 Task: Select the current location as Outer Banks, North Carolina, United States . Now zoom + , and verify the location . Show zoom slider
Action: Mouse moved to (166, 72)
Screenshot: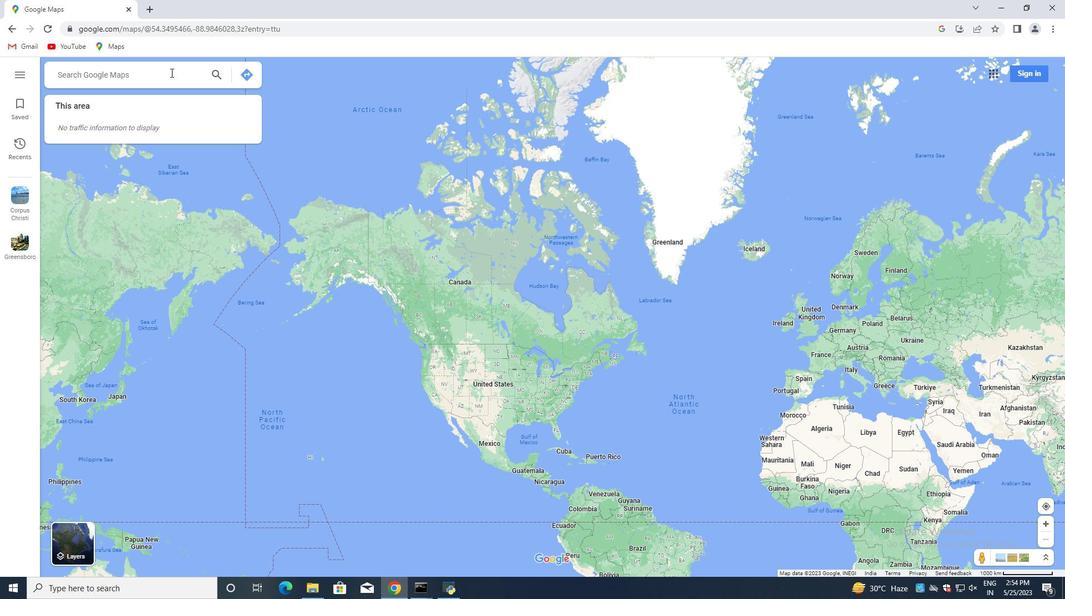 
Action: Mouse pressed left at (166, 72)
Screenshot: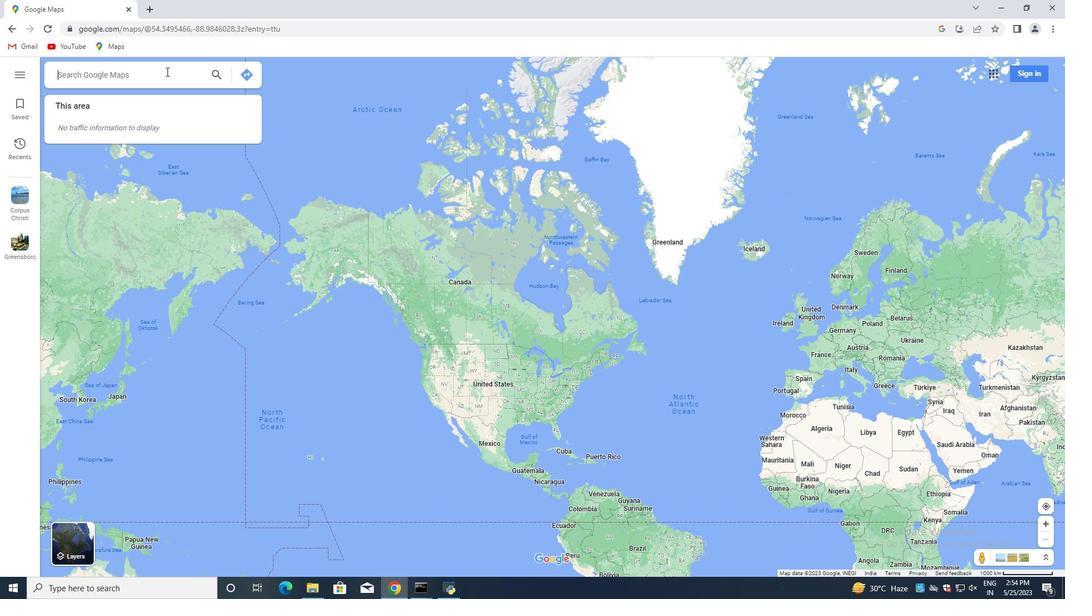 
Action: Mouse moved to (249, 75)
Screenshot: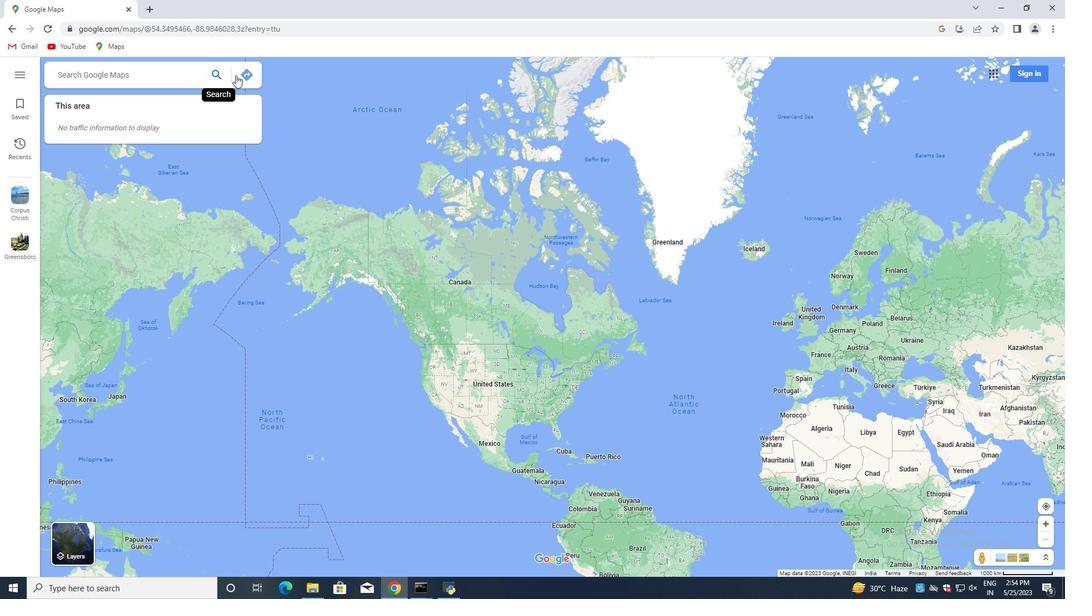
Action: Mouse pressed left at (249, 75)
Screenshot: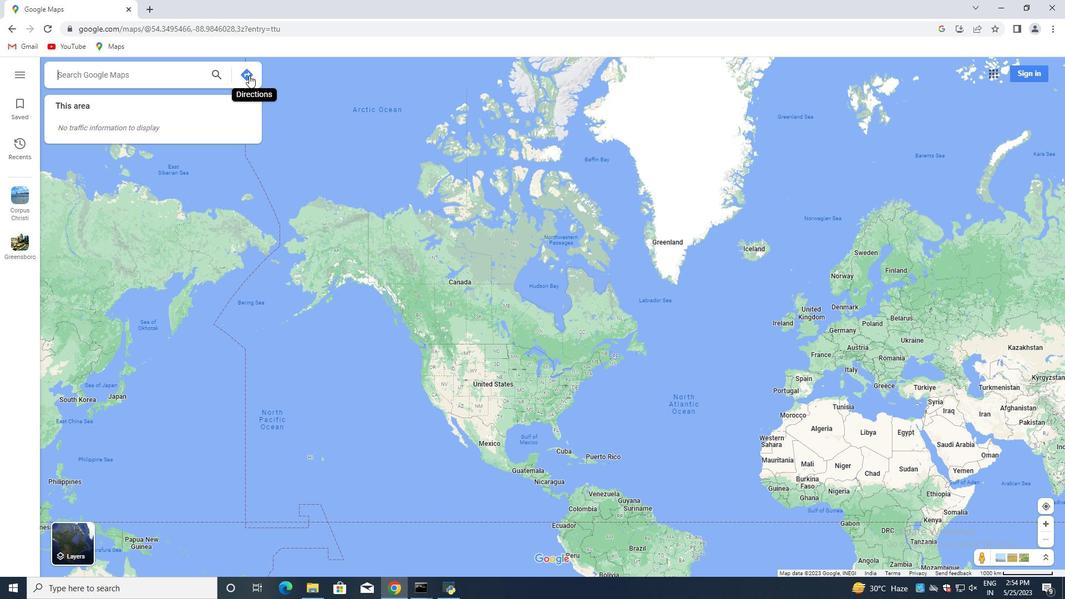 
Action: Mouse moved to (134, 110)
Screenshot: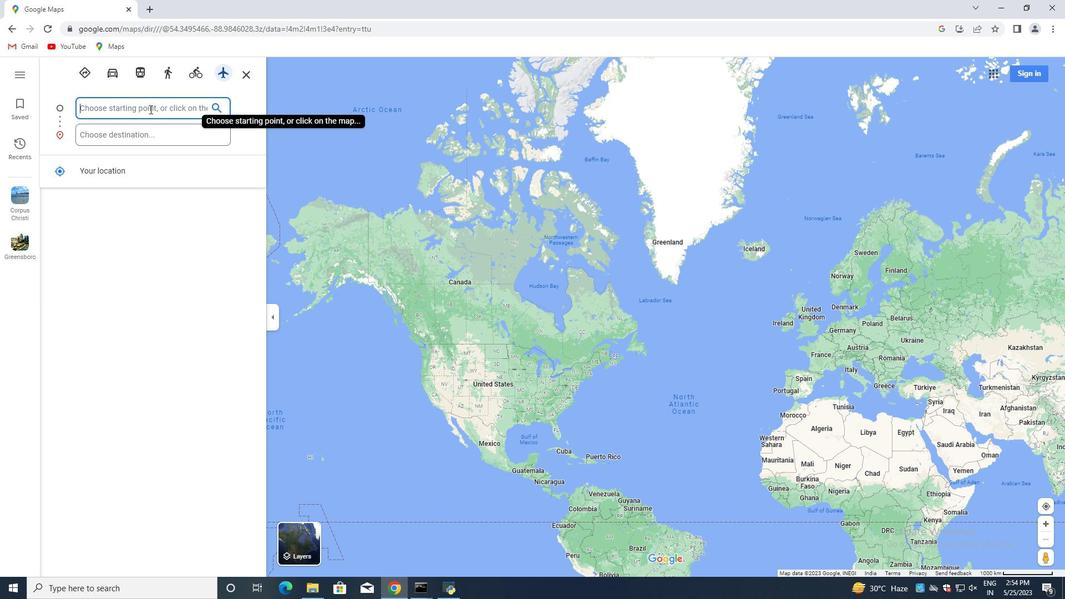 
Action: Mouse pressed left at (134, 110)
Screenshot: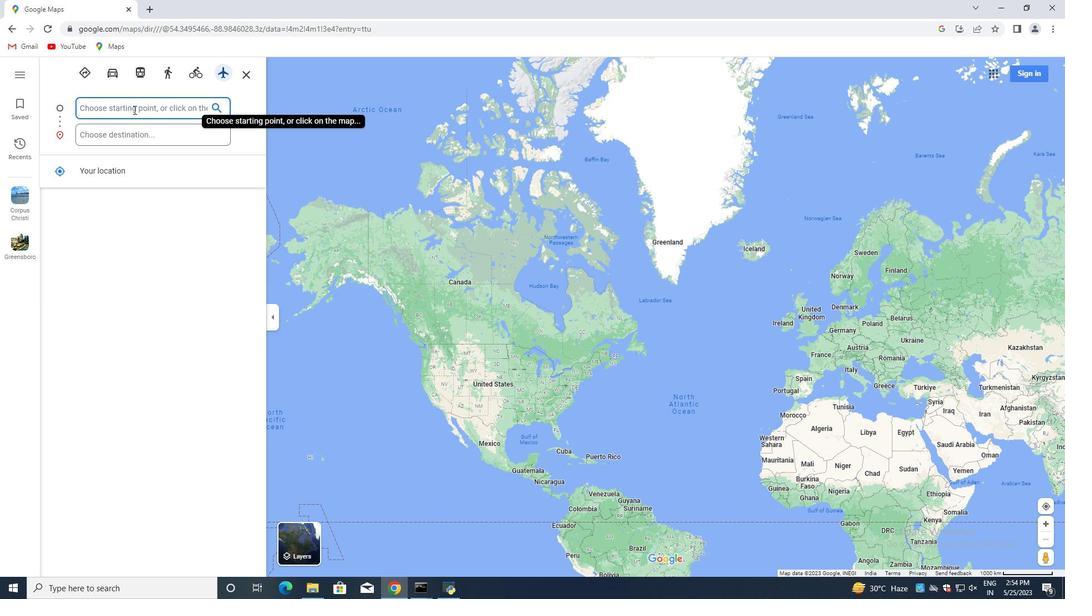 
Action: Mouse moved to (136, 110)
Screenshot: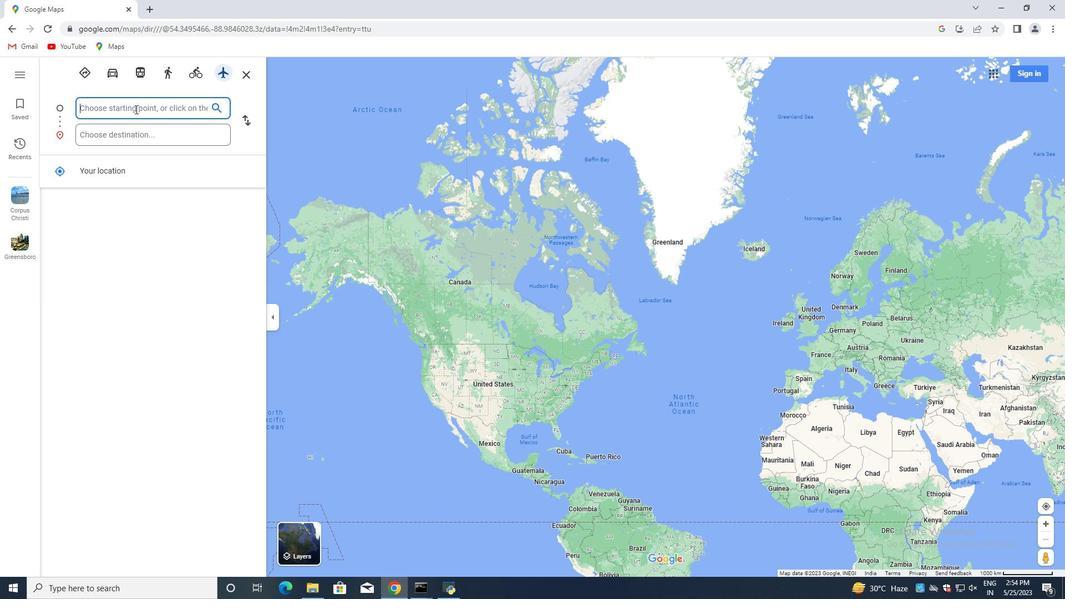 
Action: Key pressed <Key.shift><Key.shift><Key.shift><Key.shift><Key.shift><Key.shift><Key.shift><Key.shift><Key.shift>Outer<Key.space><Key.shift>Banks,<Key.space><Key.shift>North<Key.space><Key.shift>Carolina,<Key.space><Key.shift>United<Key.space><Key.shift>States
Screenshot: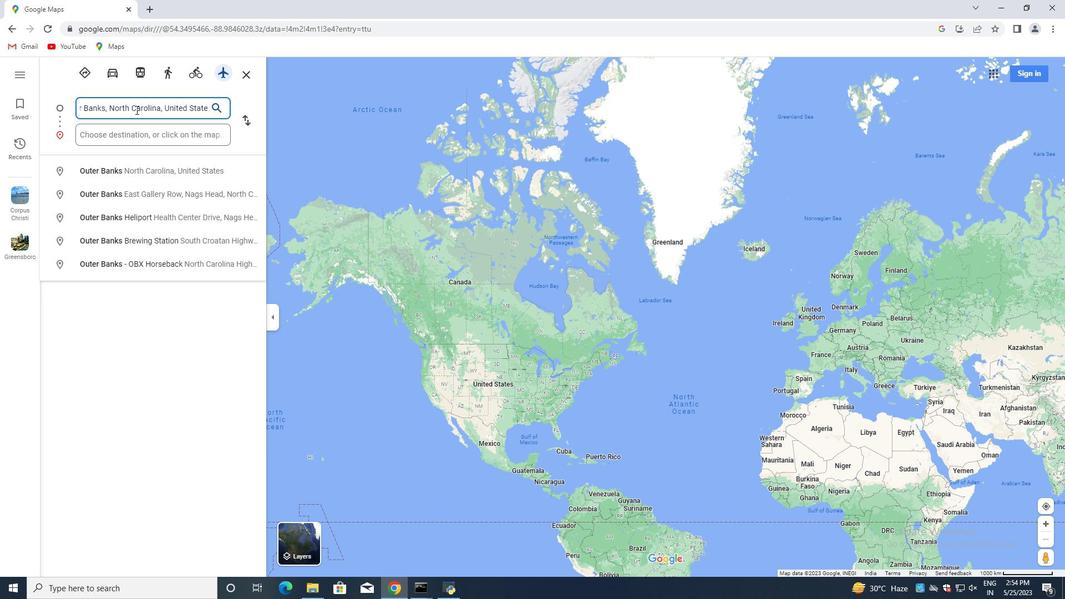 
Action: Mouse moved to (137, 109)
Screenshot: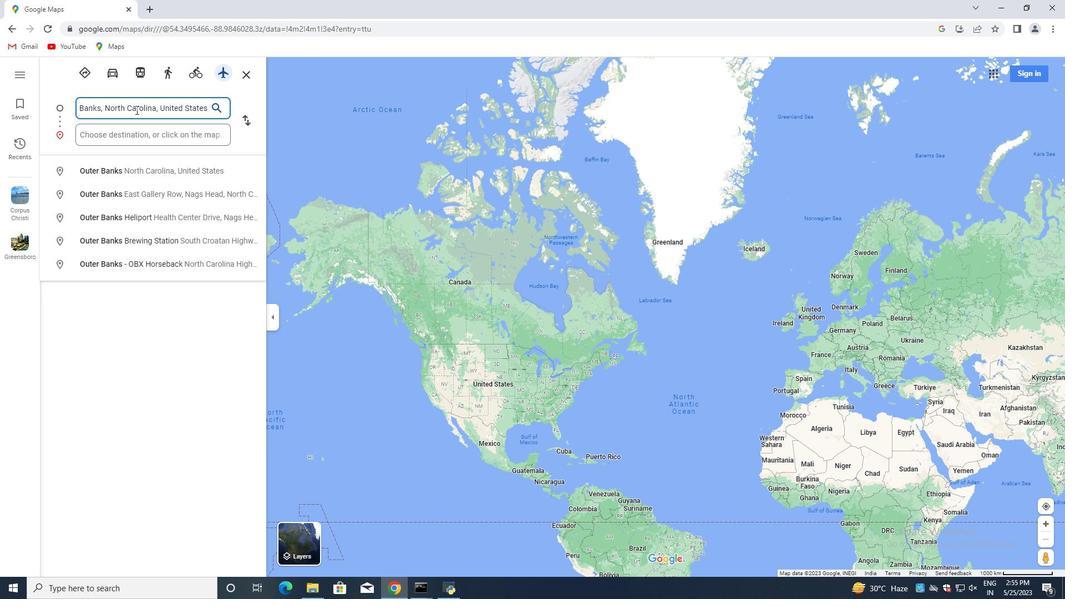 
Action: Key pressed <Key.enter>
Screenshot: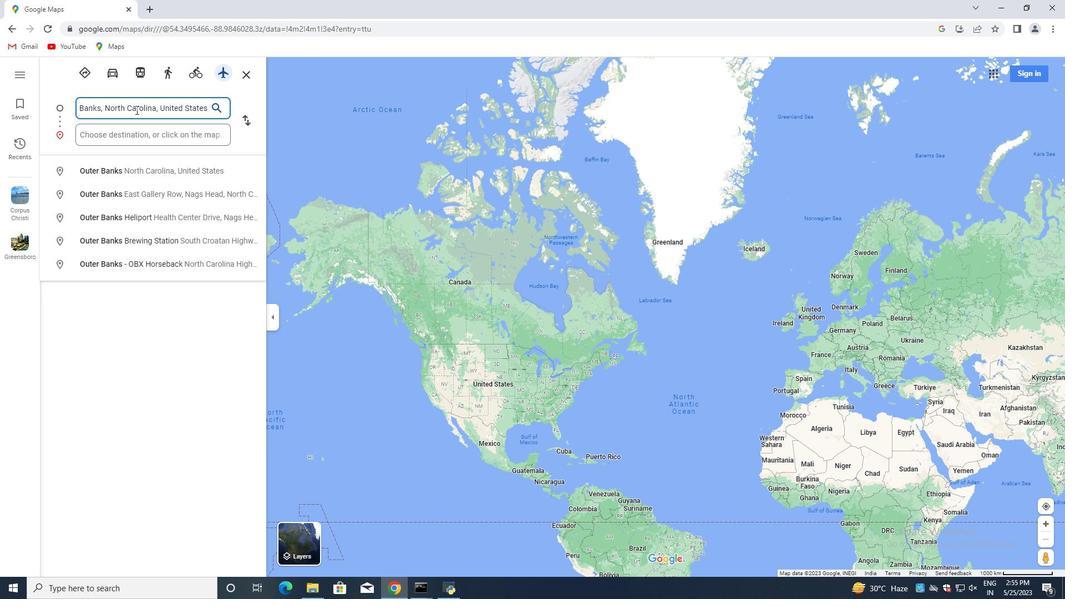 
Action: Mouse moved to (556, 319)
Screenshot: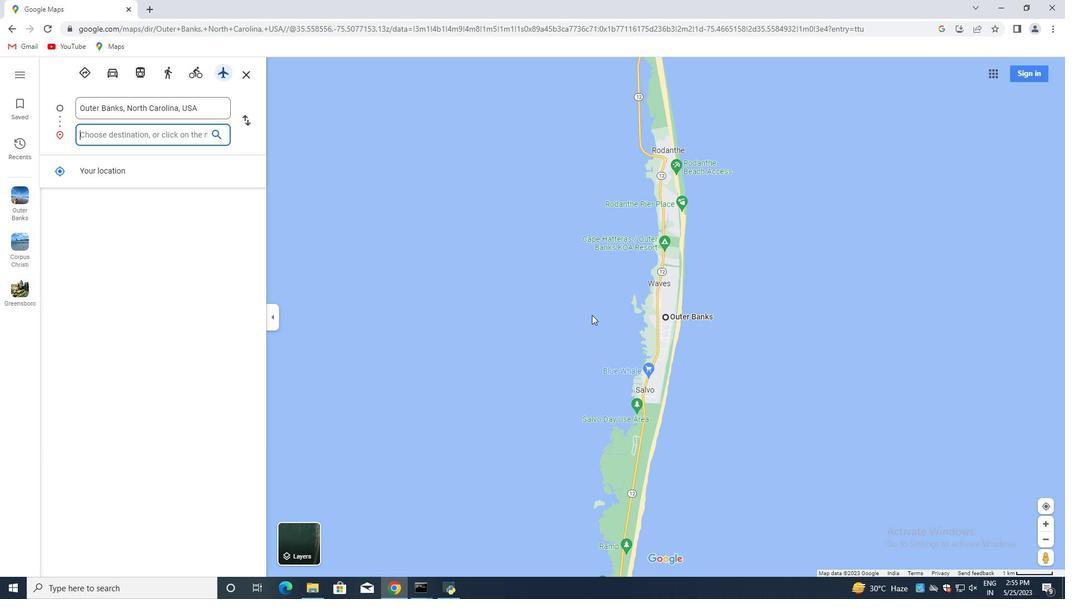 
Action: Mouse scrolled (556, 318) with delta (0, 0)
Screenshot: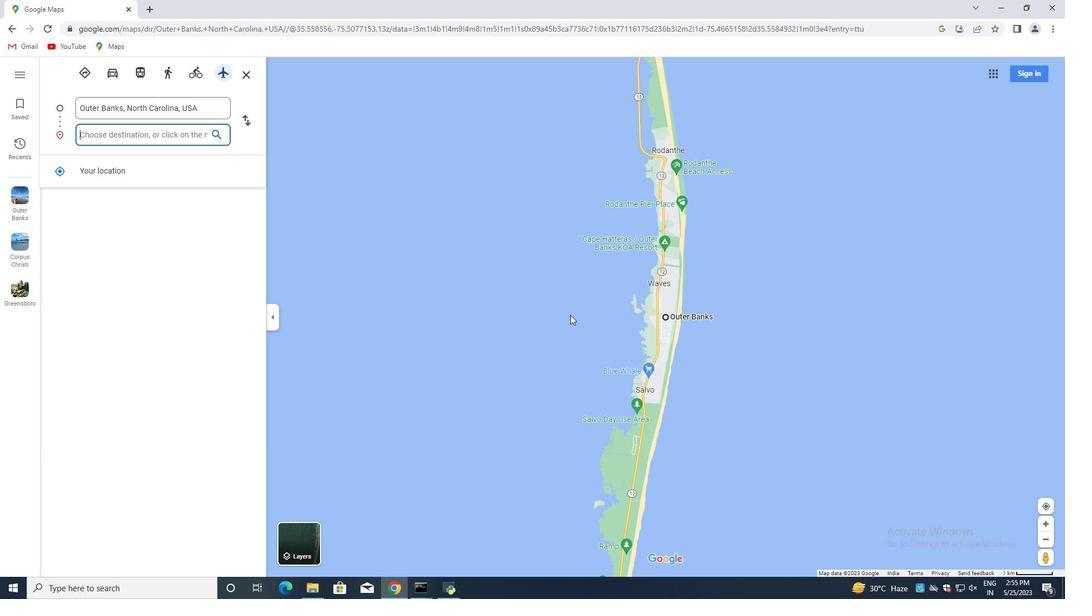 
Action: Mouse moved to (553, 321)
Screenshot: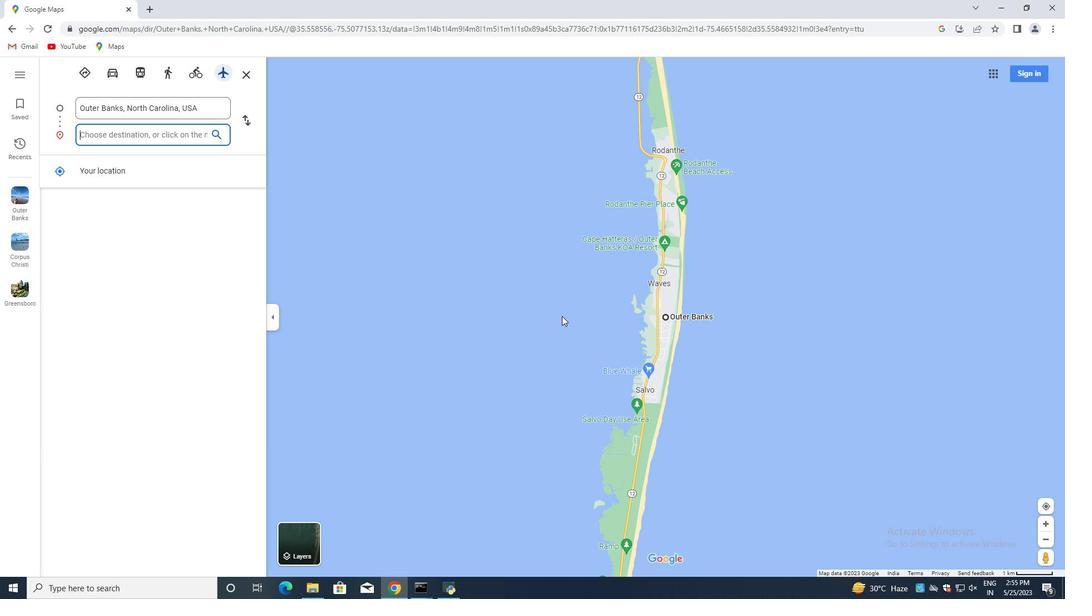 
Action: Mouse scrolled (553, 320) with delta (0, 0)
Screenshot: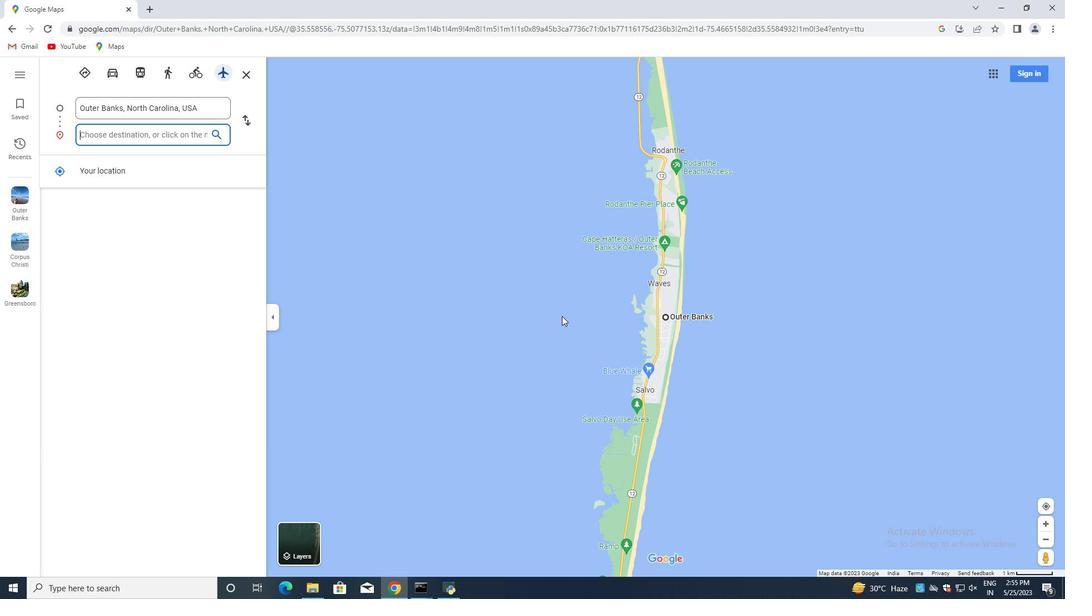 
Action: Mouse moved to (553, 321)
Screenshot: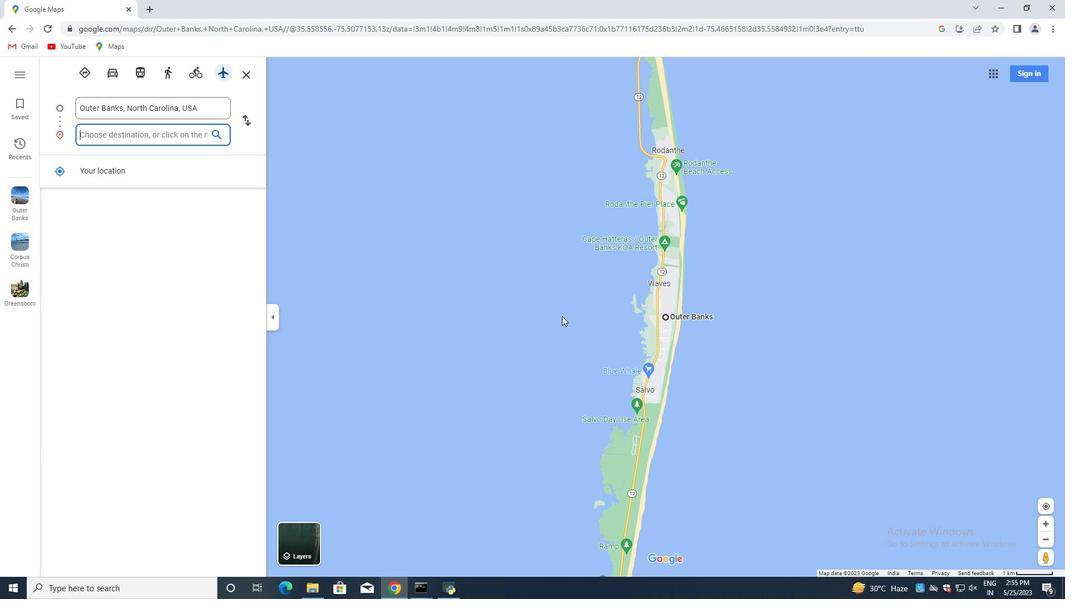 
Action: Mouse scrolled (553, 320) with delta (0, 0)
Screenshot: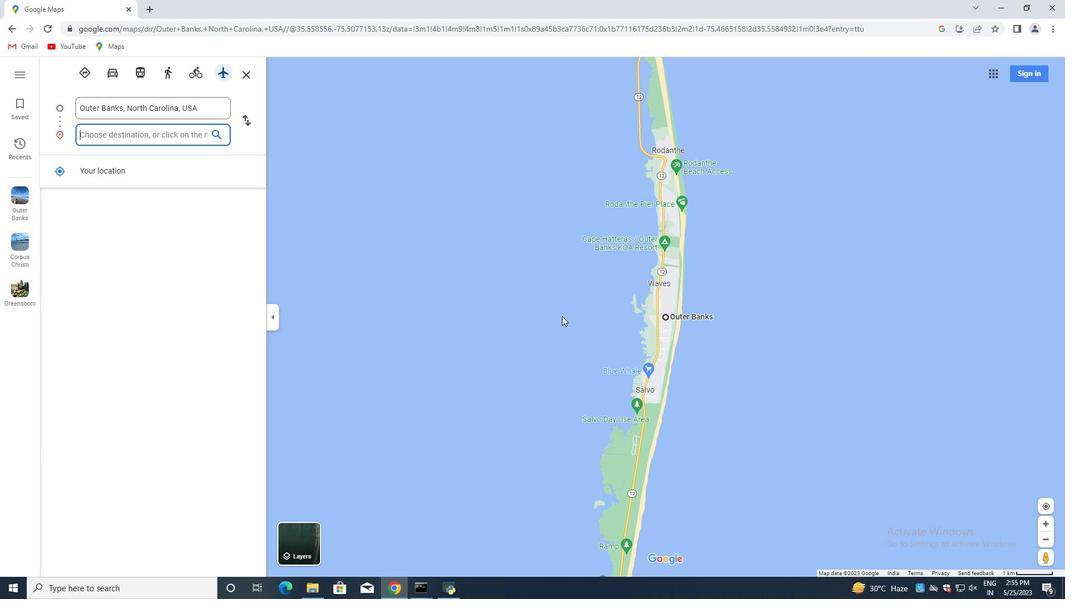 
Action: Mouse moved to (516, 317)
Screenshot: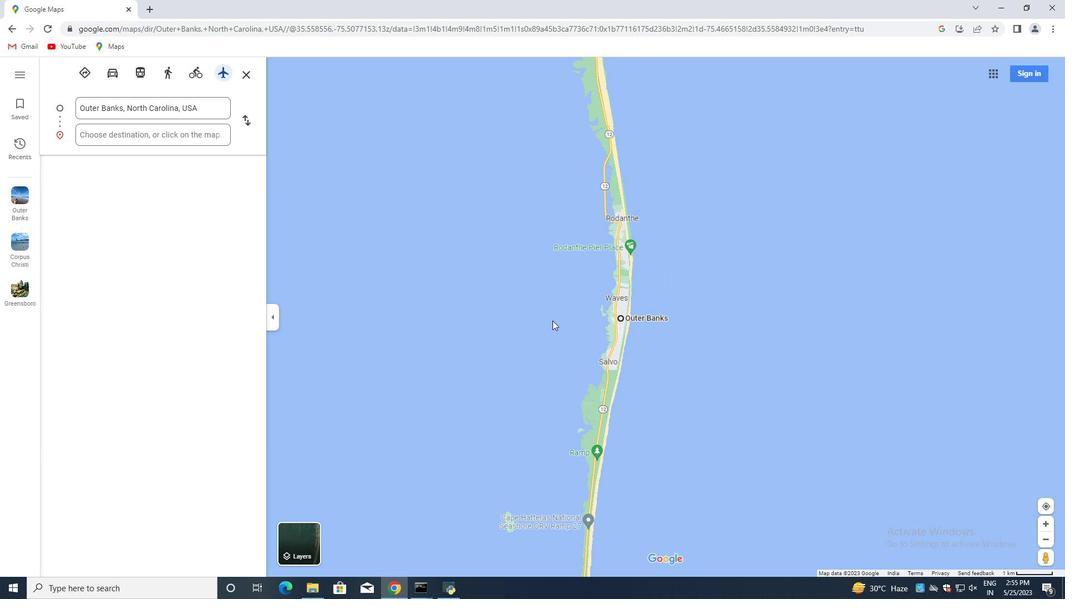 
Action: Mouse scrolled (551, 321) with delta (0, 0)
Screenshot: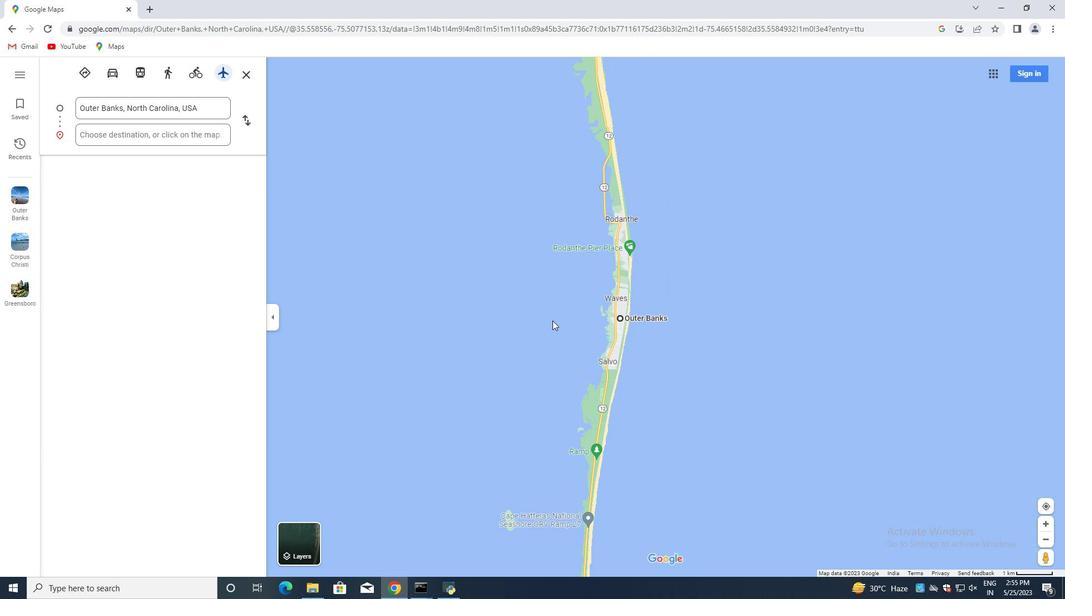 
Action: Mouse moved to (504, 301)
Screenshot: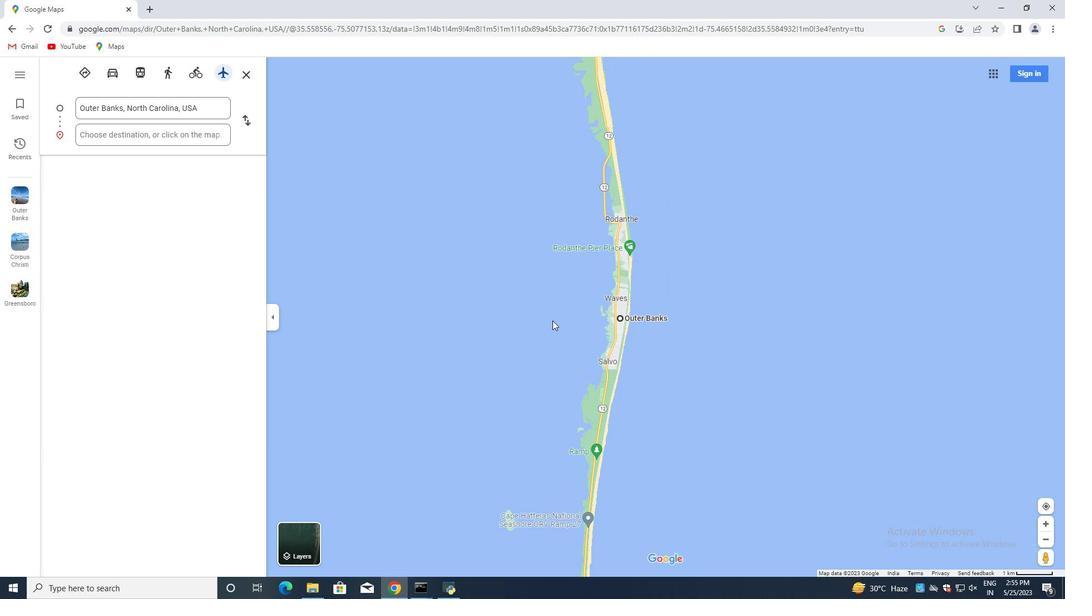 
Action: Mouse scrolled (545, 321) with delta (0, 0)
Screenshot: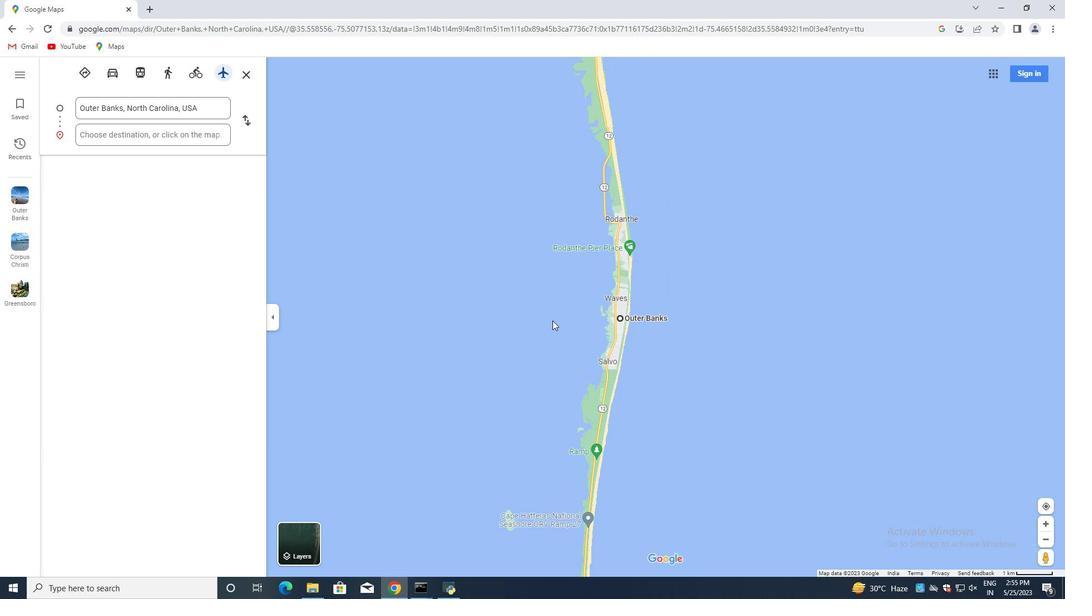 
Action: Mouse moved to (503, 300)
Screenshot: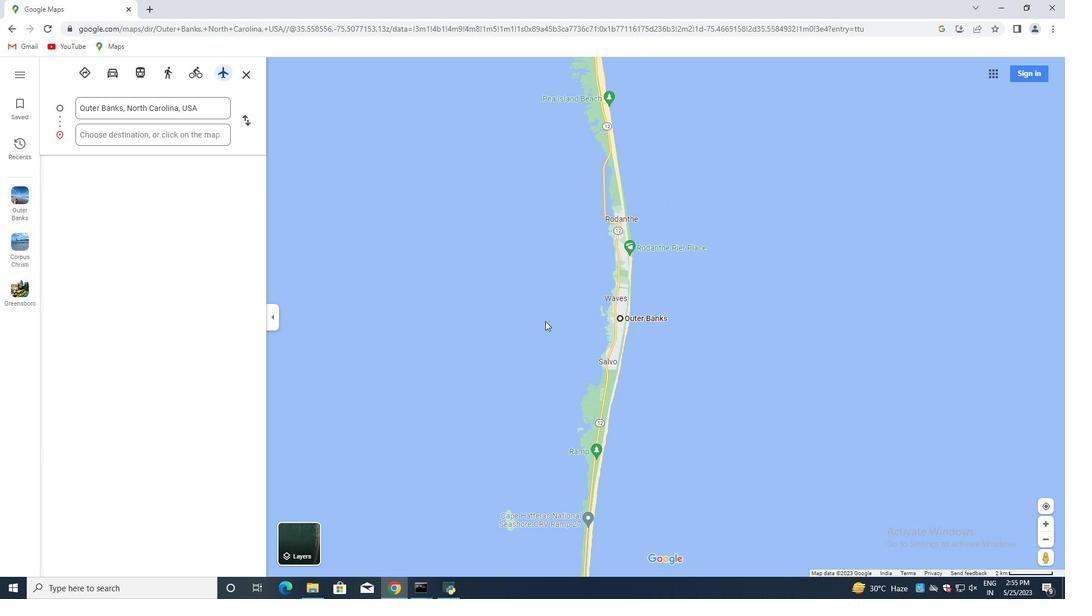 
Action: Mouse scrolled (503, 299) with delta (0, 0)
Screenshot: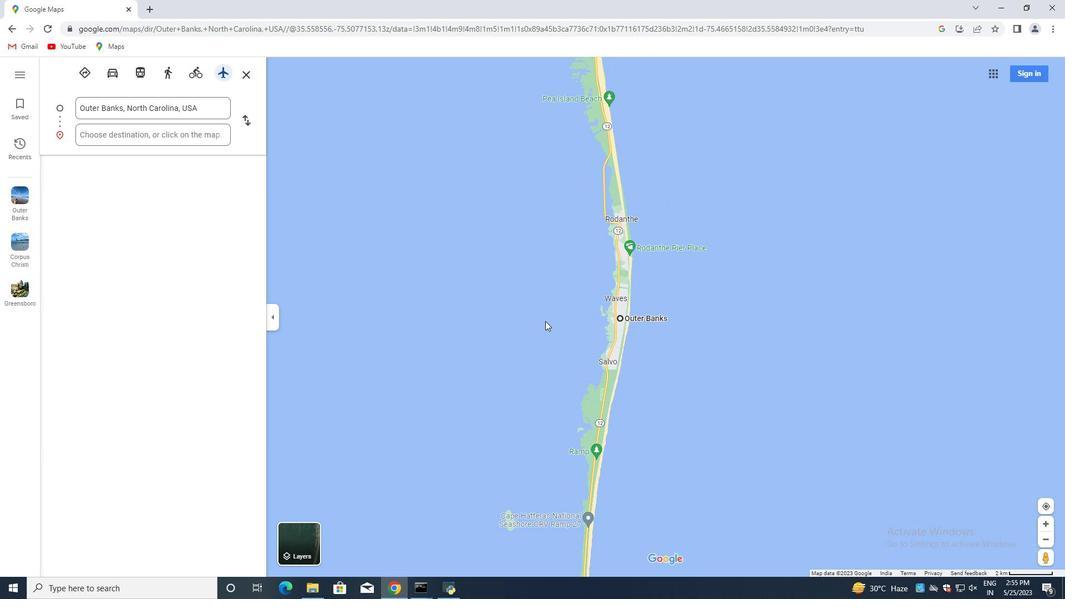 
Action: Mouse scrolled (503, 299) with delta (0, 0)
Screenshot: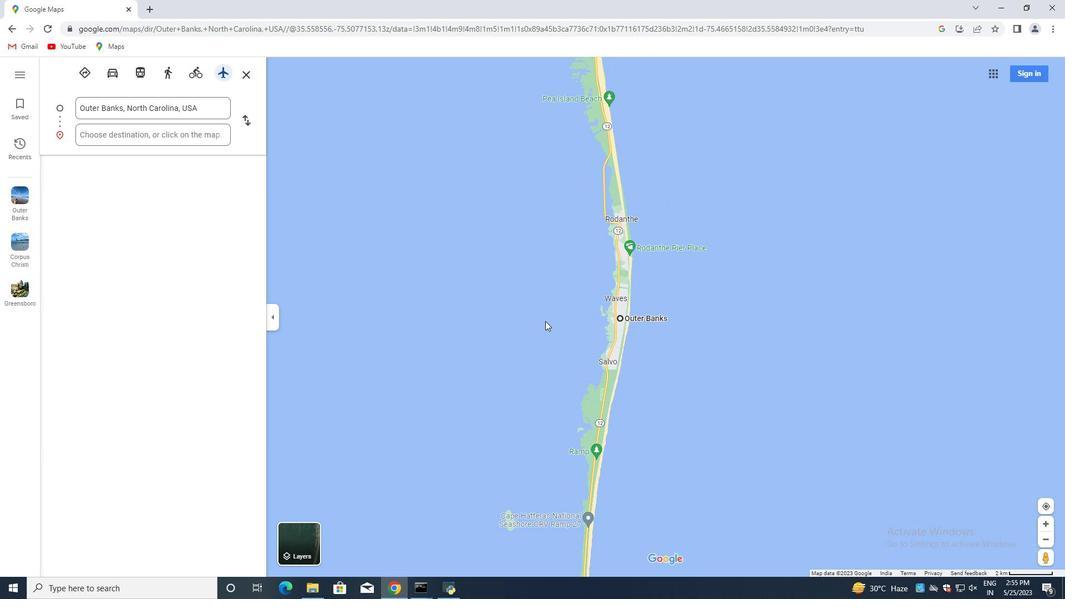 
Action: Mouse scrolled (503, 299) with delta (0, 0)
Screenshot: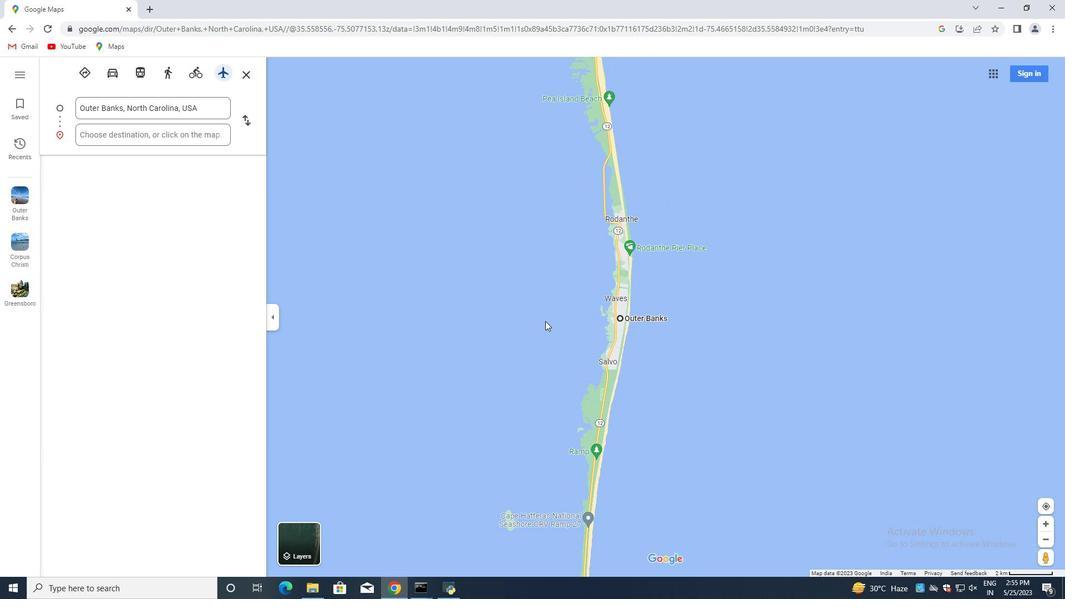 
Action: Mouse scrolled (503, 299) with delta (0, 0)
Screenshot: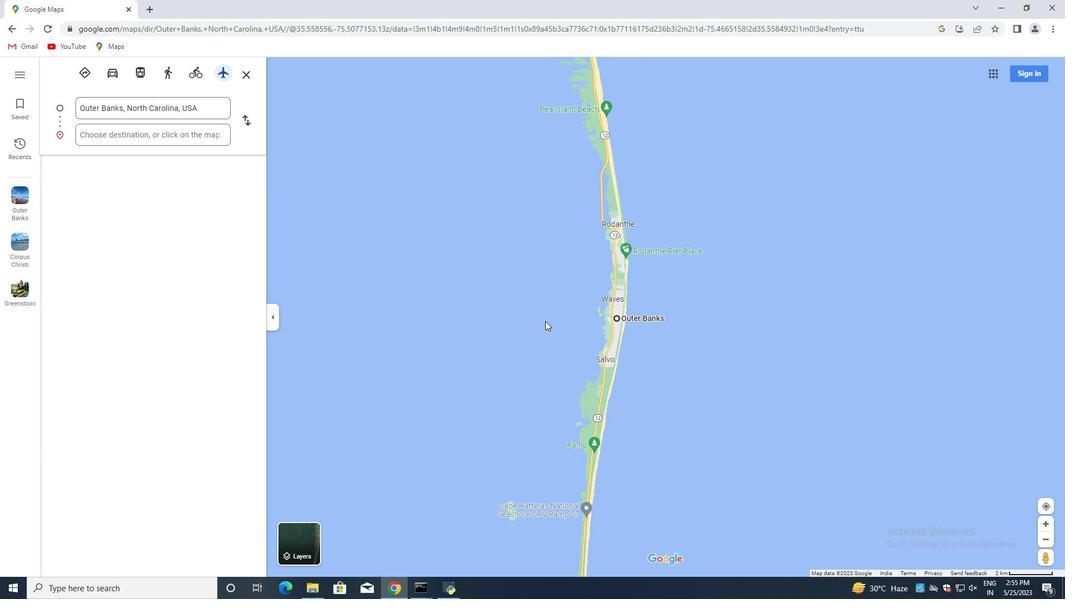 
Action: Mouse moved to (503, 300)
Screenshot: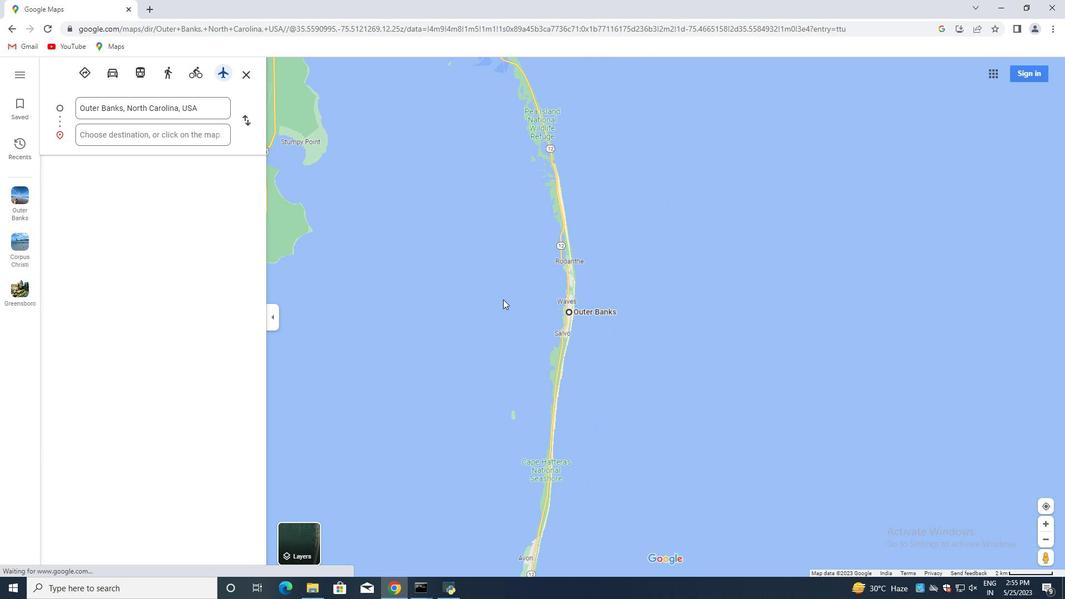 
Action: Mouse scrolled (503, 300) with delta (0, 0)
Screenshot: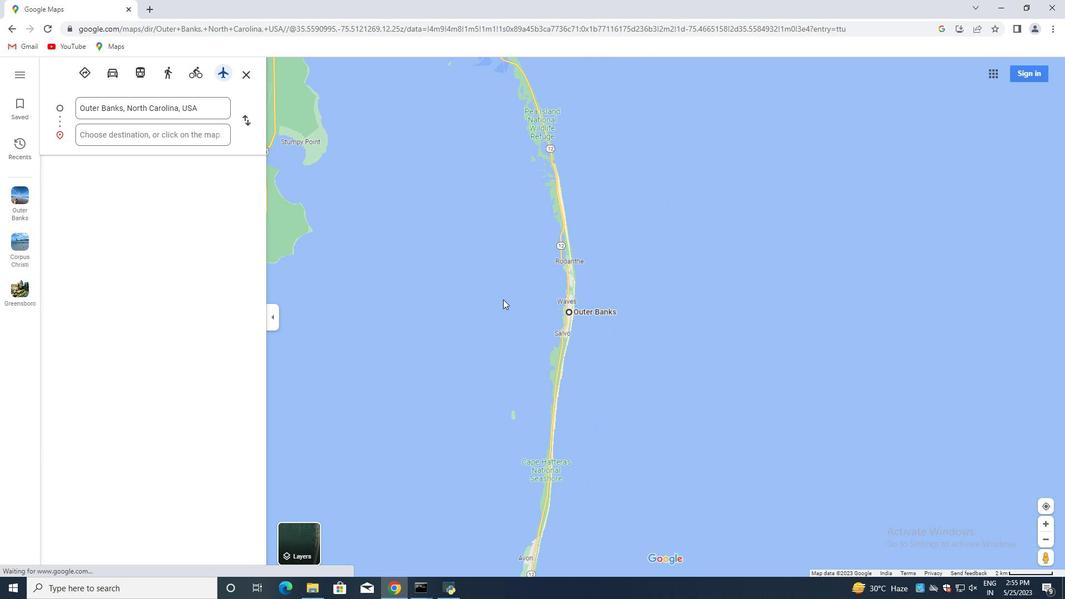 
Action: Mouse moved to (504, 302)
Screenshot: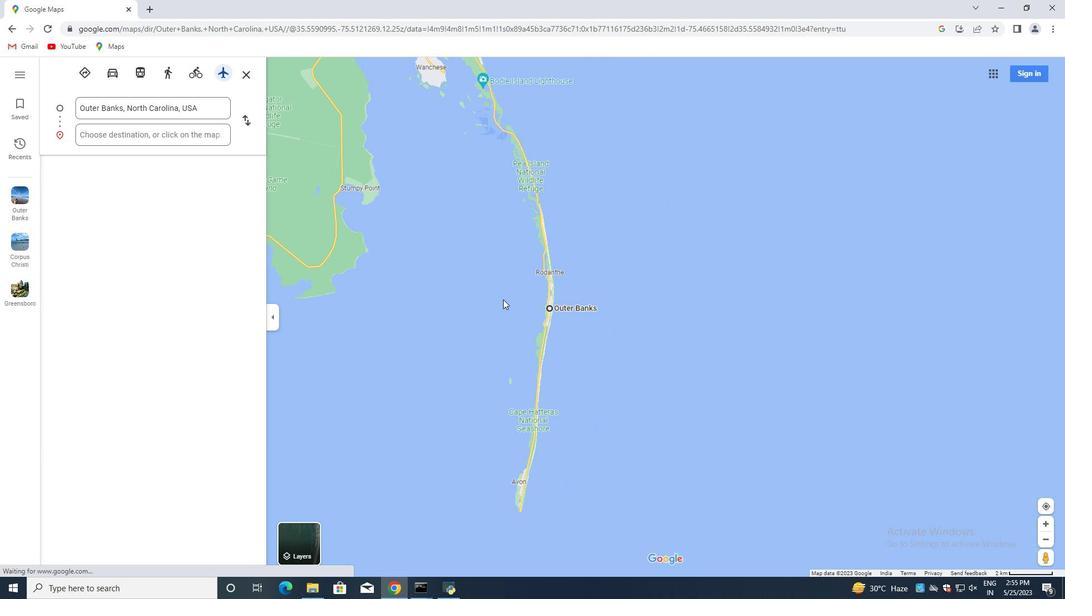 
Action: Mouse scrolled (503, 301) with delta (0, 0)
Screenshot: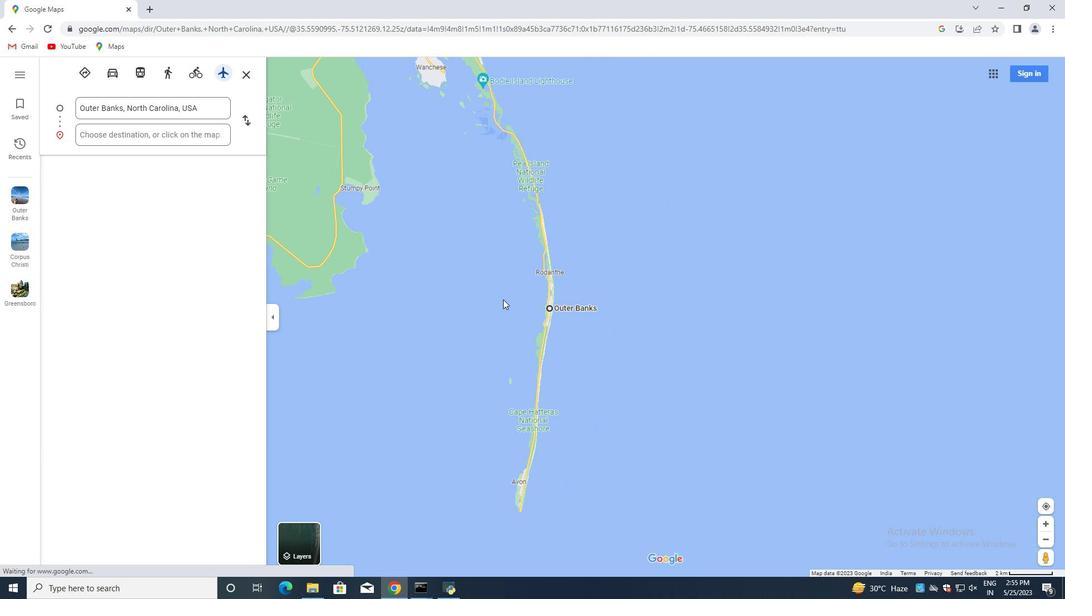 
Action: Mouse scrolled (504, 302) with delta (0, 0)
Screenshot: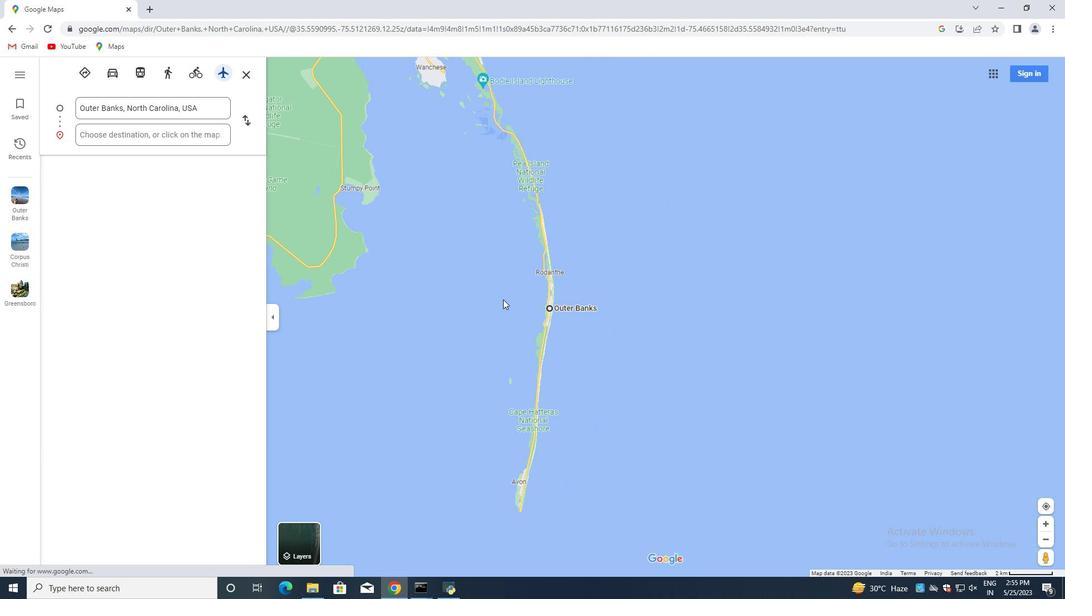 
Action: Mouse scrolled (504, 302) with delta (0, 0)
Screenshot: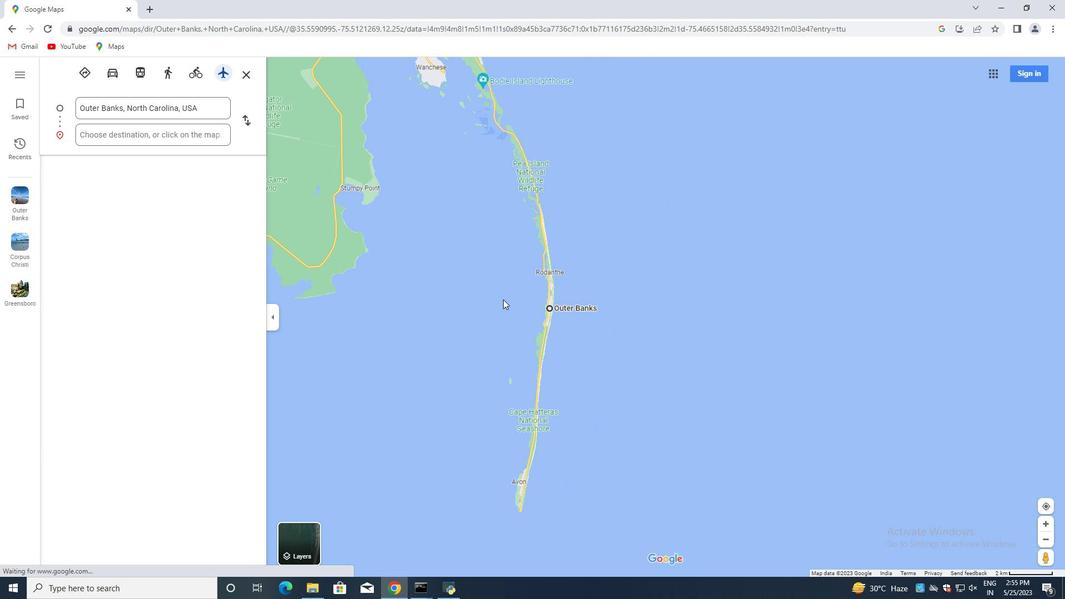 
Action: Mouse moved to (545, 301)
Screenshot: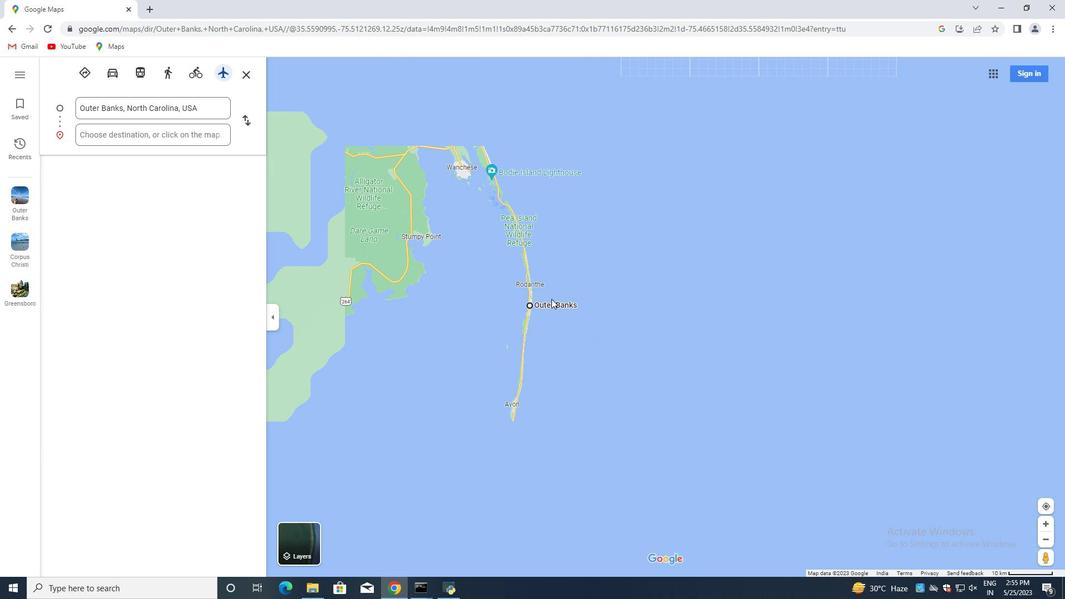 
Action: Mouse scrolled (545, 301) with delta (0, 0)
Screenshot: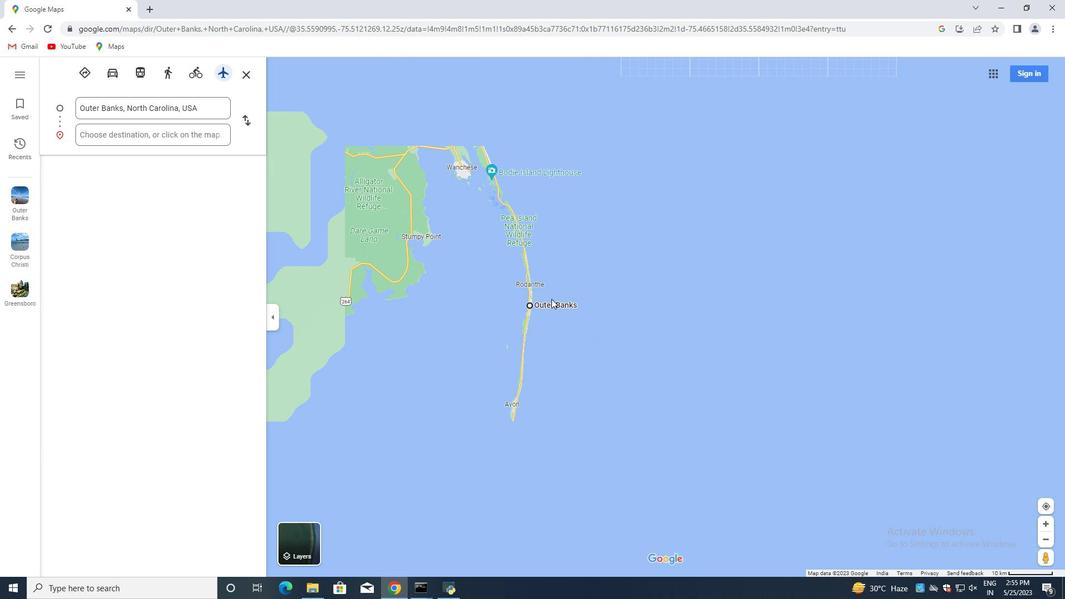 
Action: Mouse moved to (541, 303)
Screenshot: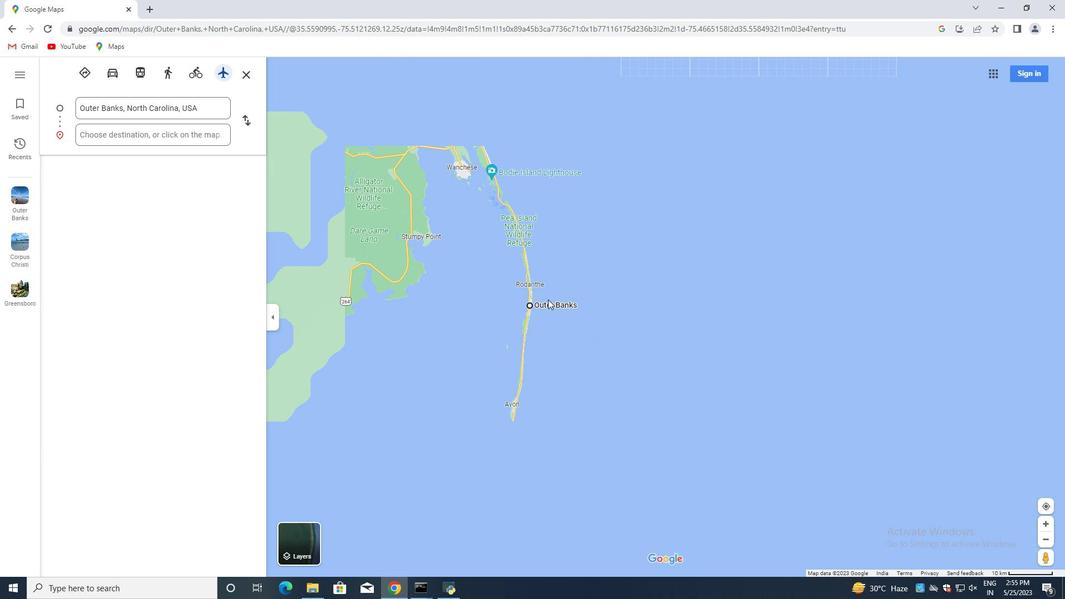 
Action: Mouse scrolled (542, 303) with delta (0, 0)
Screenshot: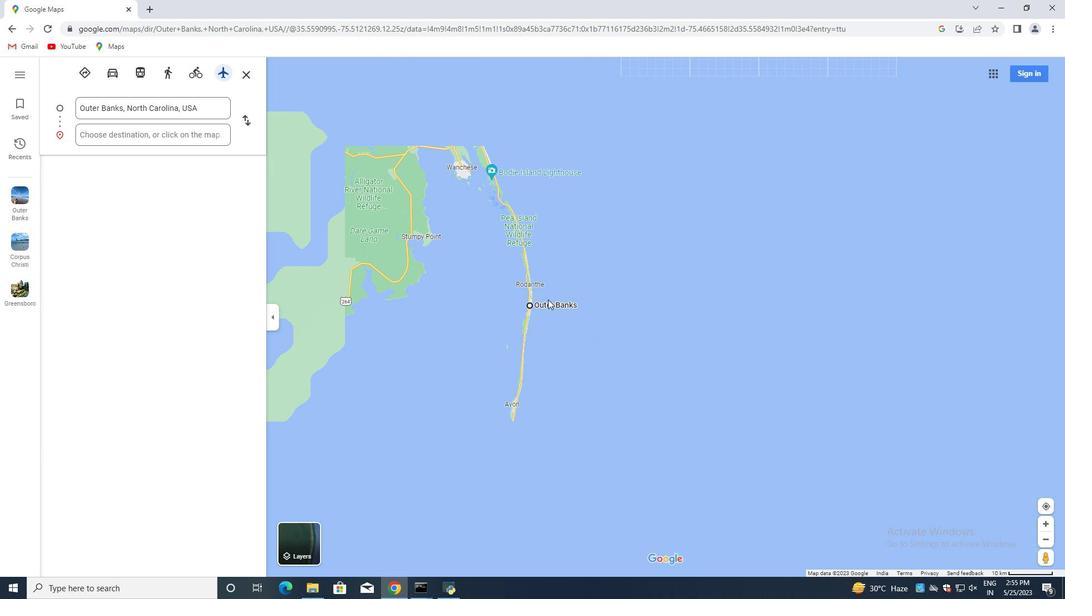 
Action: Mouse moved to (537, 306)
Screenshot: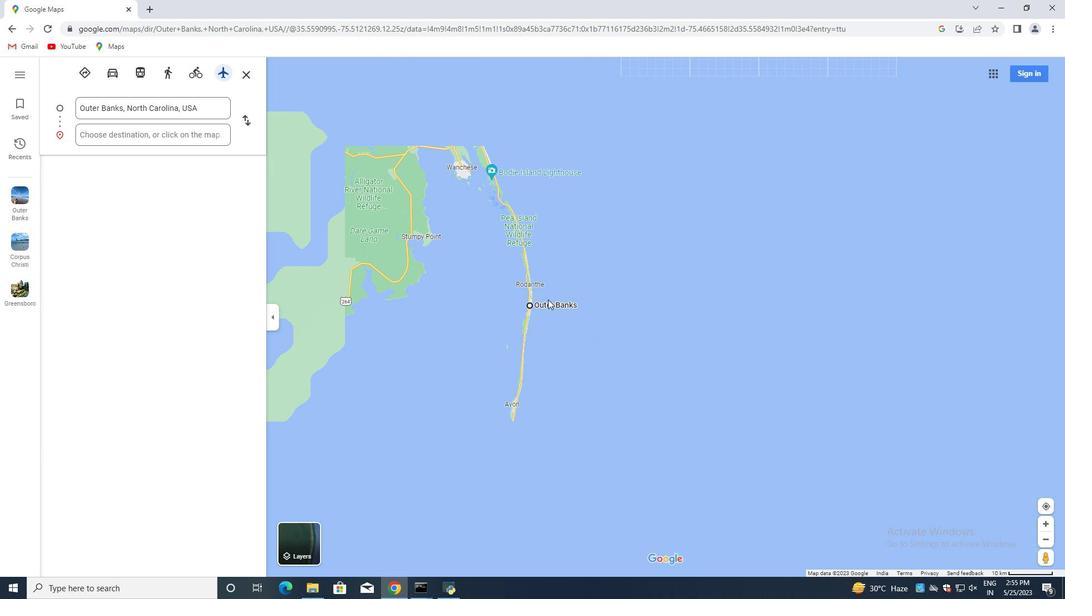 
Action: Mouse scrolled (537, 305) with delta (0, 0)
Screenshot: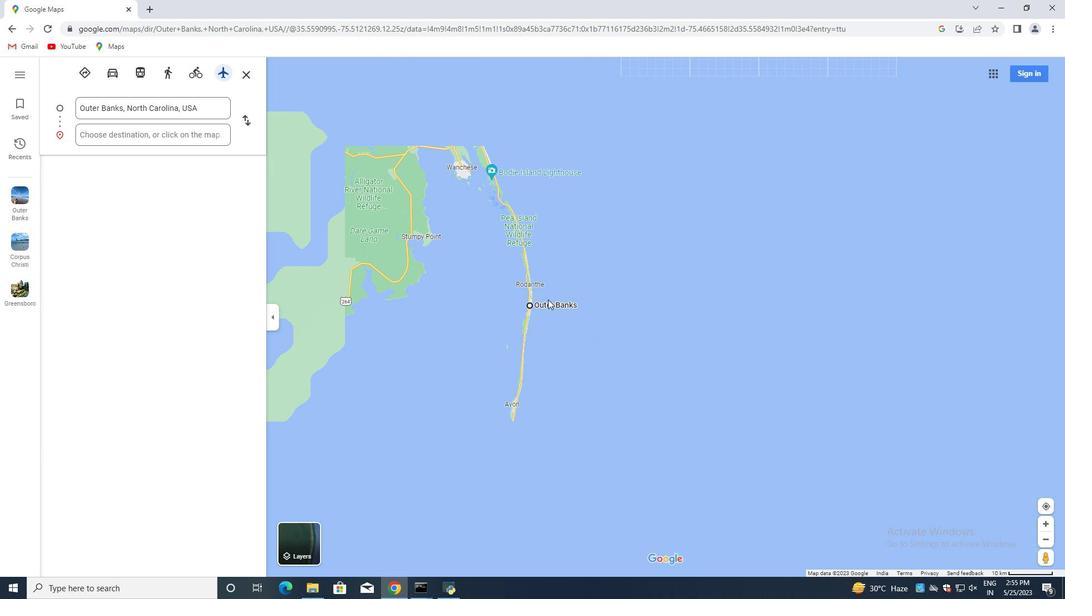 
Action: Mouse moved to (532, 308)
Screenshot: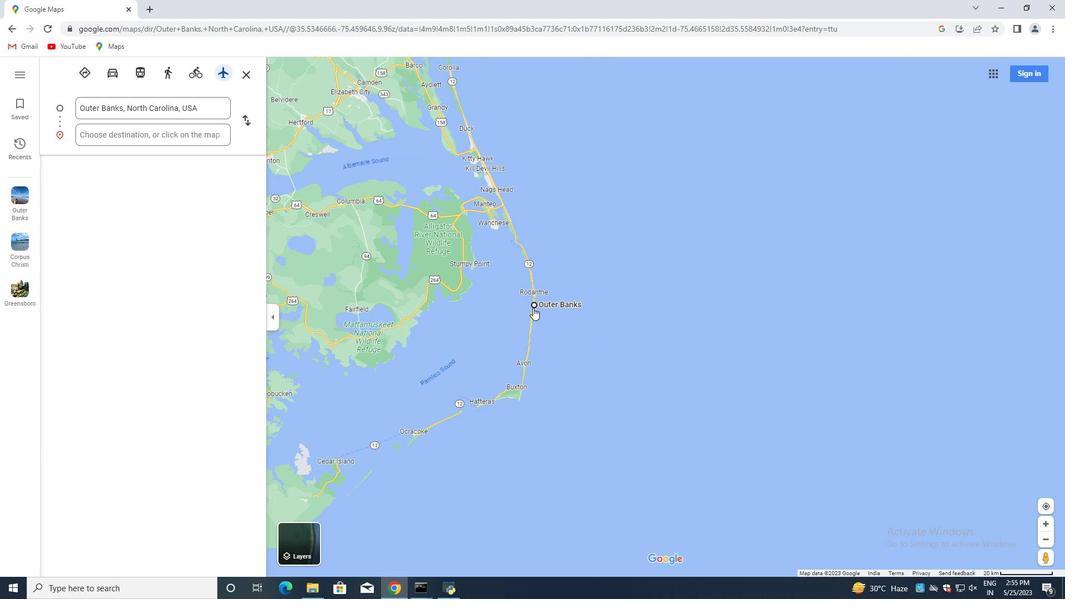 
Action: Mouse scrolled (532, 307) with delta (0, 0)
Screenshot: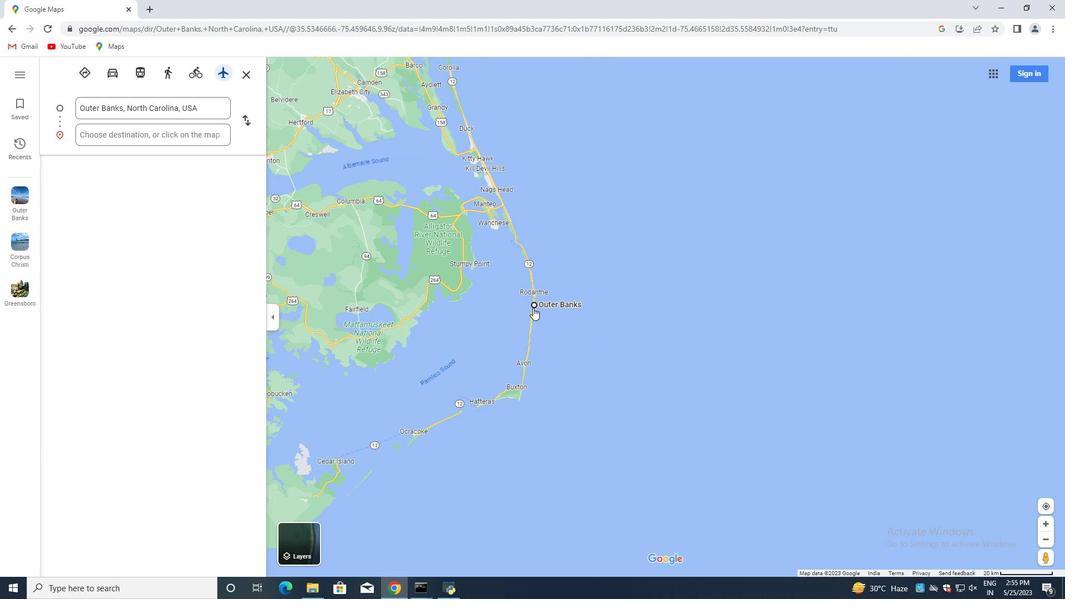 
Action: Mouse moved to (531, 310)
Screenshot: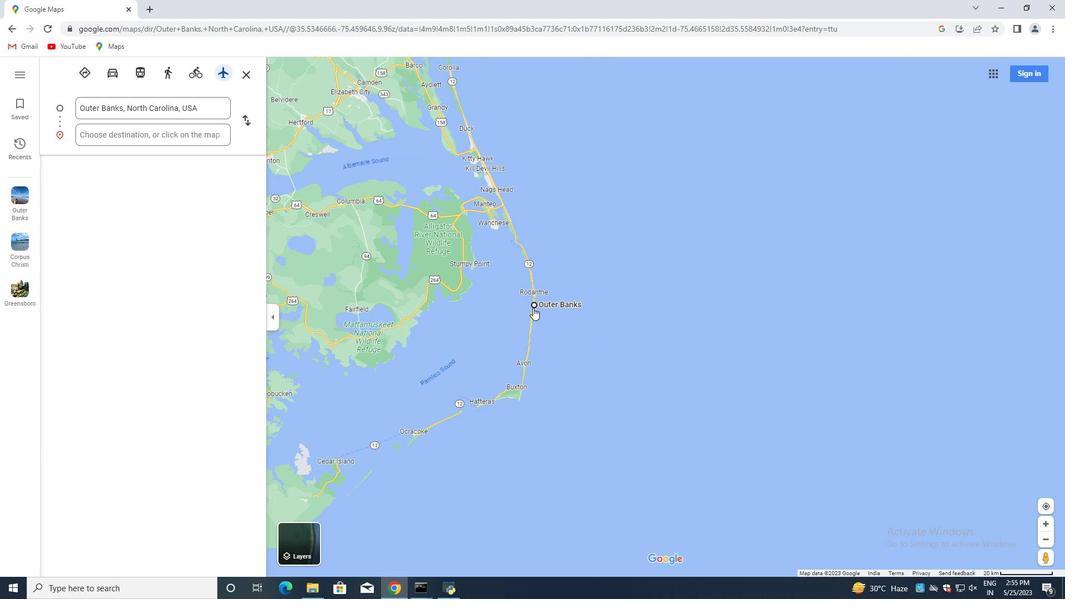 
Action: Mouse scrolled (531, 308) with delta (0, 0)
Screenshot: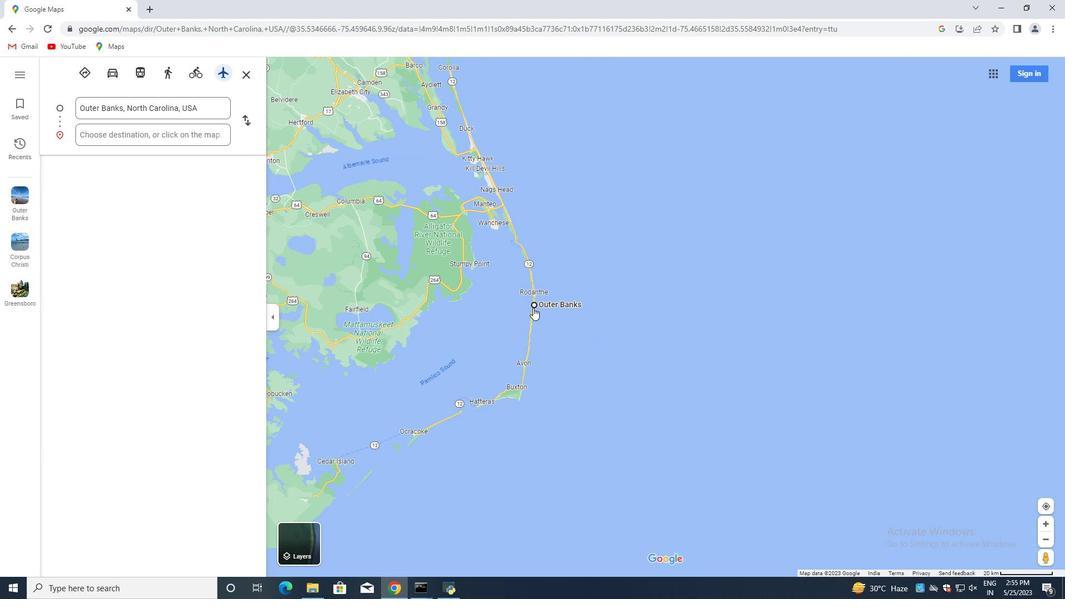 
Action: Mouse moved to (529, 312)
Screenshot: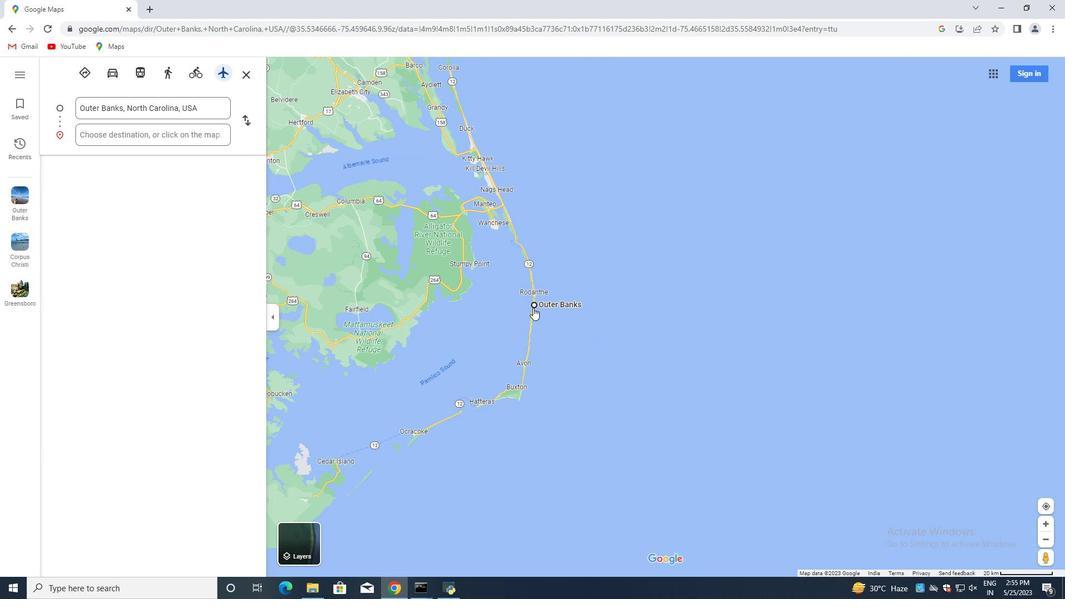 
Action: Mouse scrolled (530, 310) with delta (0, 0)
Screenshot: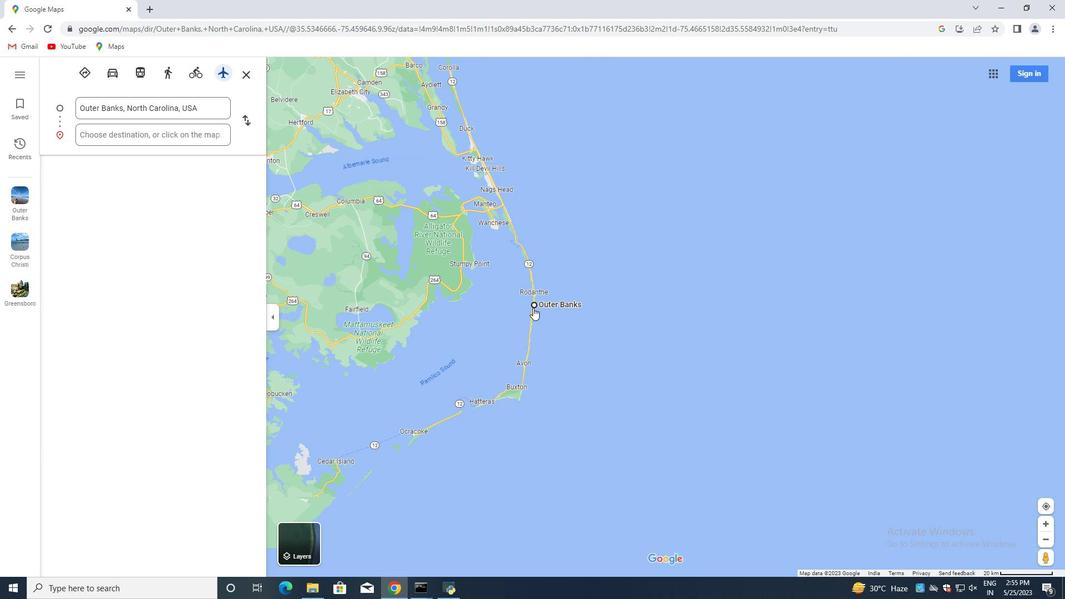 
Action: Mouse moved to (529, 313)
Screenshot: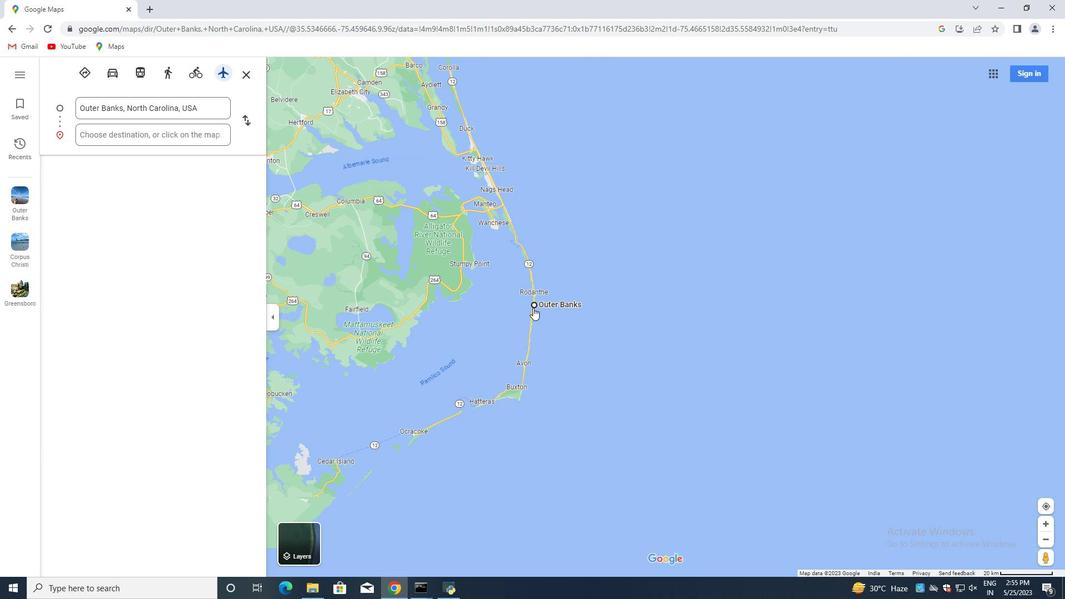 
Action: Mouse scrolled (529, 312) with delta (0, 0)
Screenshot: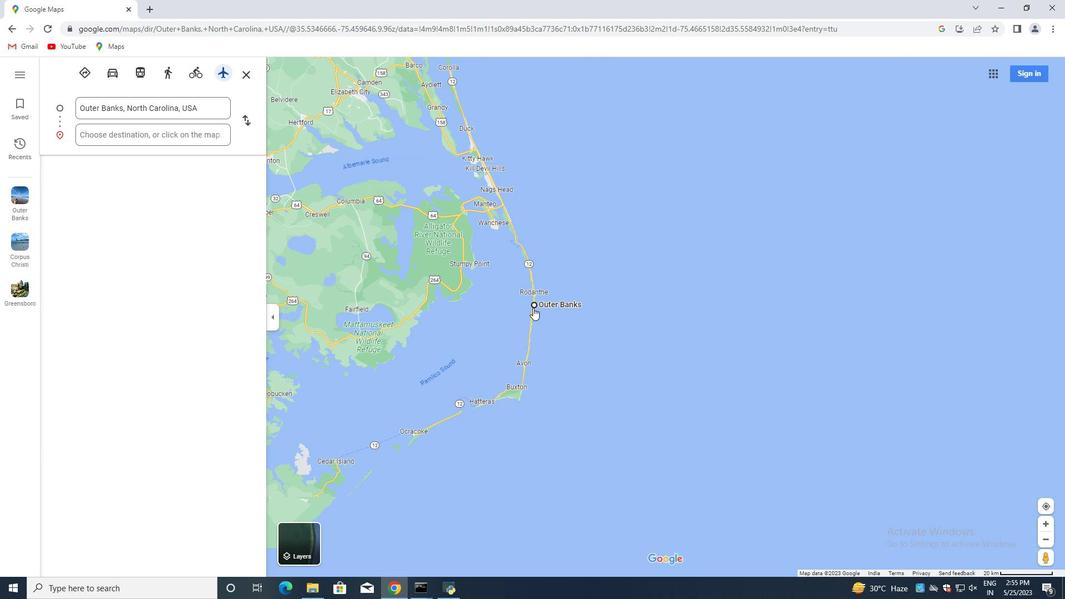 
Action: Mouse moved to (529, 314)
Screenshot: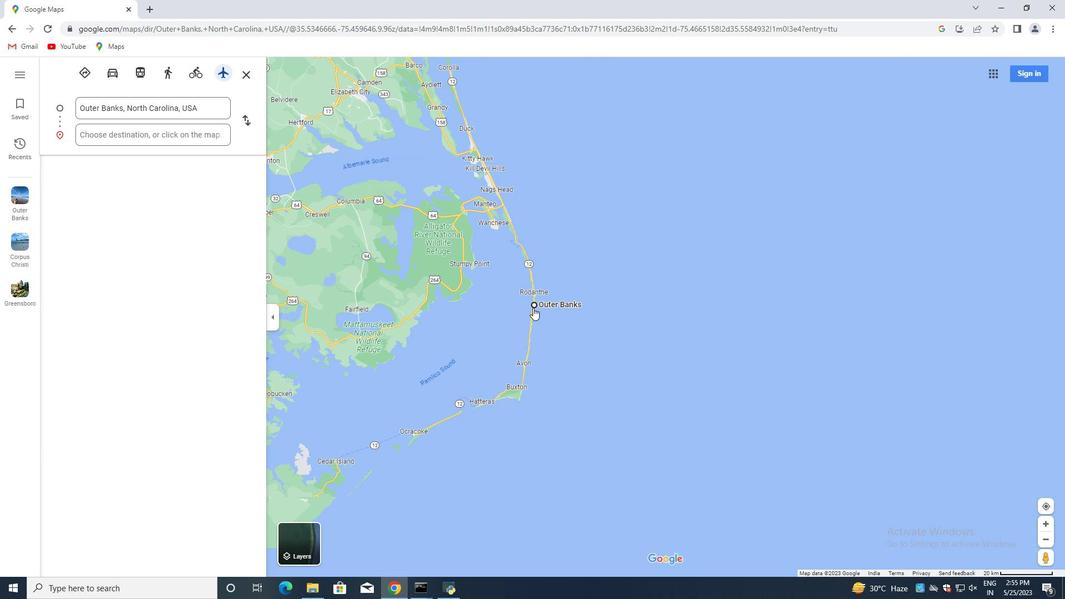 
Action: Mouse scrolled (529, 313) with delta (0, 0)
Screenshot: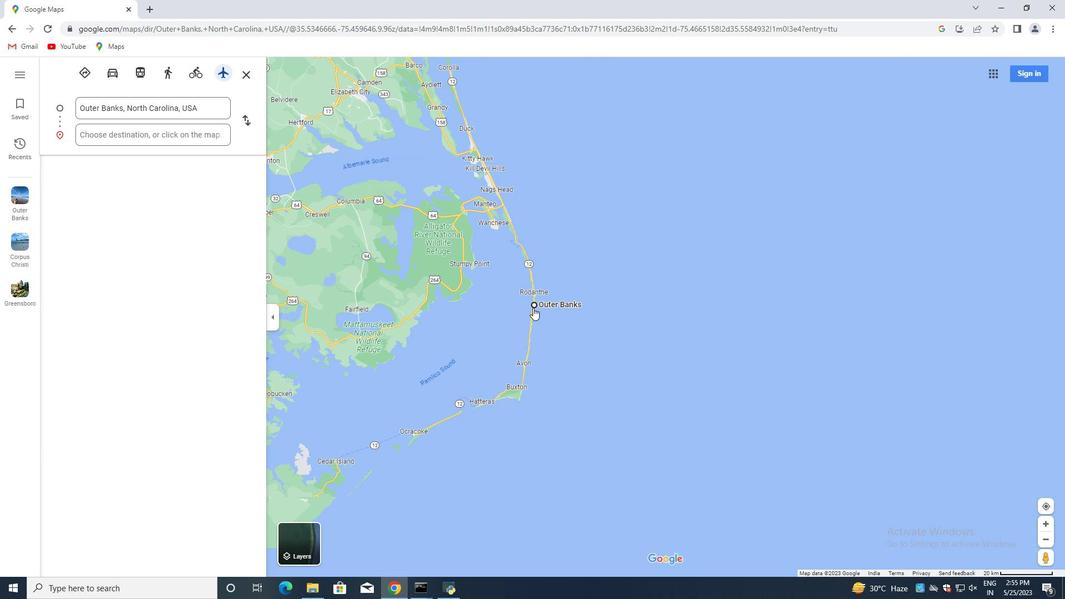 
Action: Mouse moved to (528, 315)
Screenshot: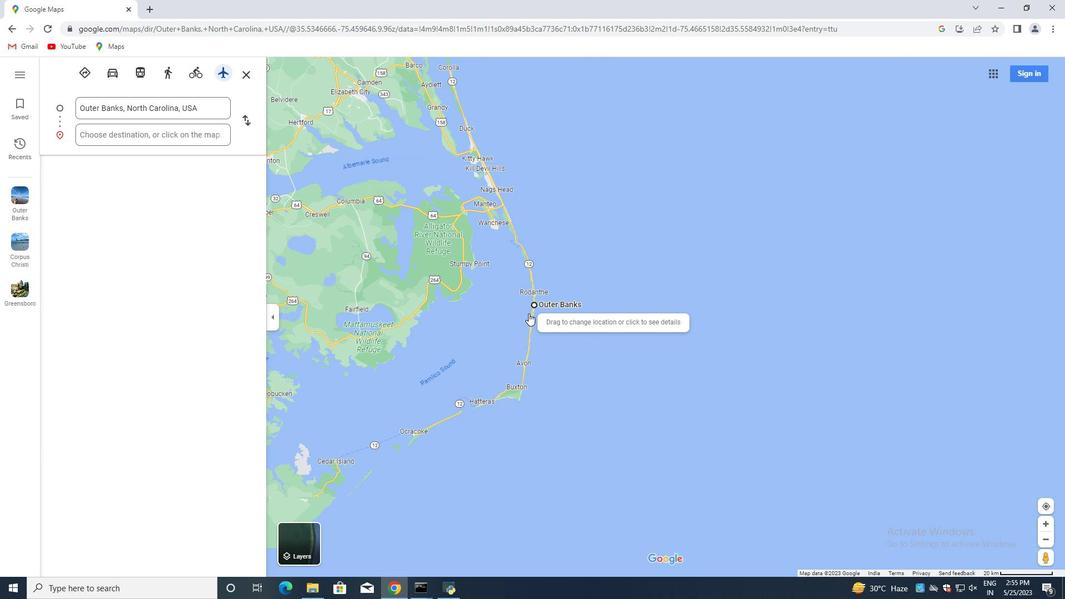 
Action: Mouse scrolled (528, 315) with delta (0, 0)
Screenshot: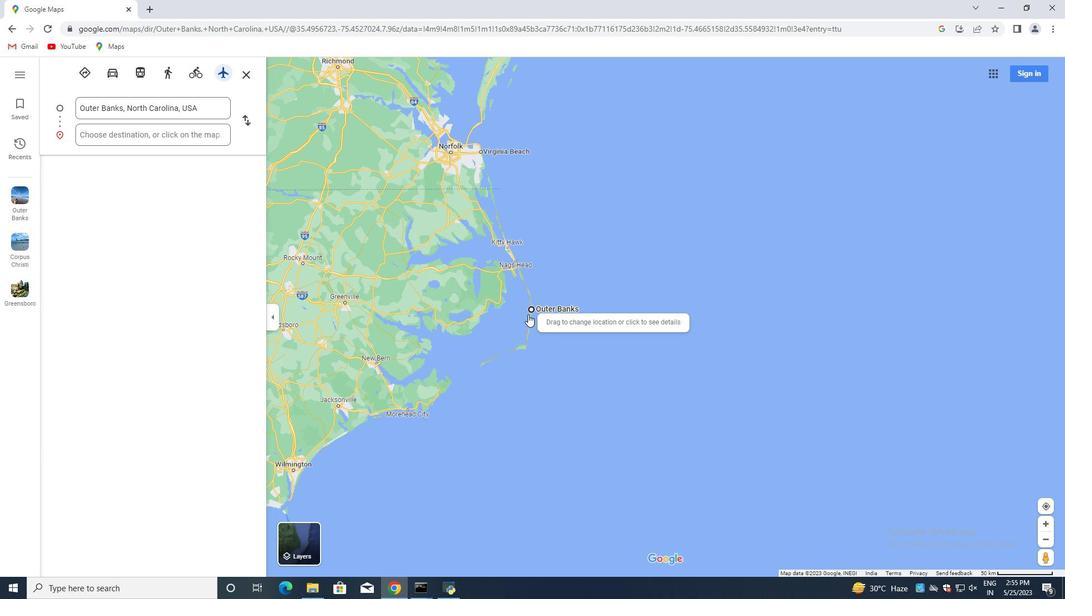 
Action: Mouse scrolled (528, 315) with delta (0, 0)
Screenshot: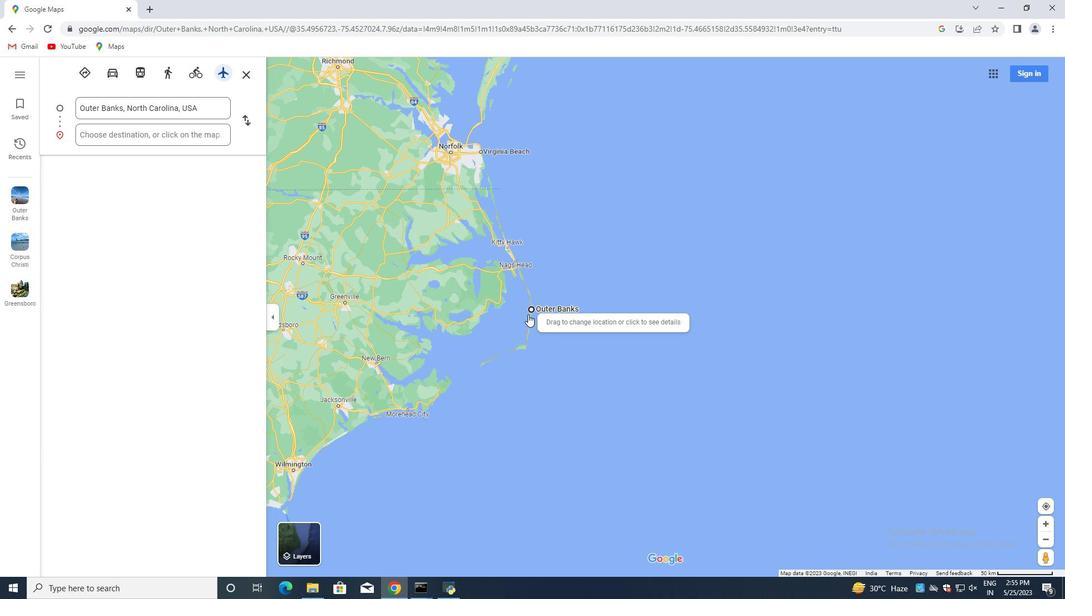 
Action: Mouse scrolled (528, 315) with delta (0, 0)
Screenshot: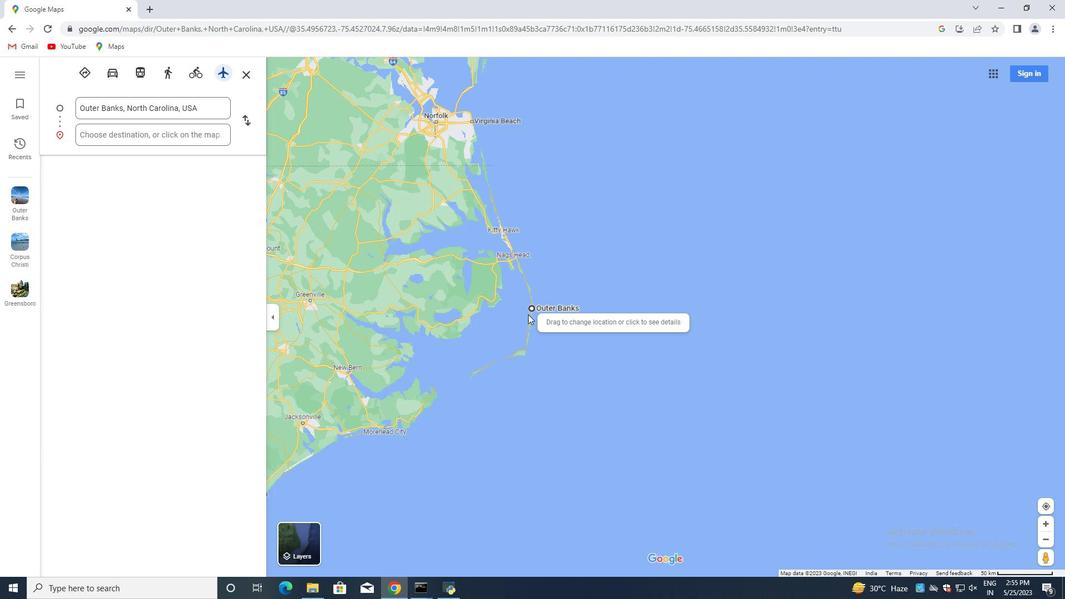 
Action: Mouse scrolled (528, 315) with delta (0, 0)
Screenshot: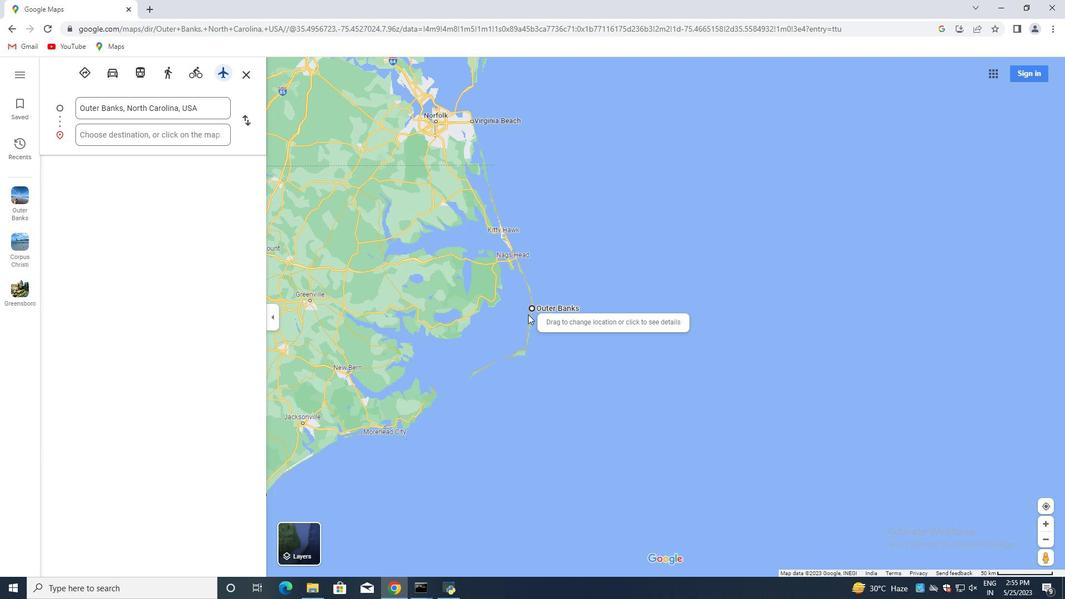 
Action: Mouse scrolled (528, 315) with delta (0, 0)
Screenshot: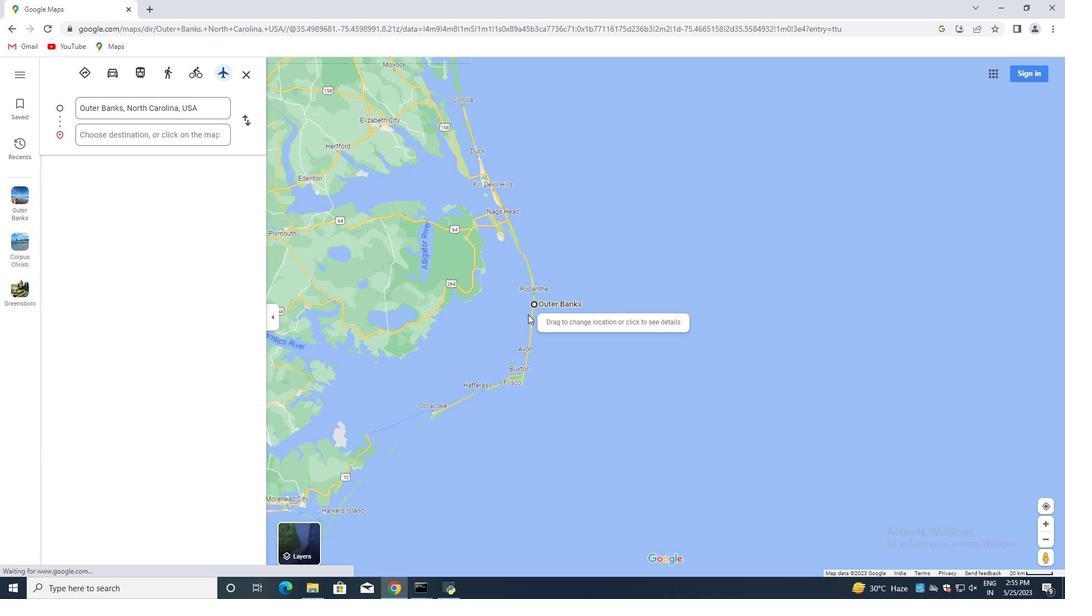 
Action: Mouse scrolled (528, 315) with delta (0, 0)
Screenshot: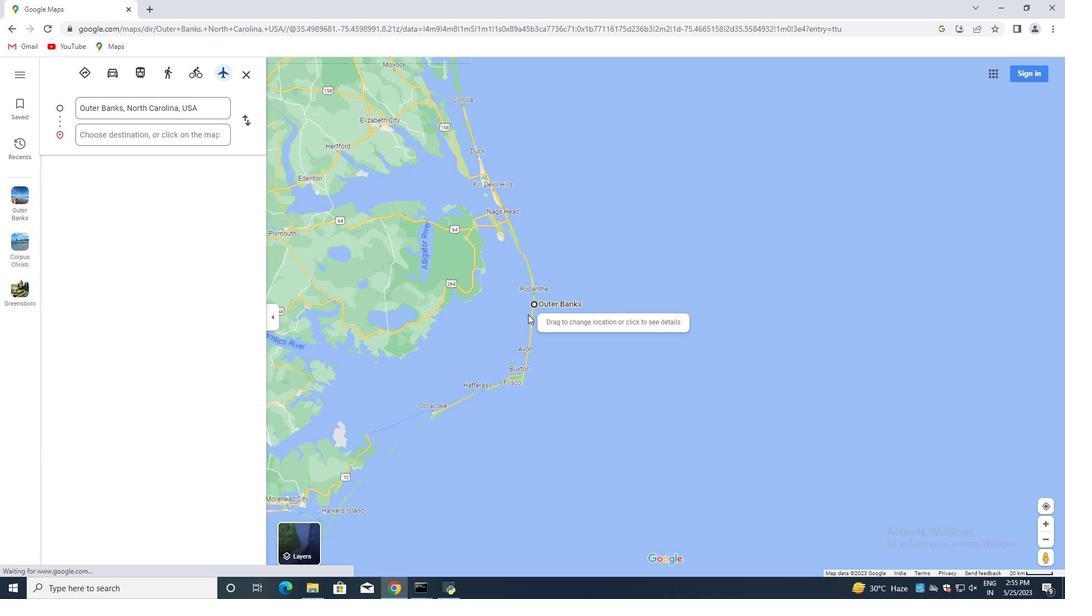 
Action: Mouse scrolled (528, 315) with delta (0, 0)
Screenshot: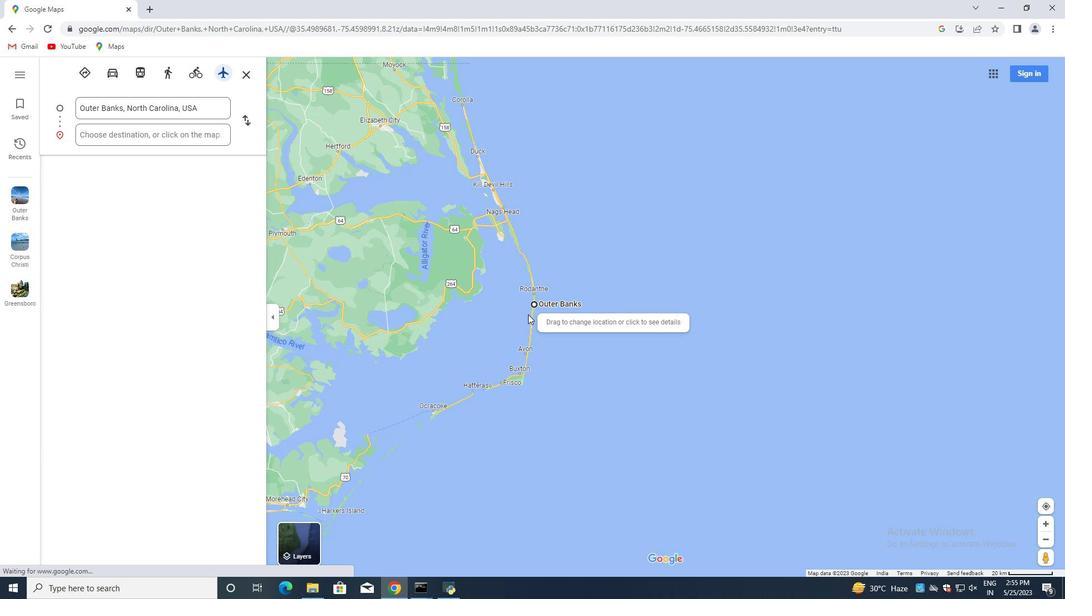 
Action: Mouse scrolled (528, 315) with delta (0, 0)
Screenshot: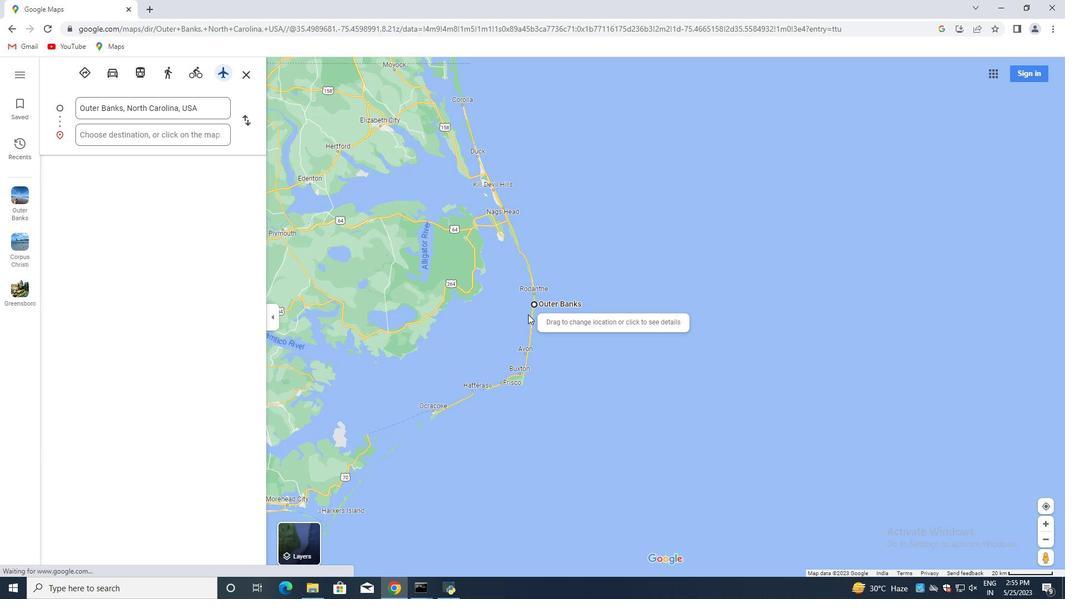 
Action: Mouse scrolled (528, 315) with delta (0, 0)
Screenshot: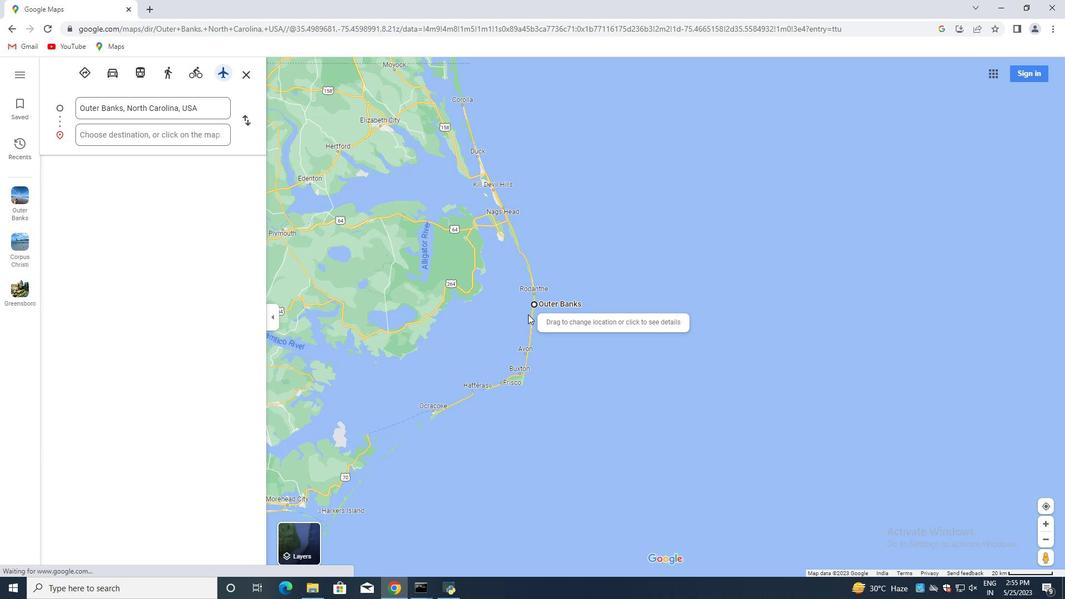 
Action: Mouse scrolled (528, 315) with delta (0, 0)
Screenshot: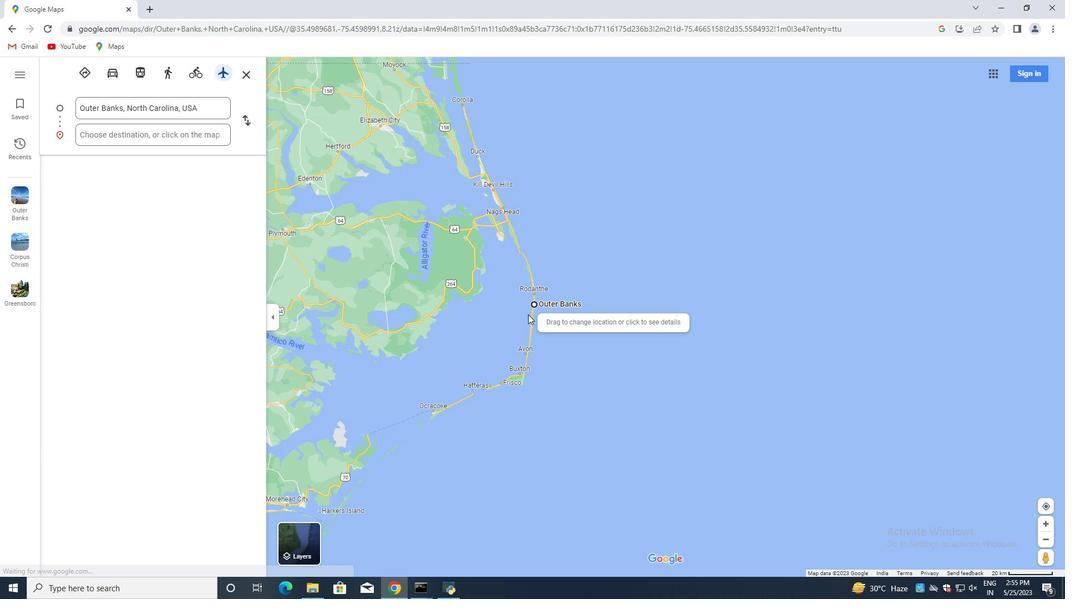 
Action: Mouse scrolled (528, 315) with delta (0, 0)
Screenshot: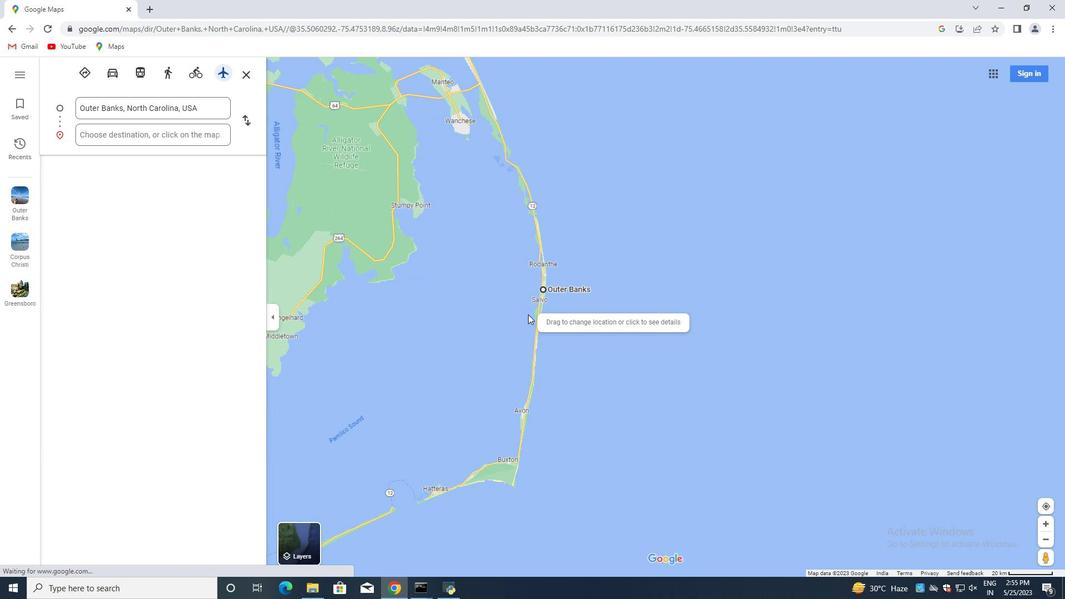 
Action: Mouse scrolled (528, 315) with delta (0, 0)
Screenshot: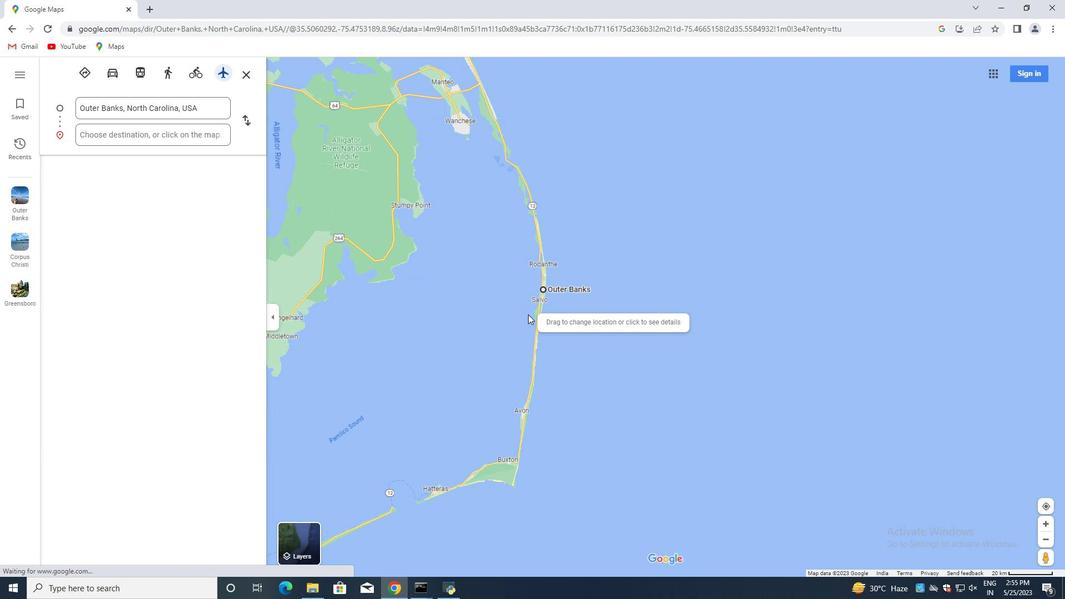 
Action: Mouse scrolled (528, 315) with delta (0, 0)
Screenshot: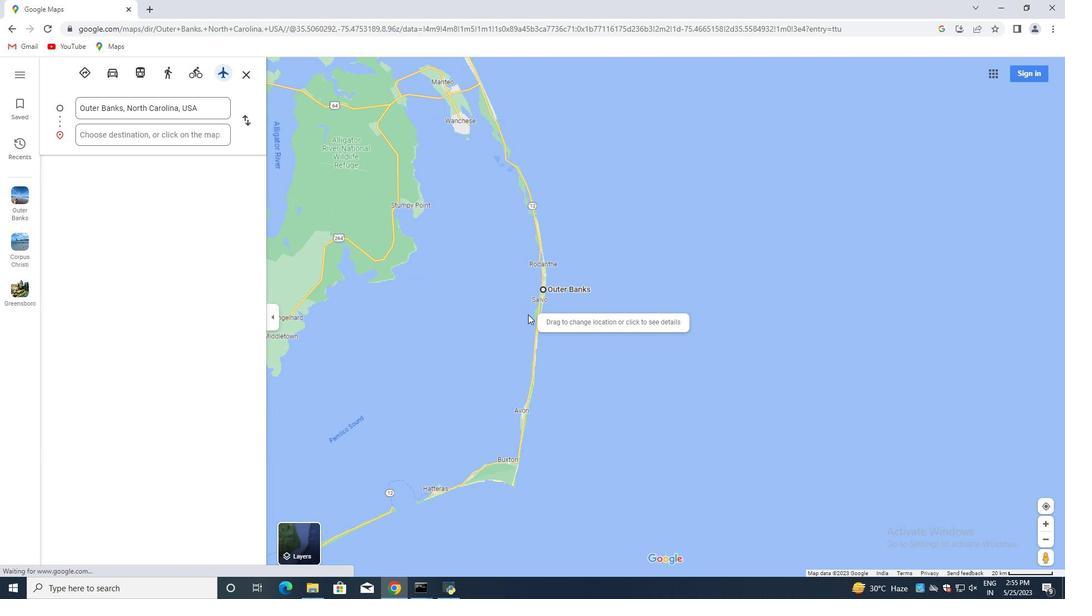 
Action: Mouse scrolled (528, 315) with delta (0, 0)
Screenshot: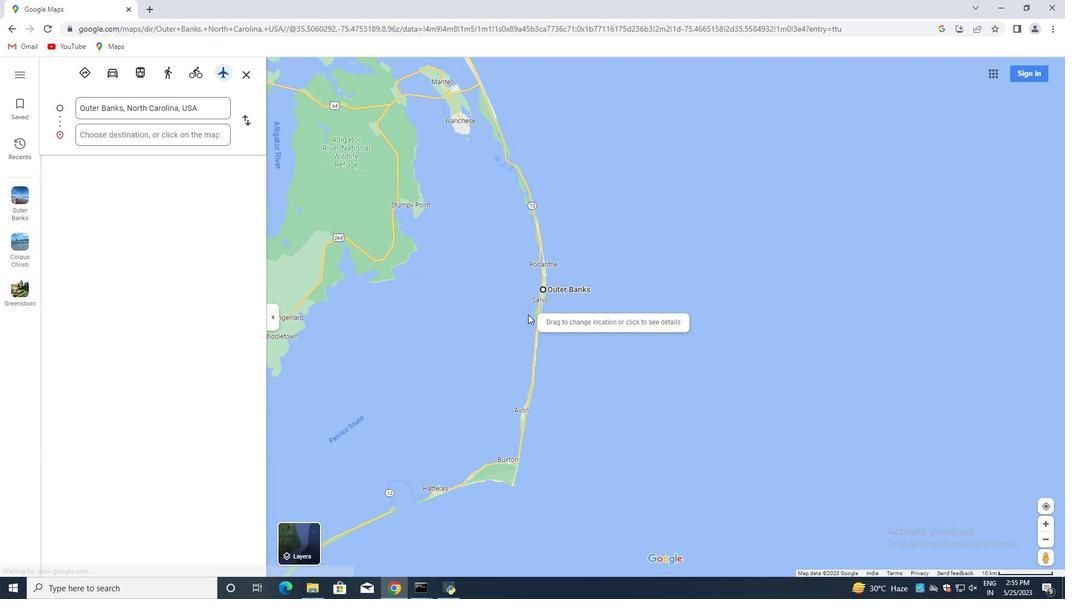 
Action: Mouse scrolled (528, 315) with delta (0, 0)
Screenshot: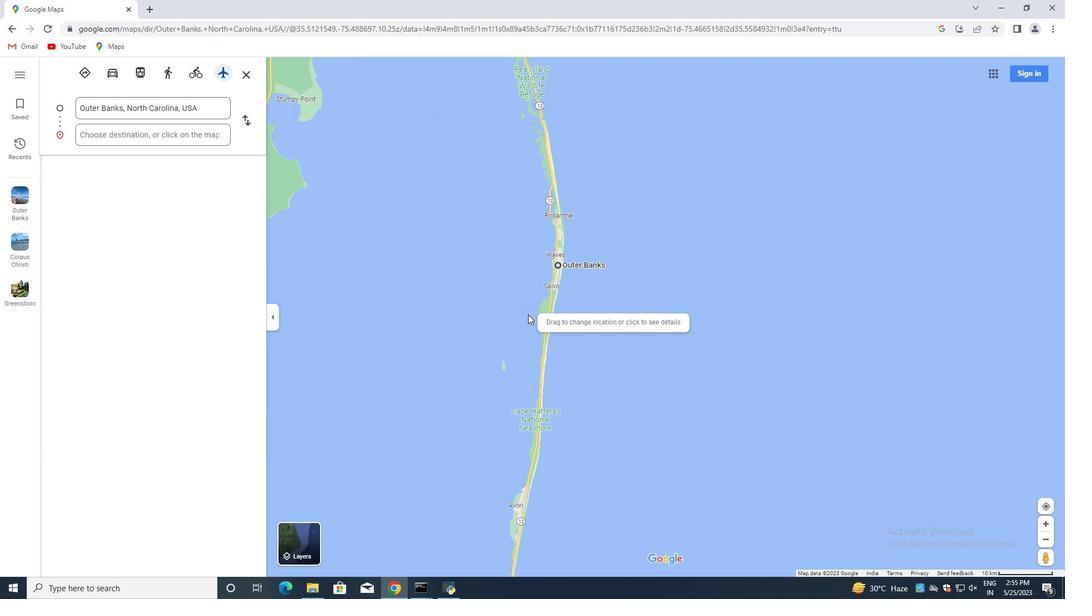 
Action: Mouse scrolled (528, 315) with delta (0, 0)
Screenshot: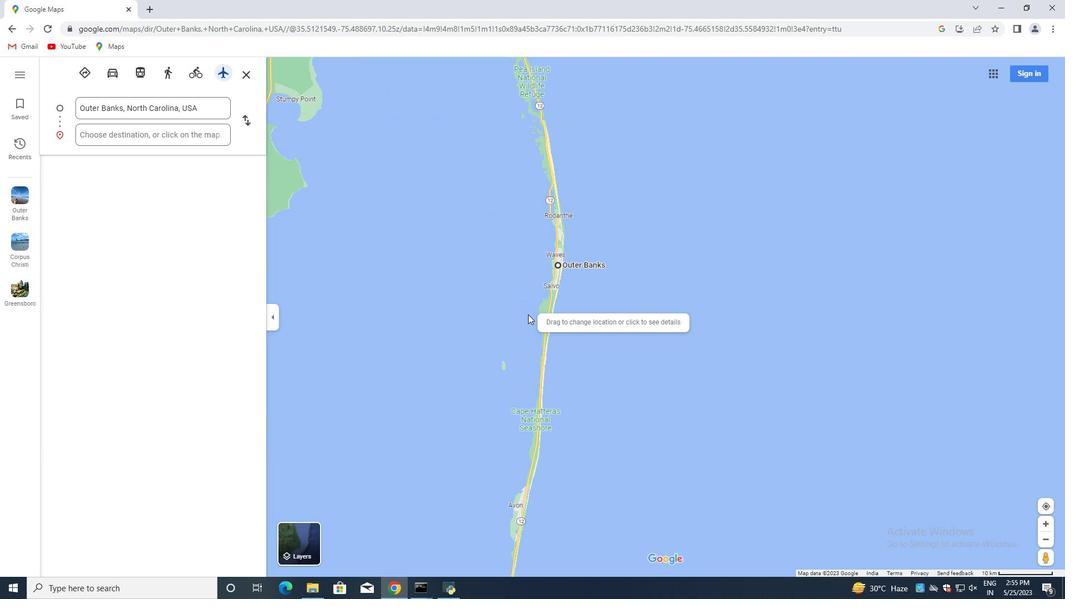 
Action: Mouse scrolled (528, 315) with delta (0, 0)
Screenshot: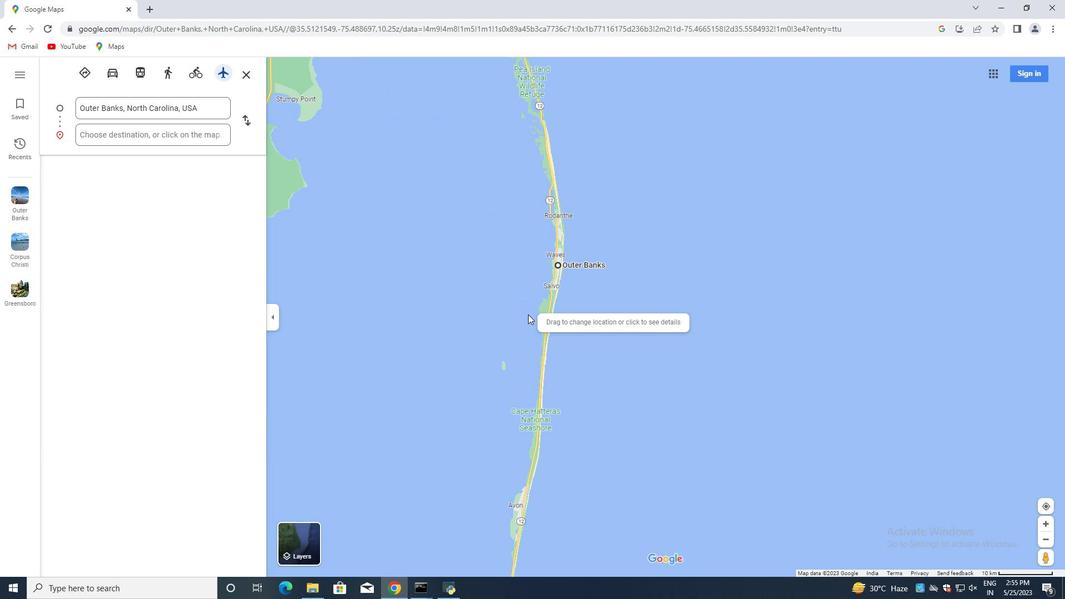 
Action: Mouse scrolled (528, 315) with delta (0, 0)
Screenshot: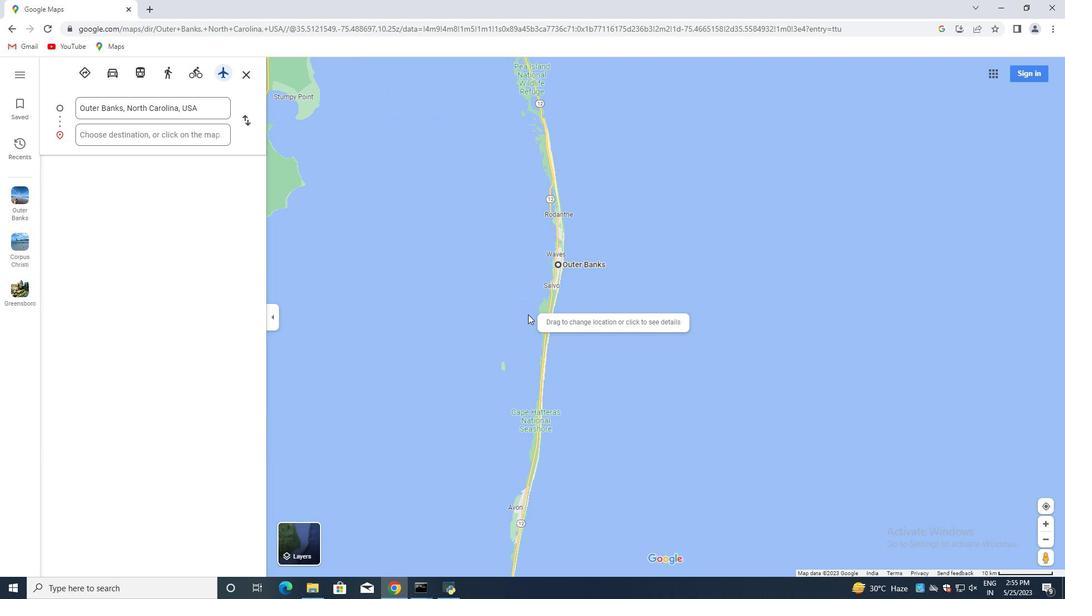 
Action: Mouse scrolled (528, 315) with delta (0, 0)
Screenshot: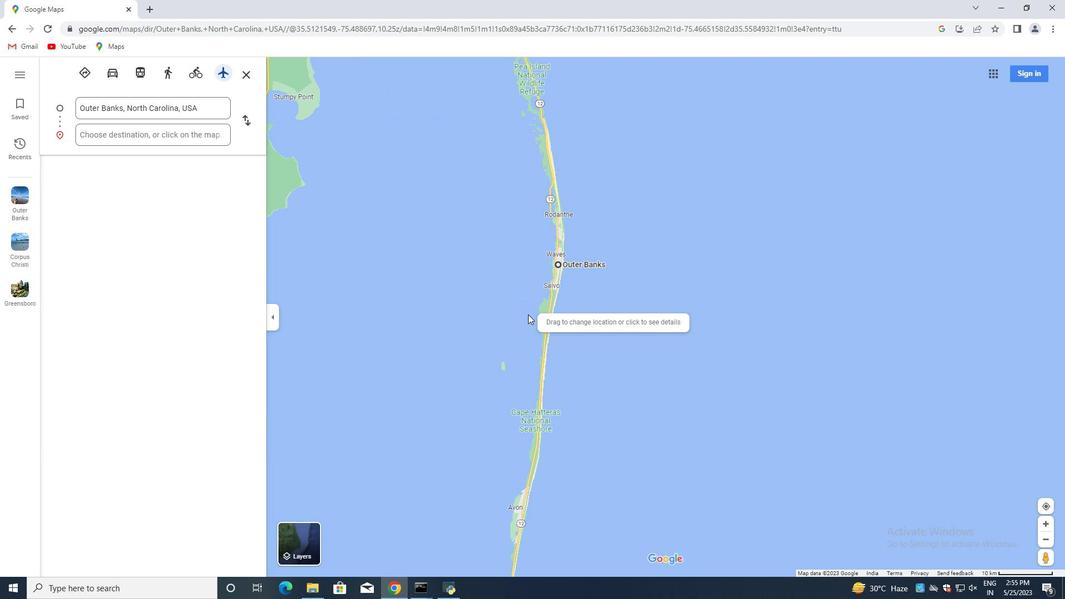
Action: Mouse moved to (584, 220)
Screenshot: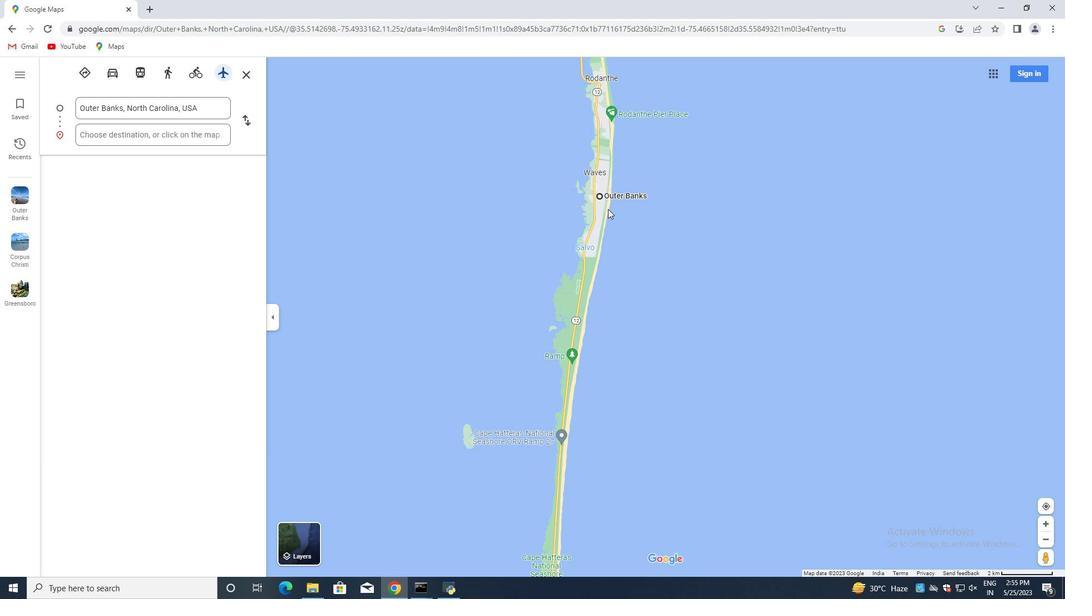 
Action: Mouse scrolled (584, 221) with delta (0, 0)
Screenshot: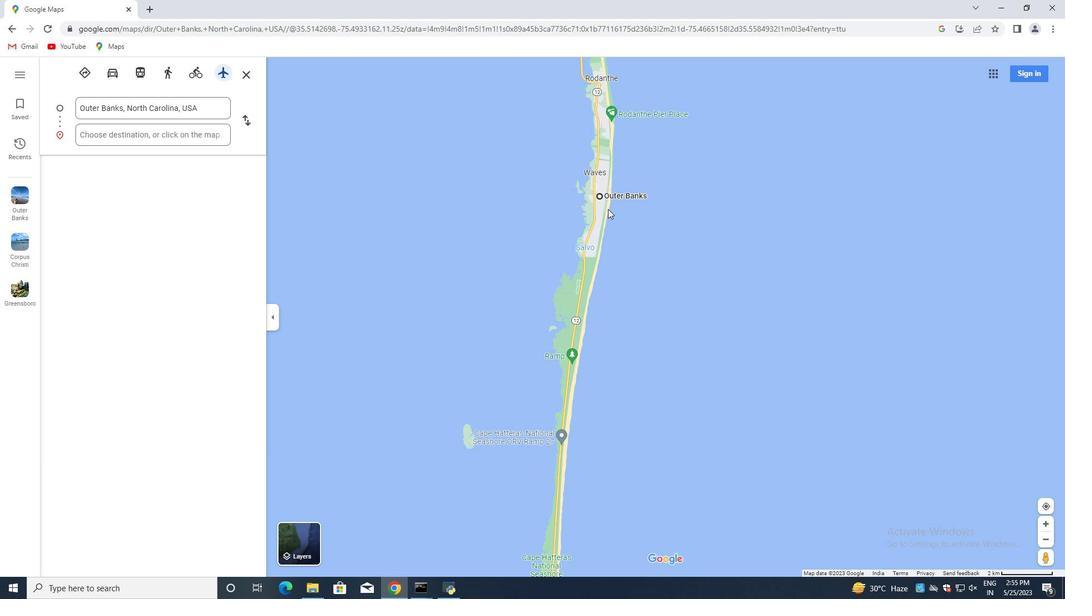 
Action: Mouse scrolled (584, 221) with delta (0, 0)
Screenshot: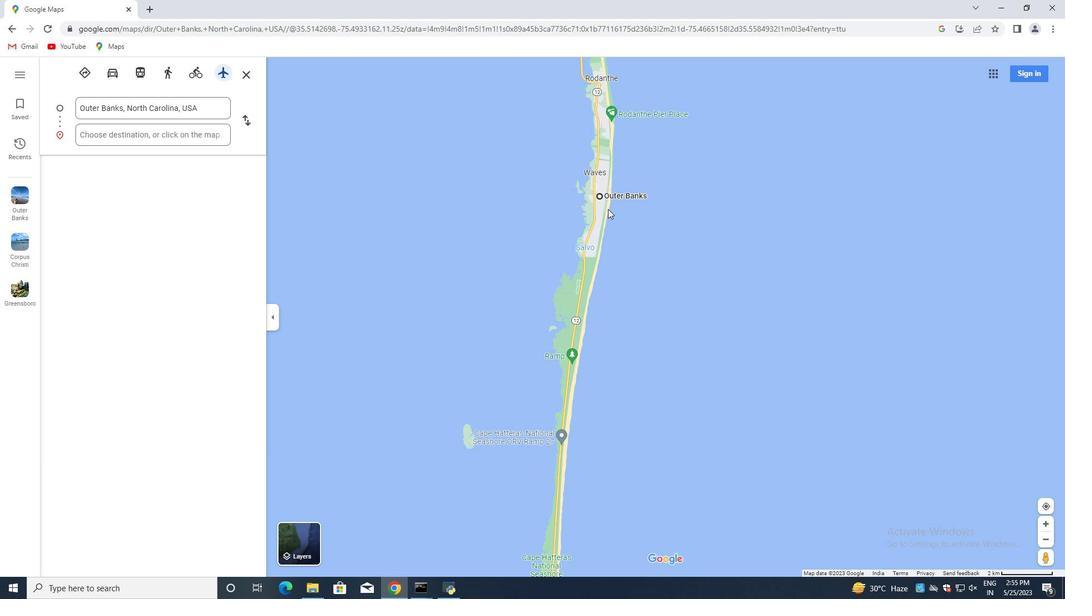 
Action: Mouse scrolled (584, 221) with delta (0, 0)
Screenshot: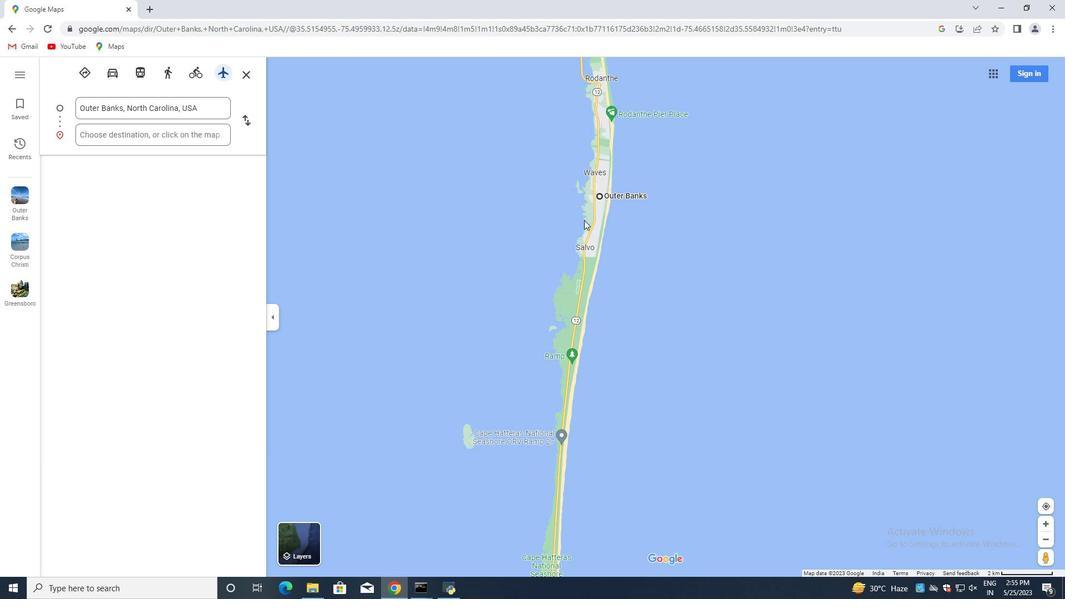 
Action: Mouse scrolled (584, 221) with delta (0, 0)
Screenshot: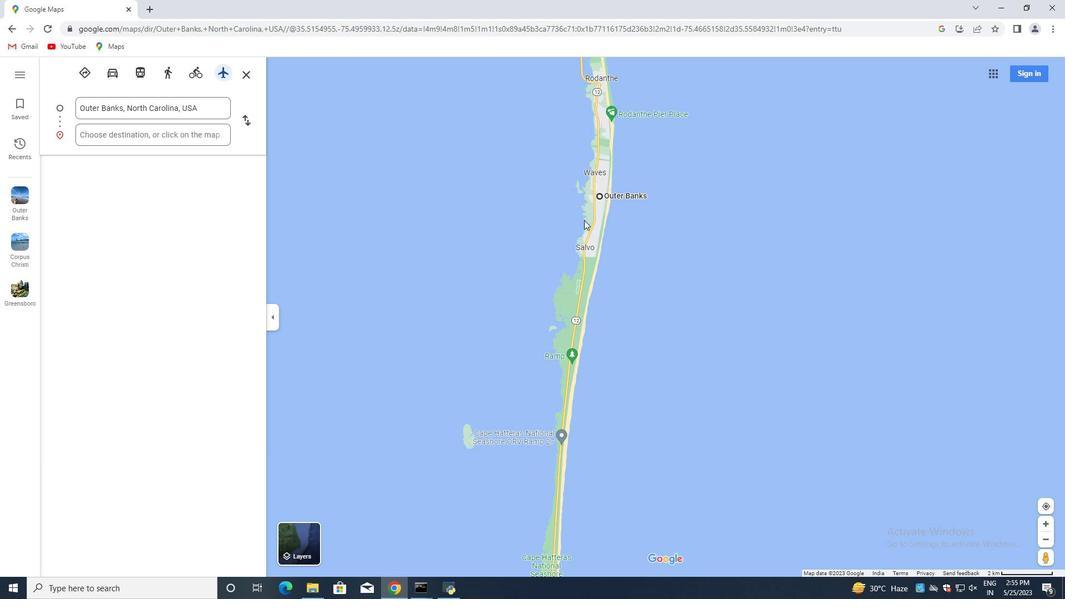
Action: Mouse scrolled (584, 221) with delta (0, 0)
Screenshot: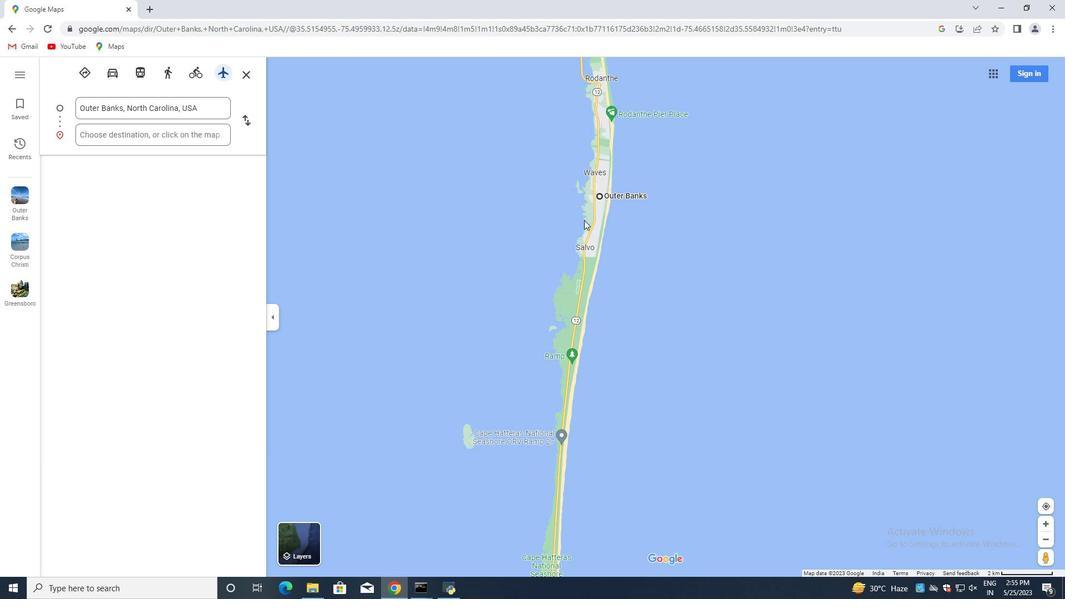 
Action: Mouse scrolled (584, 221) with delta (0, 0)
Screenshot: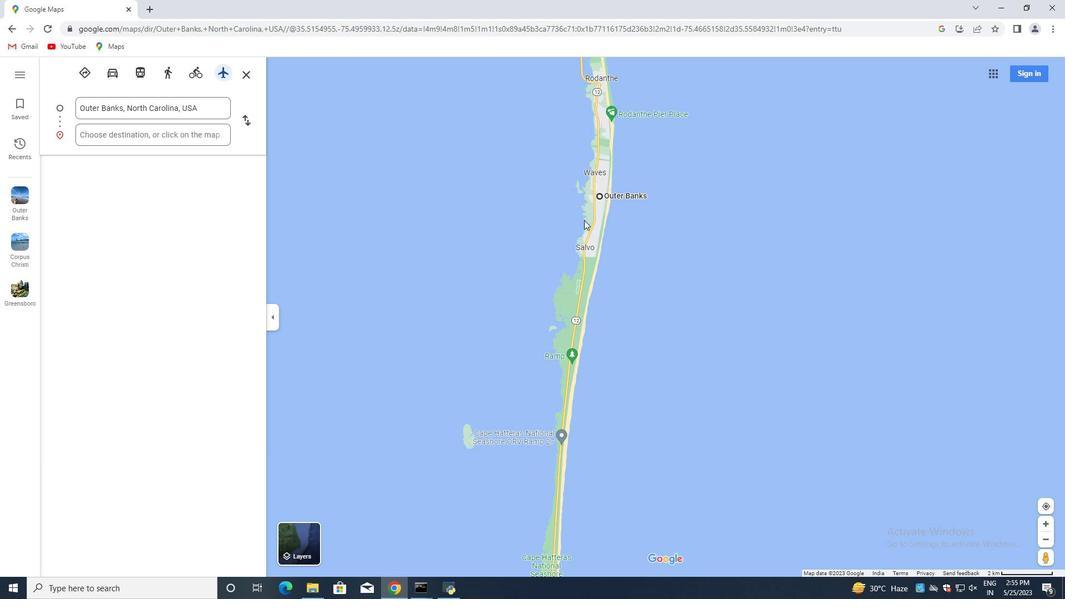 
Action: Mouse moved to (622, 199)
Screenshot: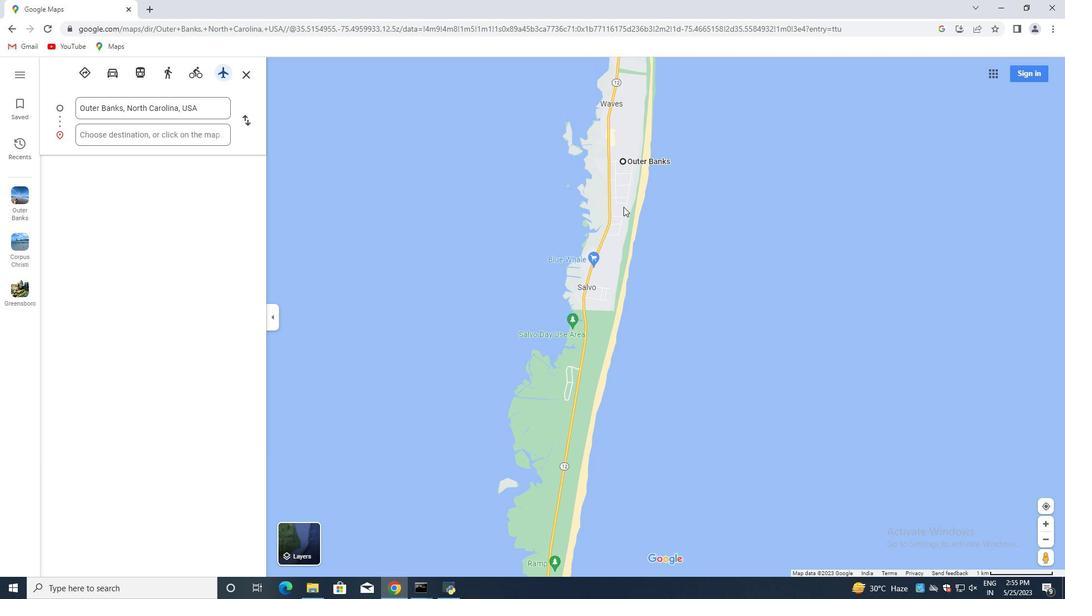 
Action: Mouse scrolled (622, 200) with delta (0, 0)
Screenshot: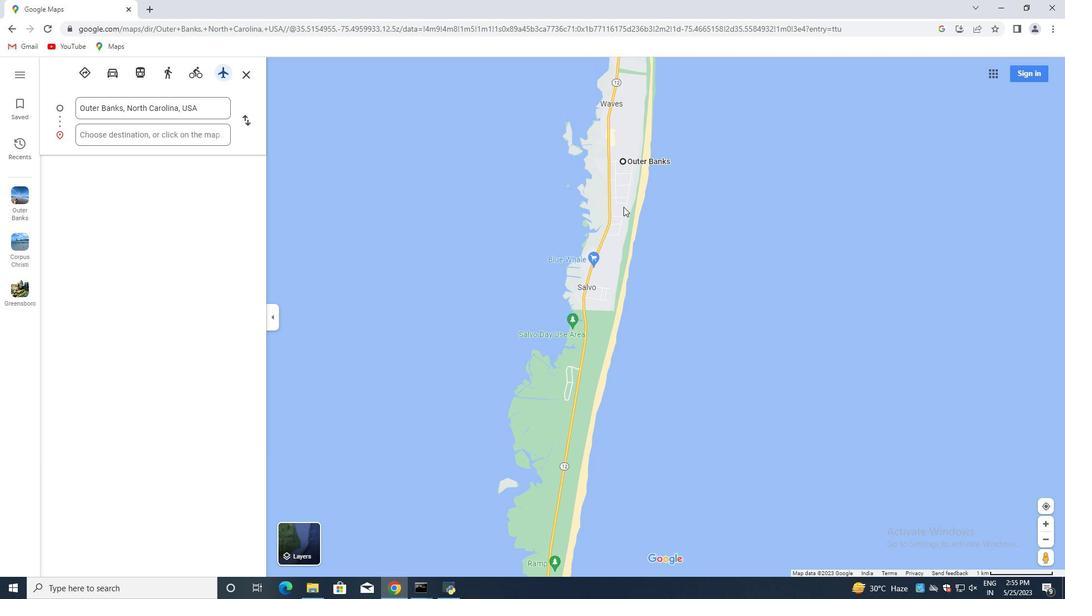 
Action: Mouse scrolled (622, 200) with delta (0, 0)
Screenshot: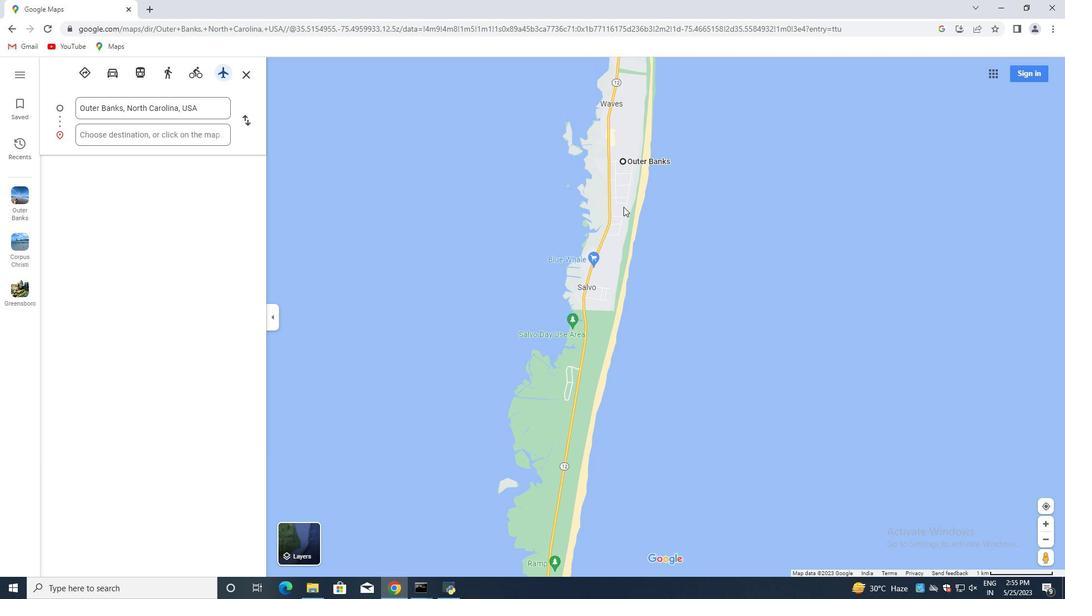 
Action: Mouse scrolled (622, 200) with delta (0, 0)
Screenshot: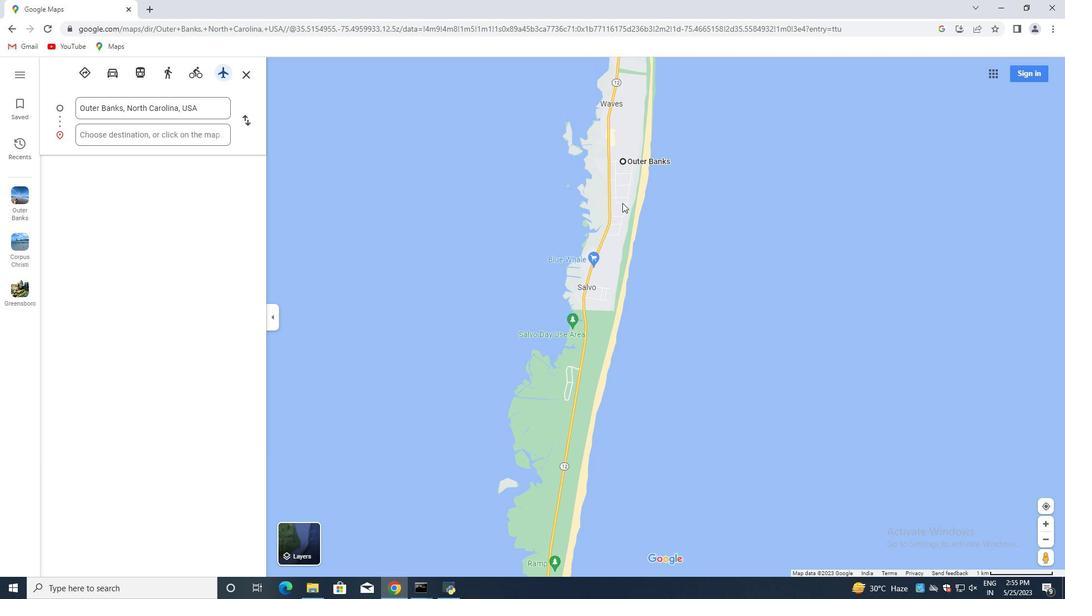 
Action: Mouse scrolled (622, 200) with delta (0, 0)
Screenshot: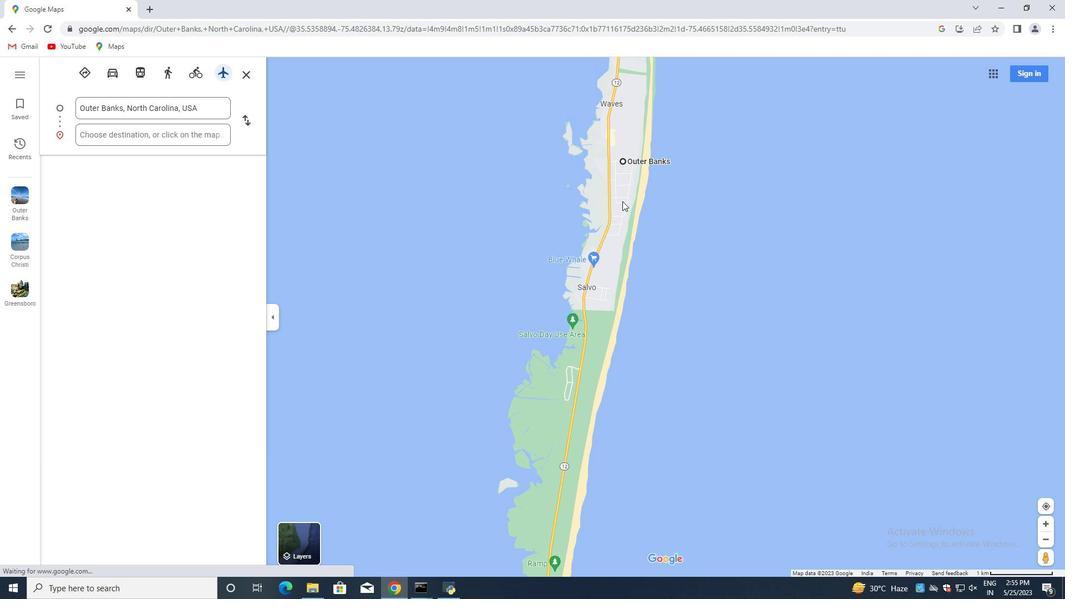 
Action: Mouse scrolled (622, 200) with delta (0, 0)
Screenshot: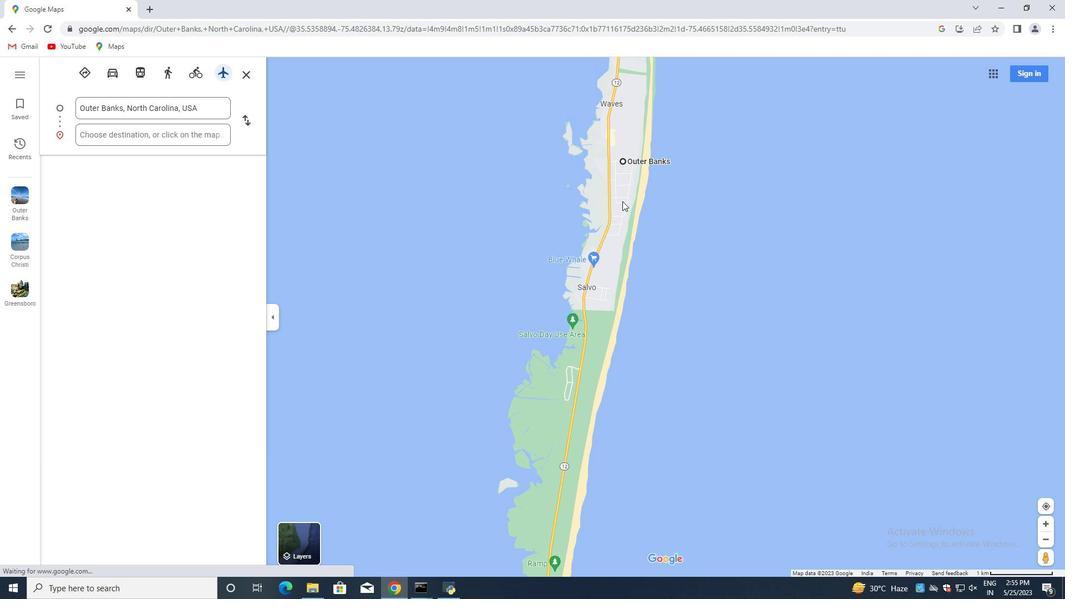 
Action: Mouse scrolled (622, 200) with delta (0, 0)
Screenshot: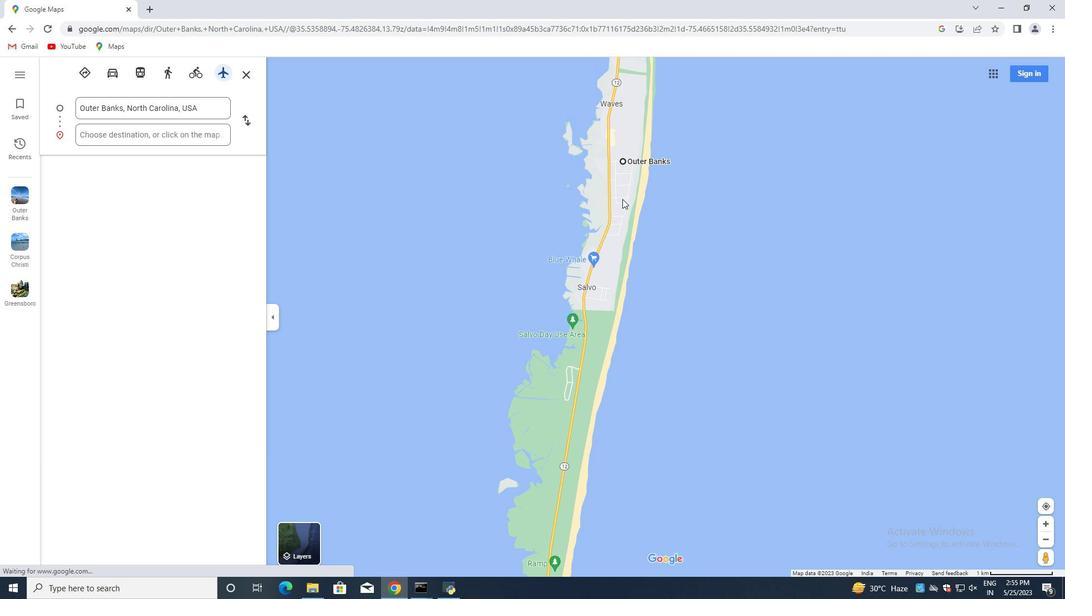 
Action: Mouse moved to (614, 173)
Screenshot: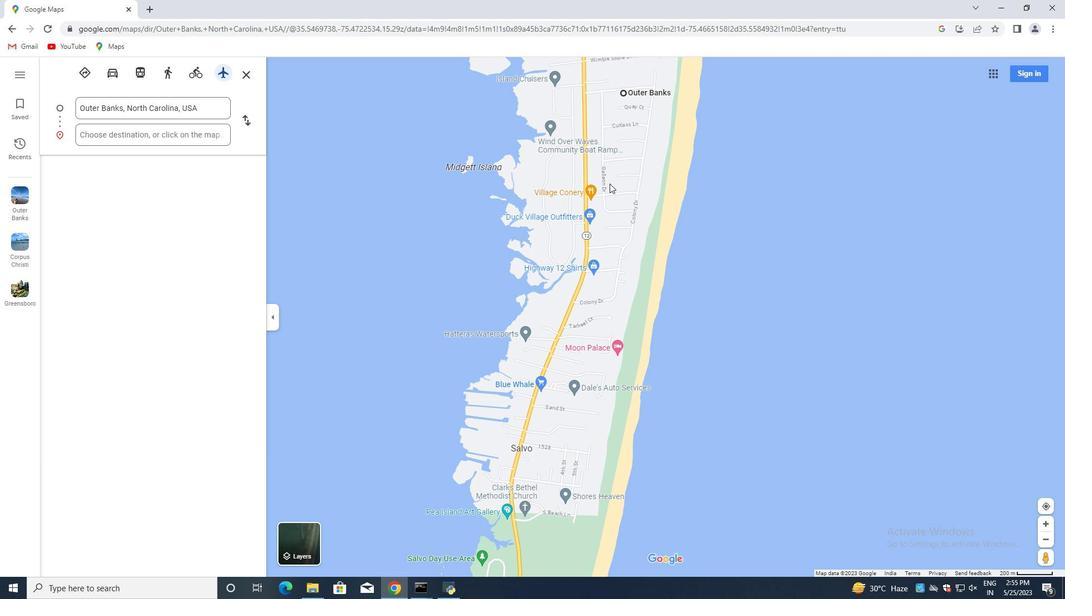 
Action: Mouse pressed left at (614, 173)
Screenshot: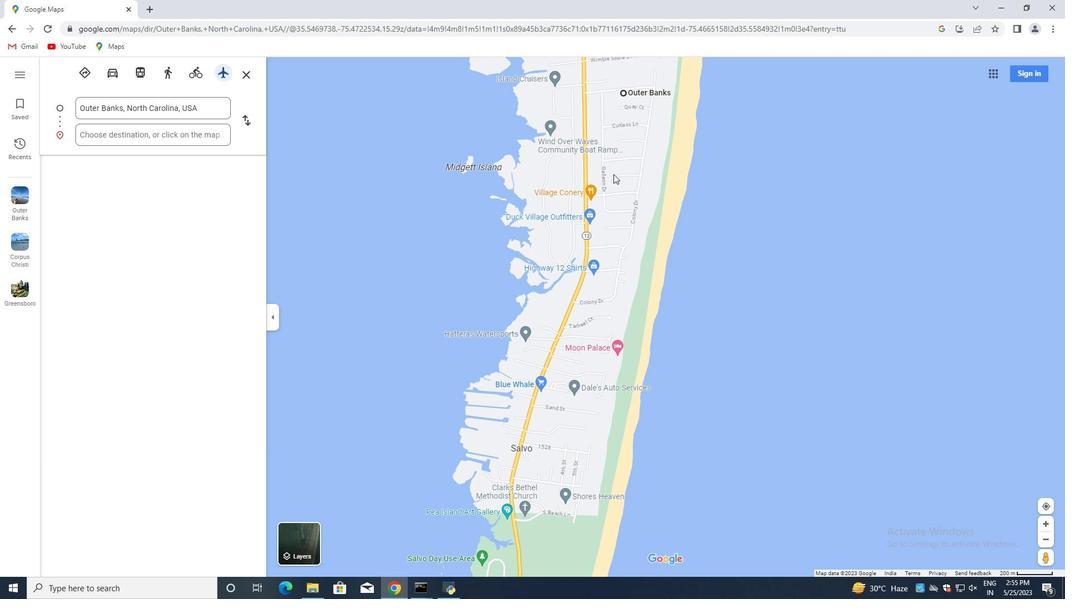 
Action: Mouse moved to (201, 110)
Screenshot: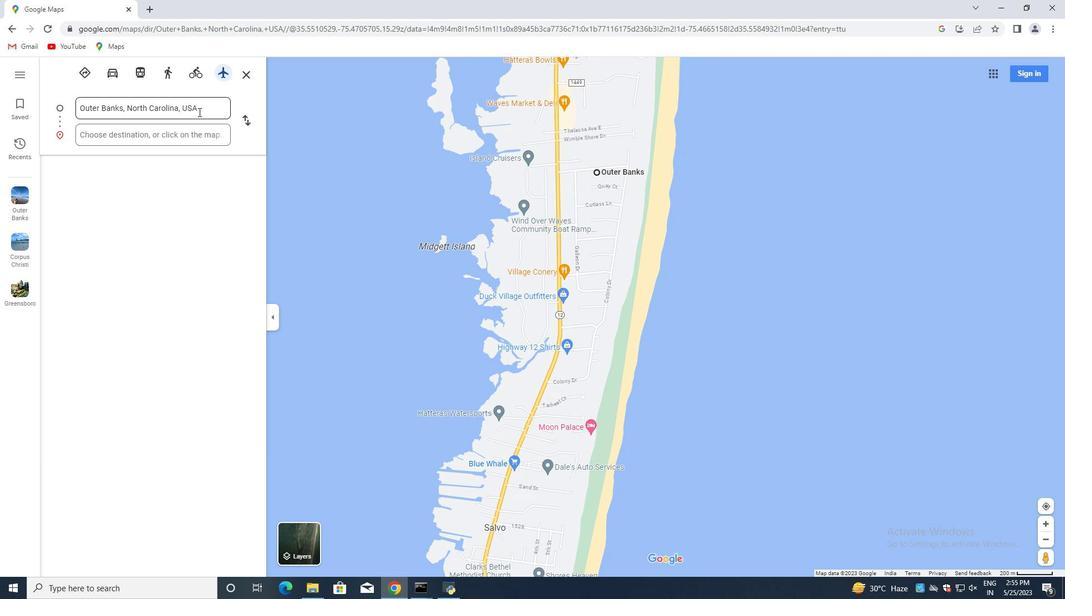 
Action: Mouse pressed left at (201, 110)
Screenshot: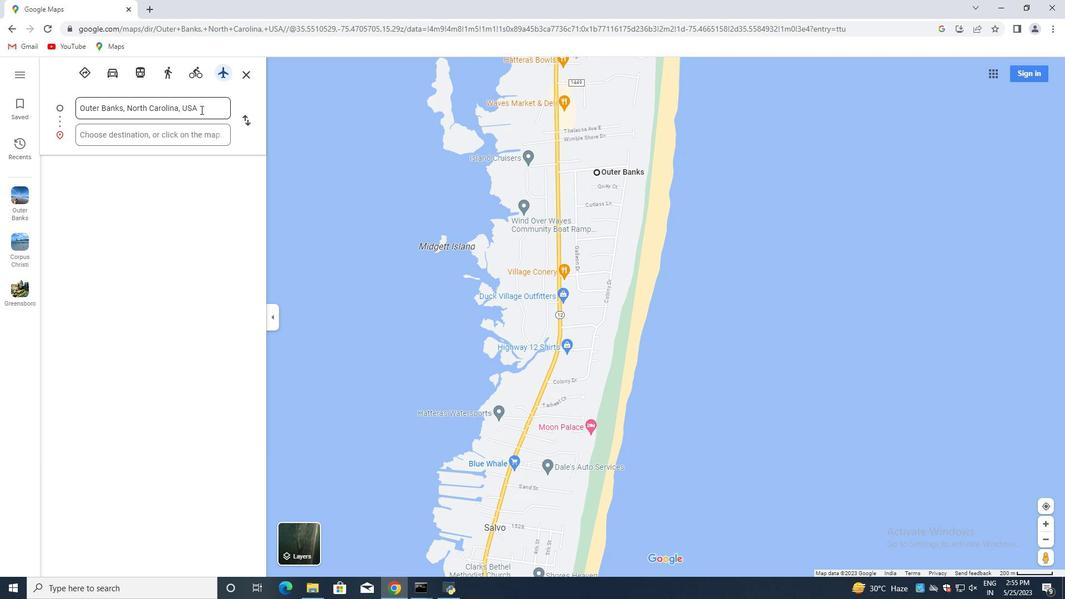 
Action: Mouse pressed left at (201, 110)
Screenshot: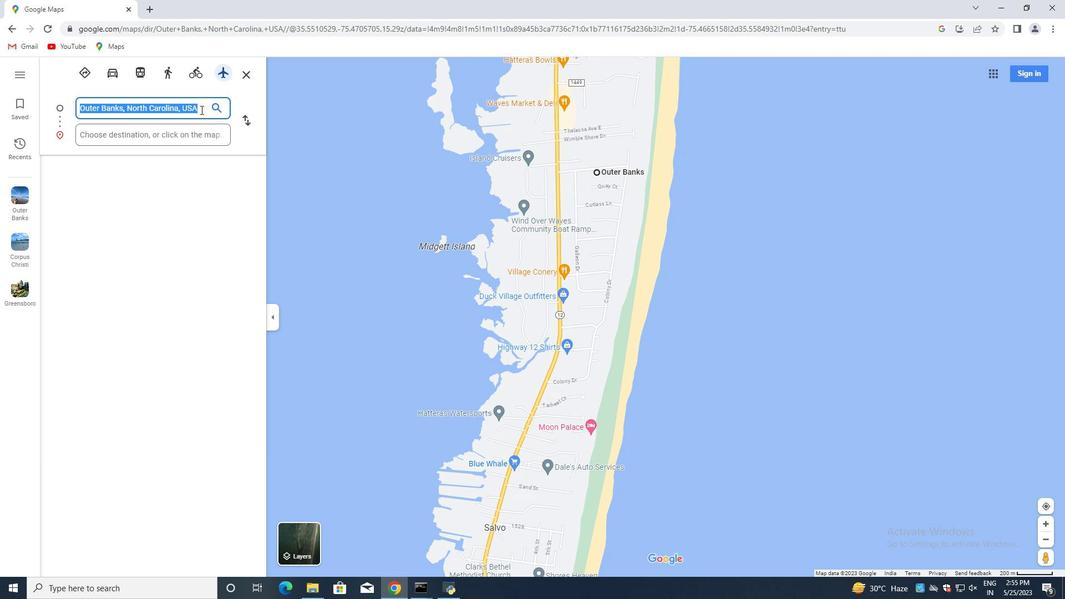 
Action: Mouse moved to (622, 172)
Screenshot: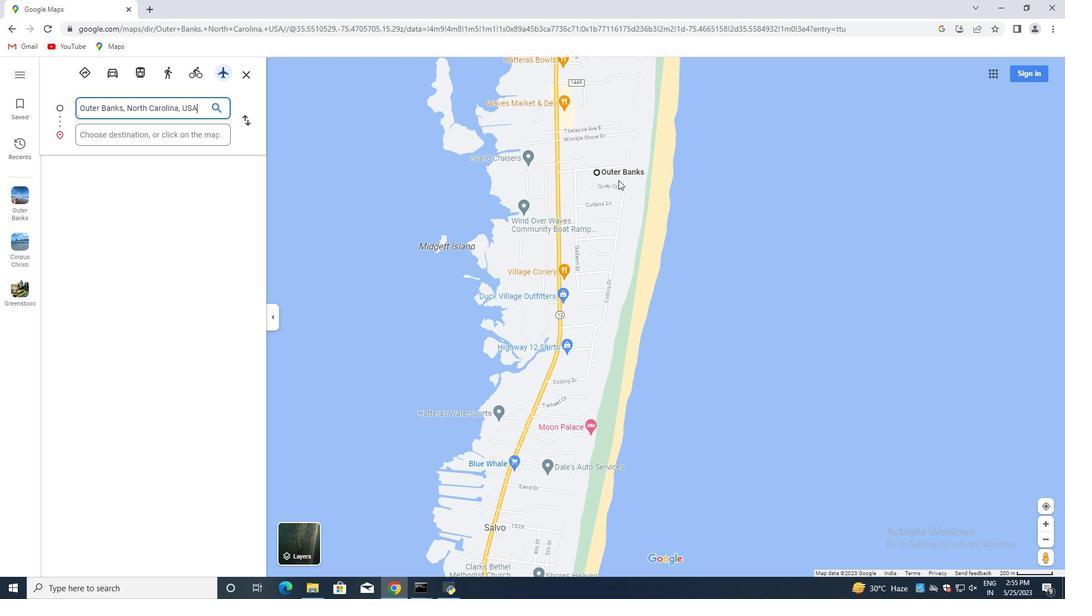 
Action: Mouse pressed left at (622, 172)
Screenshot: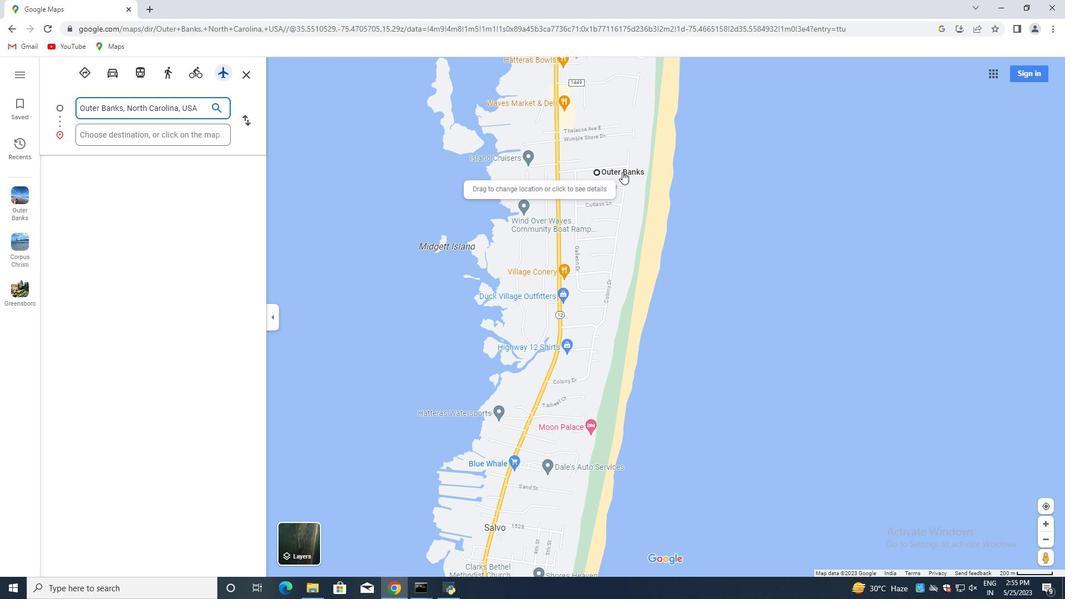 
Action: Mouse moved to (594, 172)
Screenshot: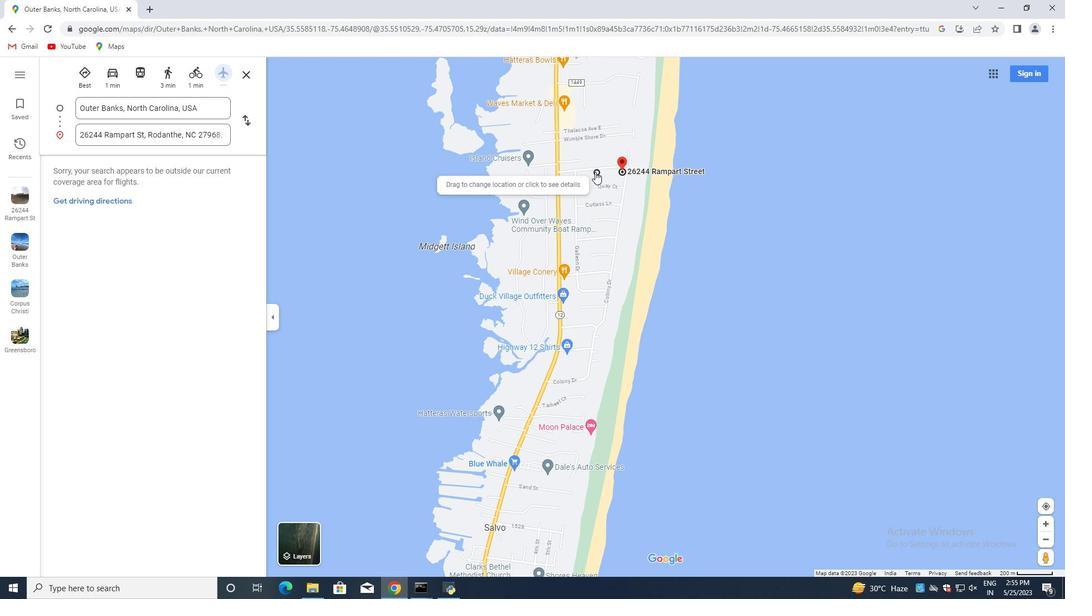 
Action: Mouse pressed left at (594, 172)
Screenshot: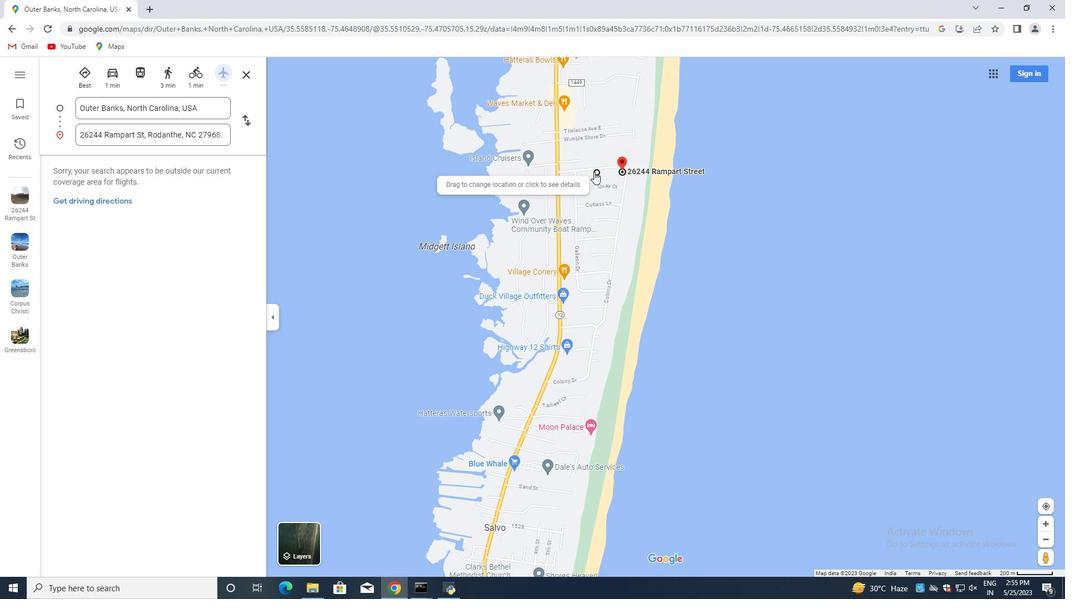 
Action: Mouse moved to (1045, 561)
Screenshot: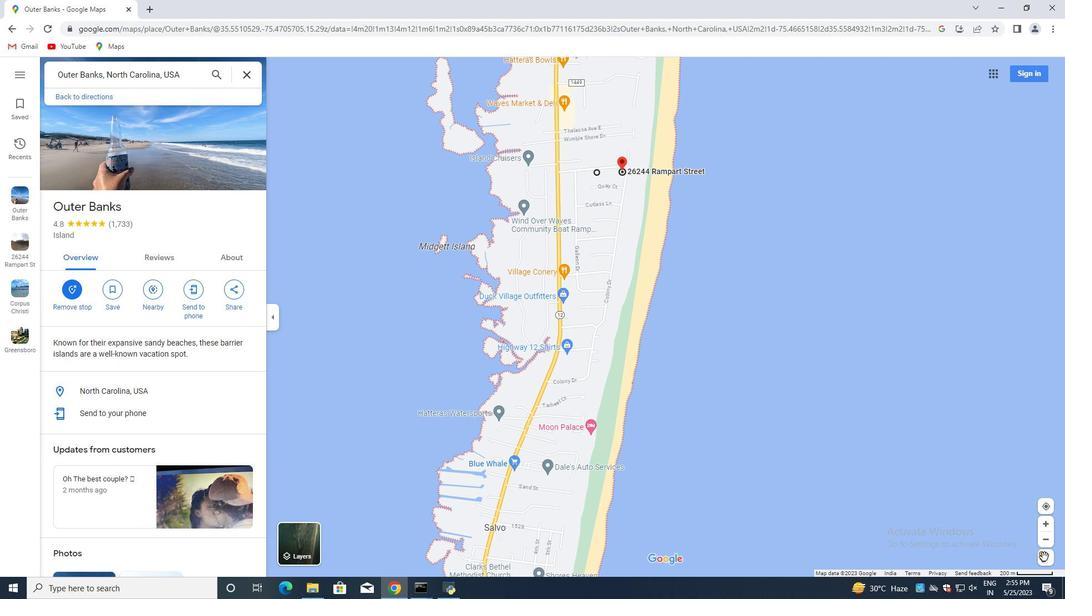 
Action: Mouse pressed left at (1045, 561)
Screenshot: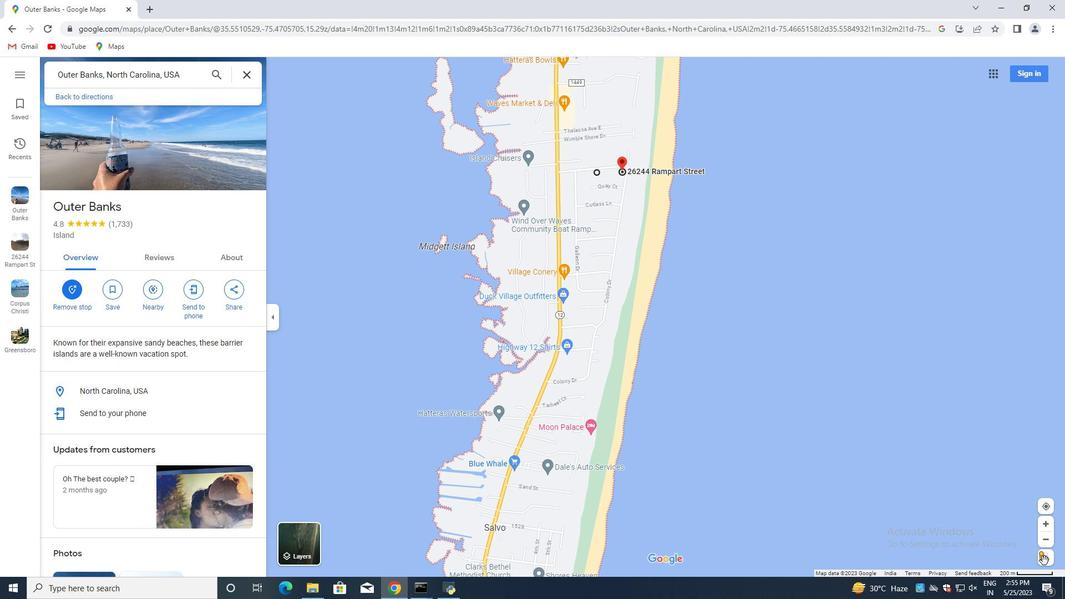 
Action: Mouse moved to (626, 173)
Screenshot: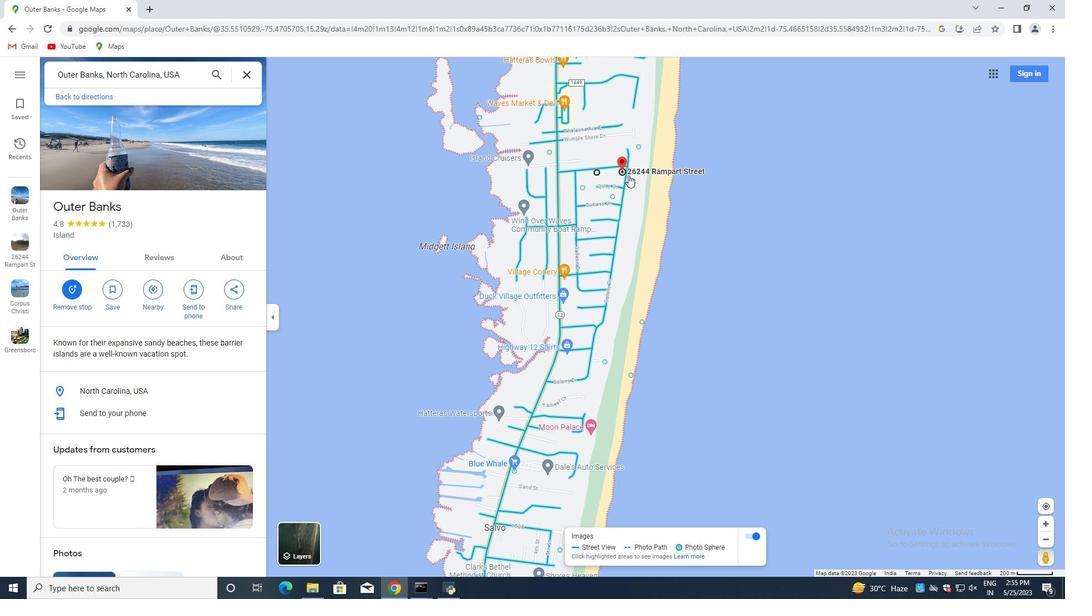 
Action: Mouse pressed left at (626, 173)
Screenshot: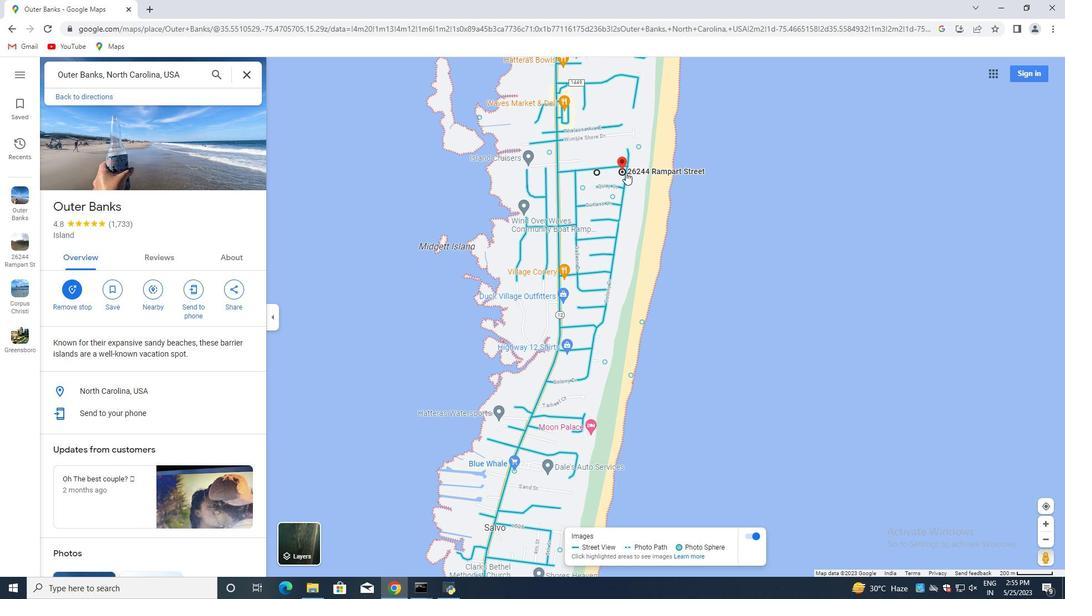 
Action: Mouse moved to (595, 172)
Screenshot: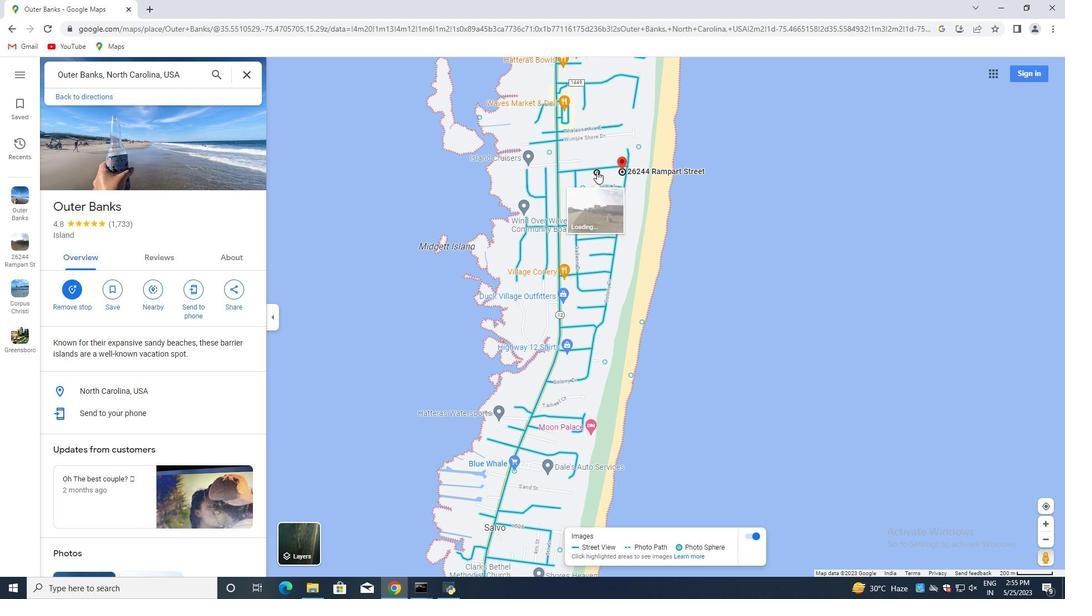 
Action: Mouse pressed left at (595, 172)
Screenshot: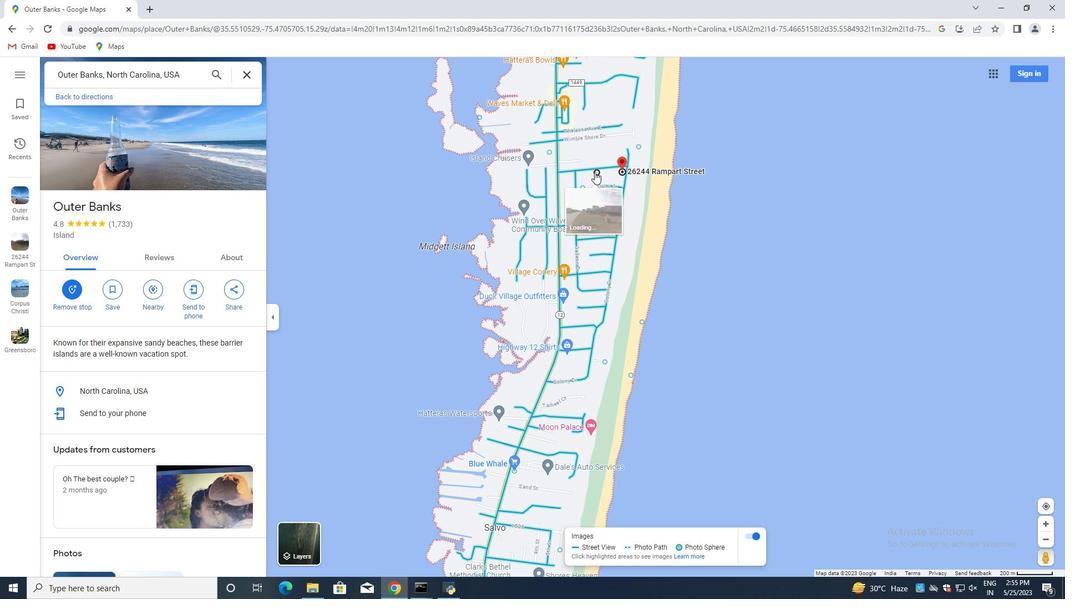 
Action: Mouse moved to (596, 173)
Screenshot: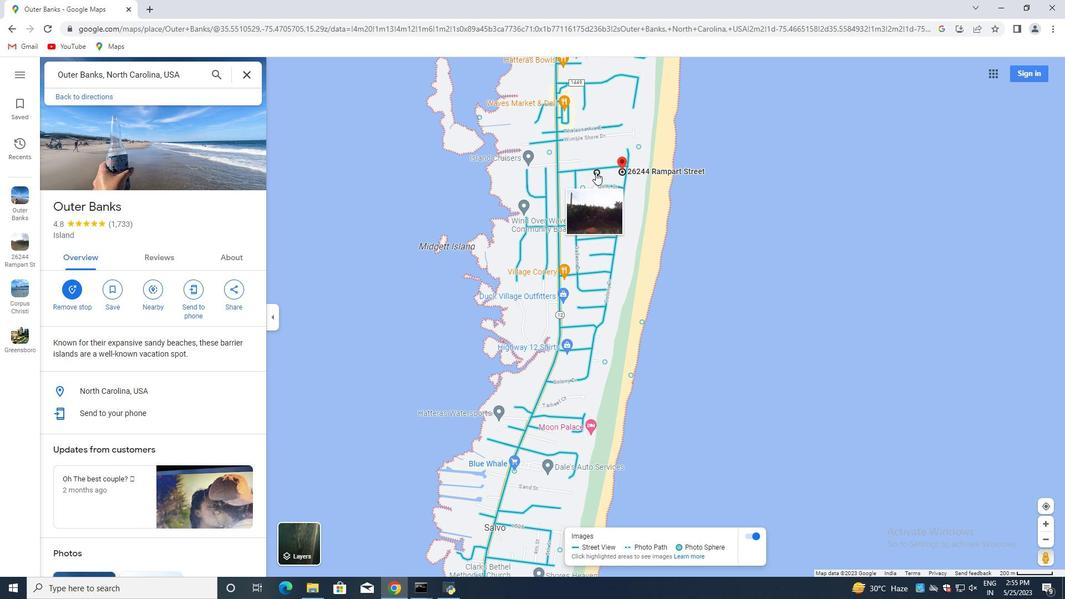 
Action: Mouse pressed left at (596, 173)
Screenshot: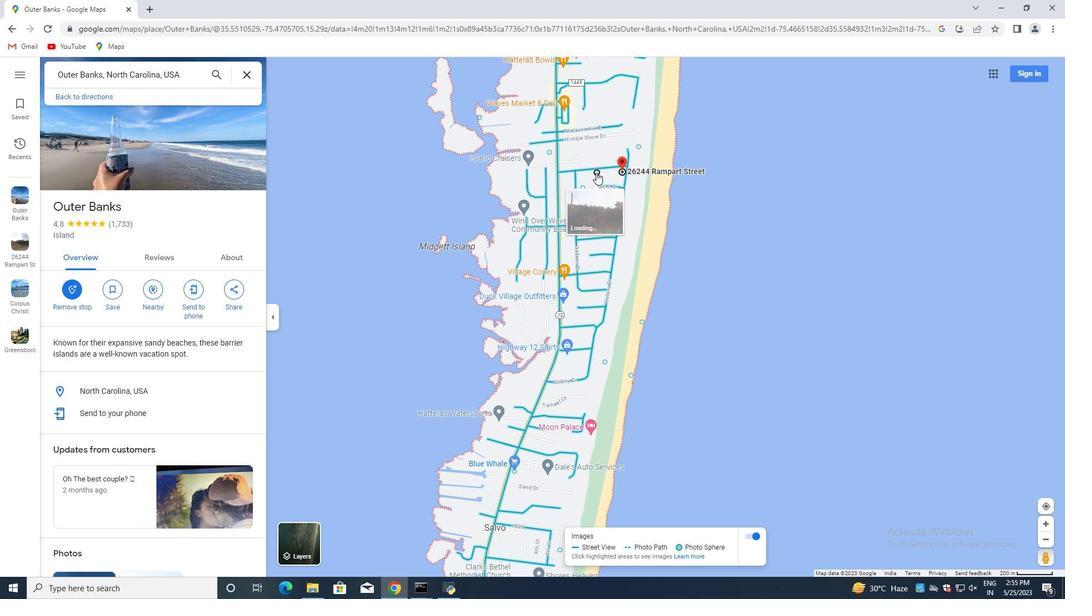 
Action: Mouse moved to (599, 167)
Screenshot: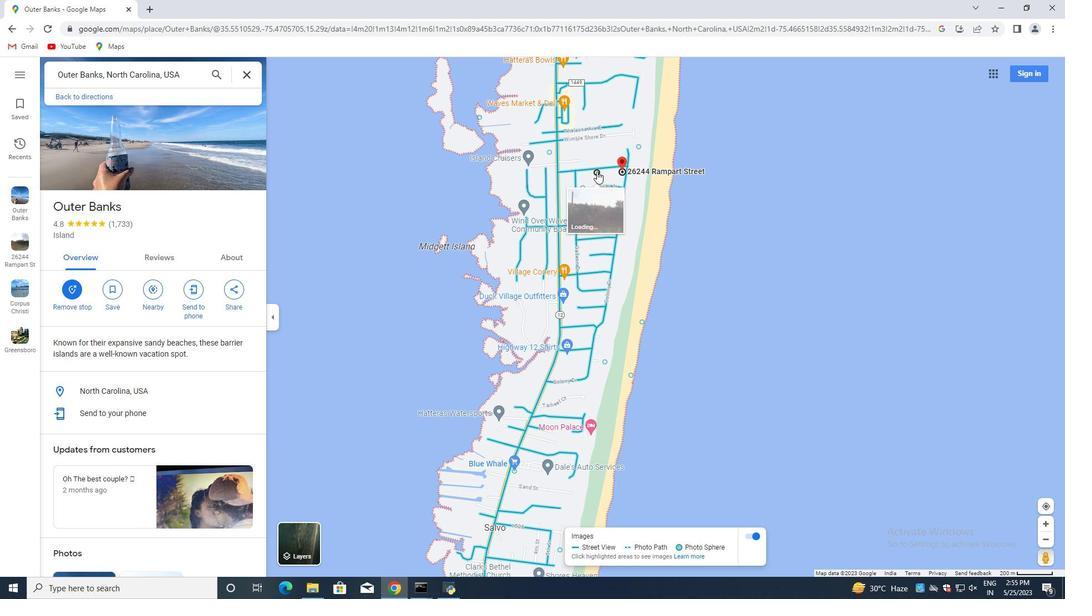 
Action: Mouse pressed left at (599, 167)
Screenshot: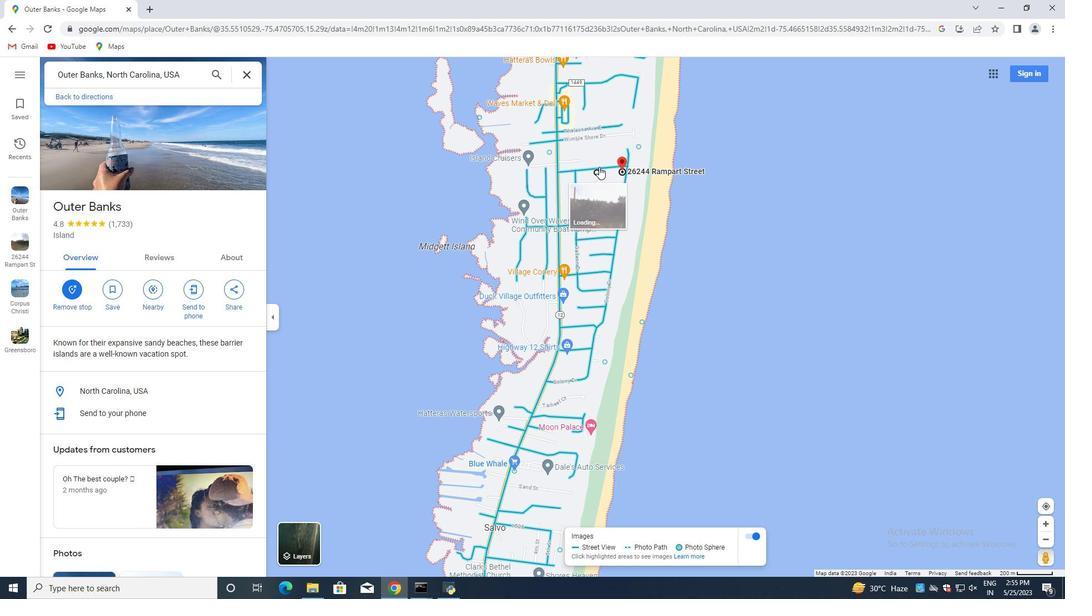 
Action: Mouse moved to (379, 280)
Screenshot: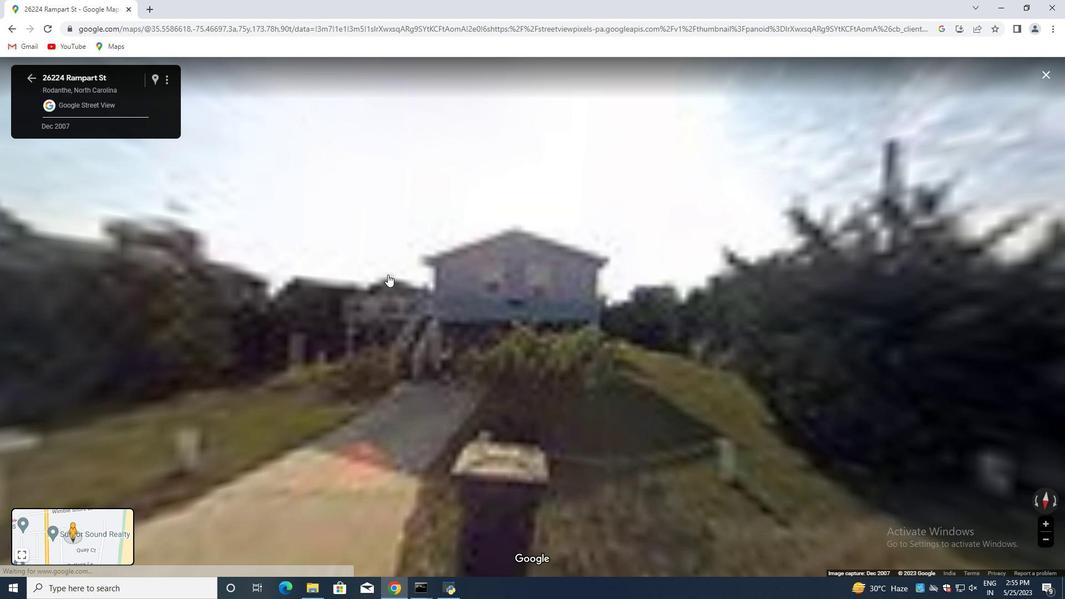 
Action: Mouse pressed left at (379, 280)
Screenshot: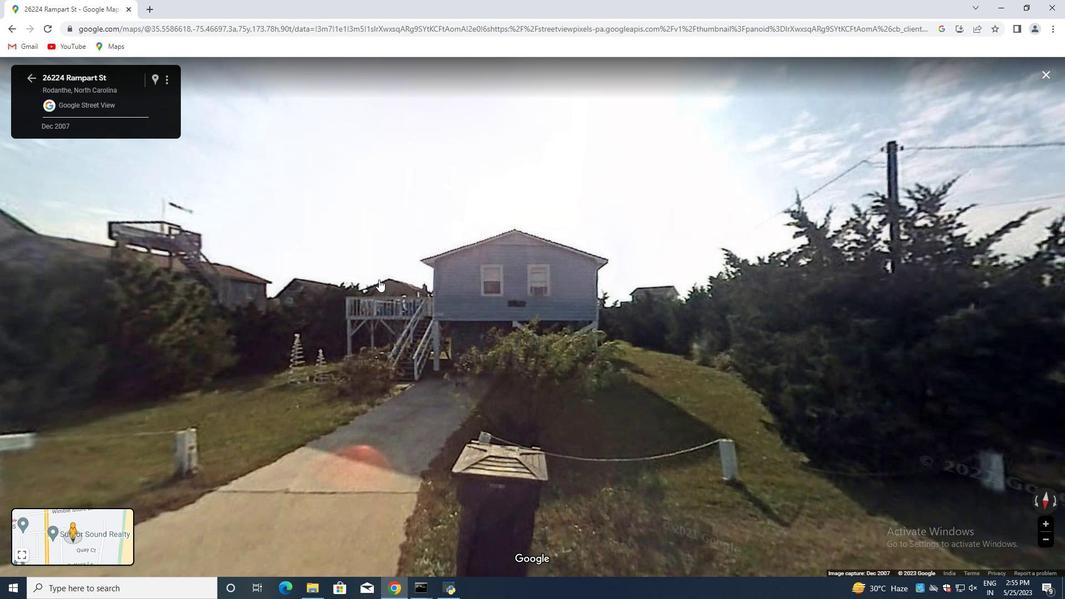 
Action: Mouse moved to (290, 287)
Screenshot: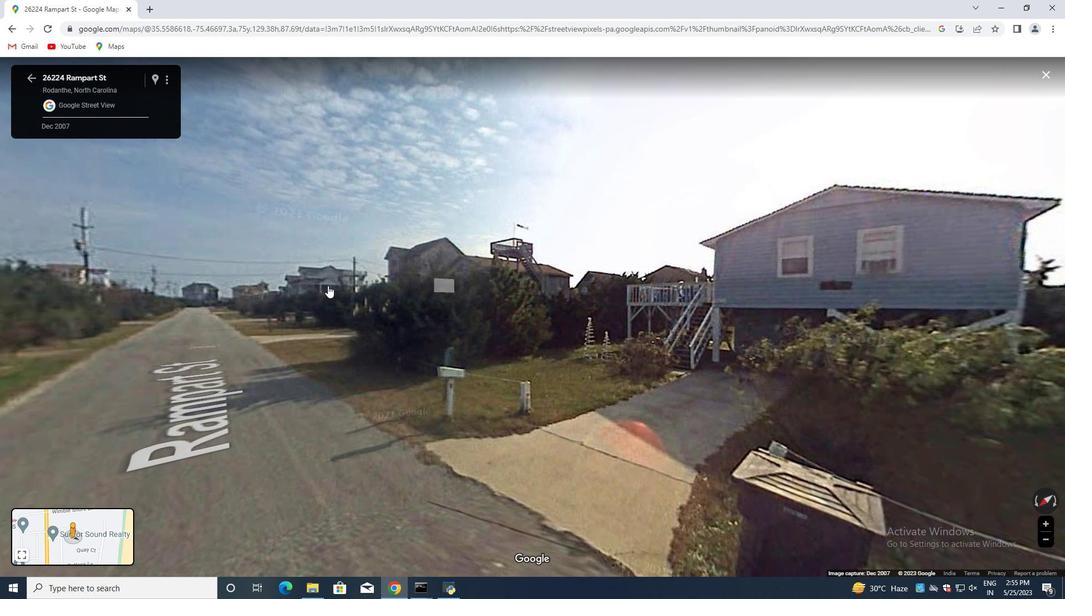 
Action: Mouse pressed left at (290, 287)
Screenshot: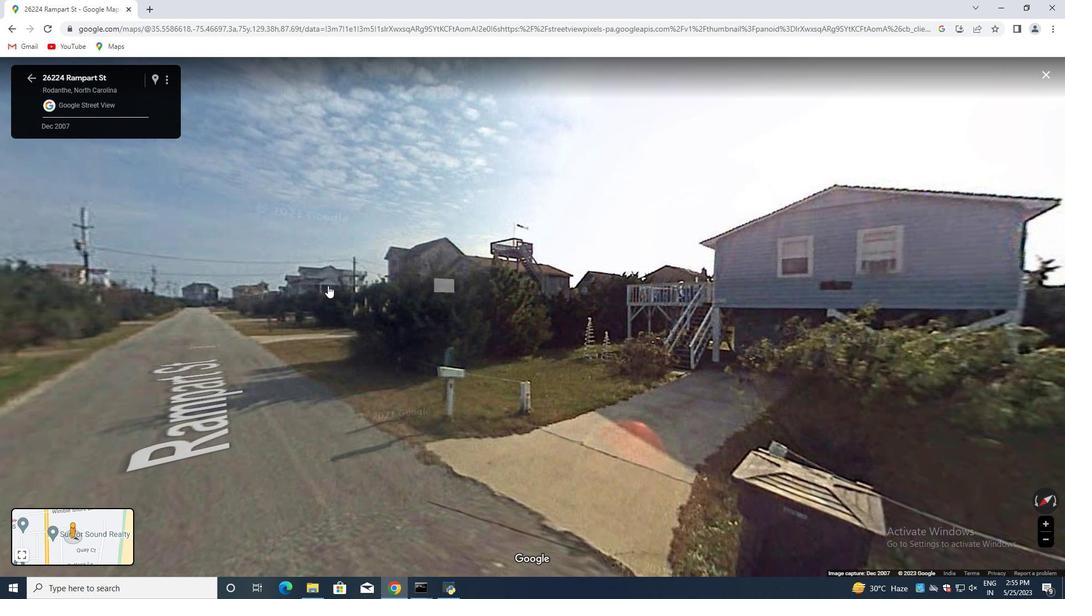 
Action: Mouse moved to (799, 391)
Screenshot: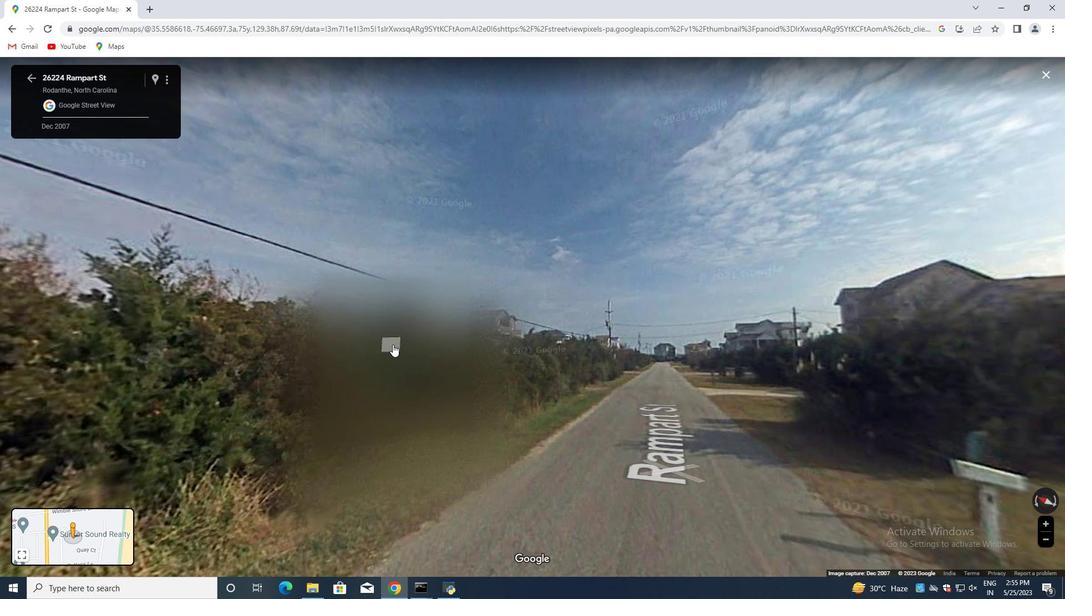 
Action: Mouse pressed left at (799, 391)
Screenshot: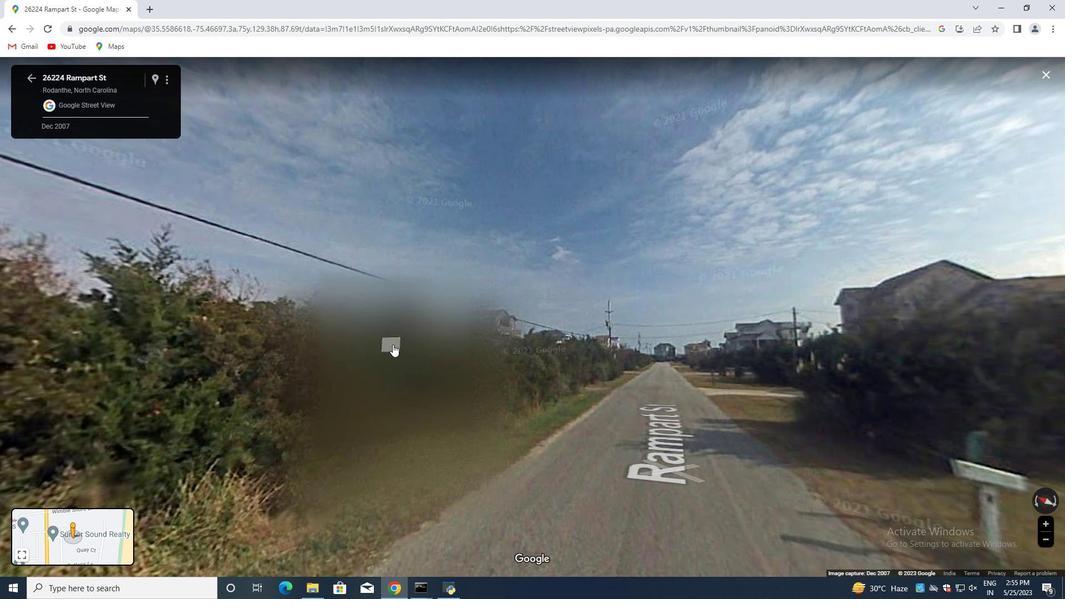 
Action: Mouse moved to (702, 279)
Screenshot: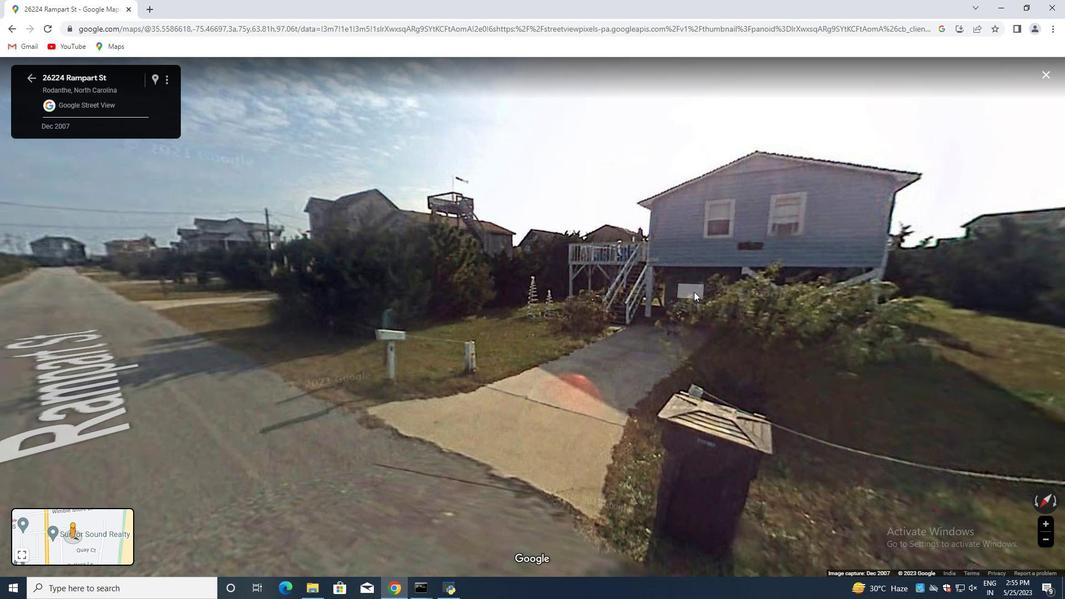 
Action: Mouse scrolled (702, 279) with delta (0, 0)
Screenshot: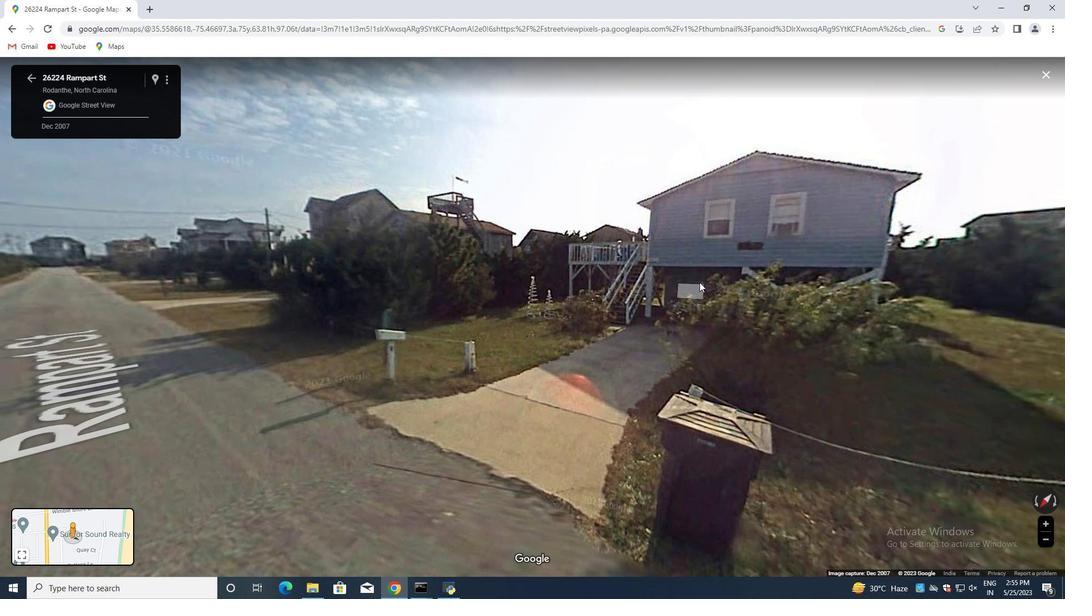
Action: Mouse scrolled (702, 279) with delta (0, 0)
Screenshot: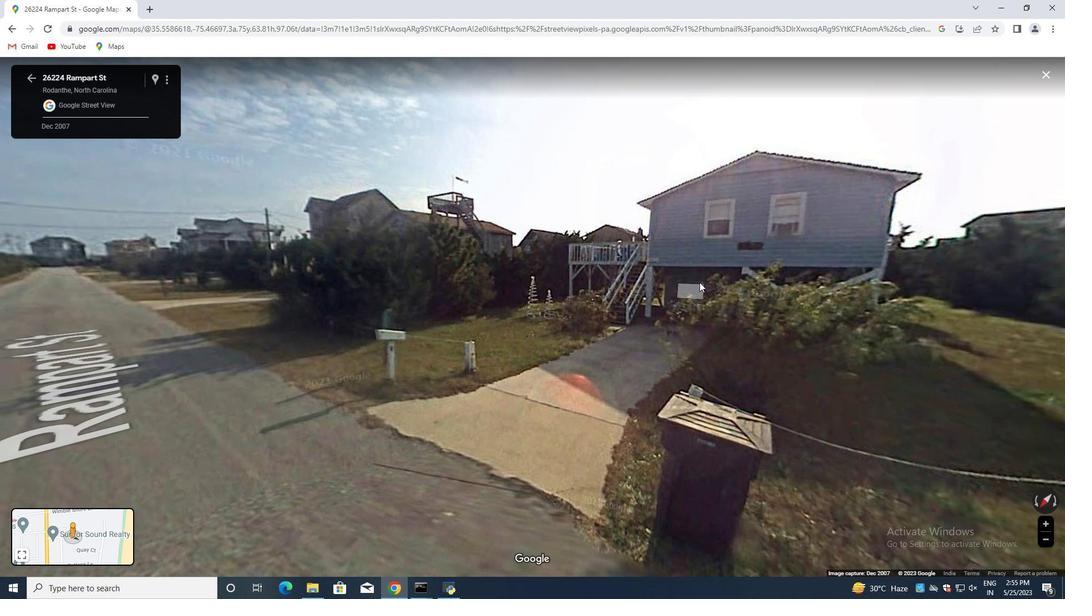 
Action: Mouse scrolled (702, 279) with delta (0, 0)
Screenshot: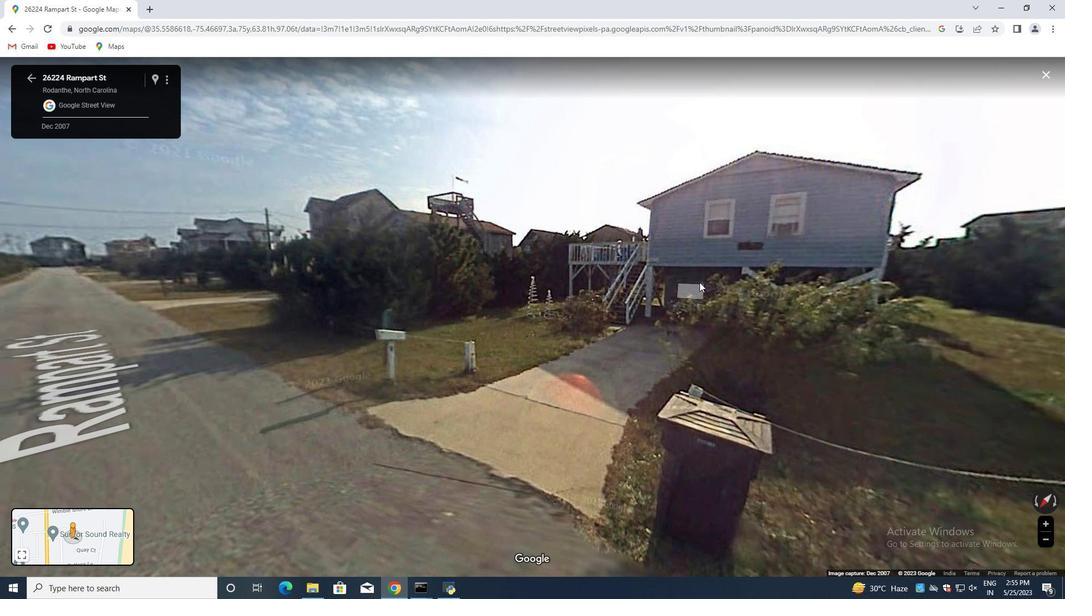 
Action: Mouse scrolled (702, 278) with delta (0, 0)
Screenshot: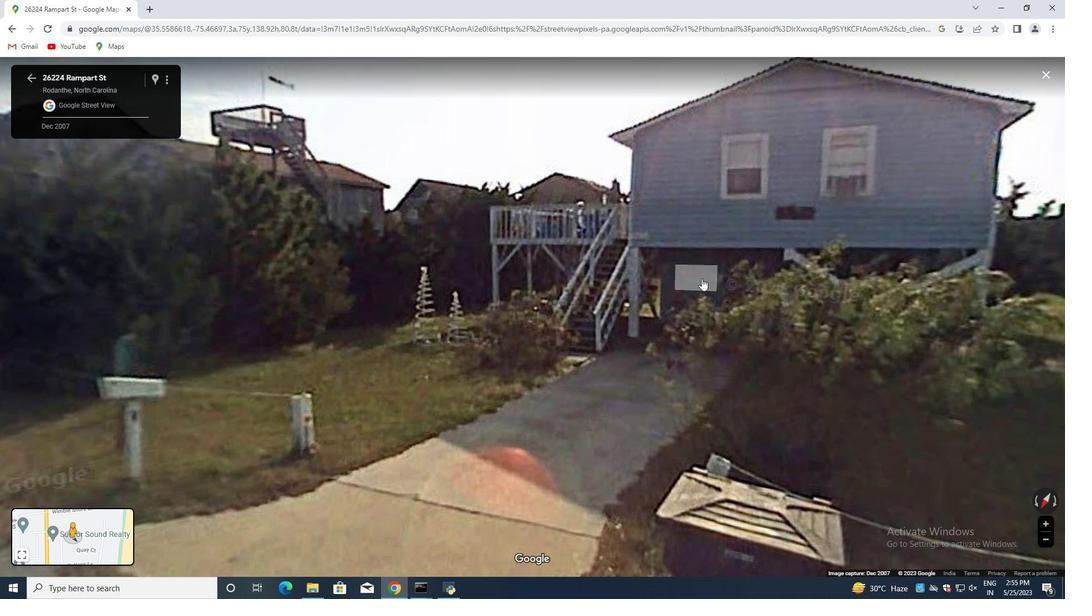 
Action: Mouse scrolled (702, 278) with delta (0, 0)
Screenshot: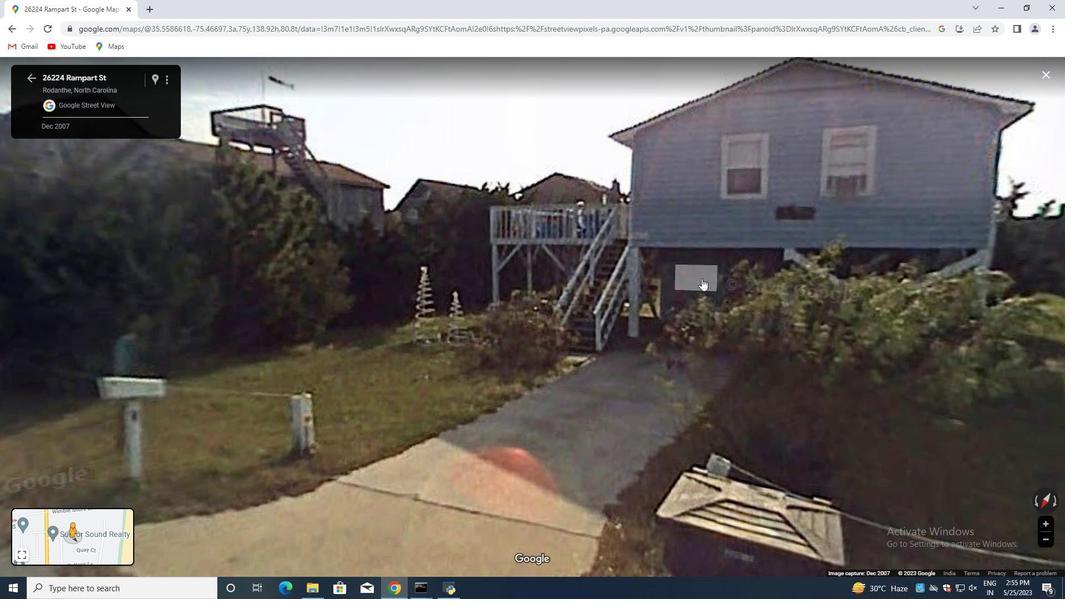 
Action: Mouse moved to (701, 279)
Screenshot: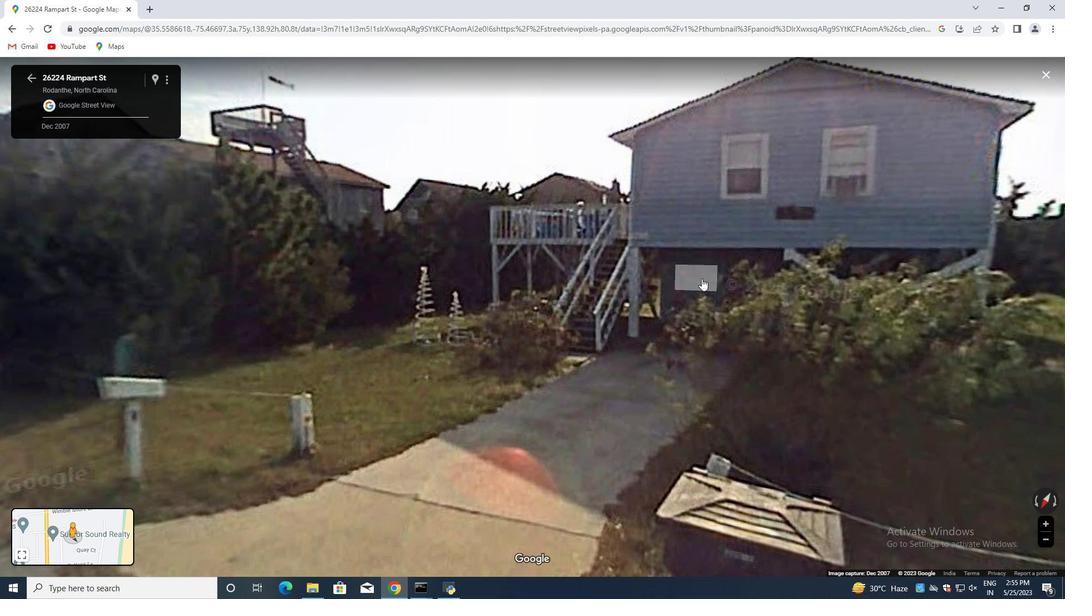 
Action: Mouse scrolled (702, 278) with delta (0, 0)
Screenshot: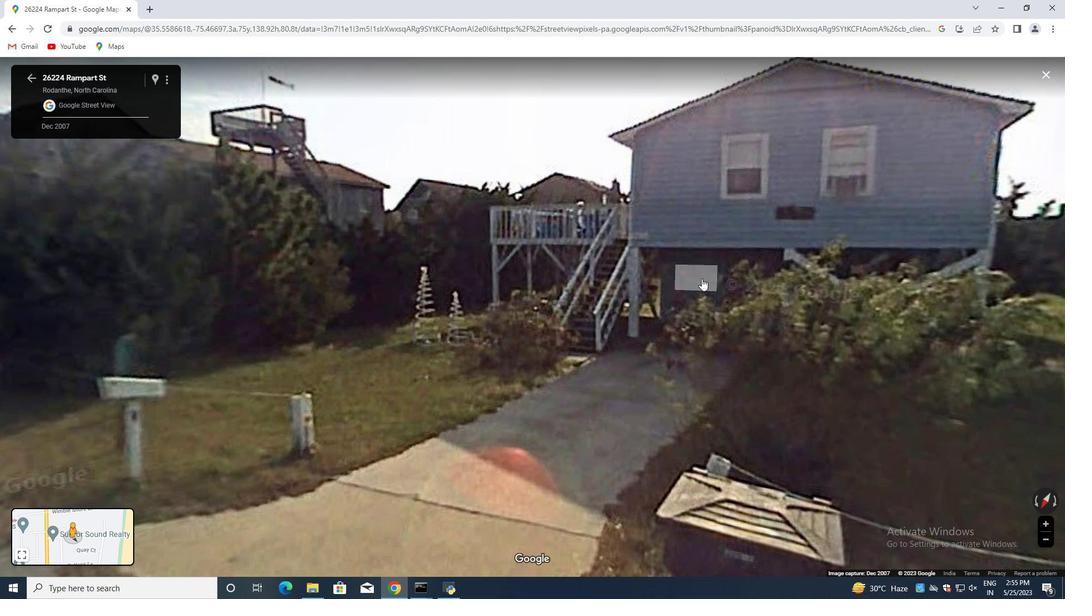 
Action: Mouse moved to (700, 282)
Screenshot: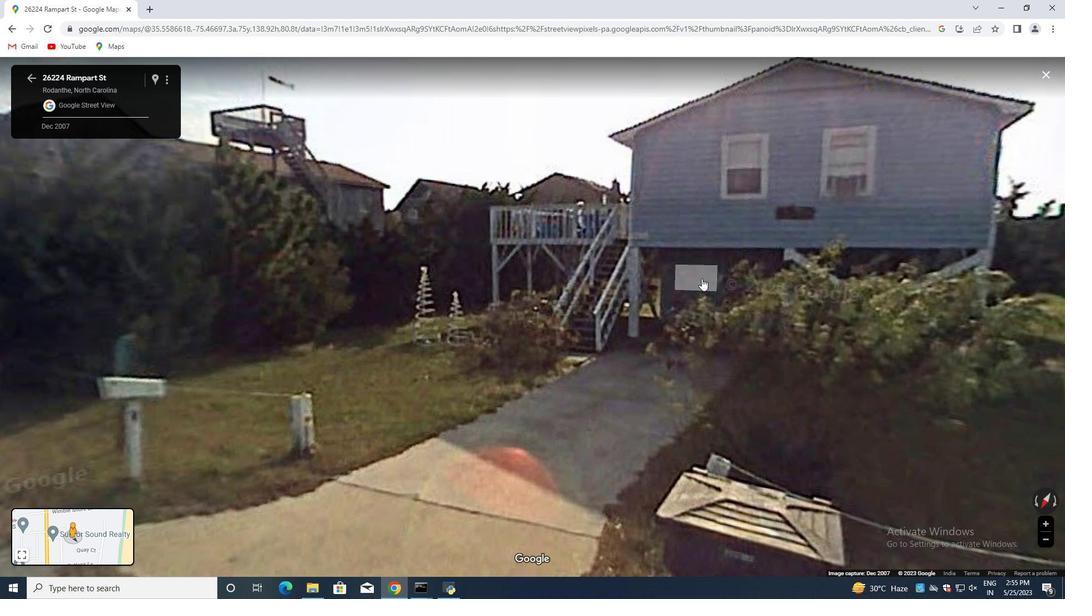 
Action: Mouse scrolled (701, 279) with delta (0, 0)
Screenshot: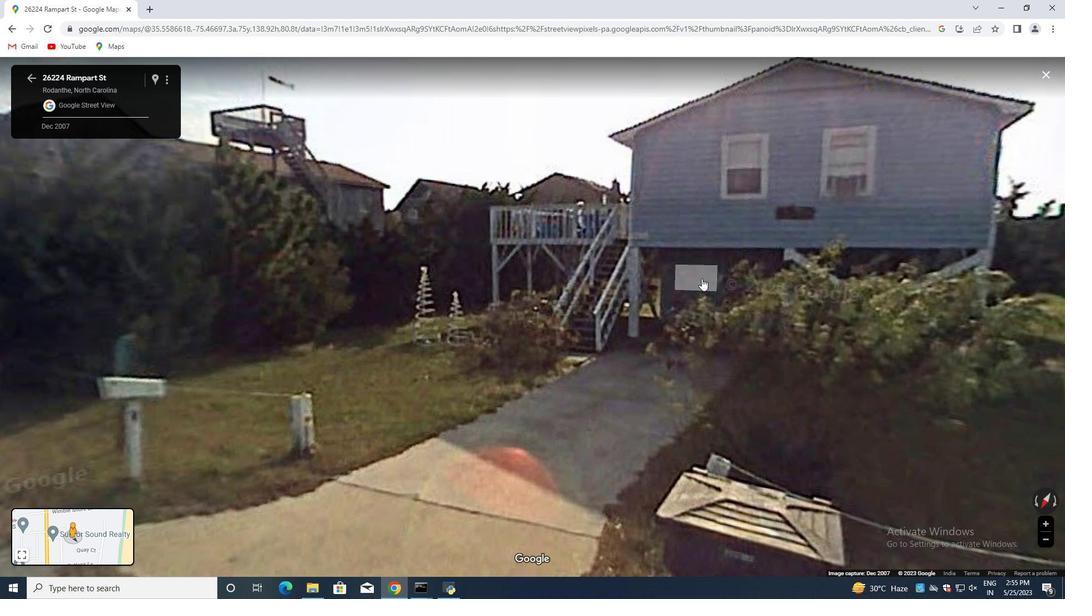 
Action: Mouse scrolled (700, 281) with delta (0, 0)
Screenshot: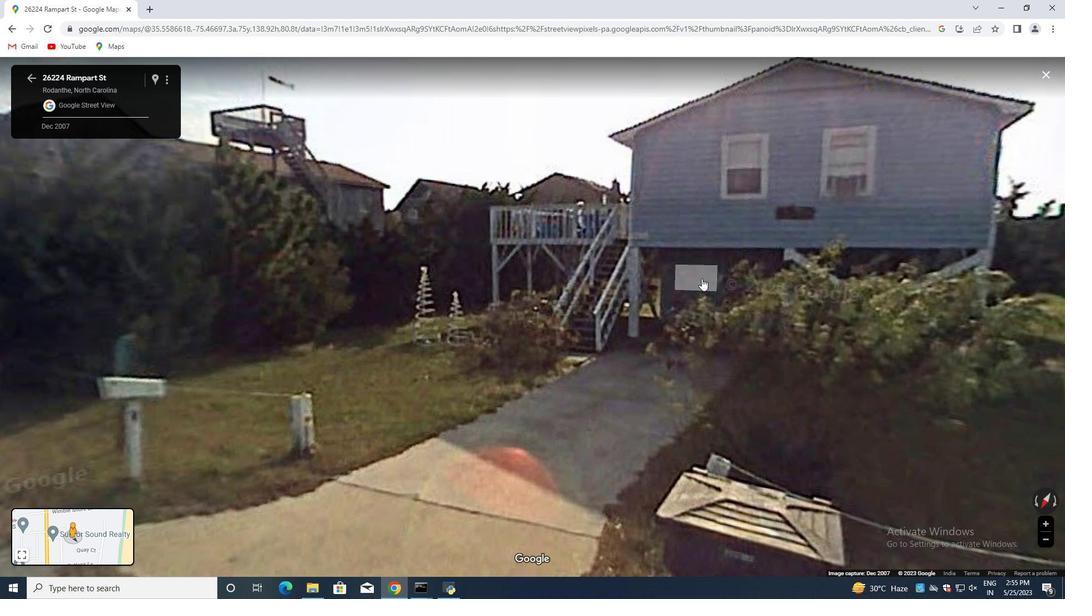 
Action: Mouse scrolled (700, 281) with delta (0, 0)
Screenshot: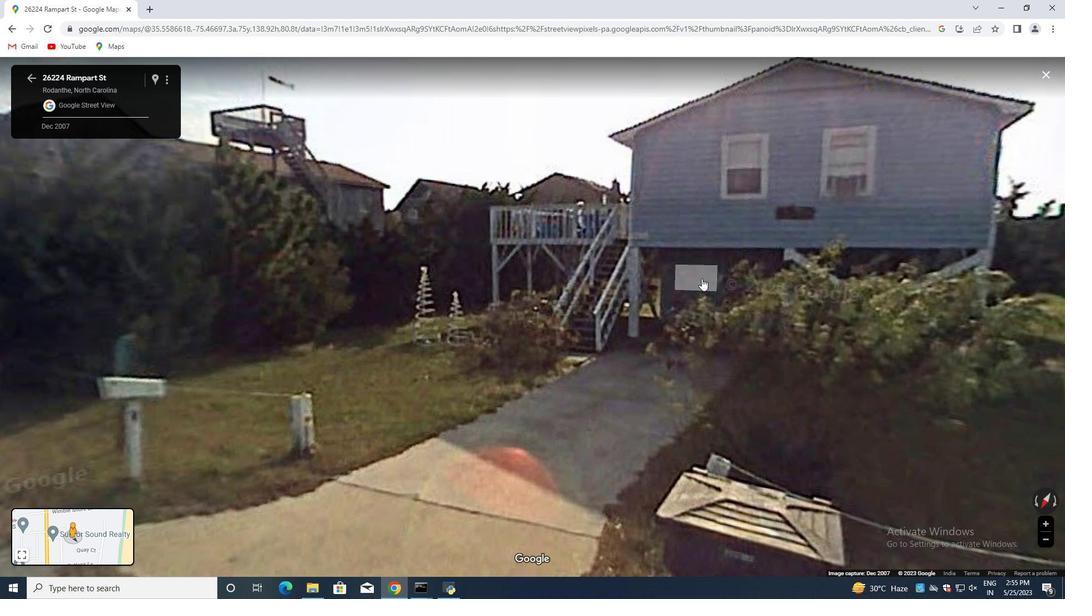 
Action: Mouse moved to (815, 327)
Screenshot: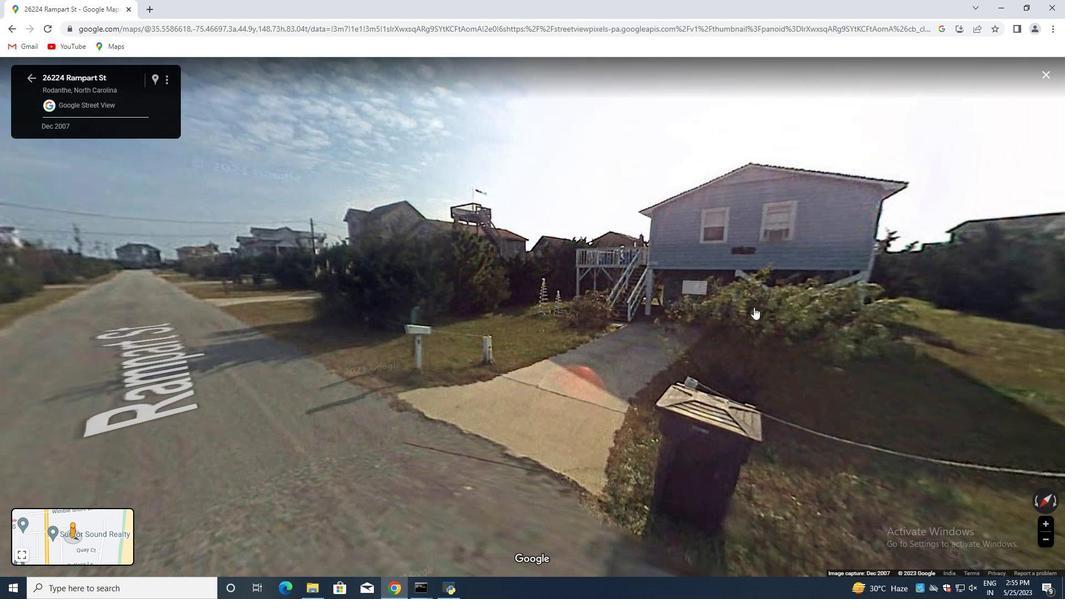 
Action: Mouse pressed left at (815, 327)
Screenshot: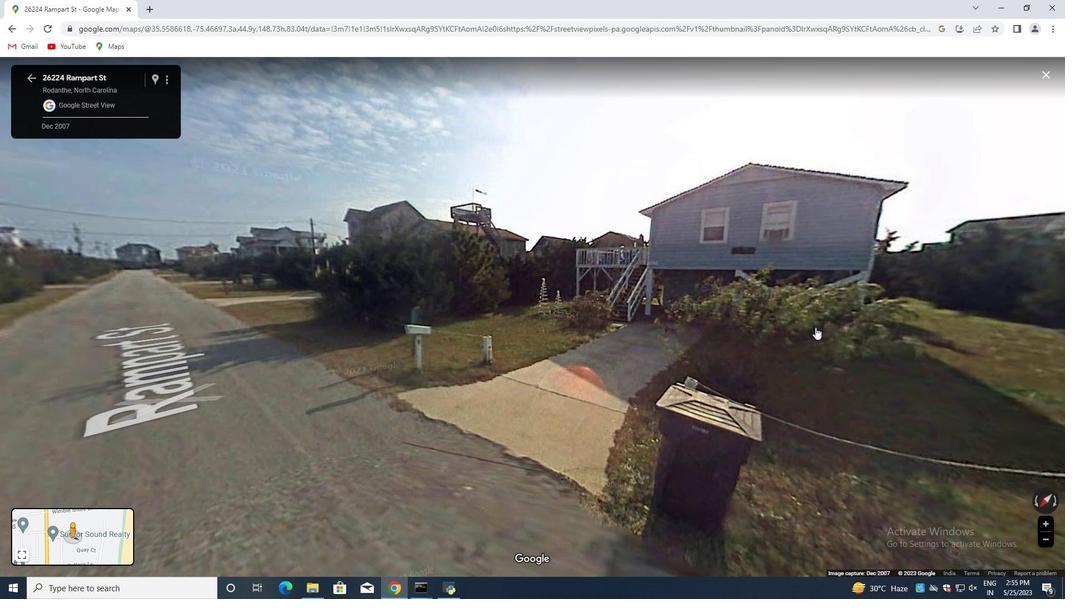 
Action: Mouse moved to (791, 336)
Screenshot: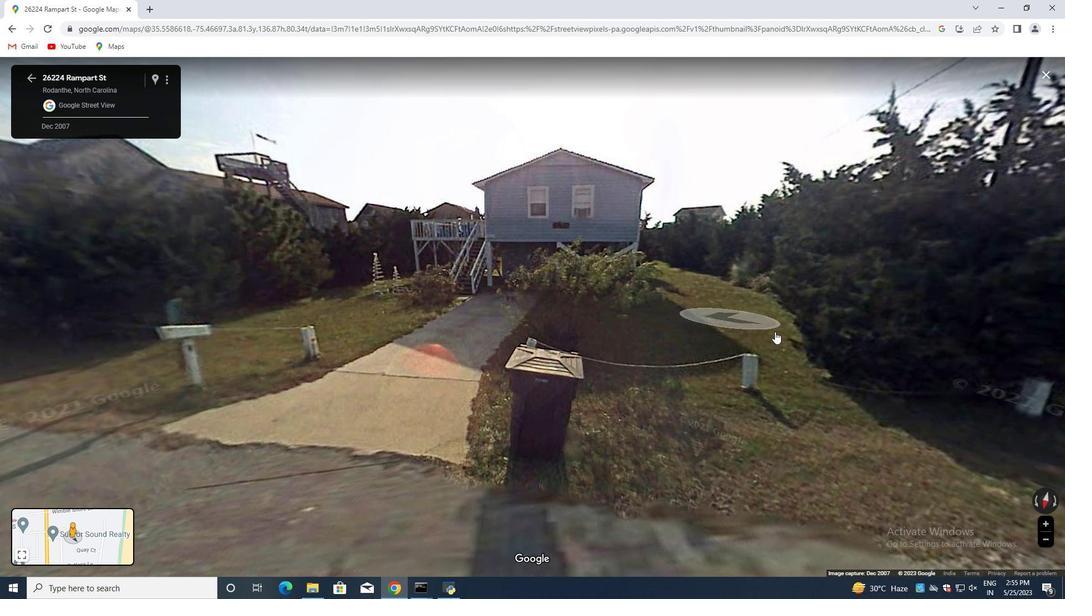 
Action: Mouse pressed left at (791, 336)
Screenshot: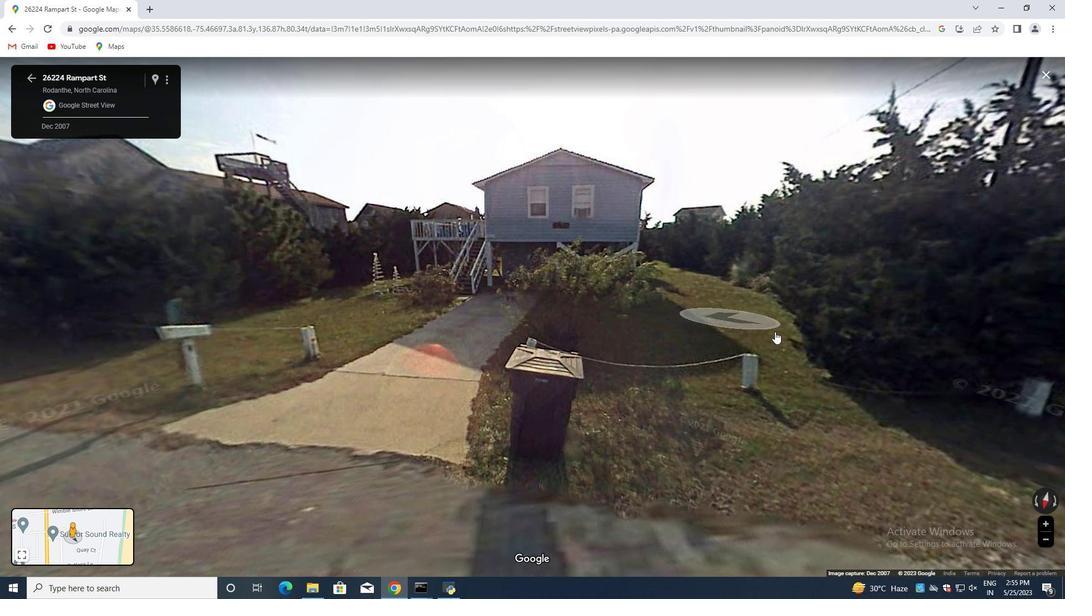 
Action: Mouse moved to (824, 312)
Screenshot: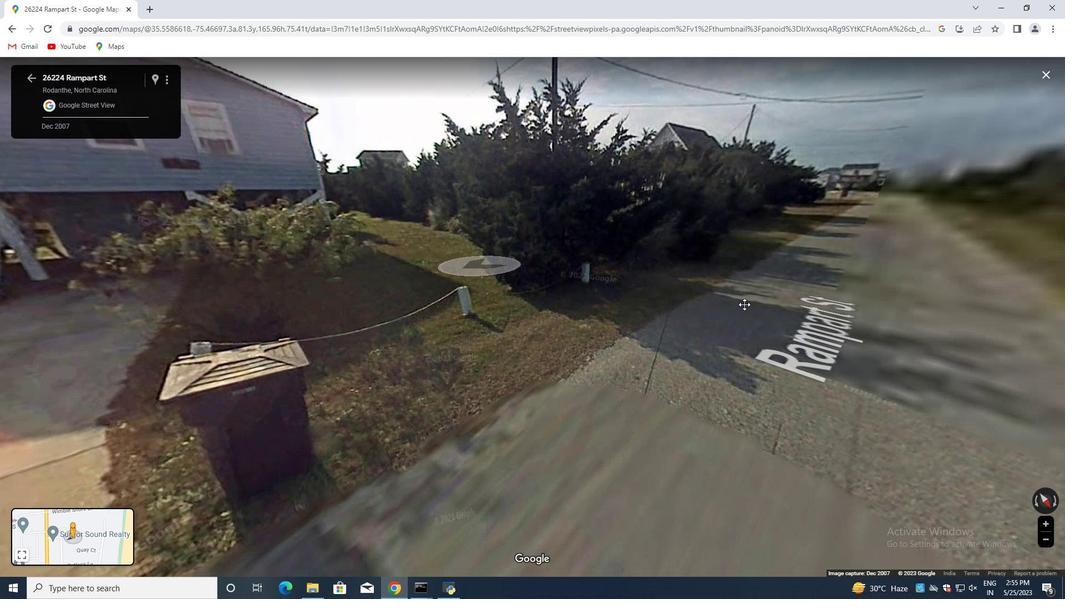 
Action: Mouse pressed left at (824, 312)
Screenshot: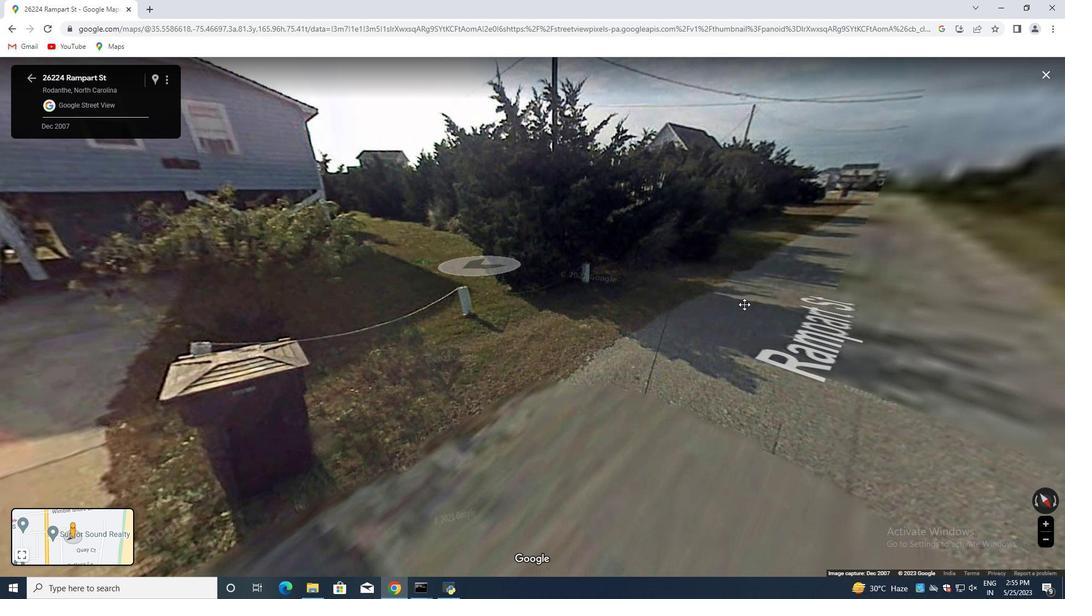 
Action: Mouse moved to (654, 200)
Screenshot: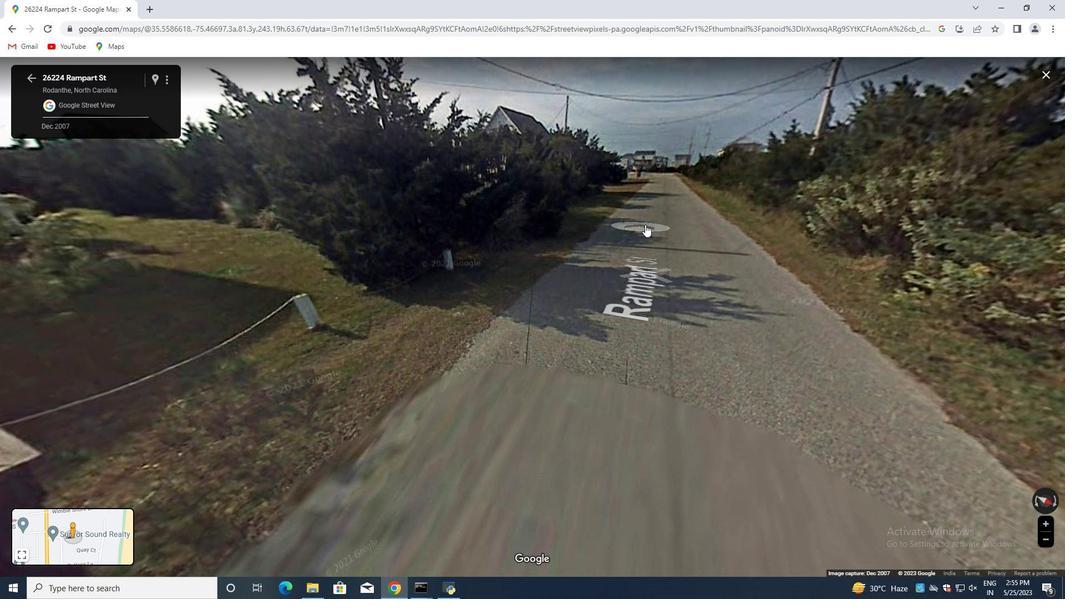 
Action: Mouse pressed left at (654, 200)
Screenshot: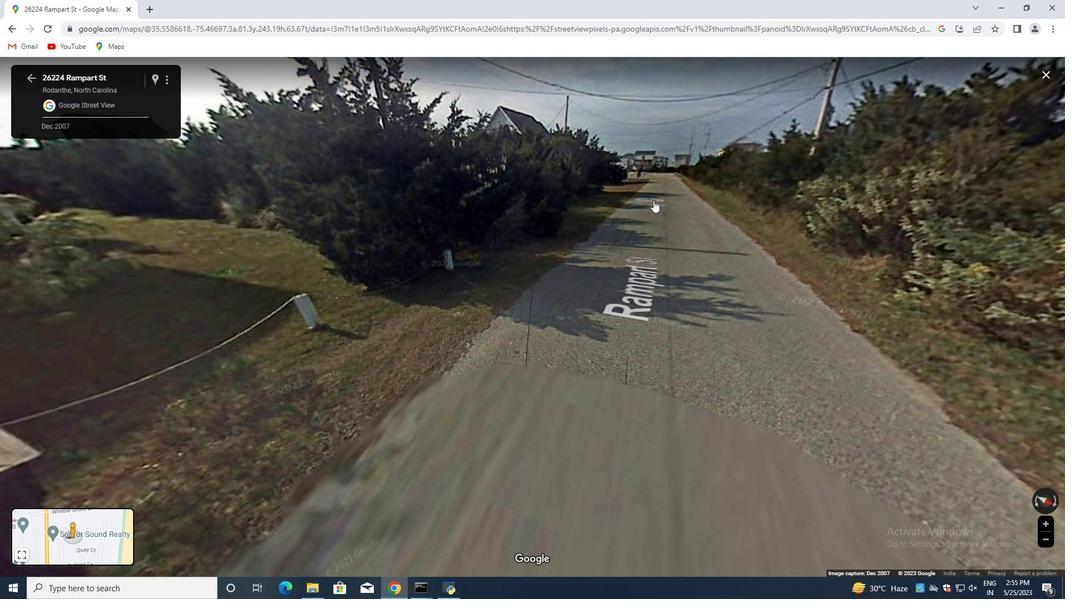 
Action: Mouse moved to (76, 525)
Screenshot: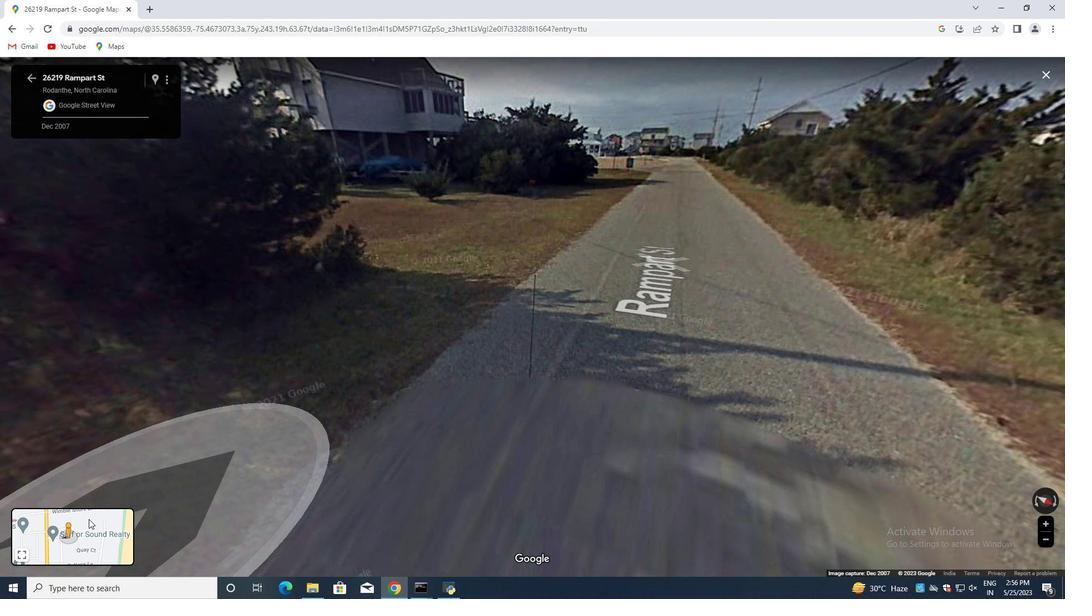 
Action: Mouse pressed left at (76, 525)
Screenshot: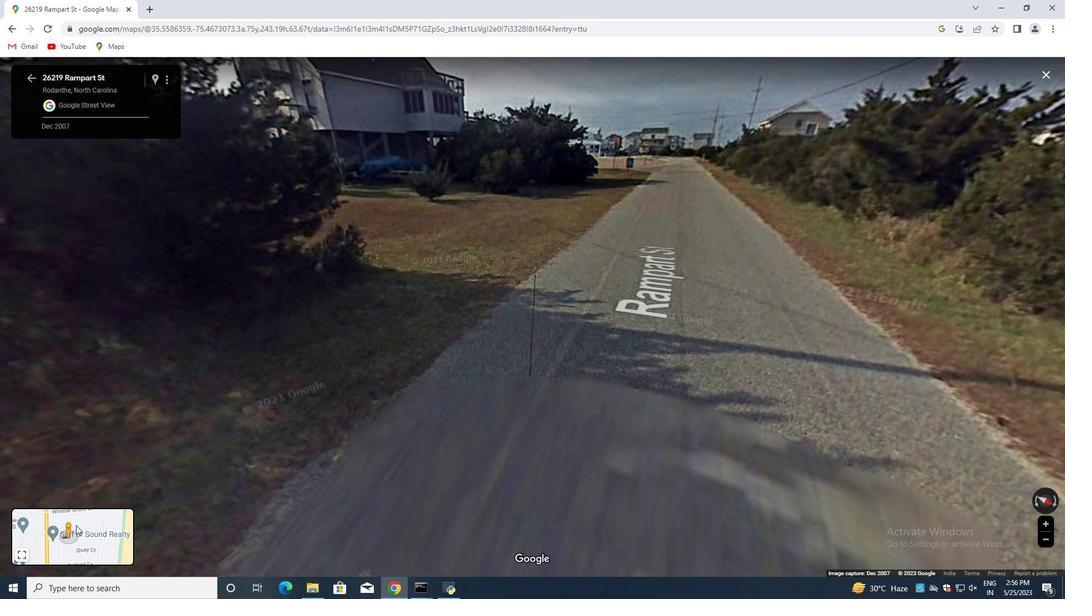 
Action: Mouse moved to (83, 494)
Screenshot: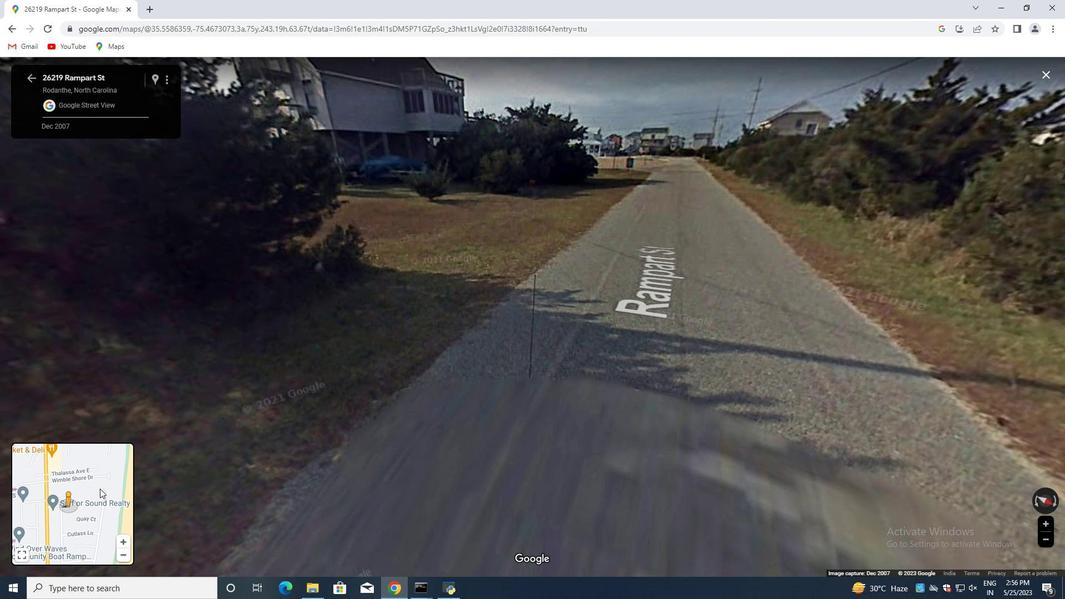 
Action: Mouse pressed left at (83, 494)
Screenshot: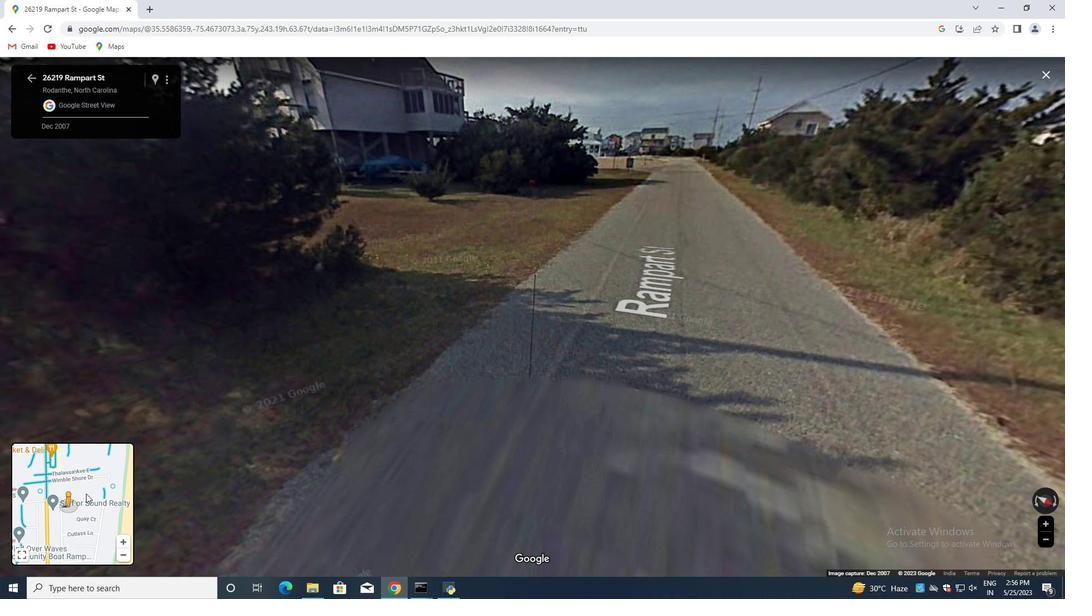 
Action: Mouse moved to (71, 497)
Screenshot: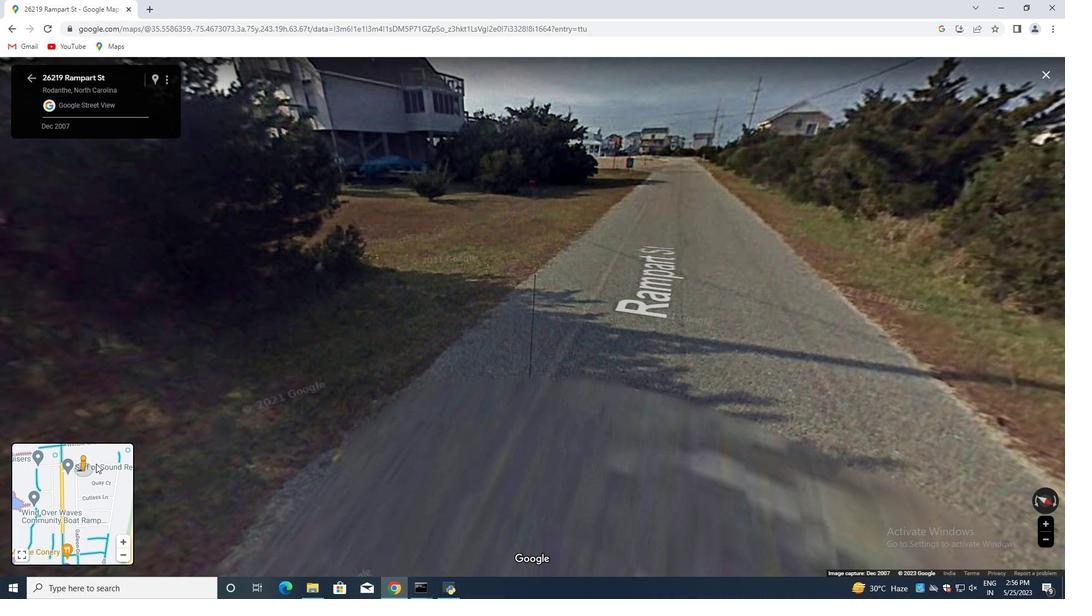
Action: Mouse scrolled (71, 497) with delta (0, 0)
Screenshot: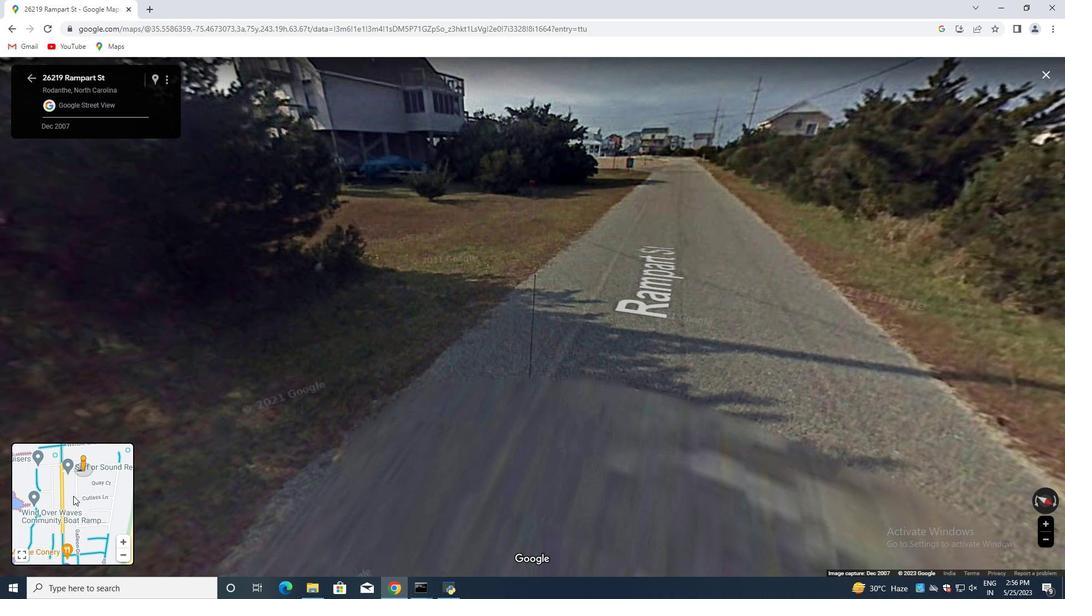 
Action: Mouse scrolled (71, 497) with delta (0, 0)
Screenshot: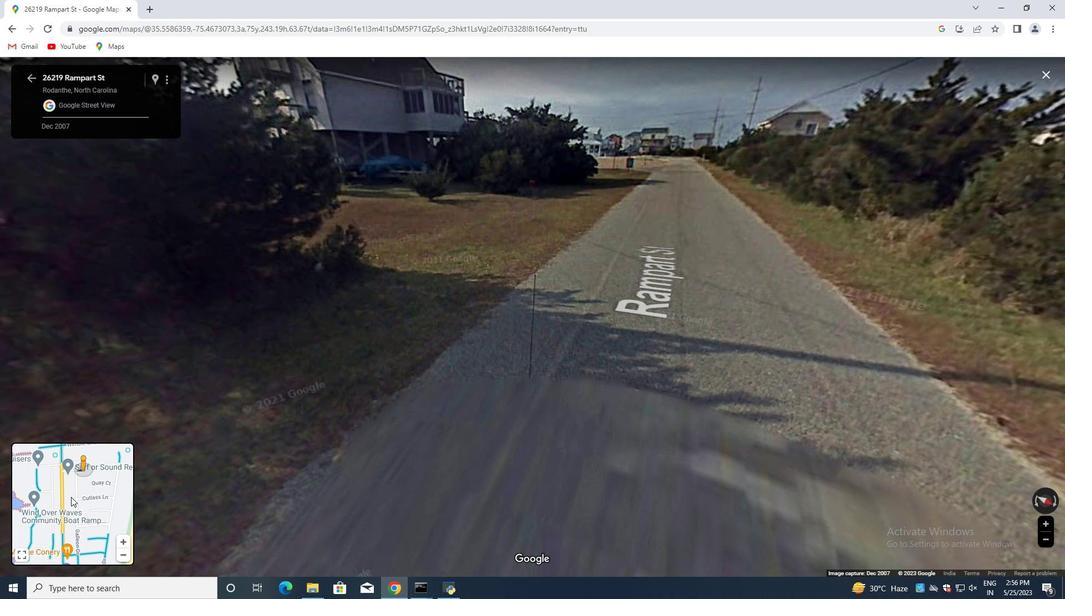 
Action: Mouse scrolled (71, 497) with delta (0, 0)
Screenshot: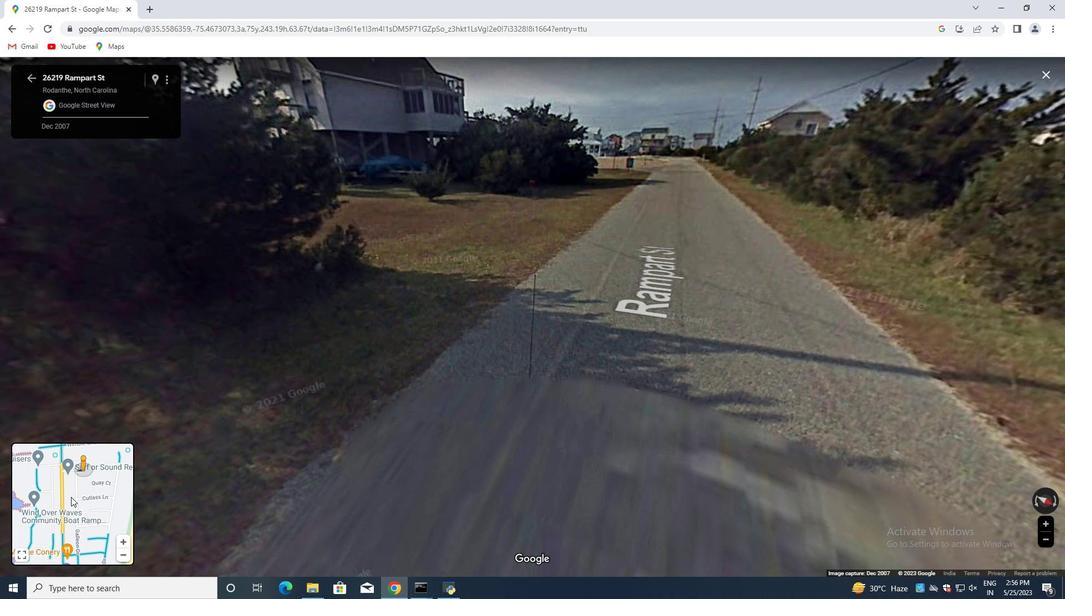 
Action: Mouse moved to (71, 497)
Screenshot: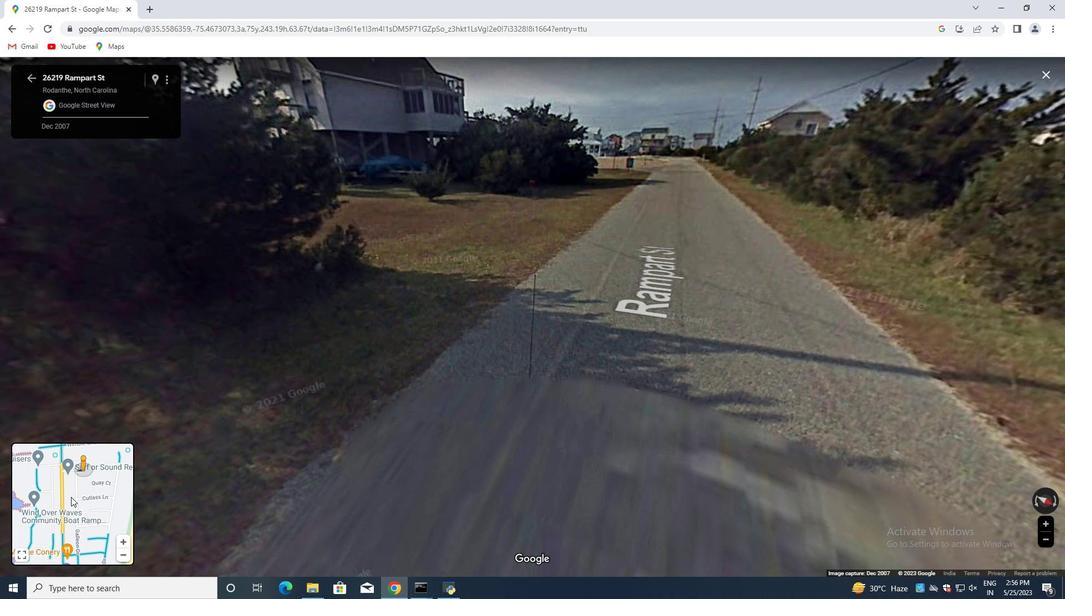 
Action: Mouse scrolled (71, 497) with delta (0, 0)
Screenshot: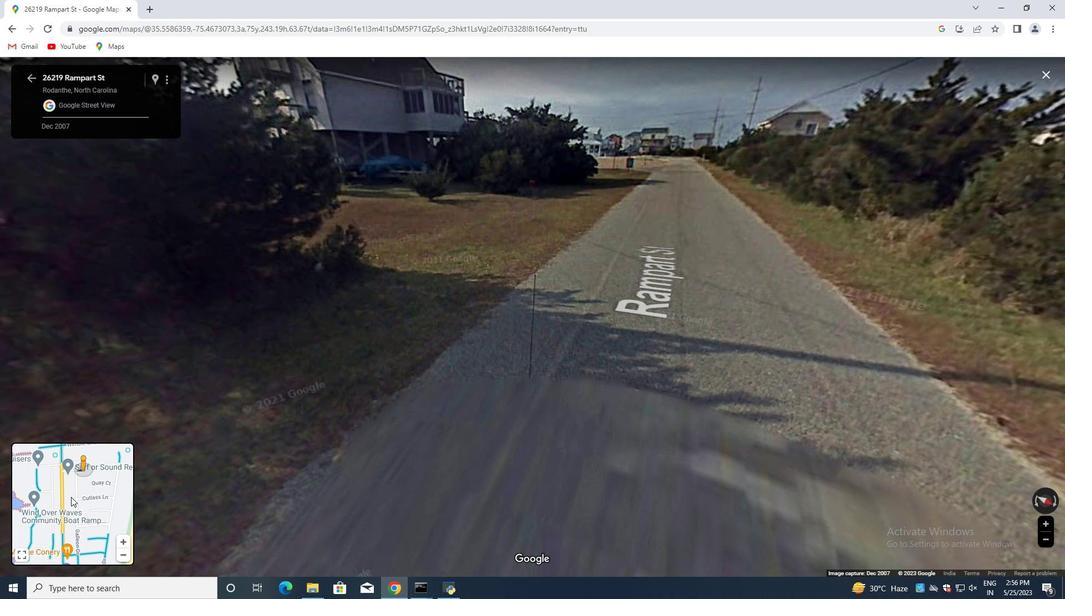 
Action: Mouse moved to (73, 485)
Screenshot: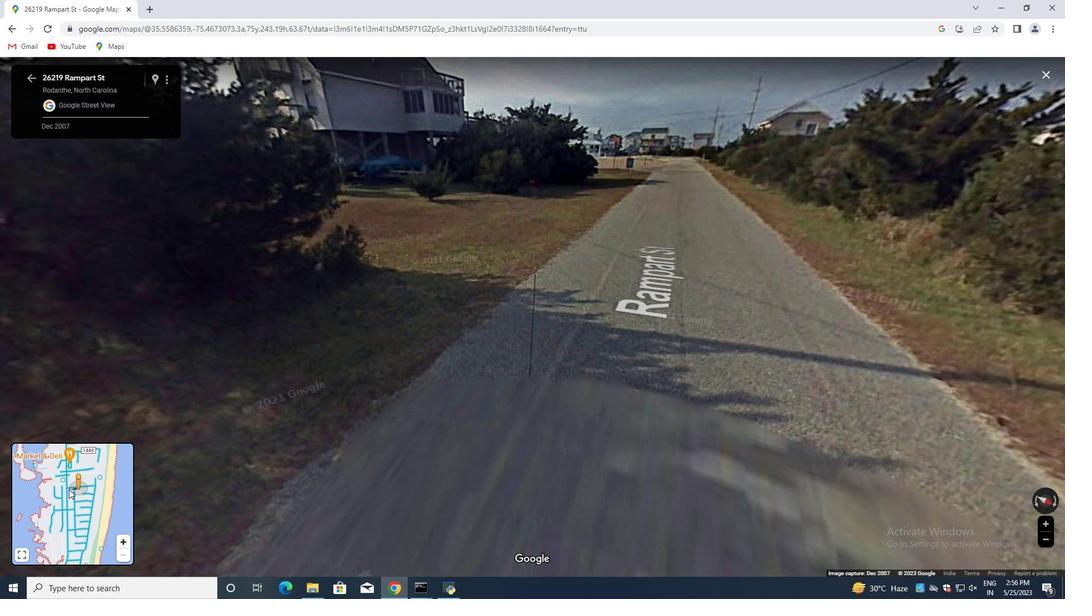 
Action: Mouse scrolled (73, 485) with delta (0, 0)
Screenshot: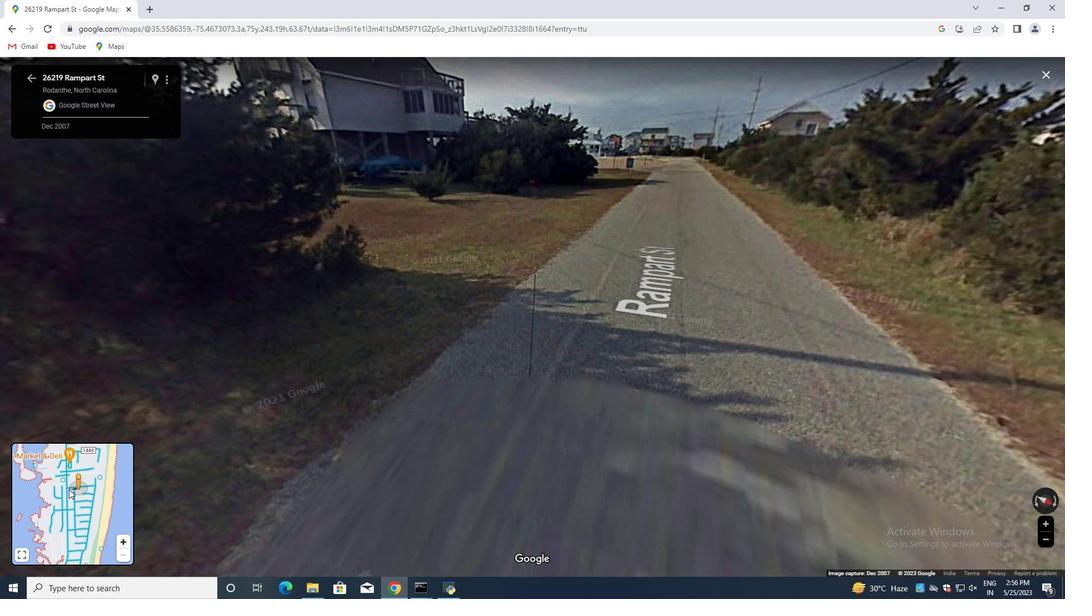 
Action: Mouse moved to (75, 485)
Screenshot: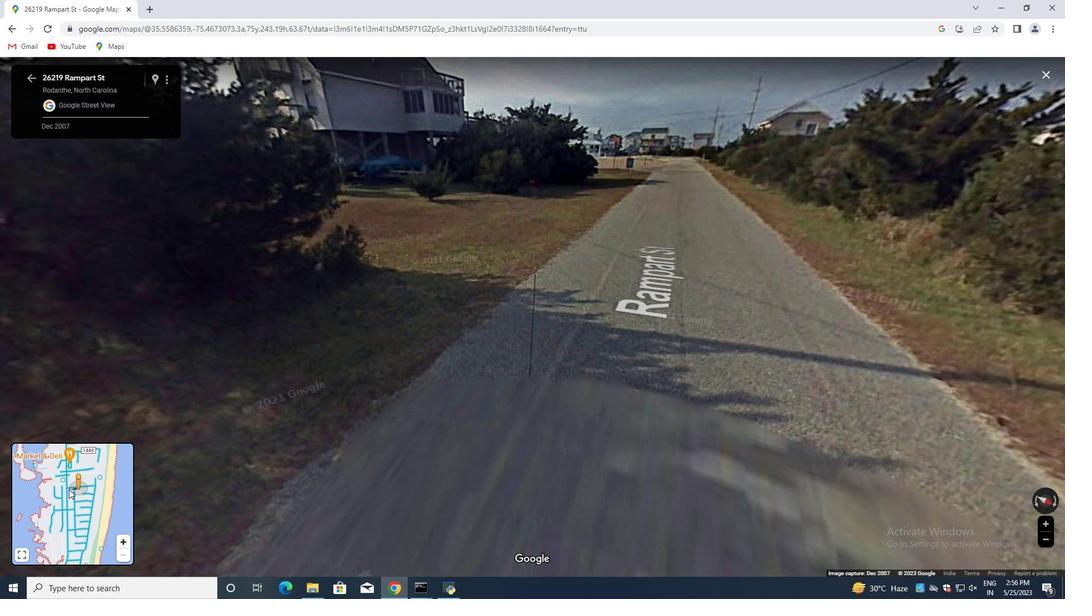 
Action: Mouse scrolled (75, 484) with delta (0, 0)
Screenshot: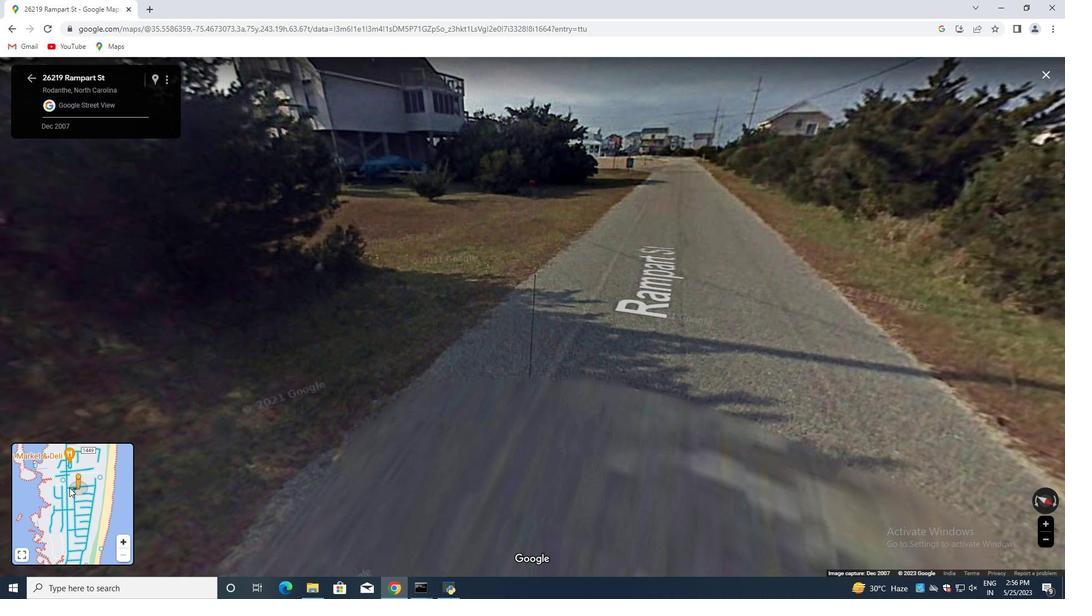 
Action: Mouse moved to (75, 484)
Screenshot: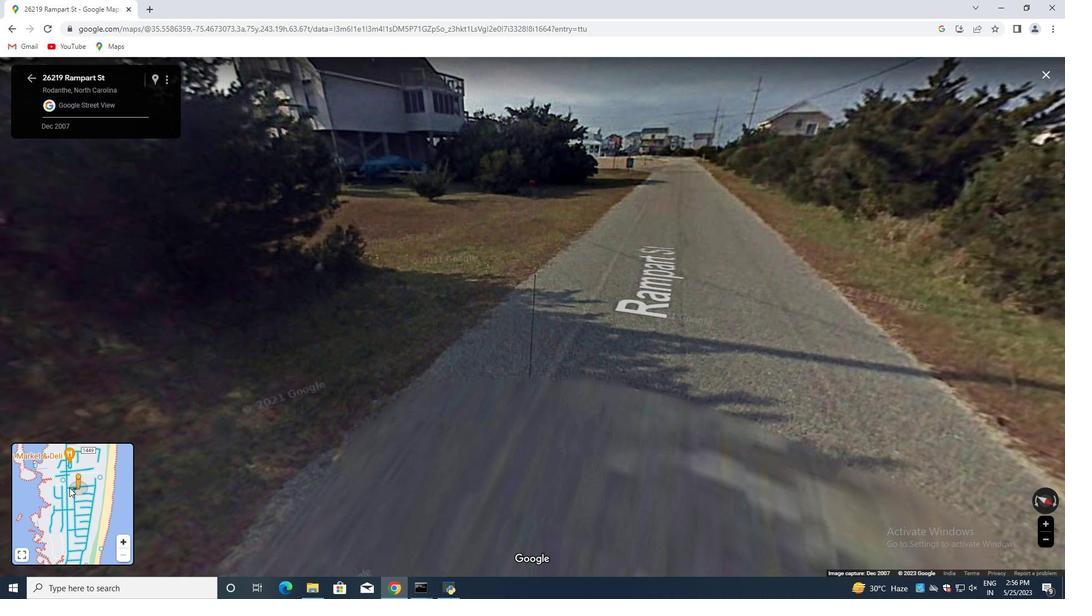 
Action: Mouse scrolled (75, 484) with delta (0, 0)
Screenshot: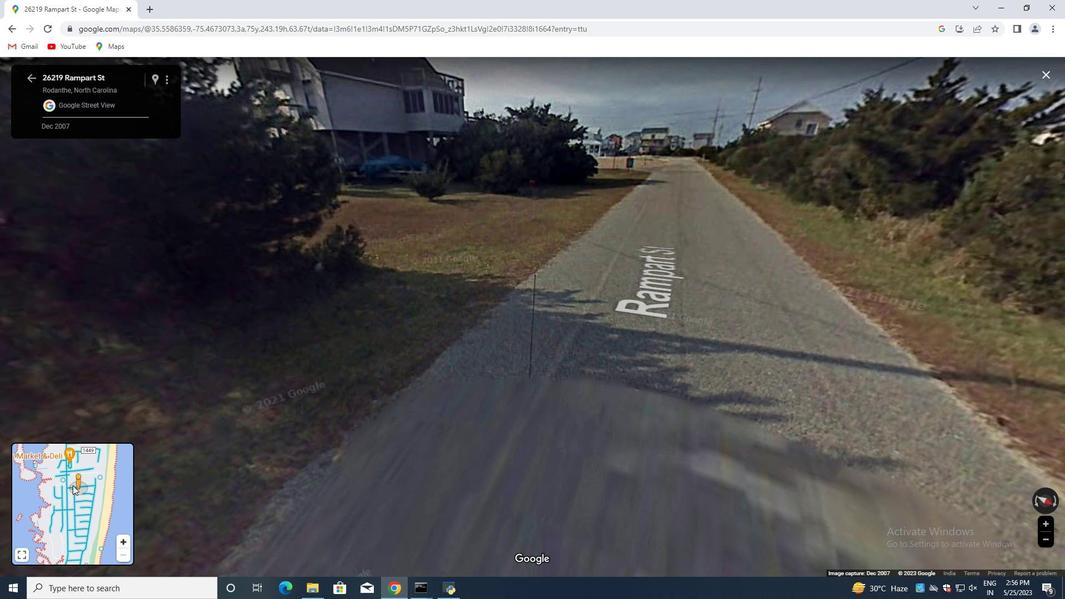 
Action: Mouse moved to (87, 469)
Screenshot: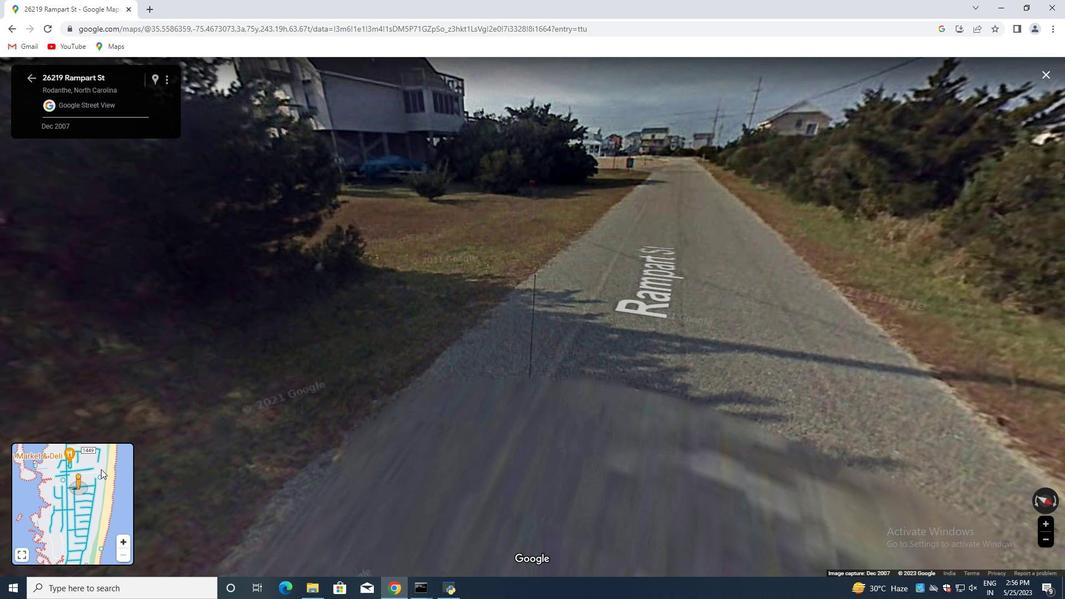 
Action: Mouse scrolled (87, 469) with delta (0, 0)
Screenshot: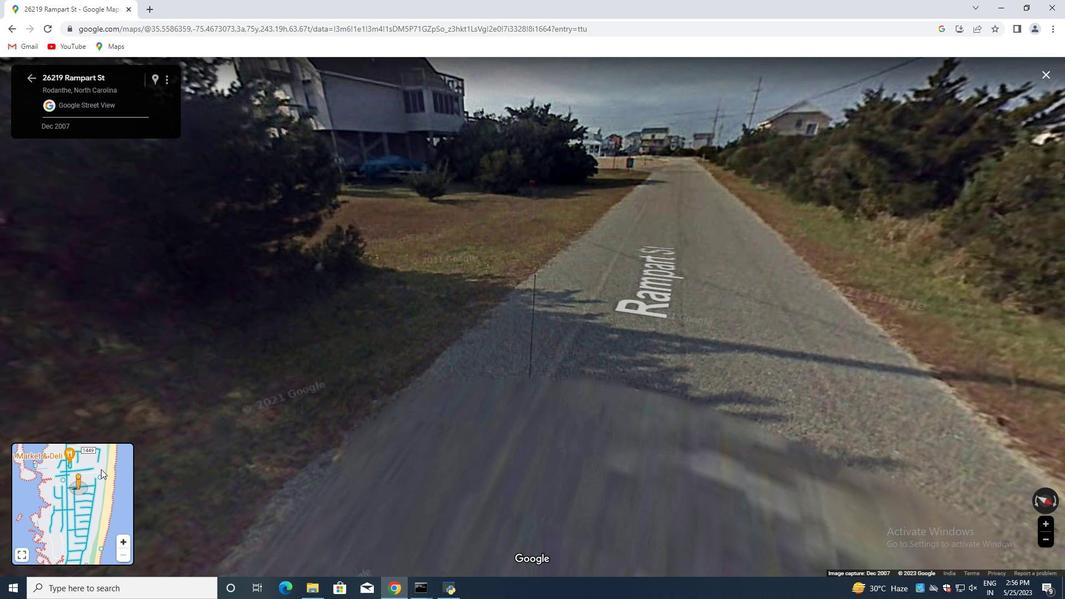 
Action: Mouse moved to (78, 470)
Screenshot: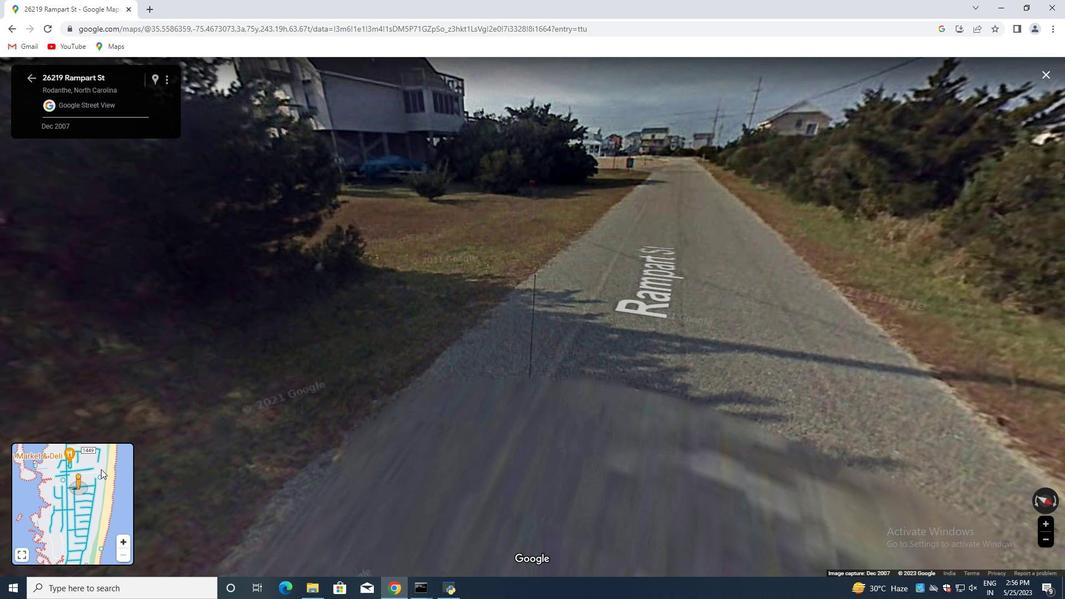 
Action: Mouse scrolled (78, 470) with delta (0, 0)
Screenshot: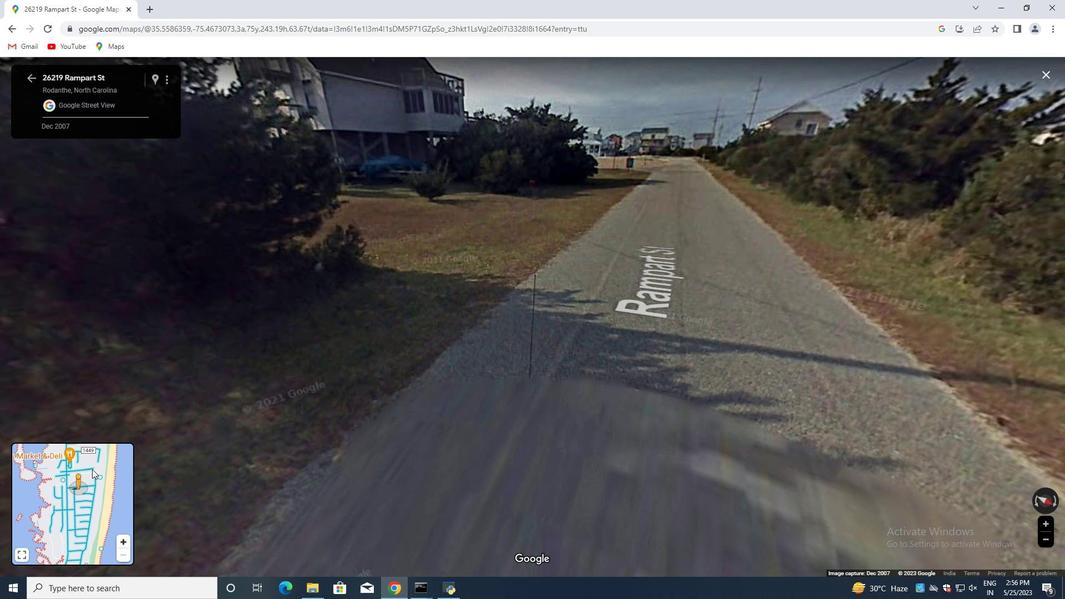 
Action: Mouse moved to (77, 471)
Screenshot: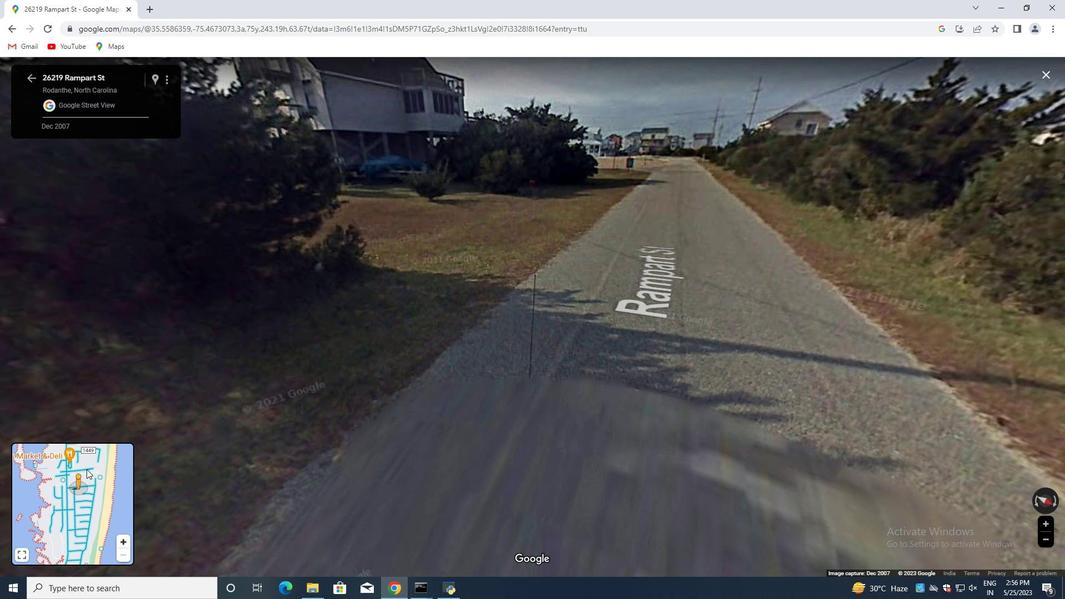 
Action: Mouse scrolled (77, 470) with delta (0, 0)
Screenshot: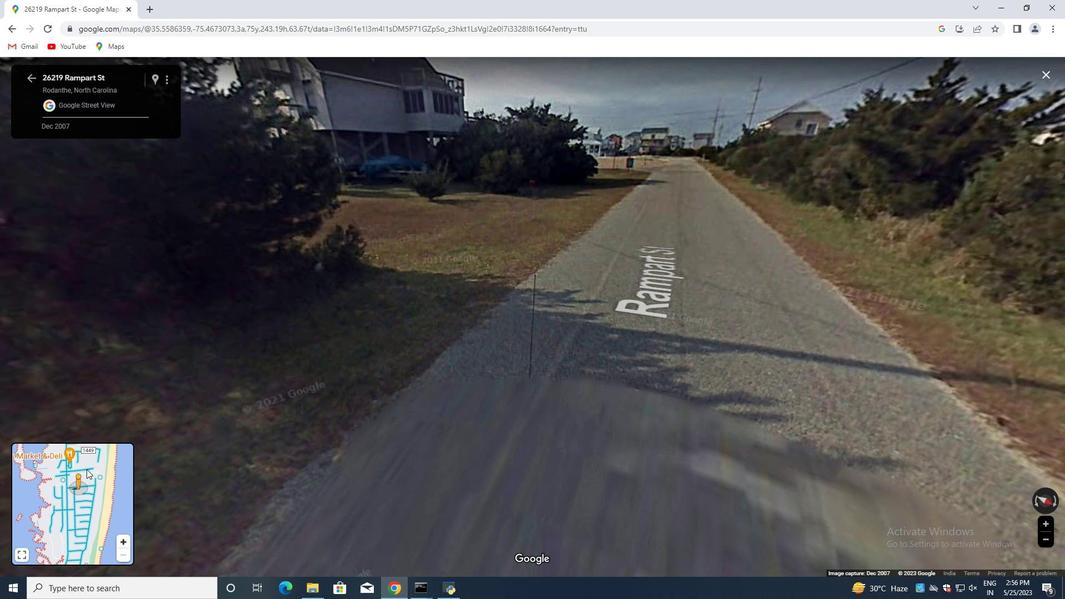 
Action: Mouse moved to (74, 474)
Screenshot: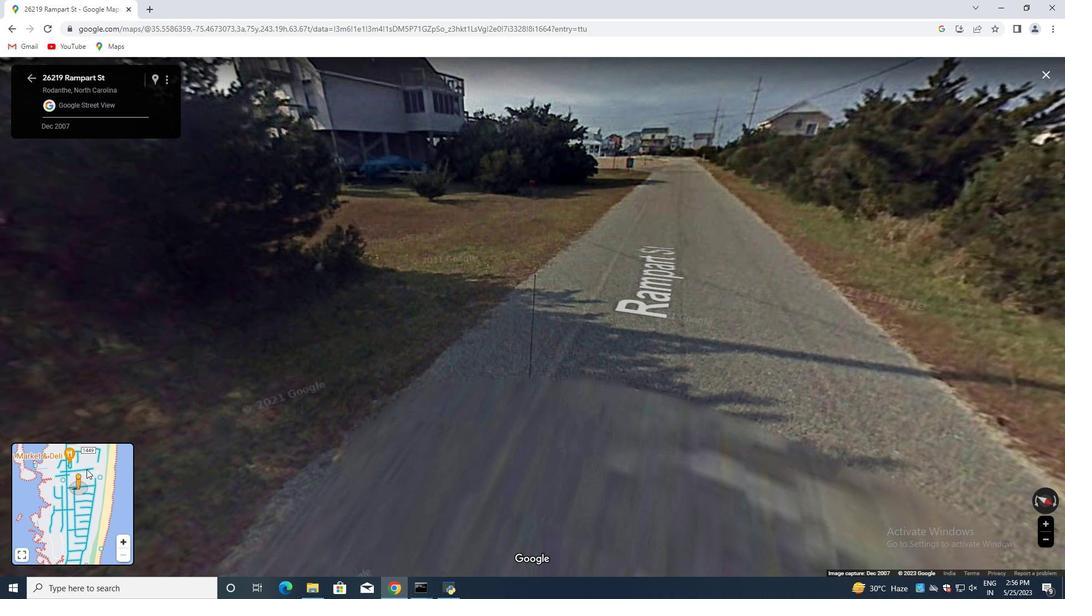 
Action: Mouse scrolled (74, 473) with delta (0, 0)
Screenshot: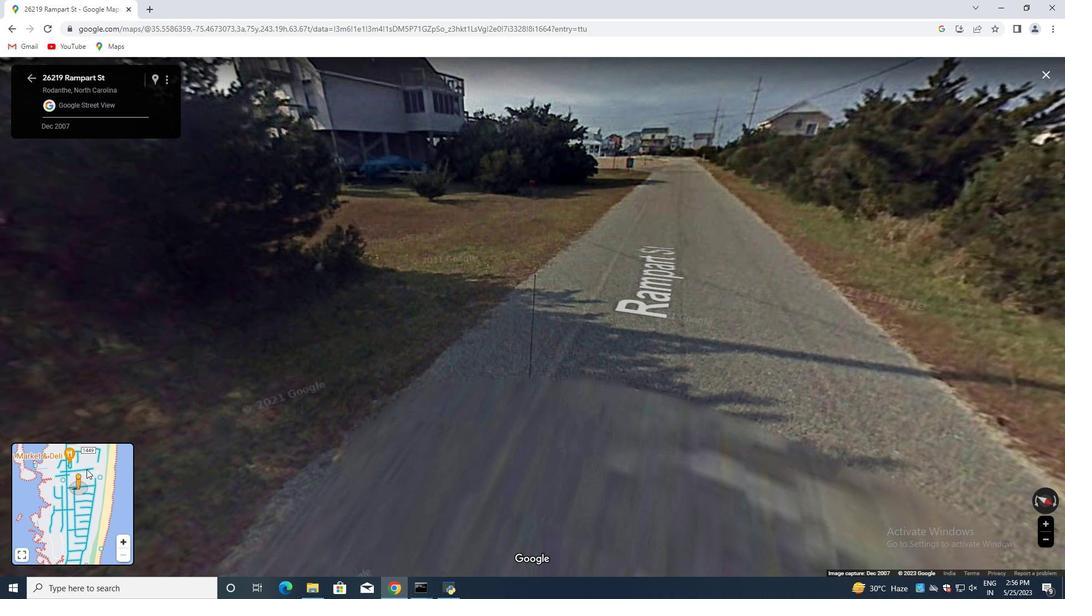 
Action: Mouse moved to (71, 477)
Screenshot: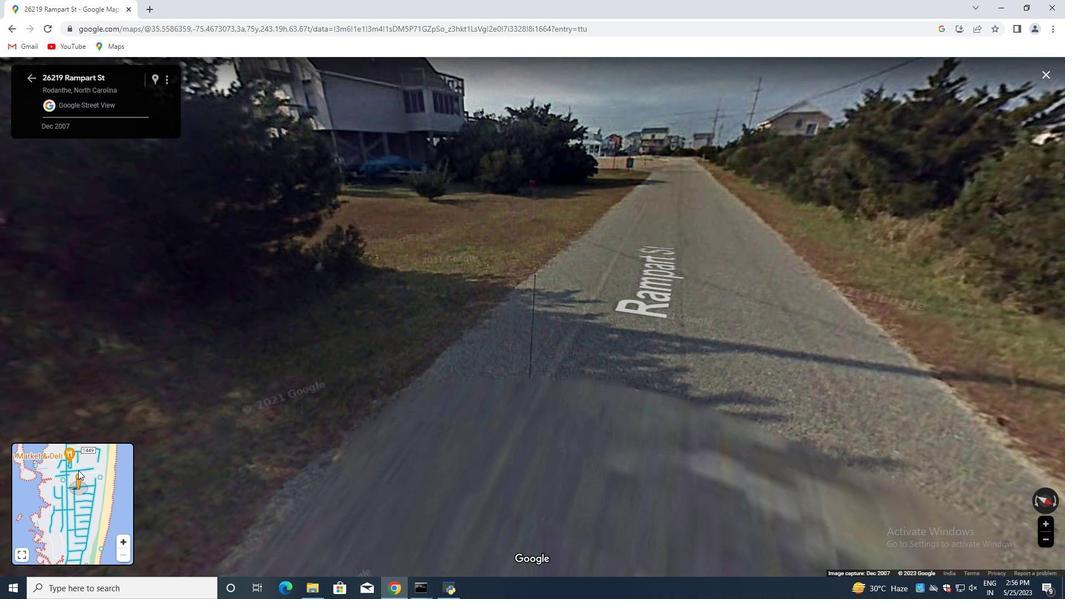
Action: Mouse scrolled (71, 476) with delta (0, 0)
Screenshot: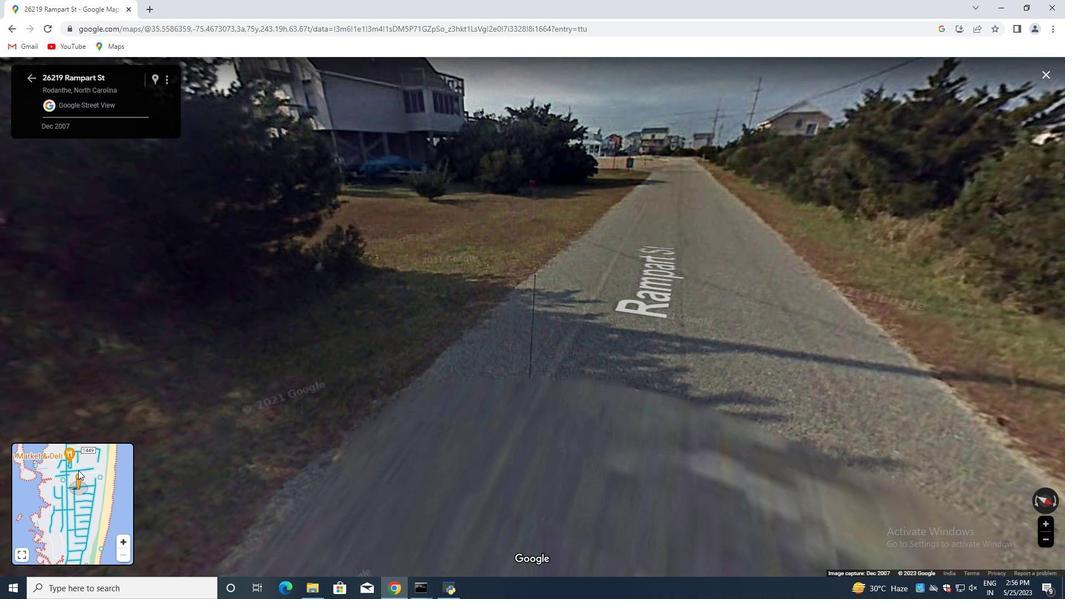 
Action: Mouse moved to (23, 554)
Screenshot: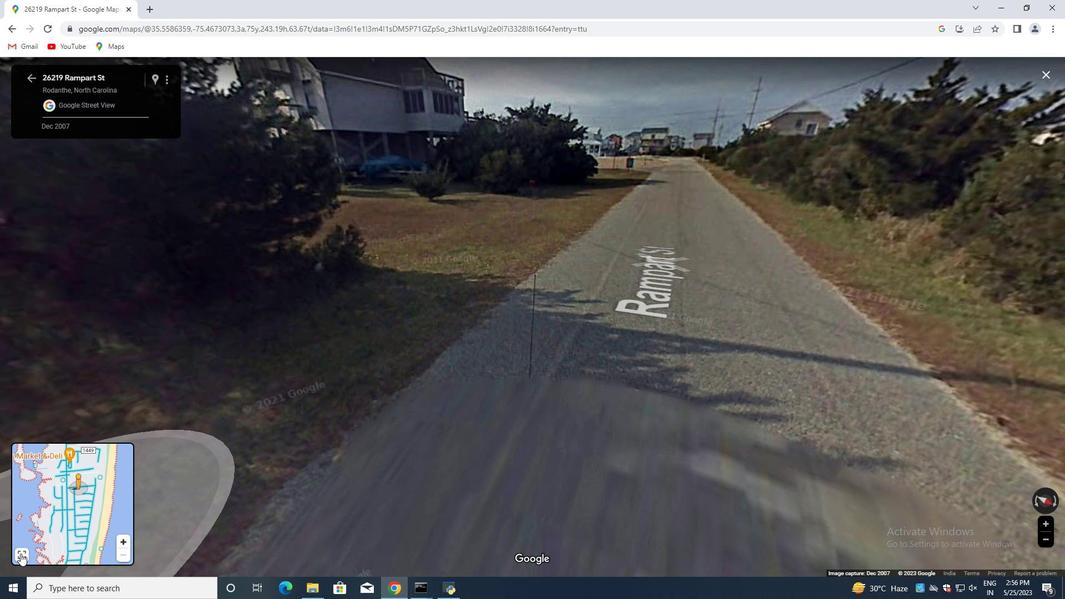 
Action: Mouse pressed left at (23, 554)
Screenshot: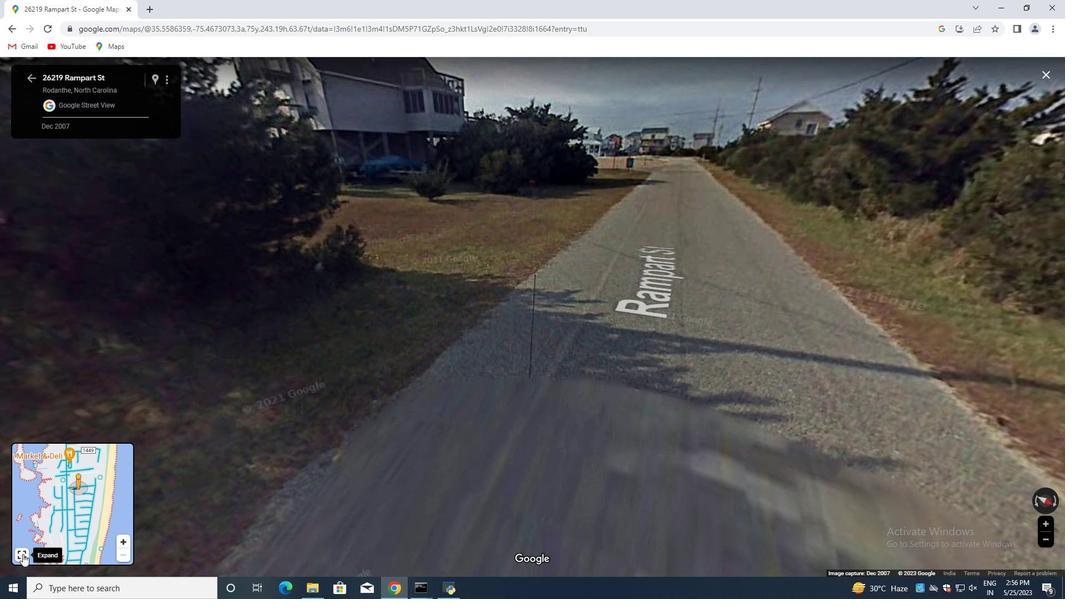 
Action: Mouse moved to (566, 462)
Screenshot: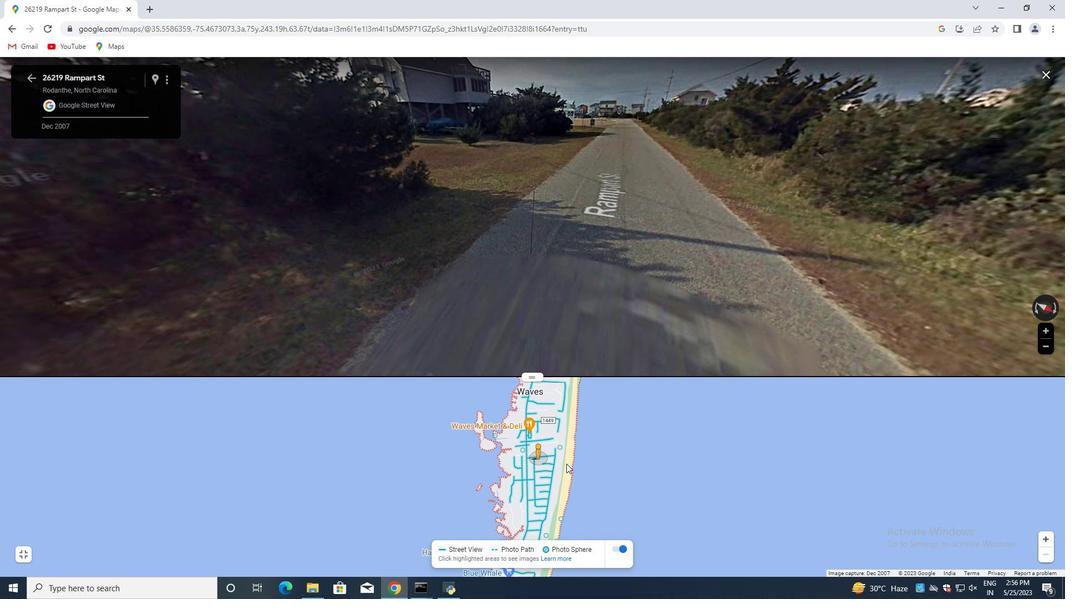 
Action: Mouse scrolled (566, 463) with delta (0, 0)
Screenshot: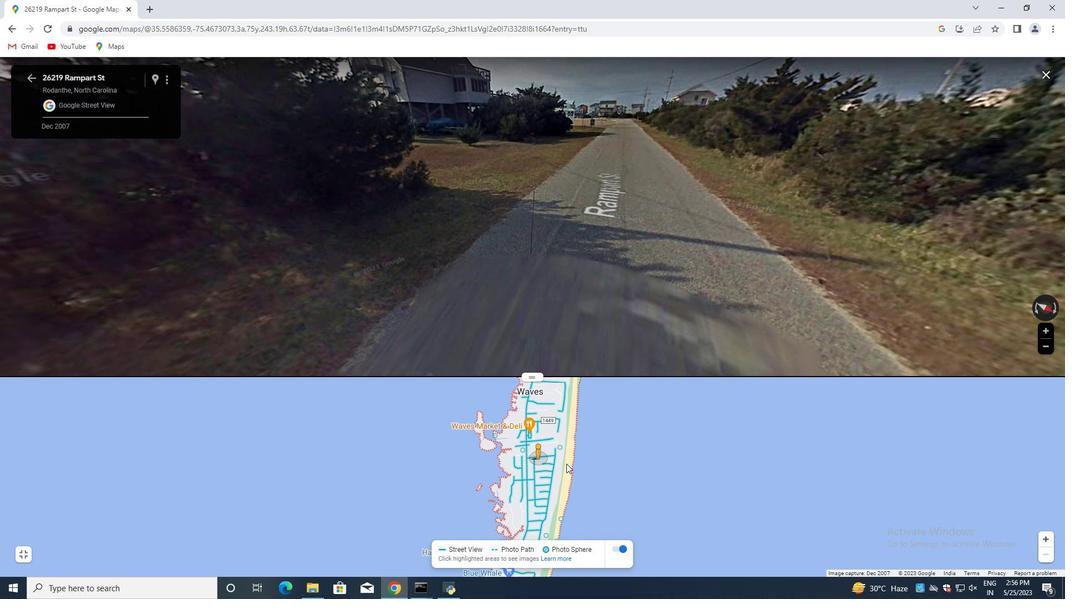 
Action: Mouse scrolled (566, 463) with delta (0, 0)
Screenshot: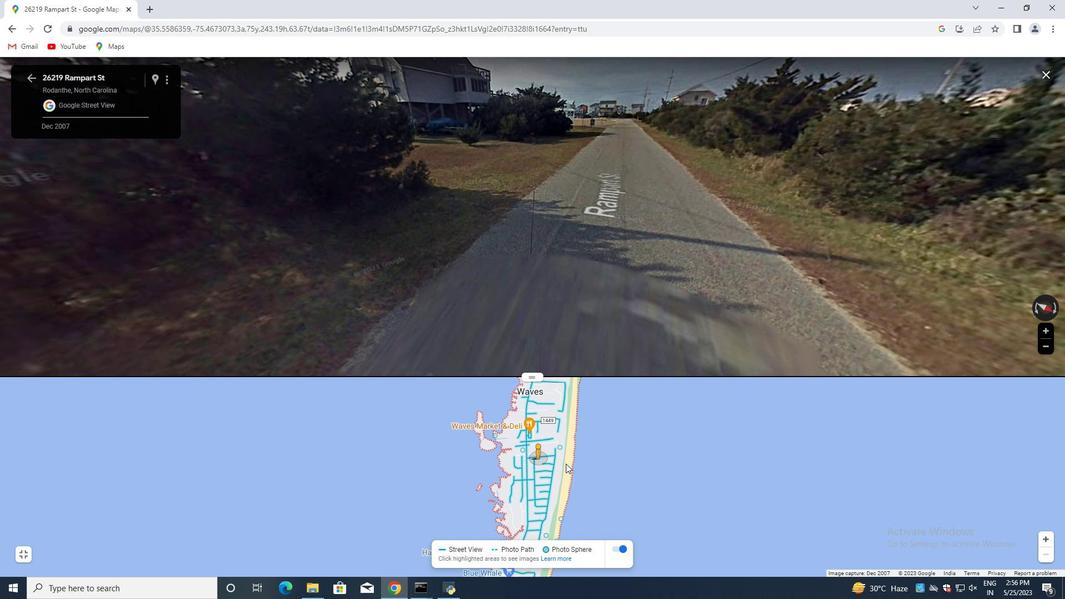 
Action: Mouse scrolled (566, 463) with delta (0, 0)
Screenshot: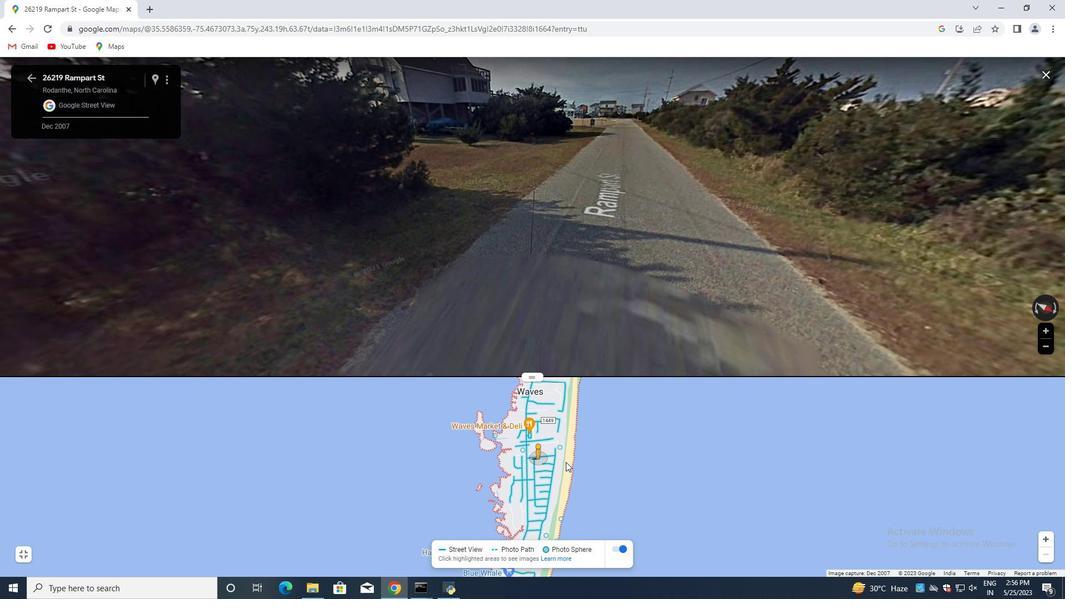 
Action: Mouse scrolled (566, 463) with delta (0, 0)
Screenshot: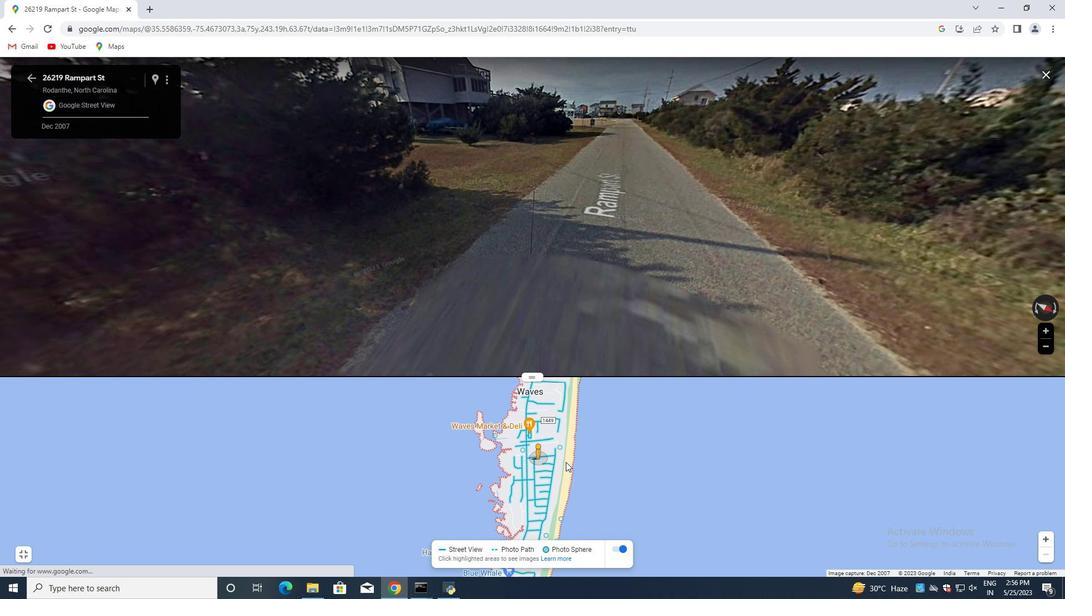 
Action: Mouse scrolled (566, 463) with delta (0, 0)
Screenshot: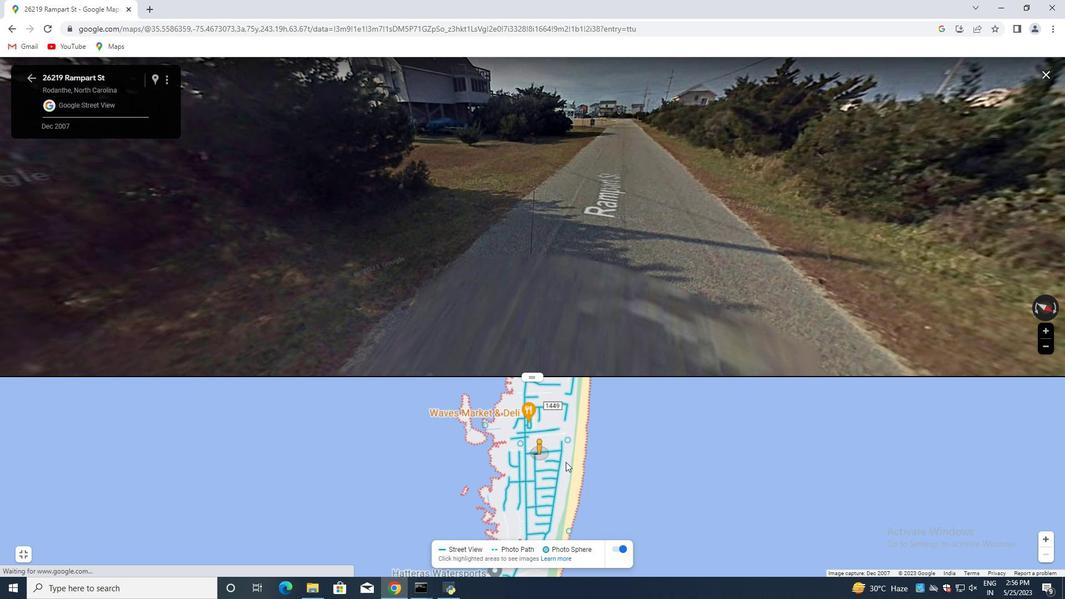 
Action: Mouse moved to (550, 447)
Screenshot: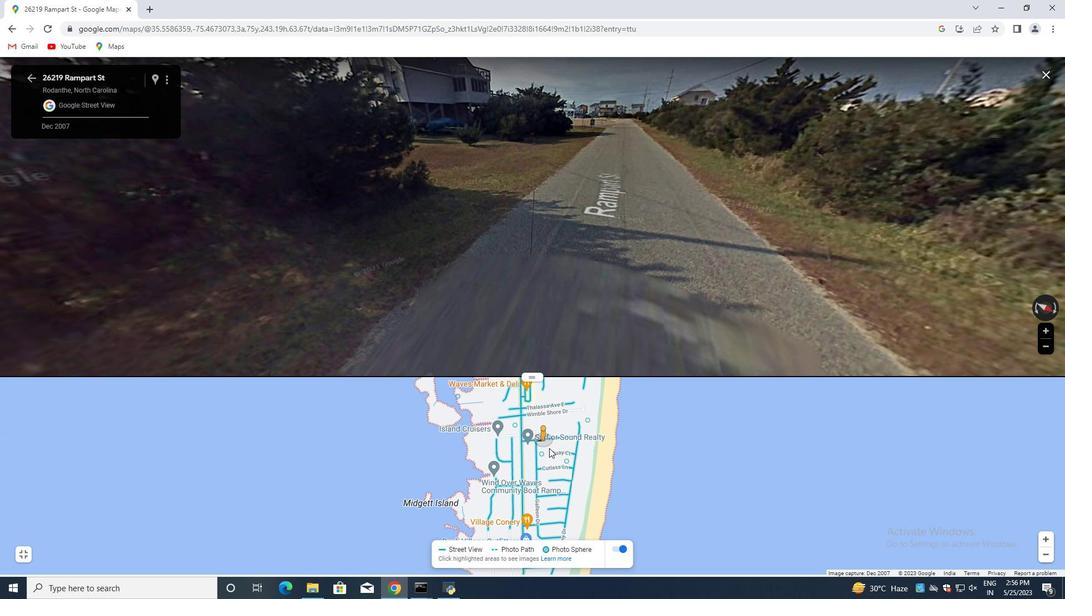 
Action: Mouse scrolled (550, 447) with delta (0, 0)
Screenshot: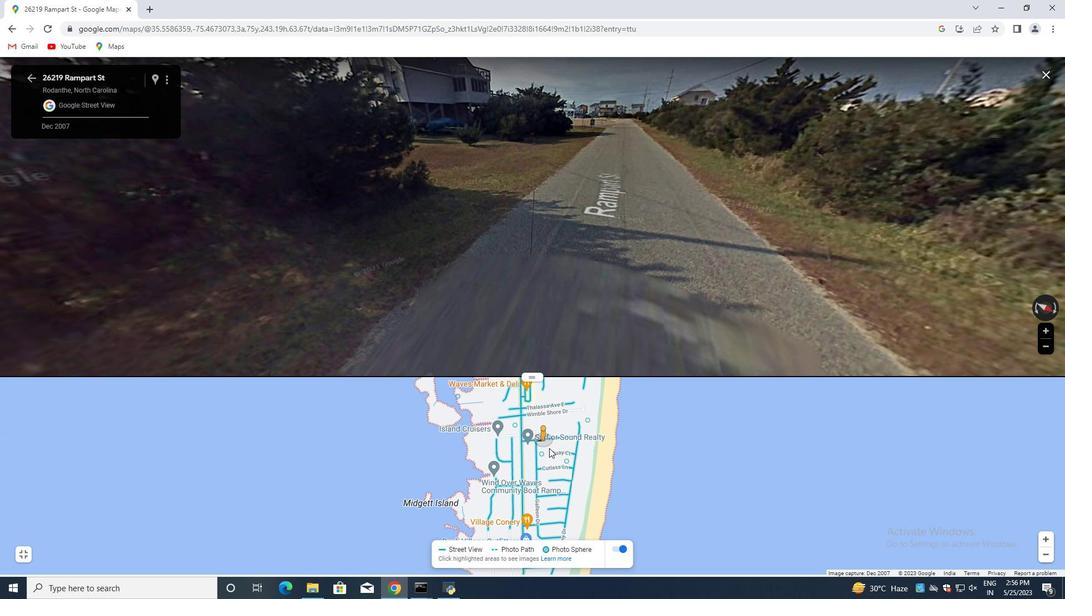
Action: Mouse scrolled (550, 447) with delta (0, 0)
Screenshot: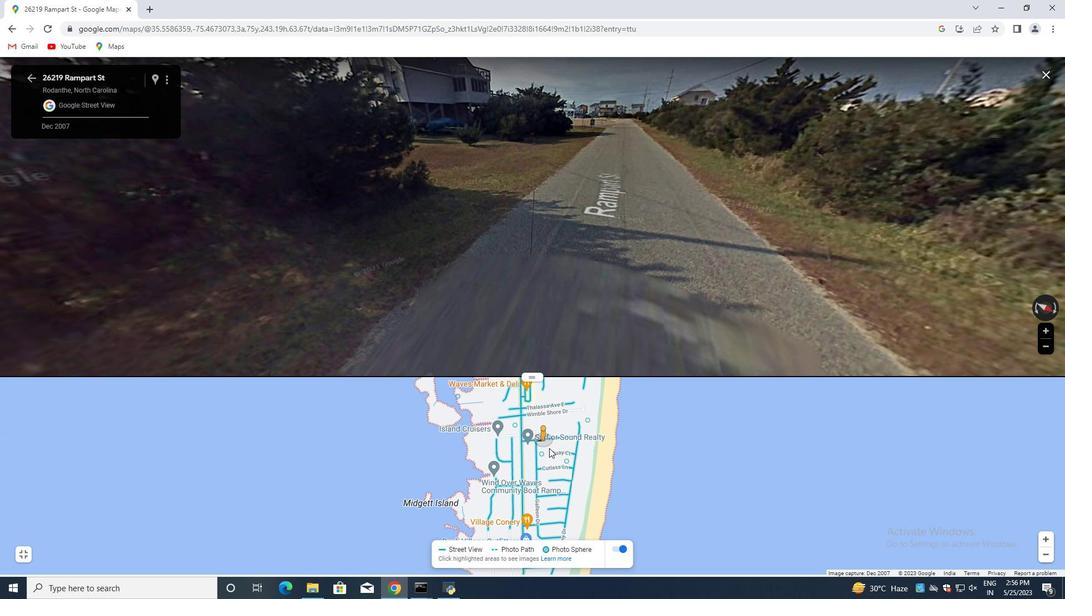 
Action: Mouse scrolled (550, 447) with delta (0, 0)
Screenshot: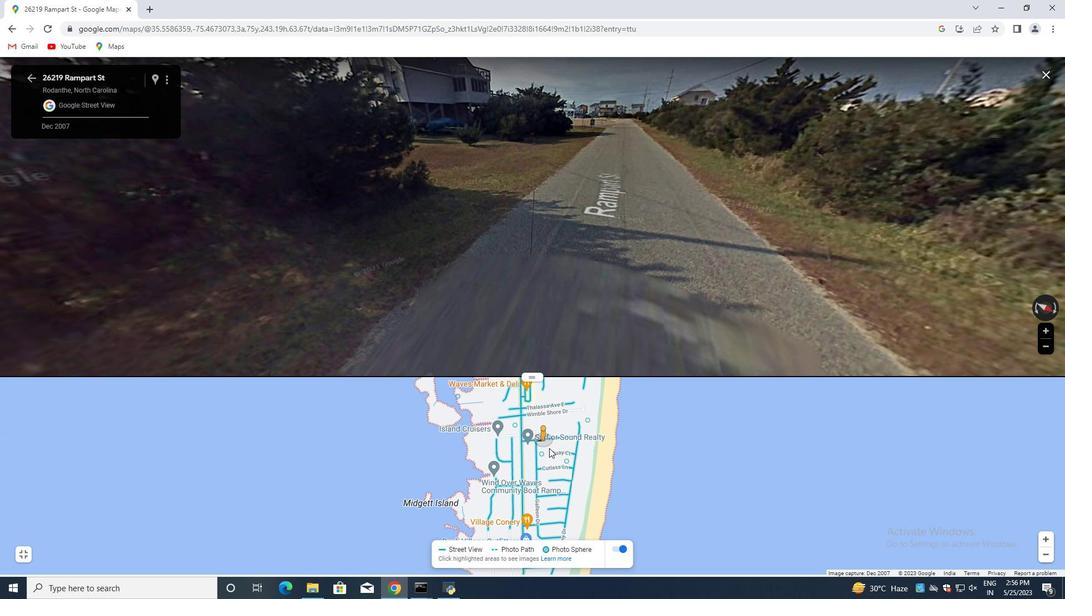 
Action: Mouse scrolled (550, 447) with delta (0, 0)
Screenshot: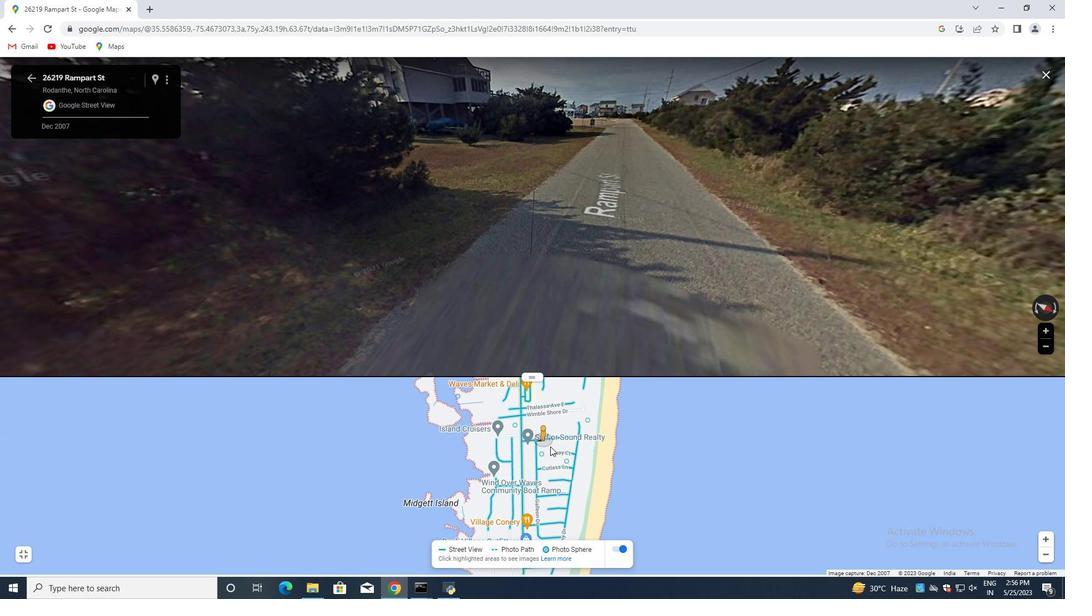 
Action: Mouse scrolled (550, 447) with delta (0, 0)
Screenshot: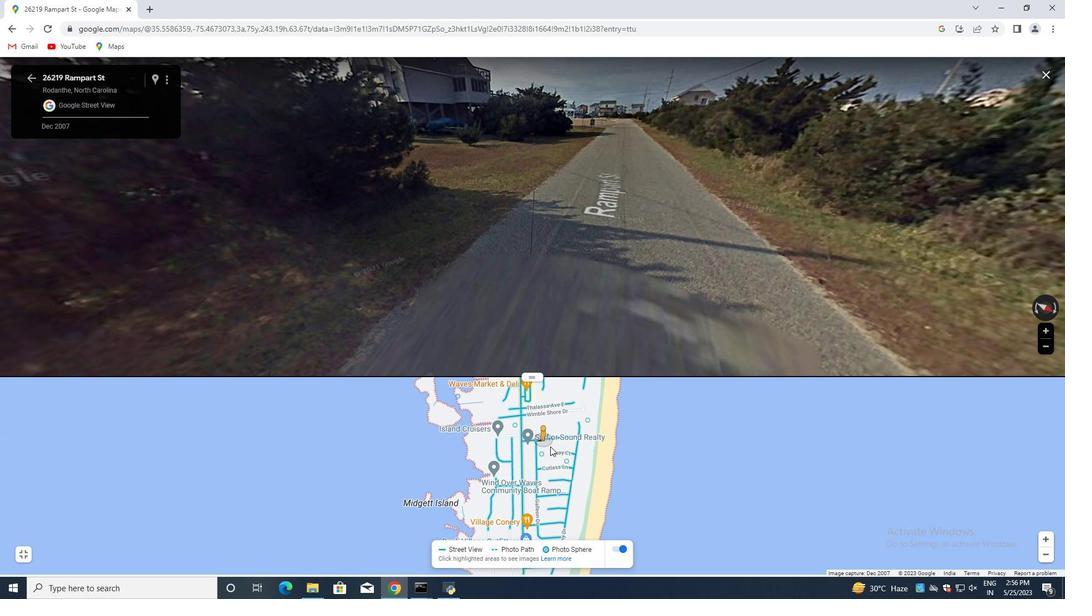 
Action: Mouse scrolled (550, 447) with delta (0, 0)
Screenshot: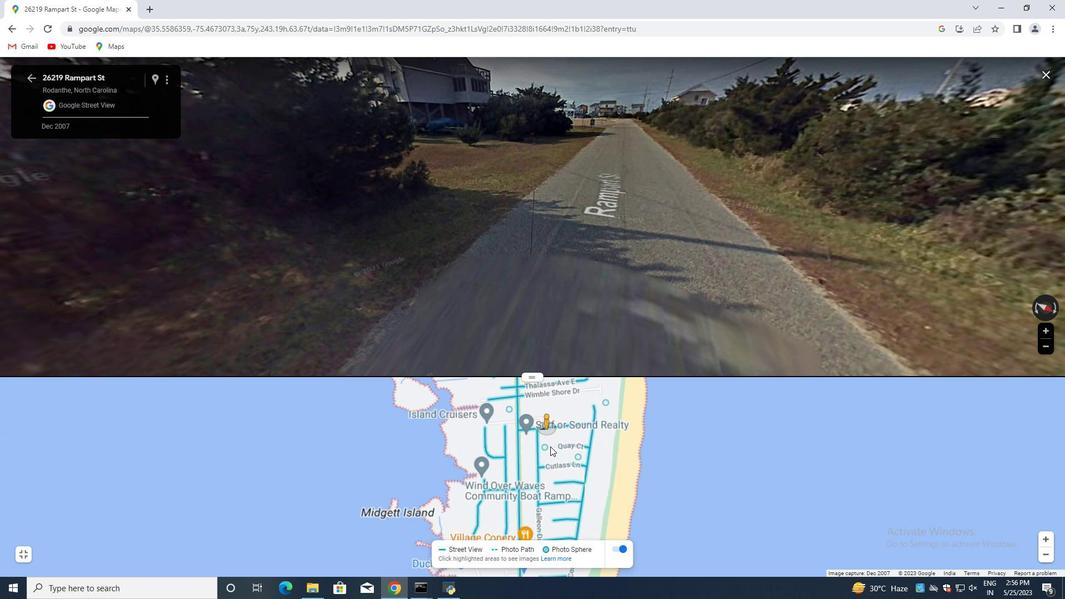 
Action: Mouse moved to (562, 431)
Screenshot: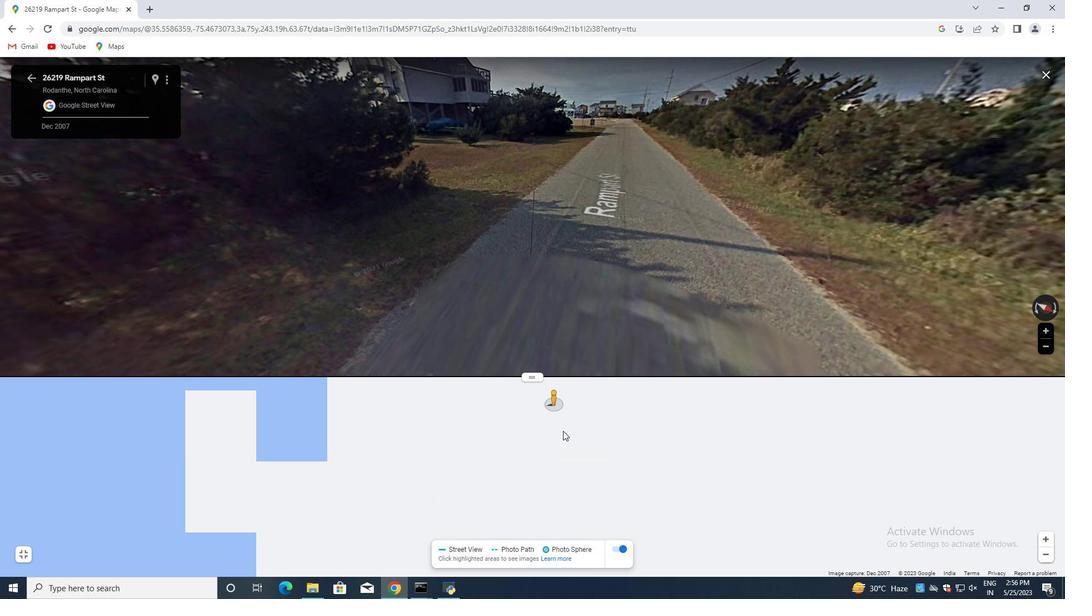 
Action: Mouse scrolled (562, 431) with delta (0, 0)
Screenshot: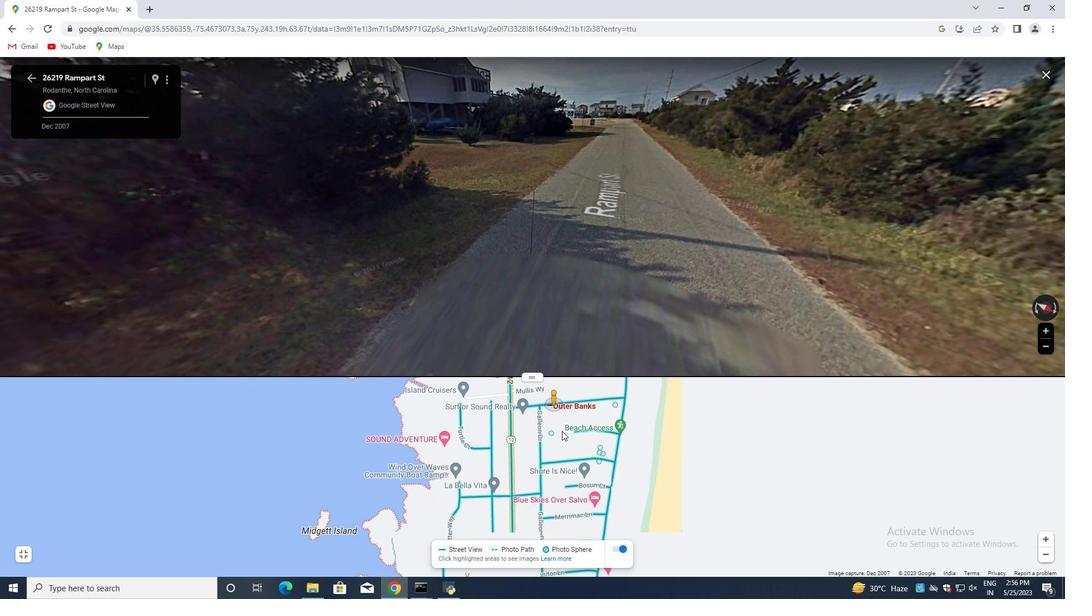 
Action: Mouse moved to (560, 432)
Screenshot: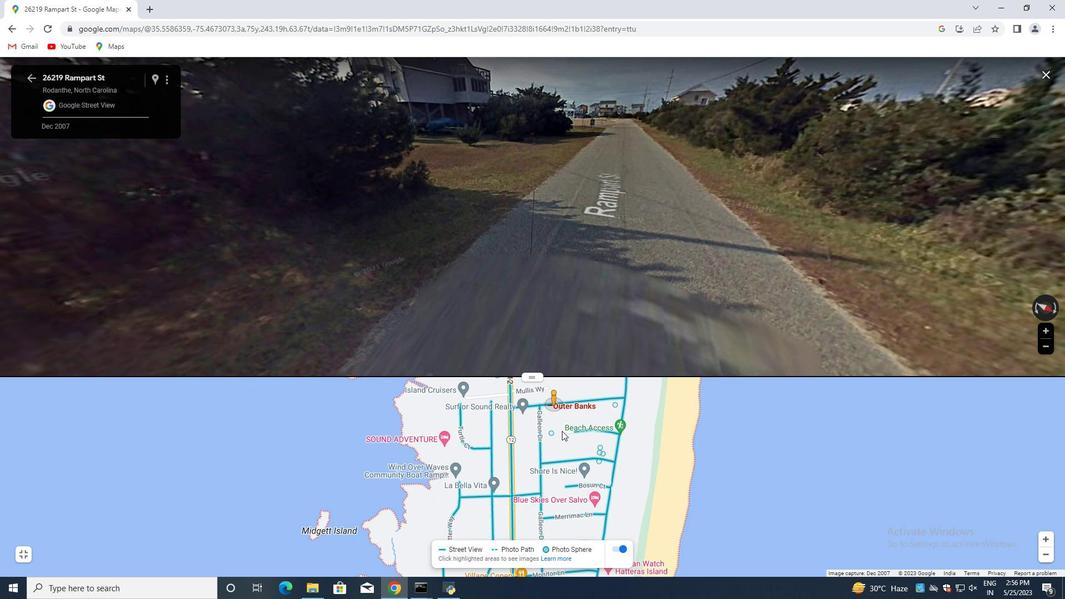 
Action: Mouse scrolled (562, 431) with delta (0, 0)
Screenshot: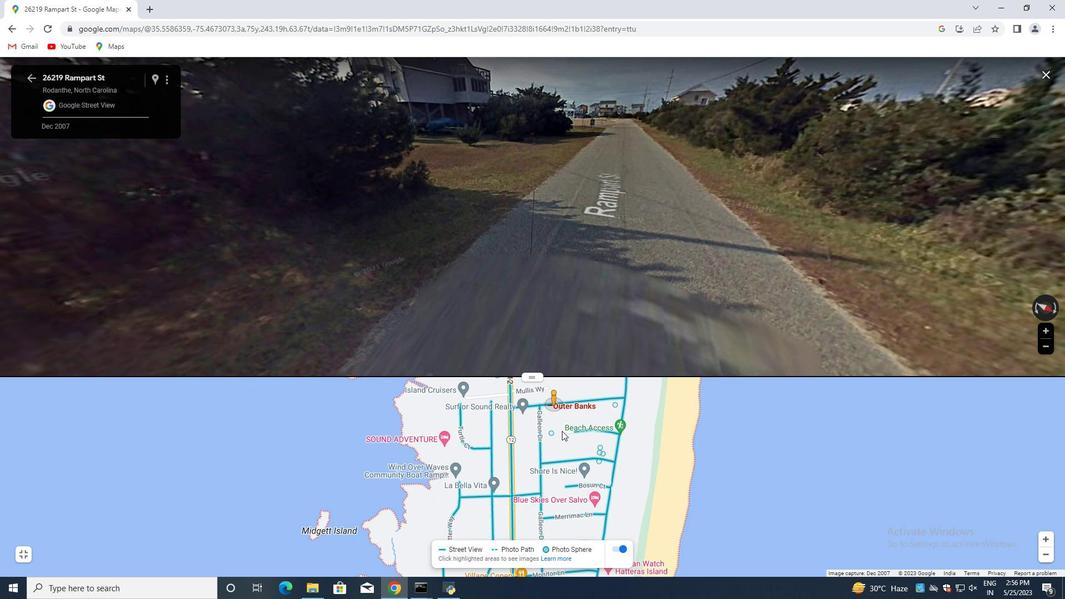
Action: Mouse moved to (542, 447)
Screenshot: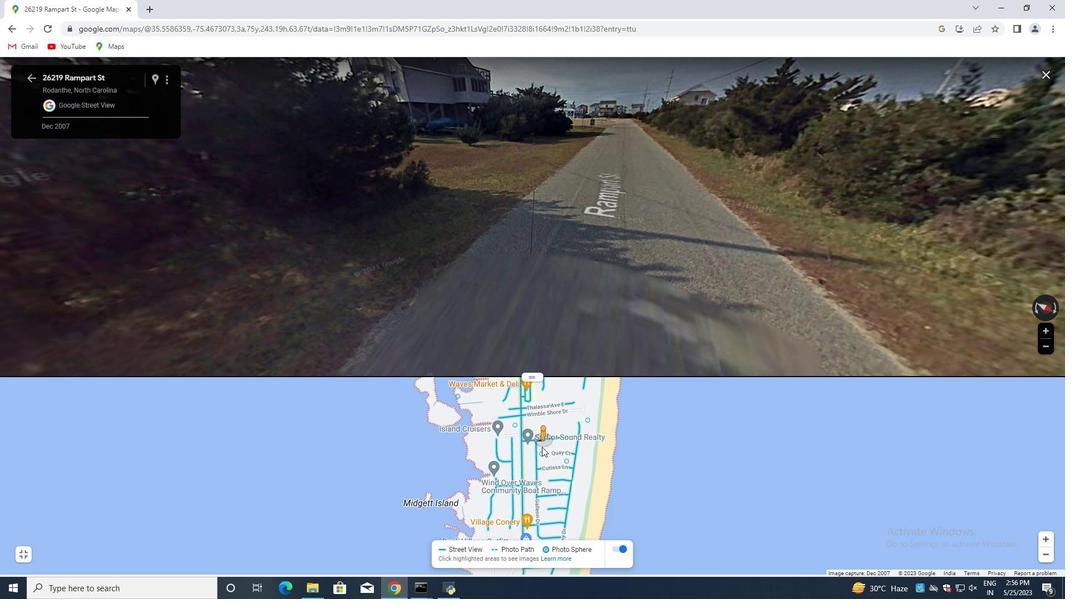 
Action: Mouse scrolled (542, 448) with delta (0, 0)
Screenshot: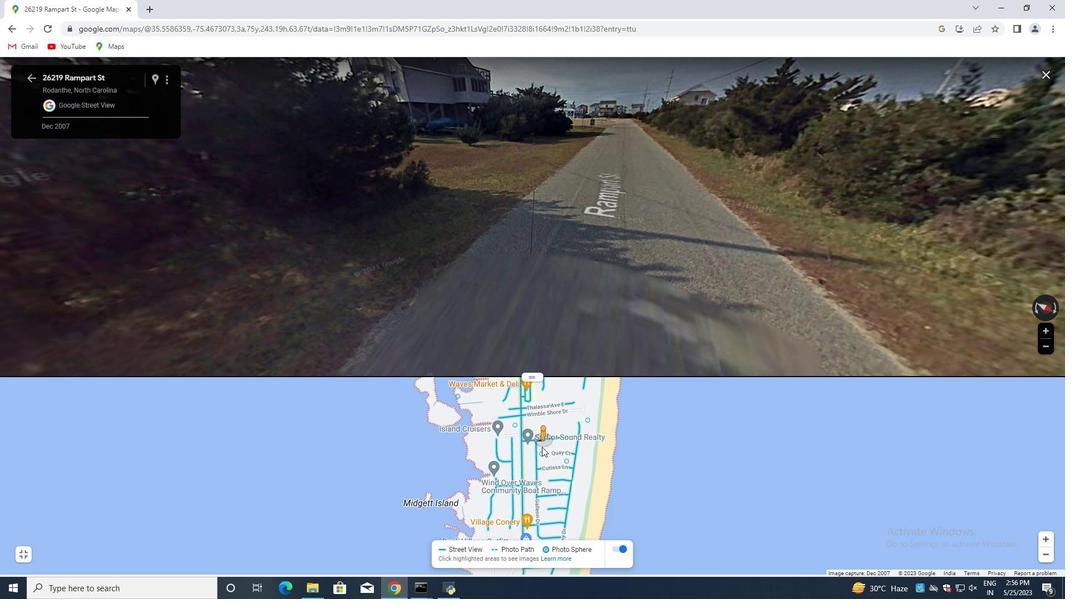 
Action: Mouse moved to (561, 414)
Screenshot: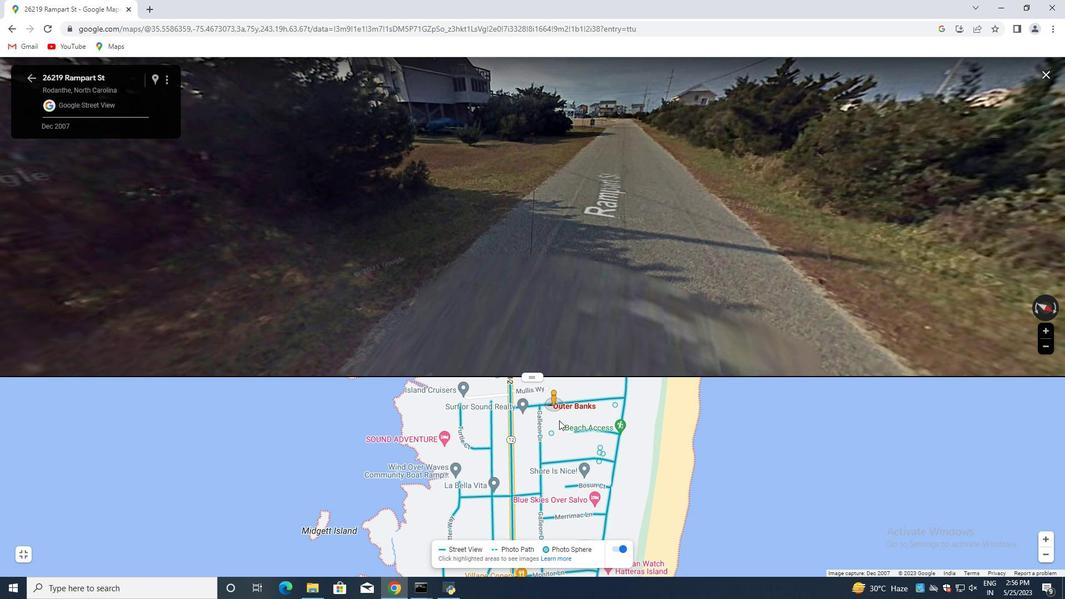 
Action: Mouse scrolled (561, 415) with delta (0, 0)
Screenshot: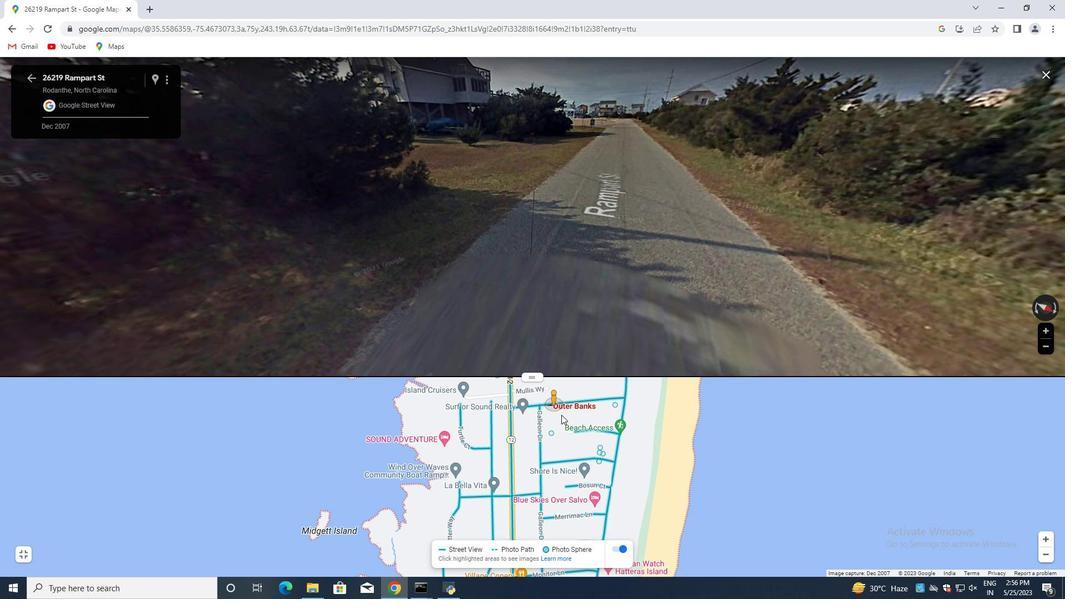 
Action: Mouse moved to (576, 425)
Screenshot: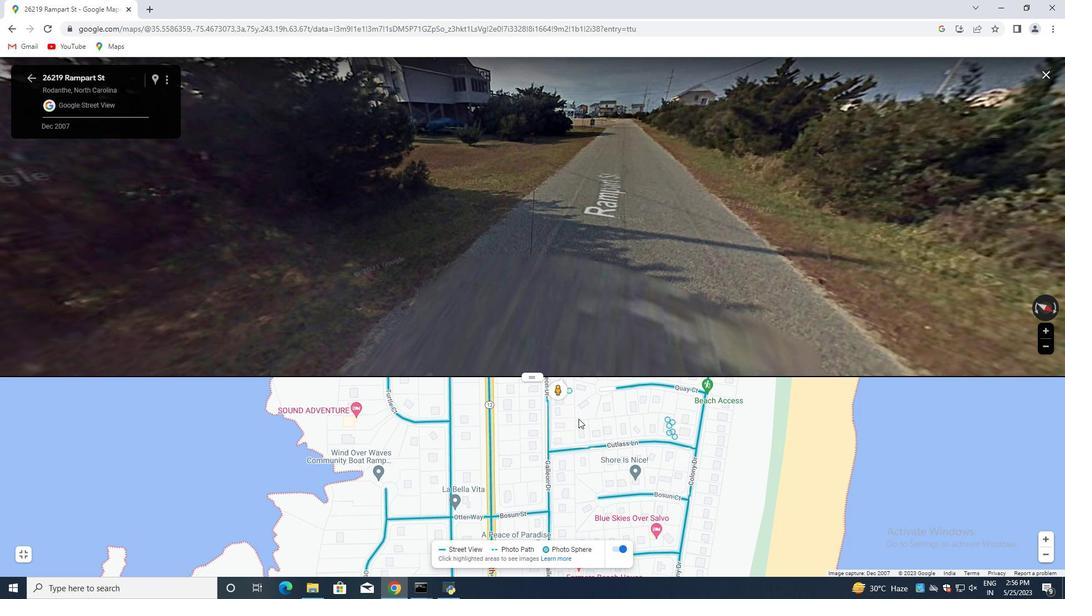 
Action: Mouse pressed left at (576, 425)
Screenshot: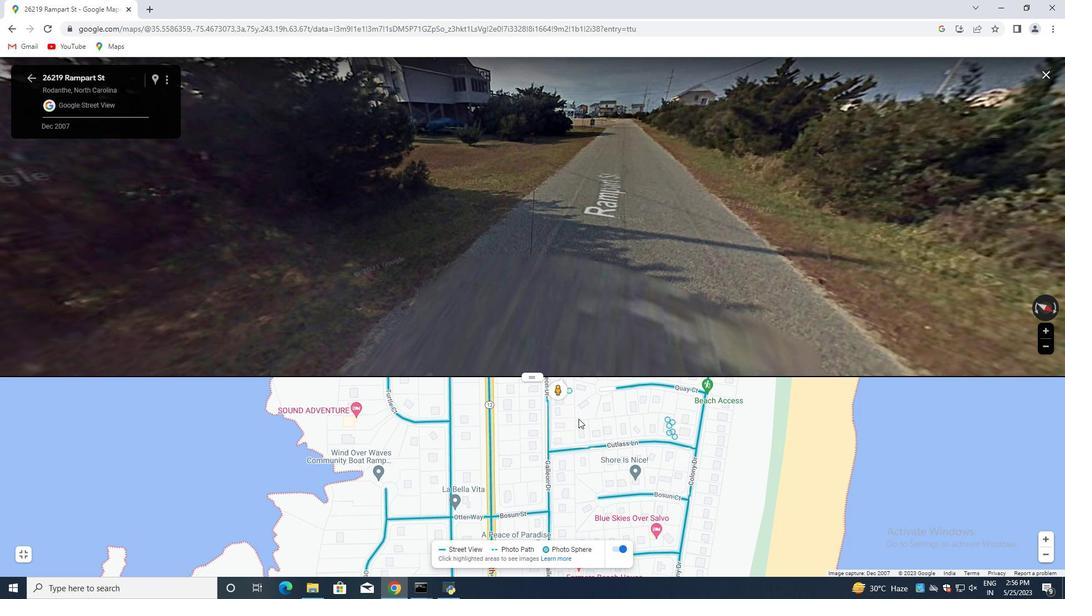 
Action: Mouse moved to (489, 302)
Screenshot: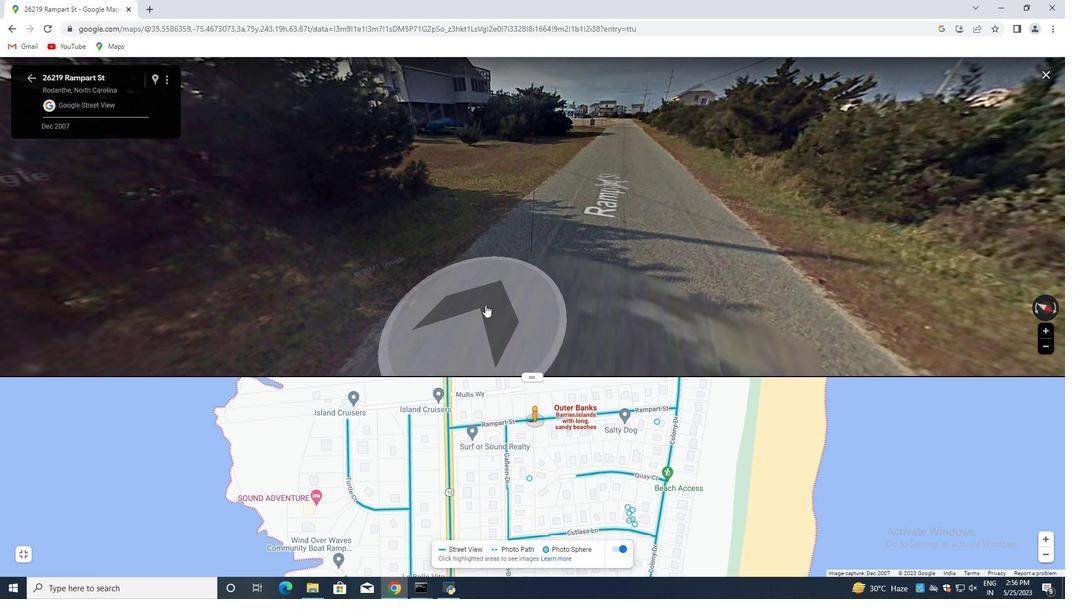 
Action: Mouse pressed left at (489, 302)
Screenshot: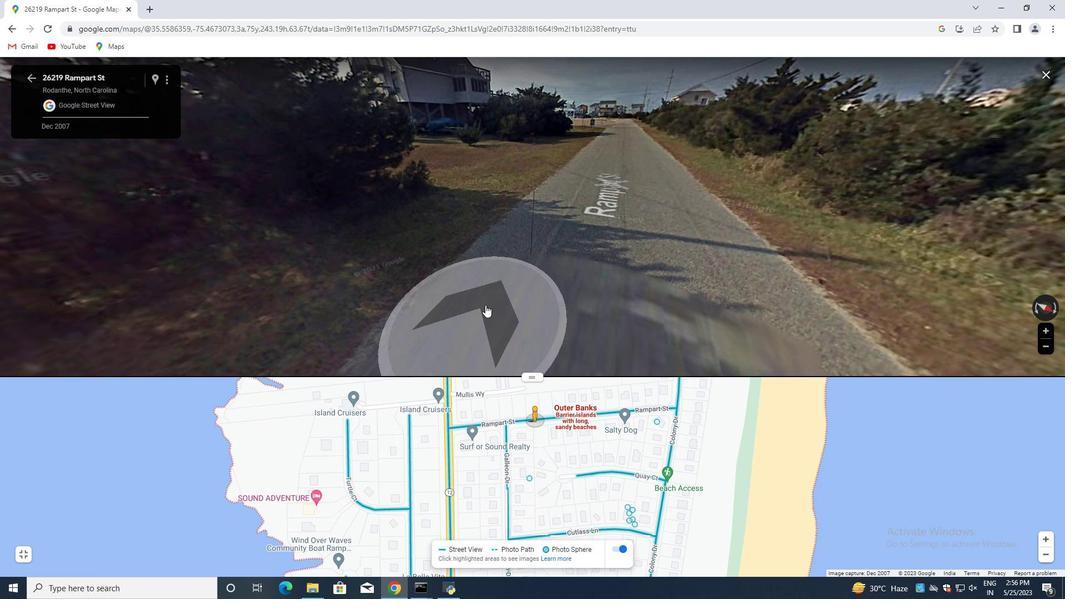
Action: Mouse moved to (600, 267)
Screenshot: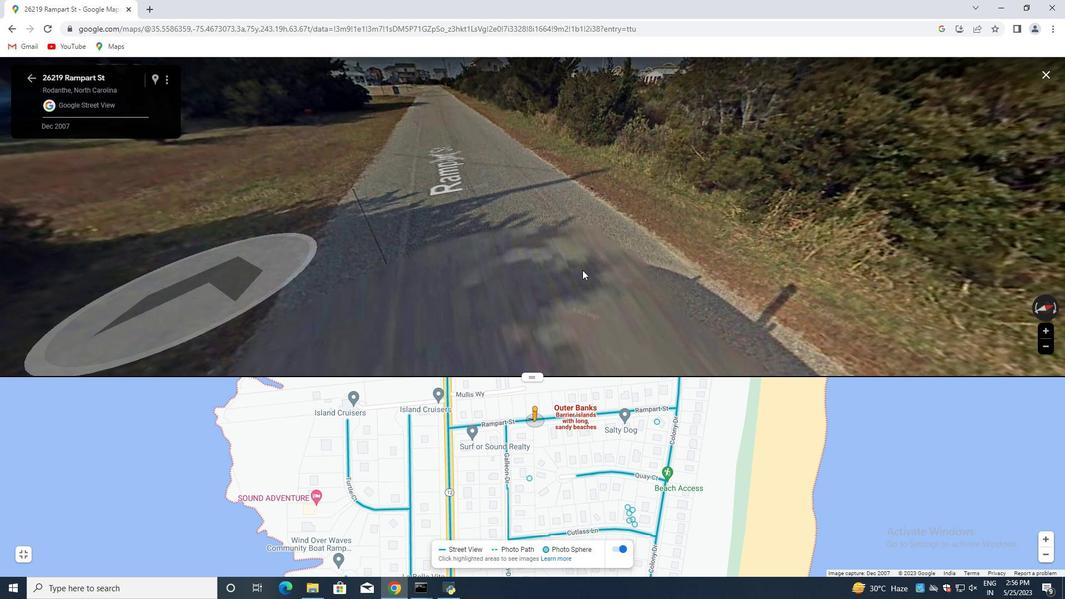 
Action: Mouse pressed left at (601, 269)
Screenshot: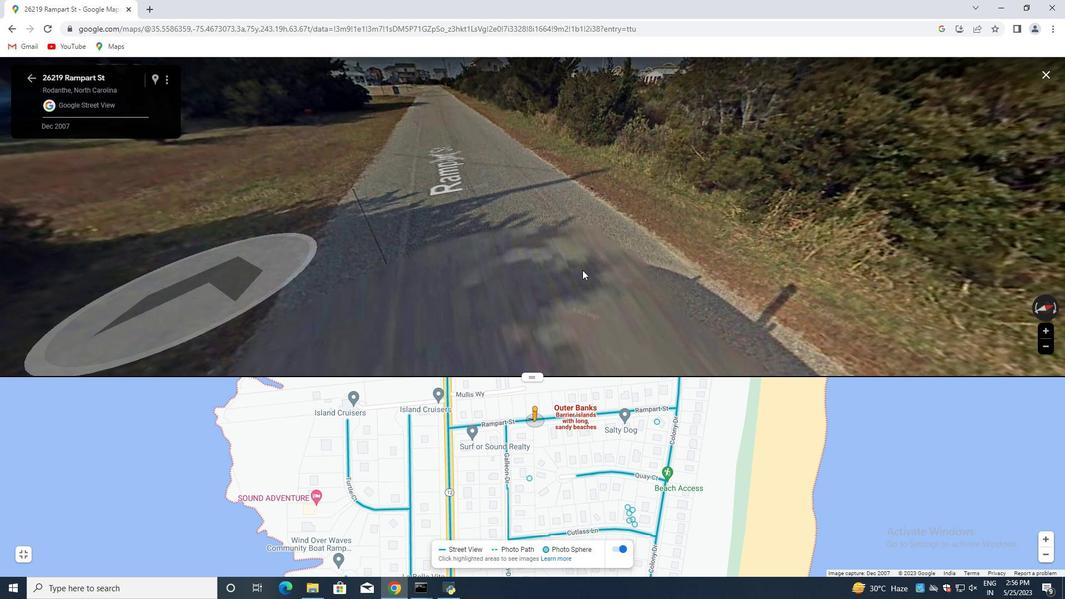 
Action: Mouse moved to (827, 298)
Screenshot: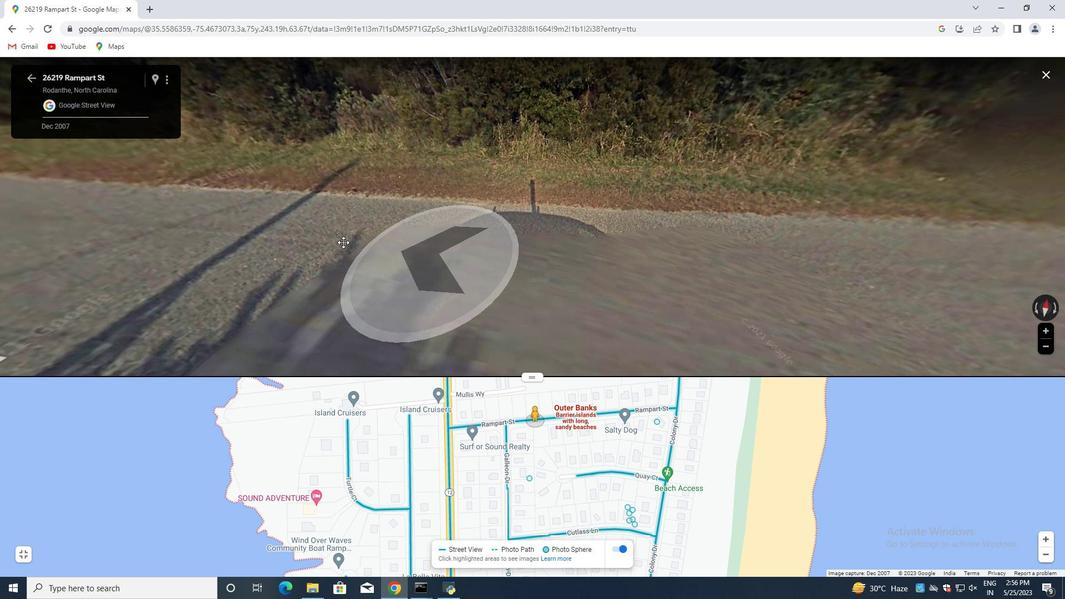 
Action: Mouse pressed left at (827, 298)
Screenshot: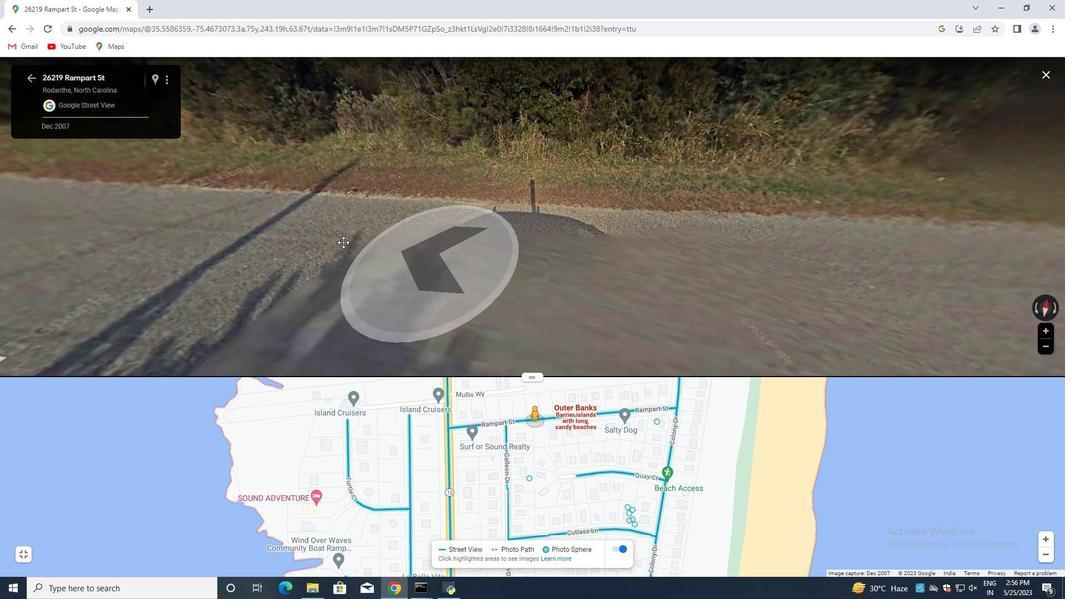 
Action: Mouse moved to (1011, 258)
Screenshot: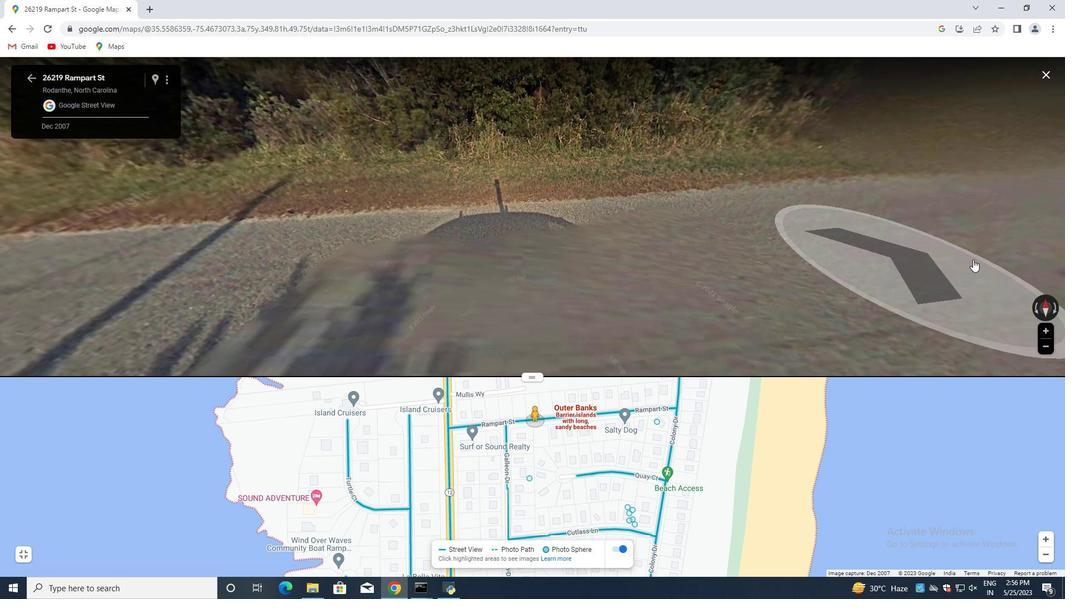 
Action: Mouse pressed left at (1011, 258)
Screenshot: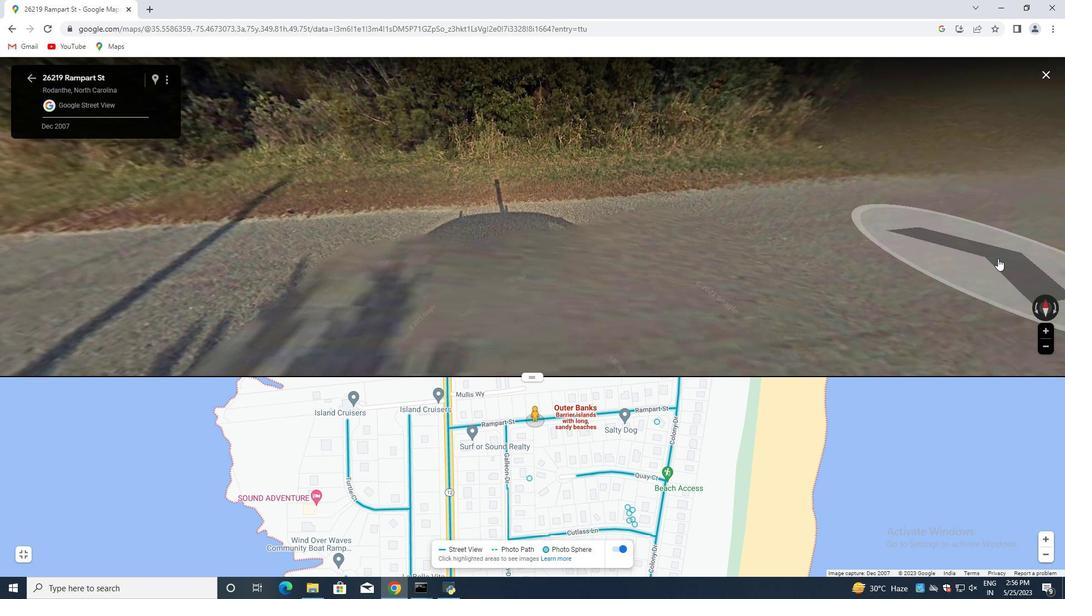 
Action: Mouse moved to (735, 178)
Screenshot: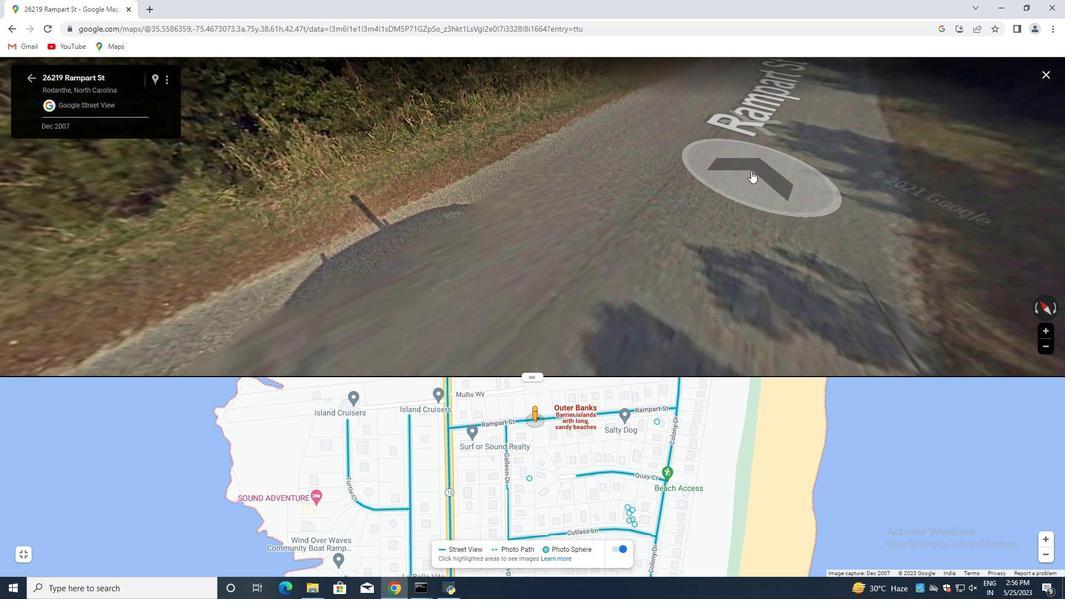 
Action: Mouse pressed left at (735, 178)
Screenshot: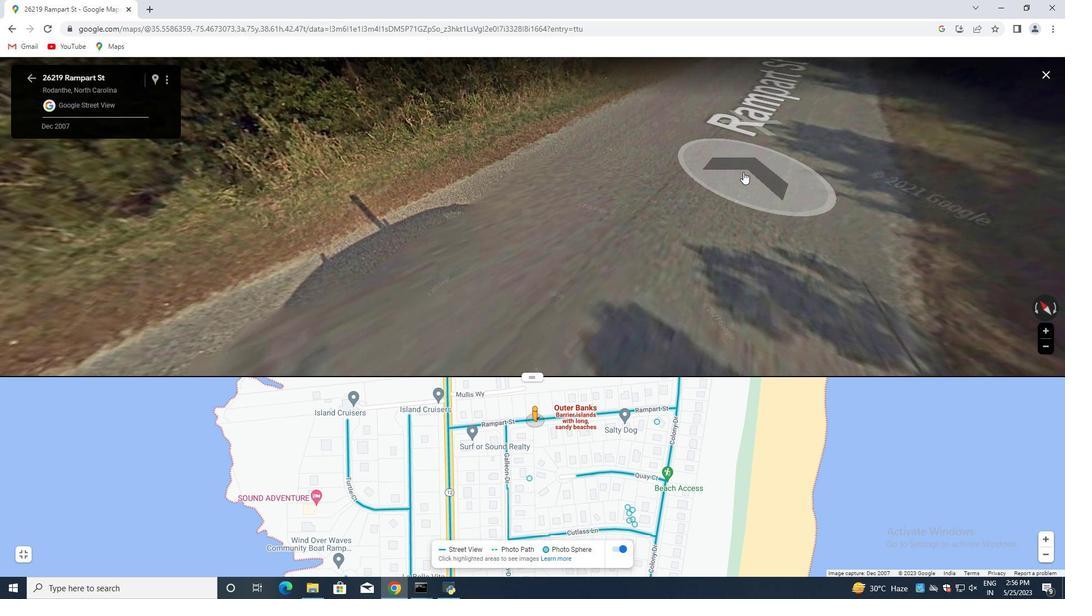 
Action: Mouse moved to (630, 193)
Screenshot: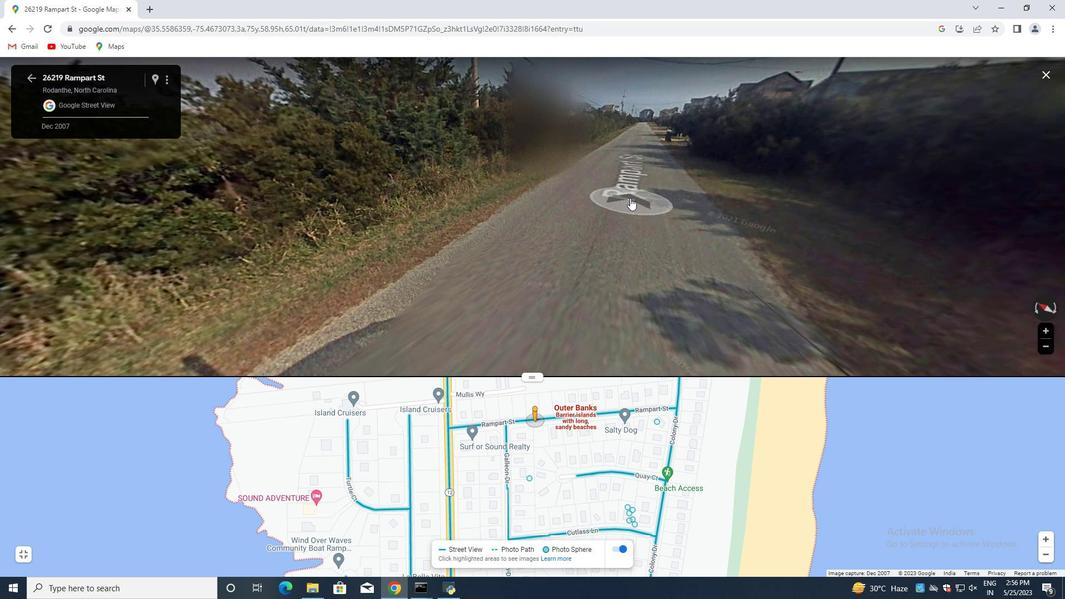 
Action: Mouse pressed left at (630, 193)
Screenshot: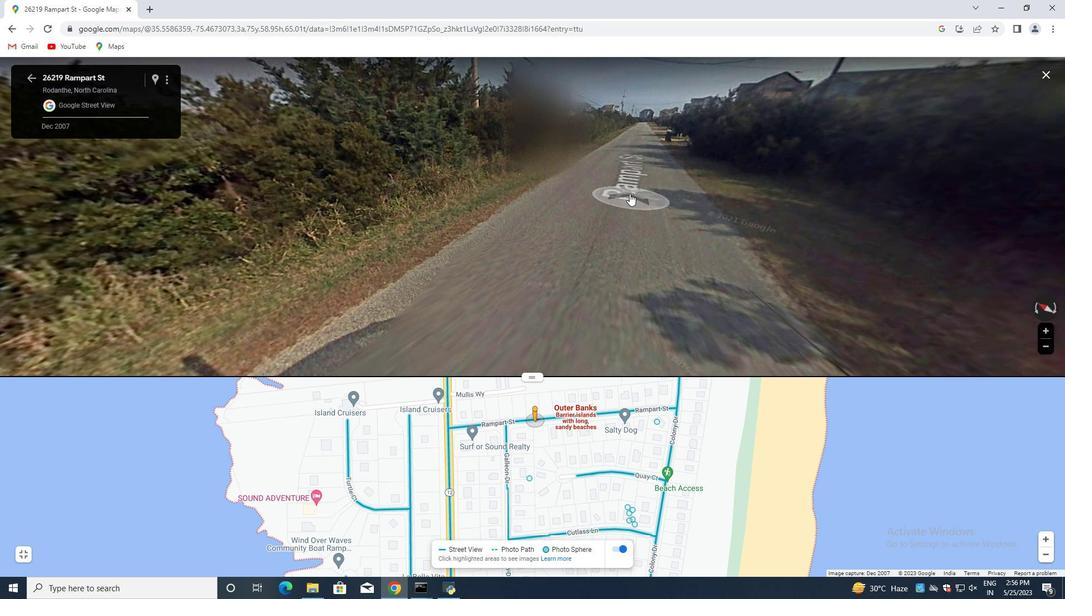 
Action: Mouse moved to (639, 169)
Screenshot: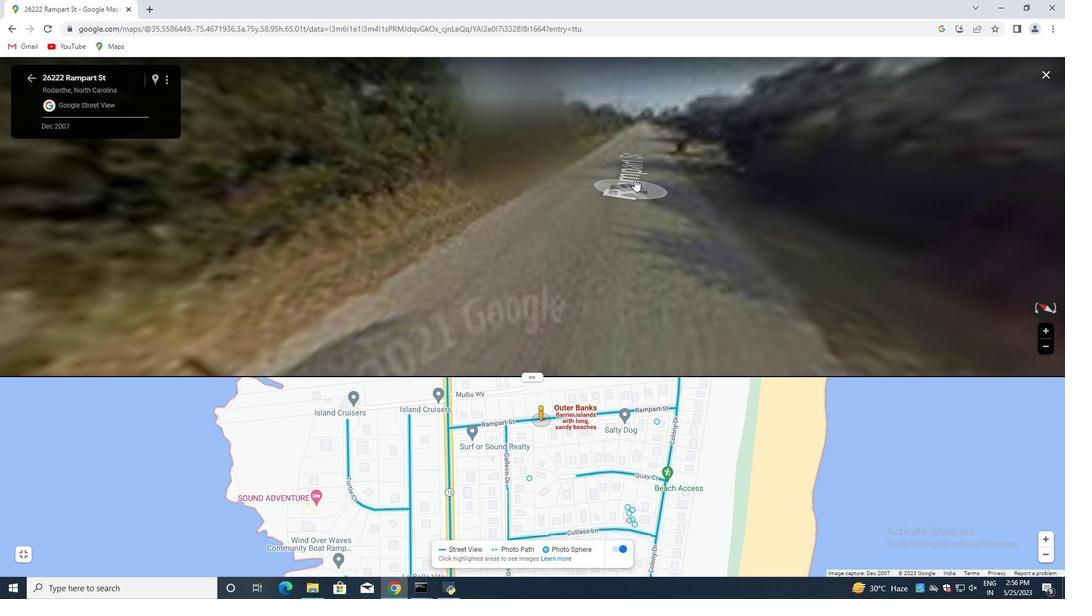 
Action: Mouse pressed left at (639, 169)
Screenshot: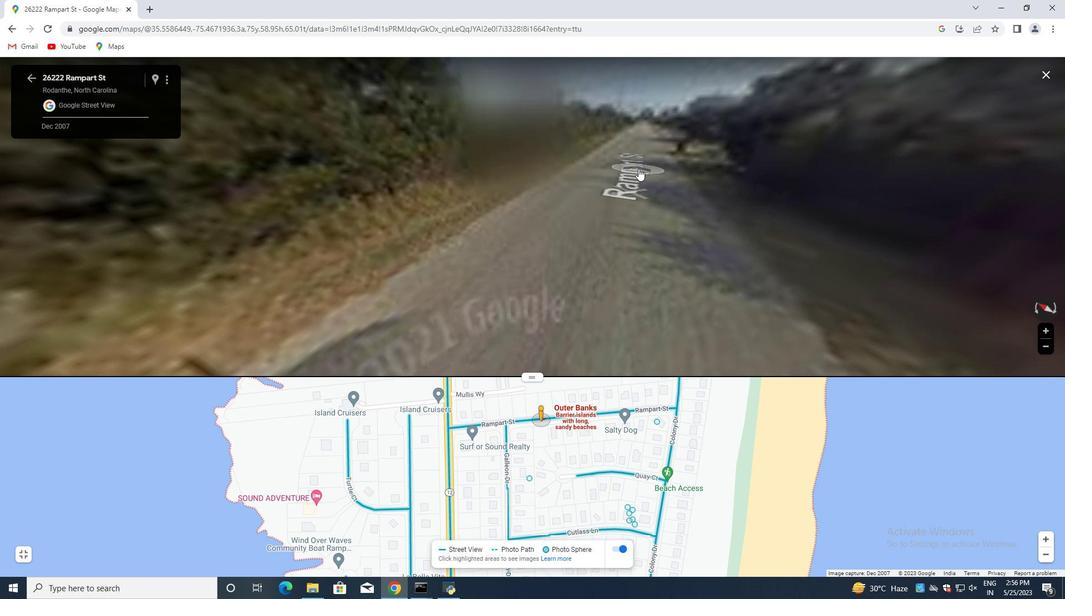 
Action: Mouse moved to (642, 152)
Screenshot: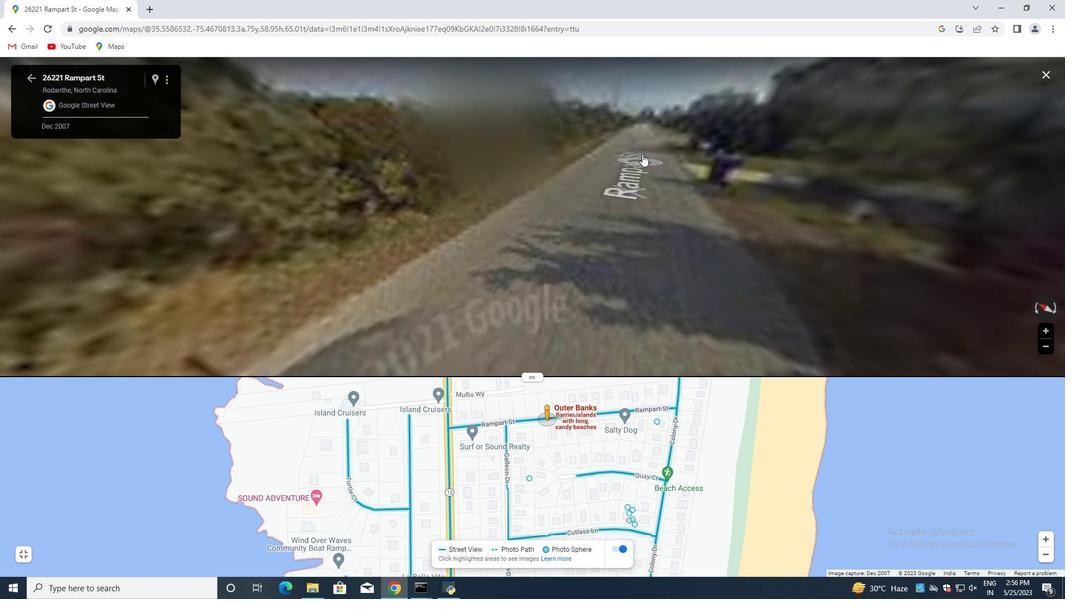 
Action: Mouse pressed left at (642, 152)
Screenshot: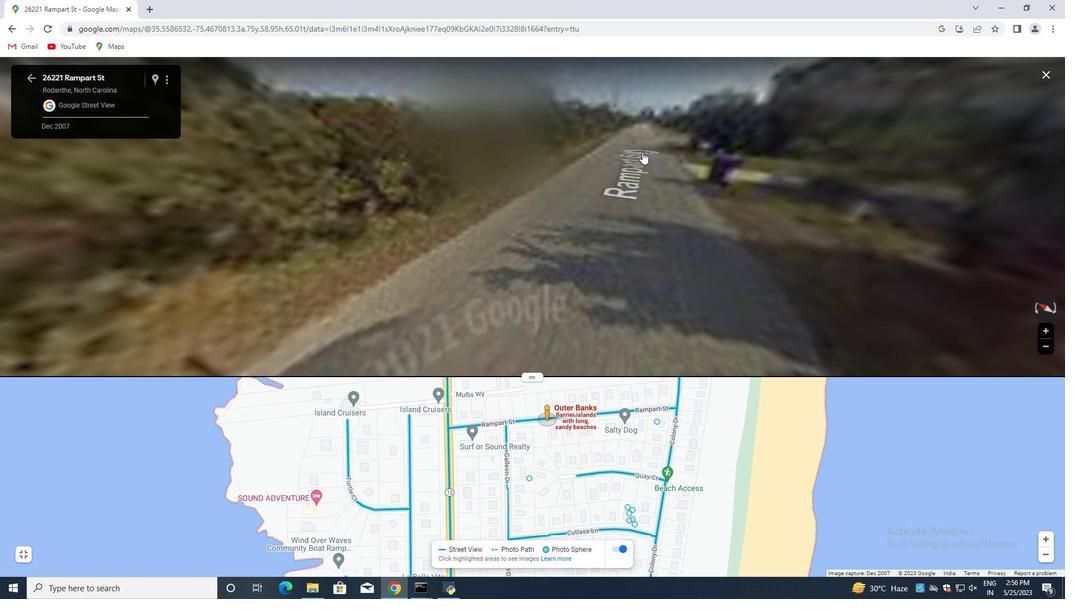 
Action: Mouse moved to (642, 152)
Screenshot: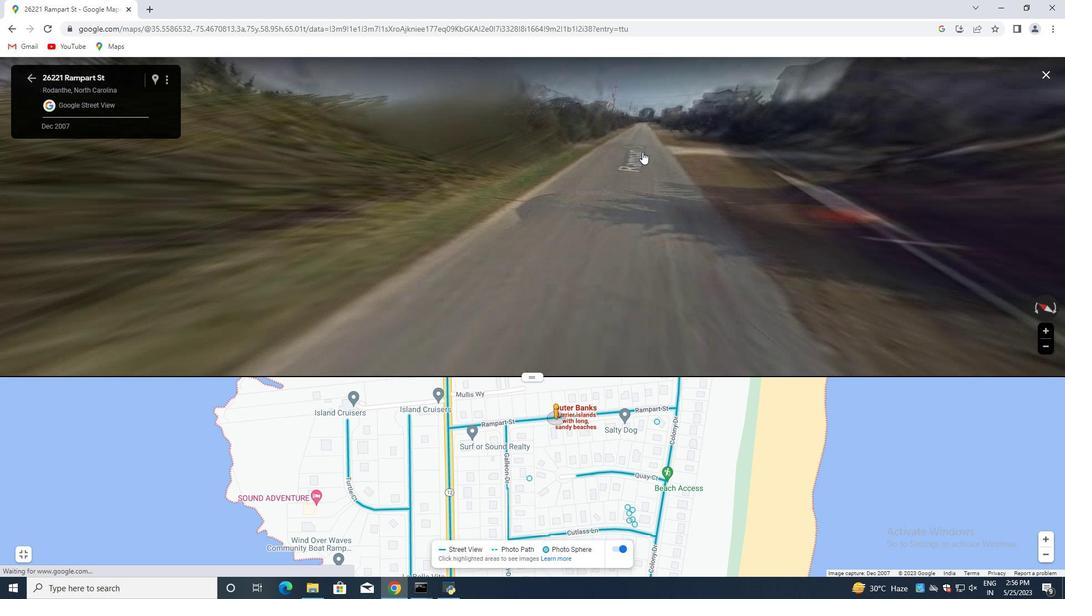 
Action: Mouse pressed left at (642, 152)
Screenshot: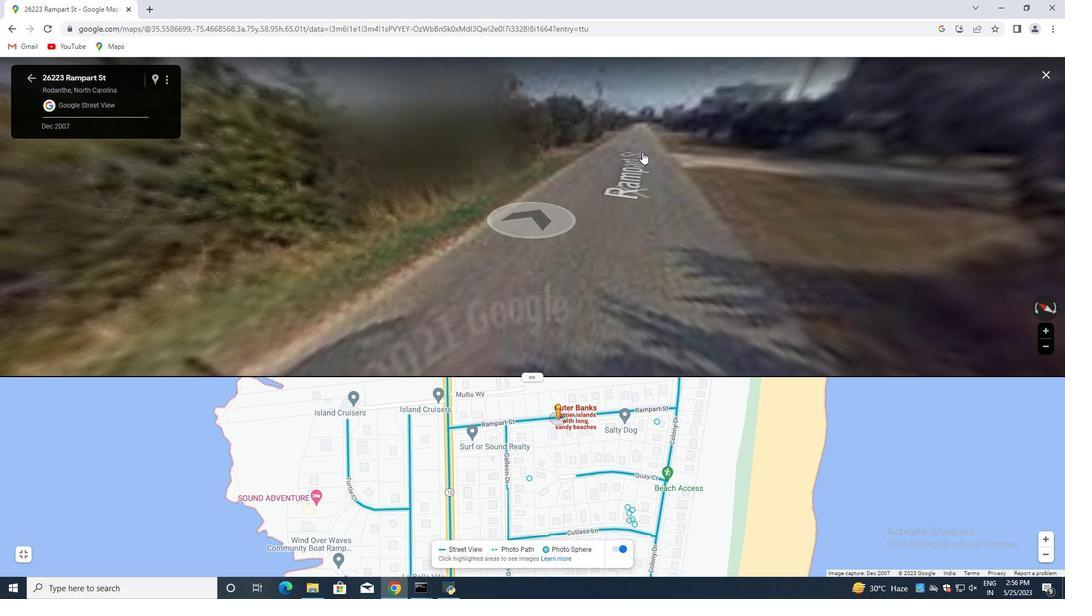 
Action: Mouse moved to (639, 152)
Screenshot: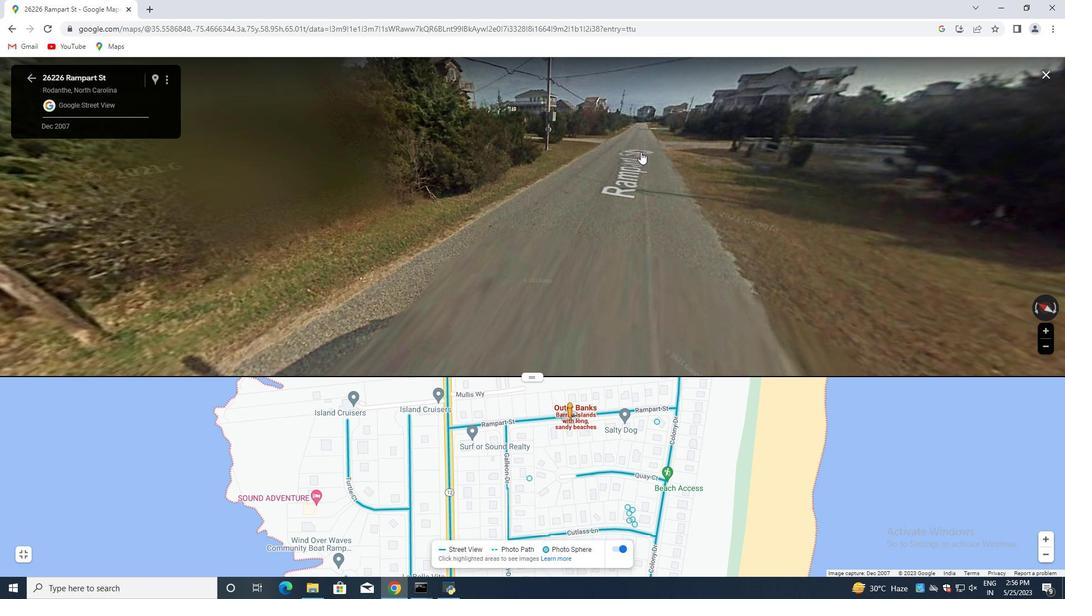 
Action: Mouse pressed left at (639, 152)
Screenshot: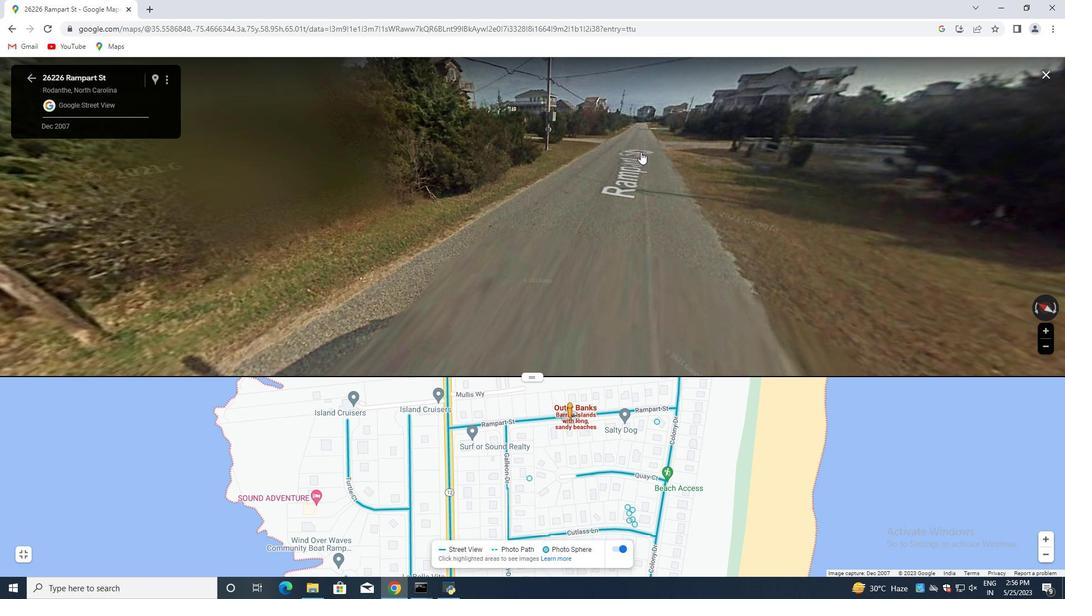 
Action: Mouse moved to (718, 139)
Screenshot: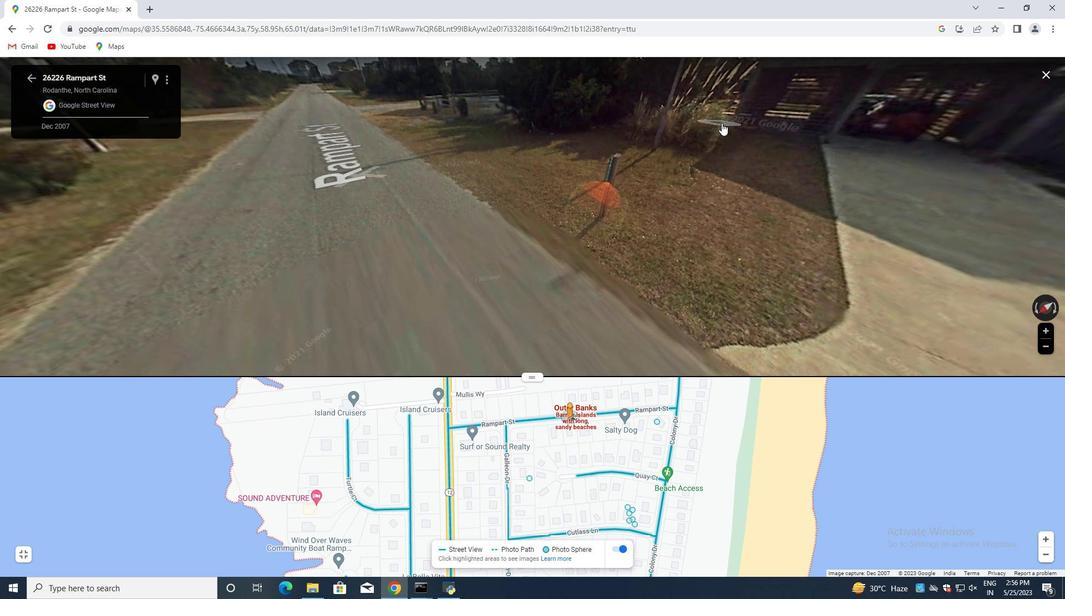 
Action: Mouse pressed left at (722, 123)
Screenshot: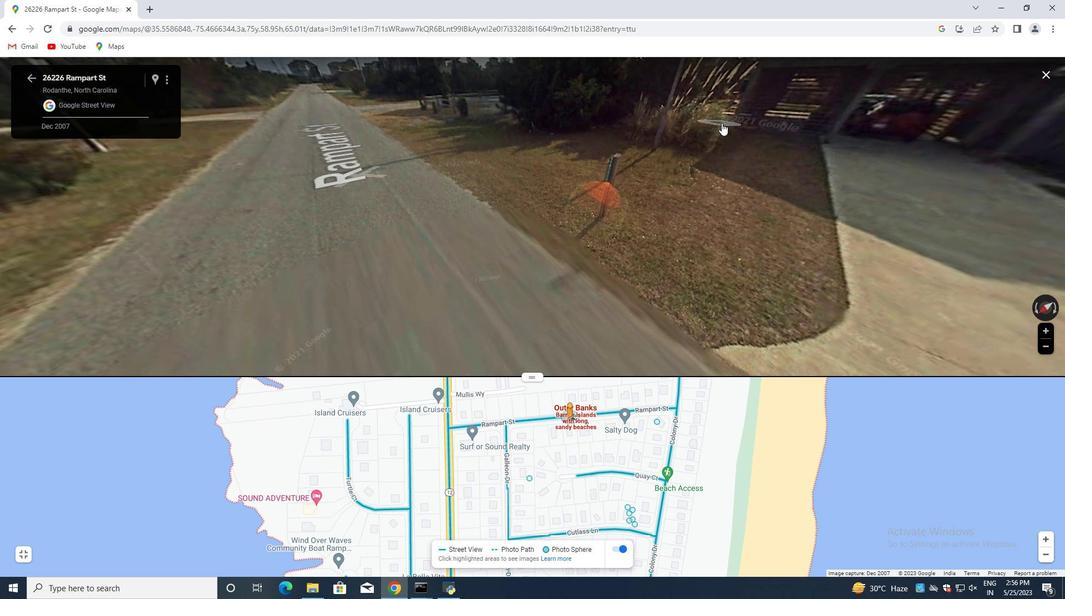 
Action: Mouse moved to (774, 191)
Screenshot: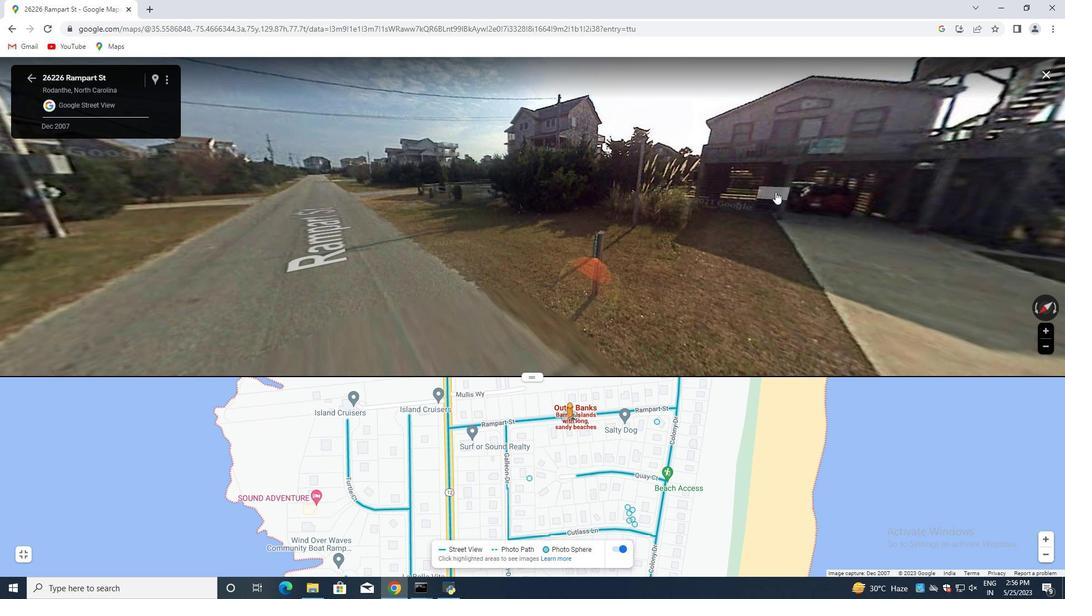 
Action: Mouse scrolled (774, 191) with delta (0, 0)
Screenshot: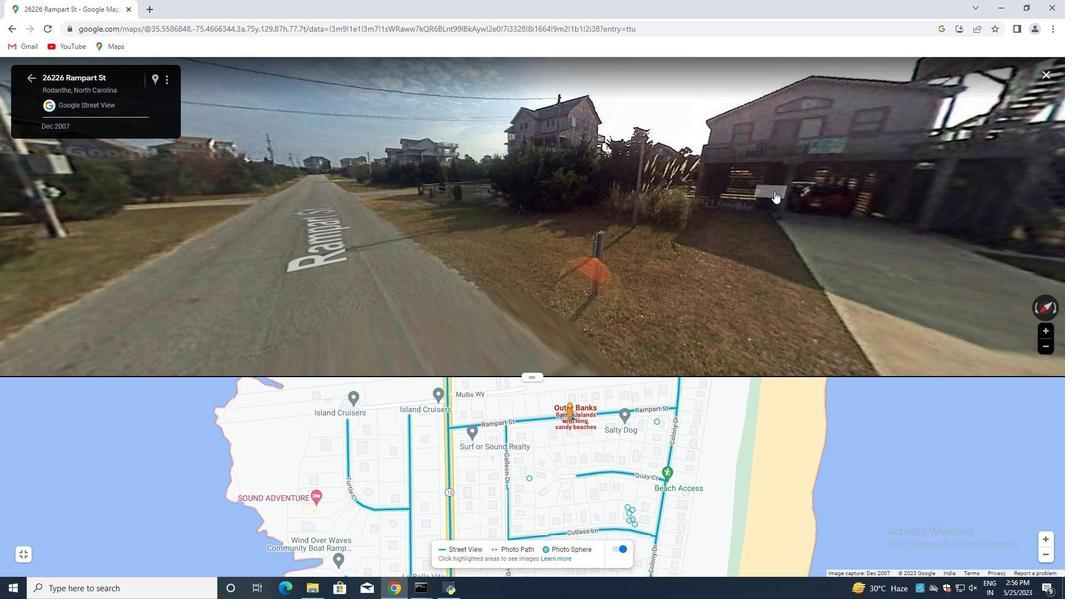 
Action: Mouse scrolled (774, 191) with delta (0, 0)
Screenshot: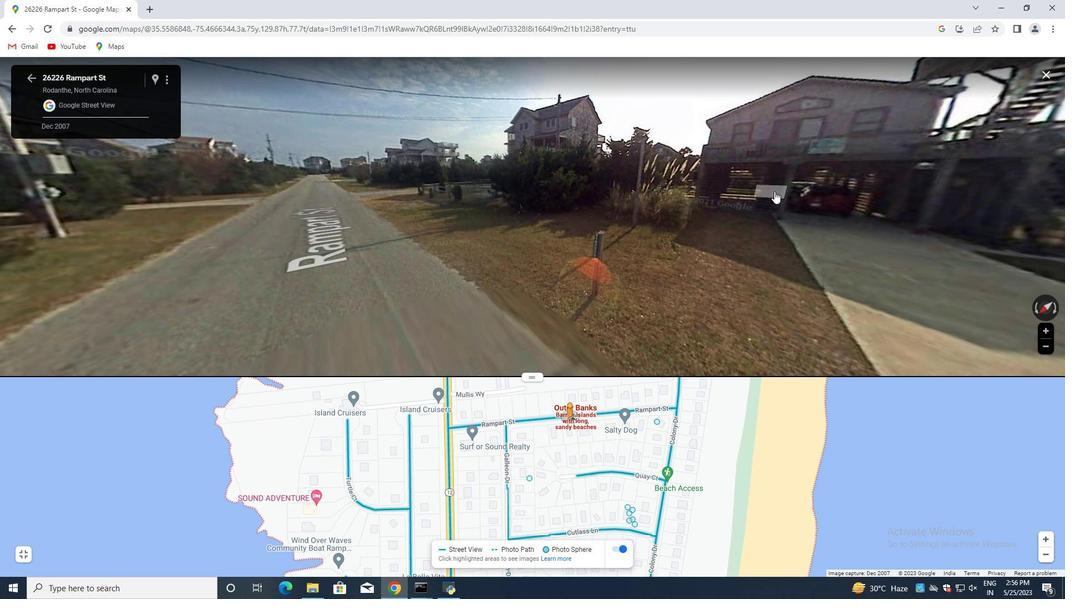 
Action: Mouse moved to (761, 189)
Screenshot: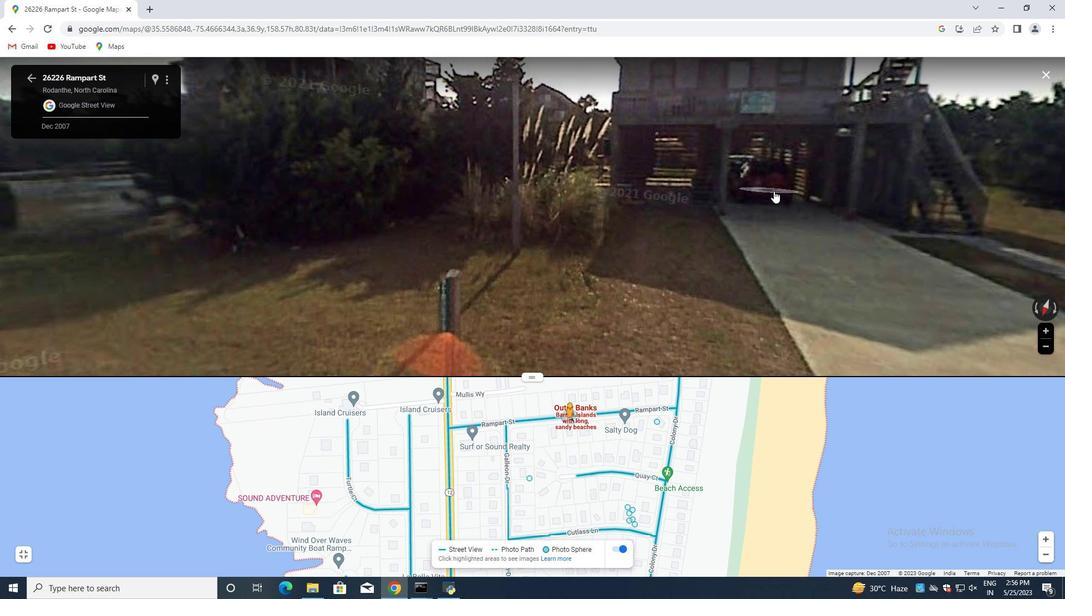 
Action: Mouse scrolled (762, 188) with delta (0, 0)
Screenshot: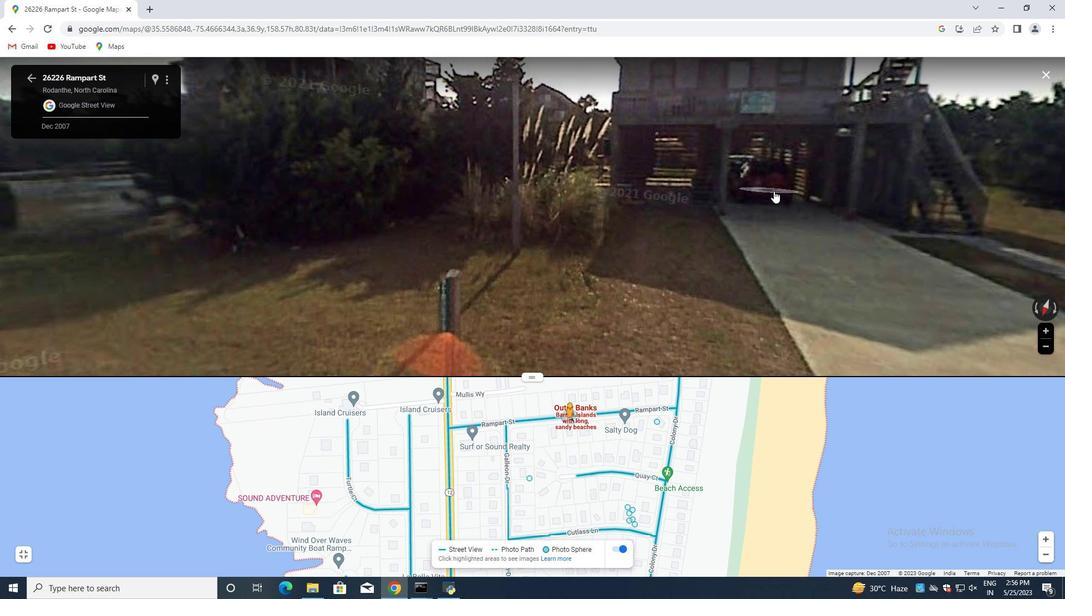 
Action: Mouse moved to (852, 292)
Screenshot: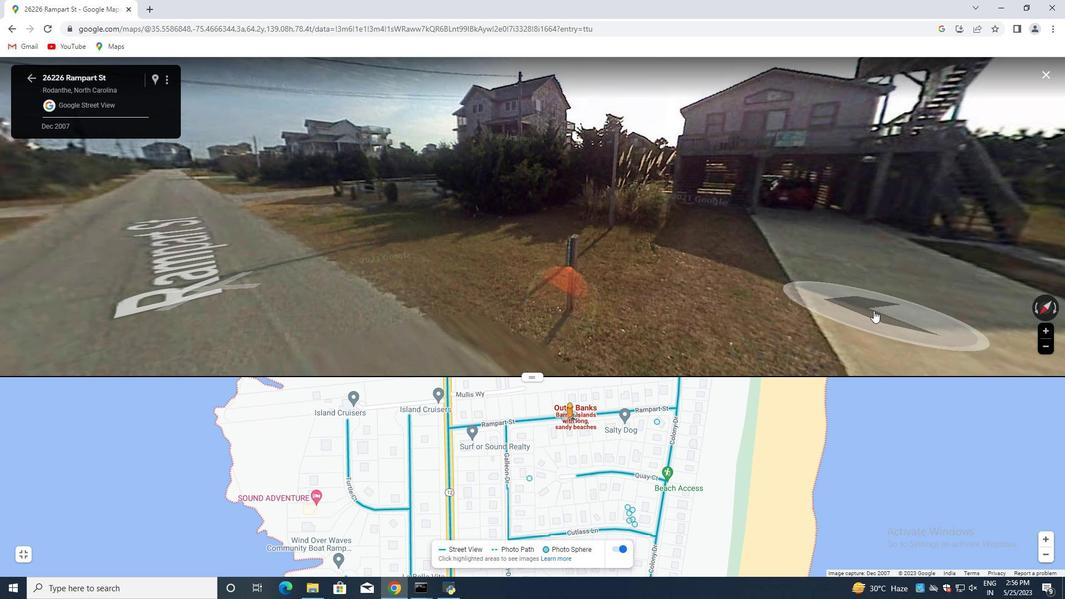 
Action: Mouse pressed left at (852, 292)
Screenshot: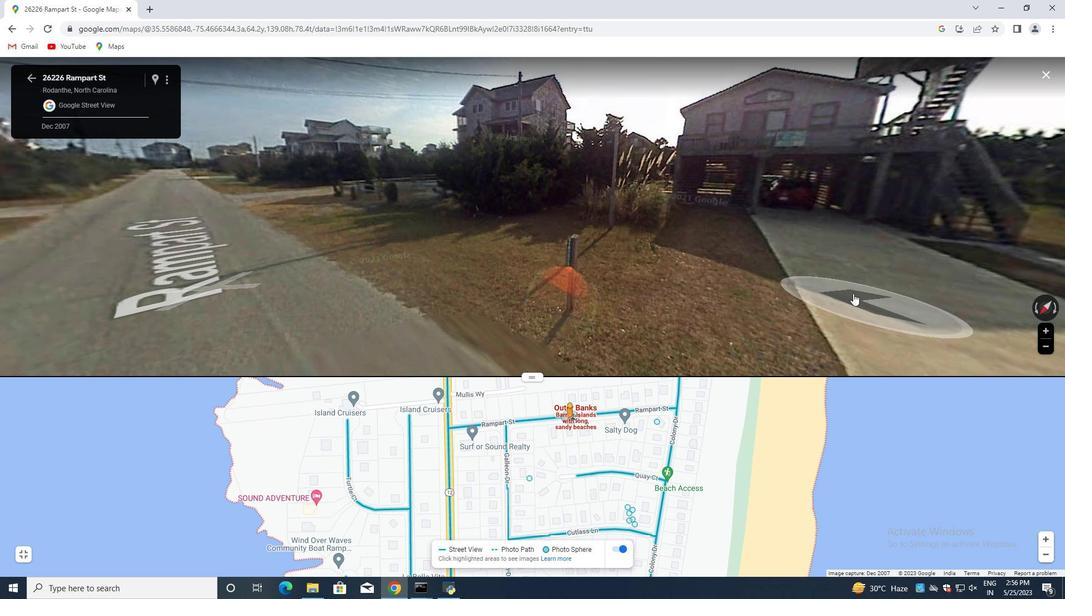 
Action: Mouse moved to (338, 251)
Screenshot: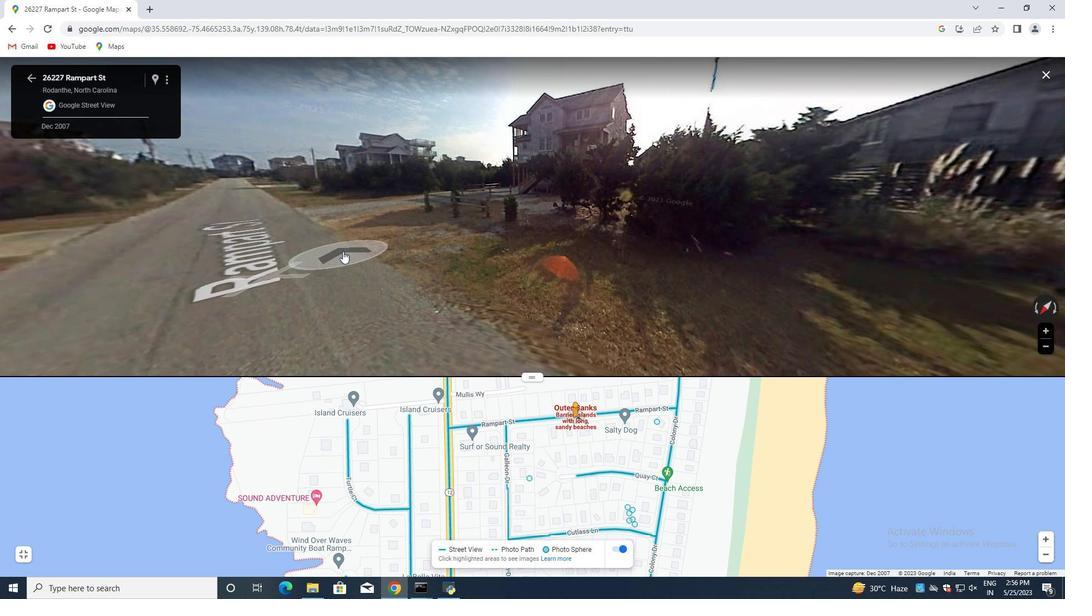 
Action: Mouse pressed left at (338, 251)
Screenshot: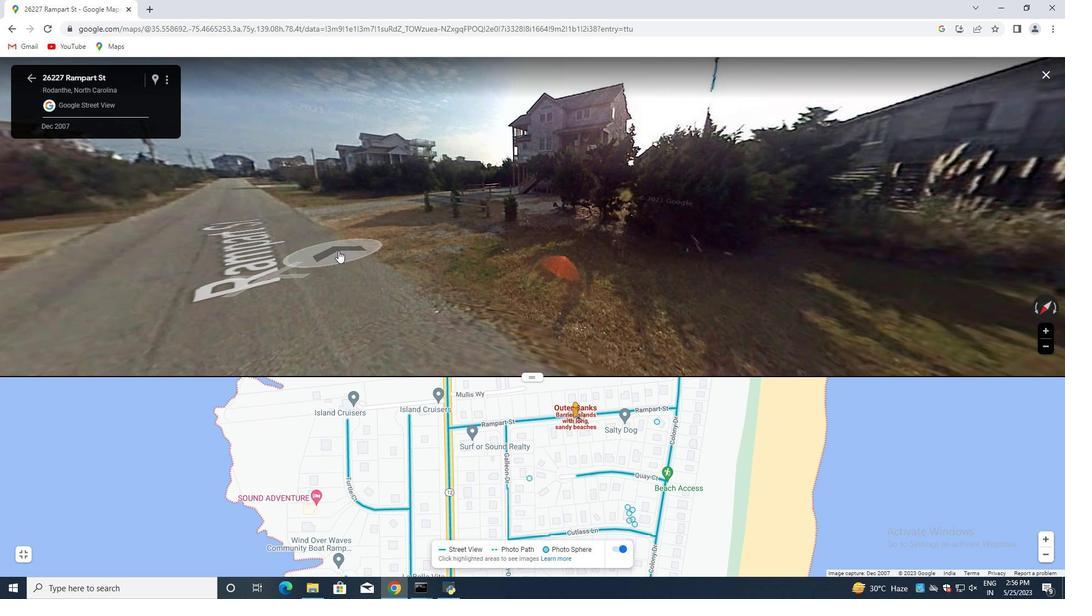 
Action: Mouse moved to (490, 253)
Screenshot: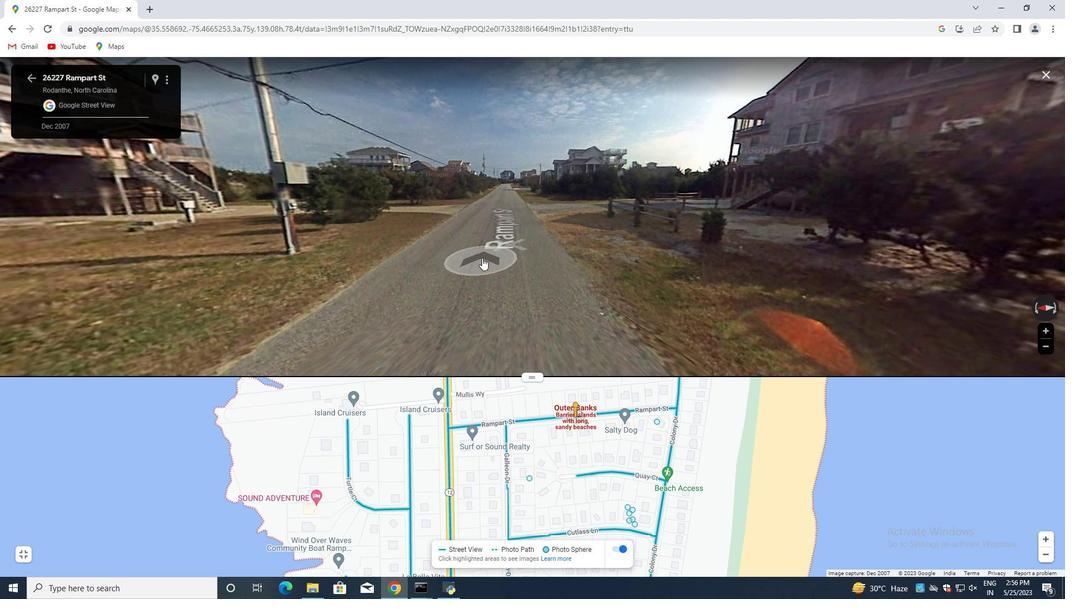 
Action: Mouse pressed left at (490, 253)
Screenshot: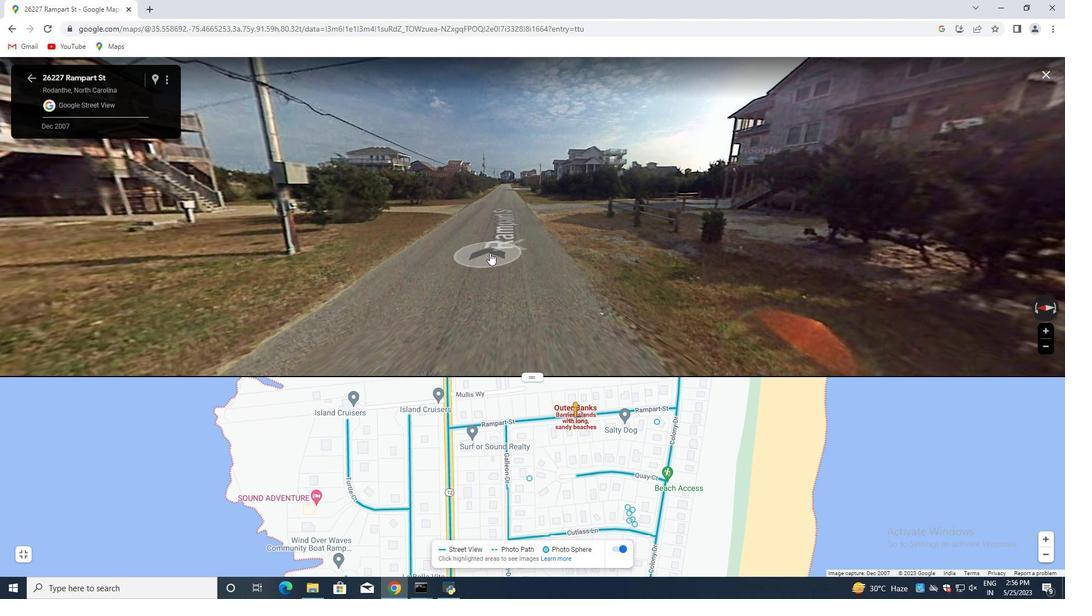 
Action: Mouse moved to (607, 230)
Screenshot: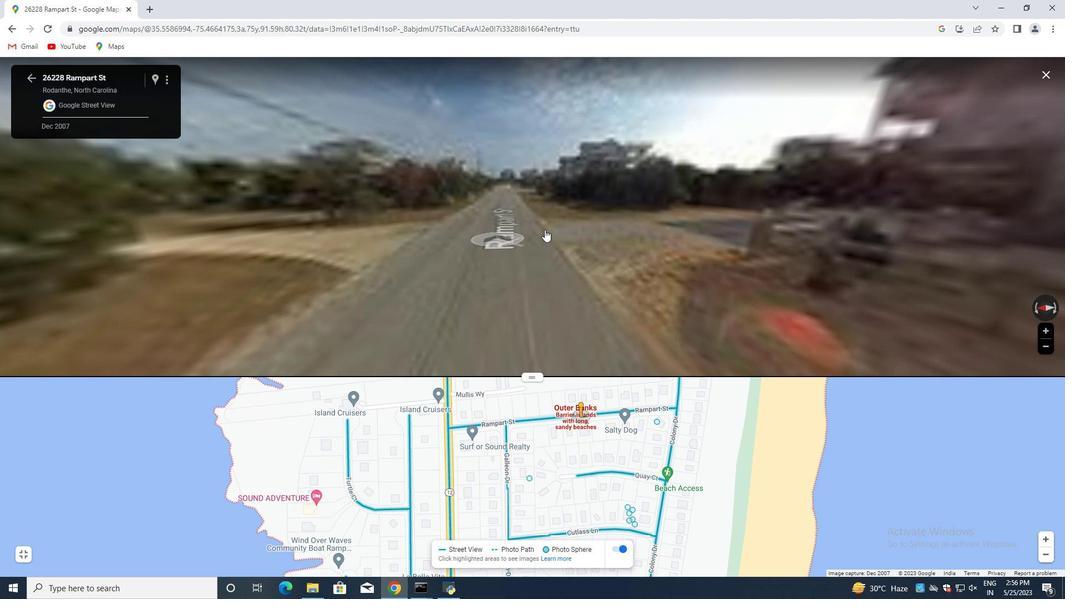 
Action: Mouse pressed left at (607, 230)
Screenshot: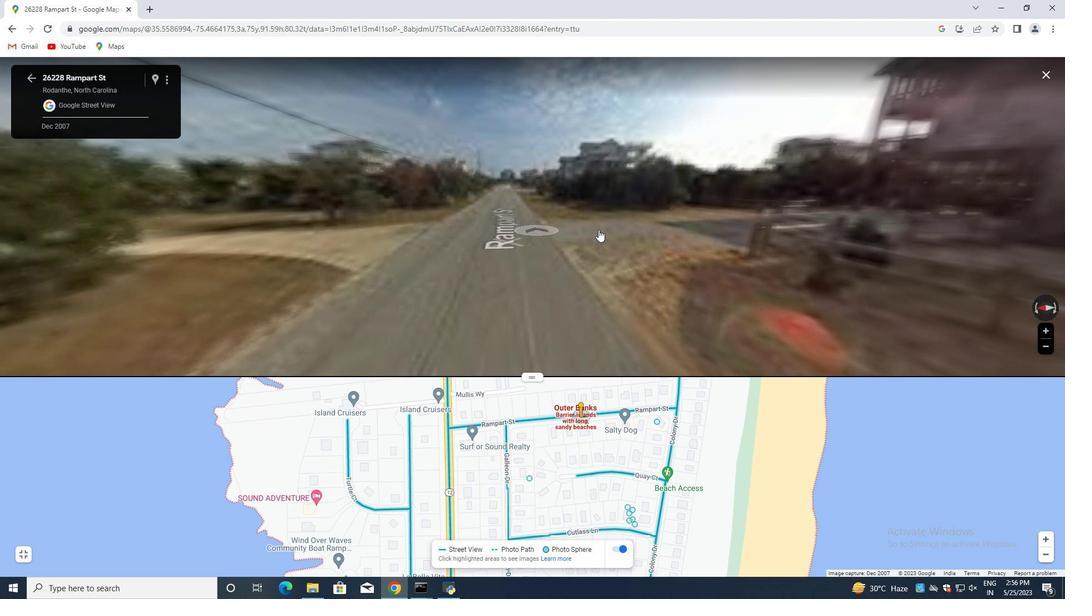 
Action: Mouse moved to (274, 277)
Screenshot: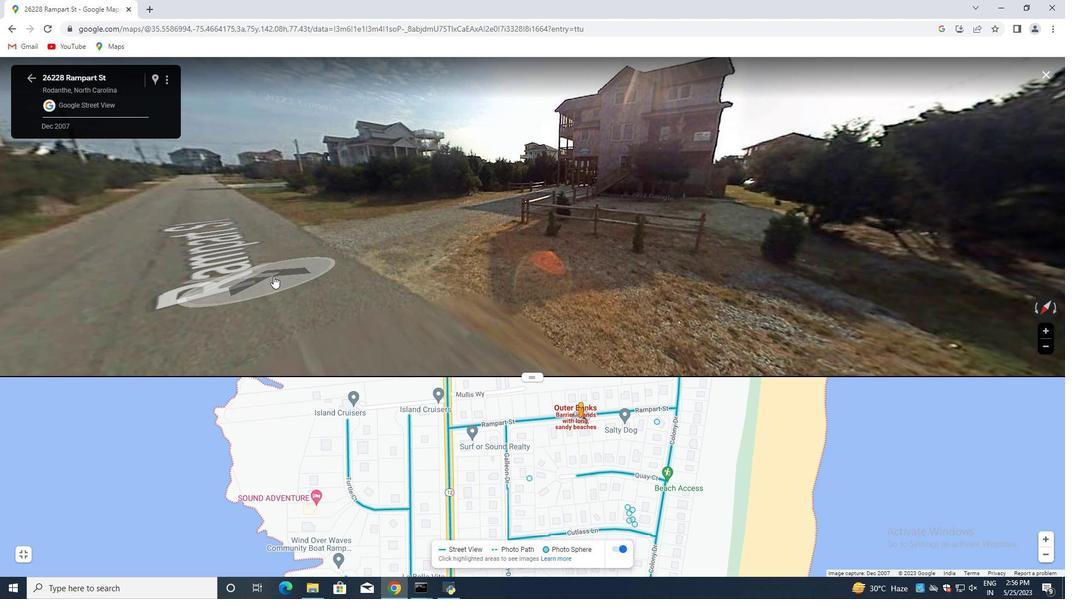 
Action: Mouse pressed left at (274, 277)
Screenshot: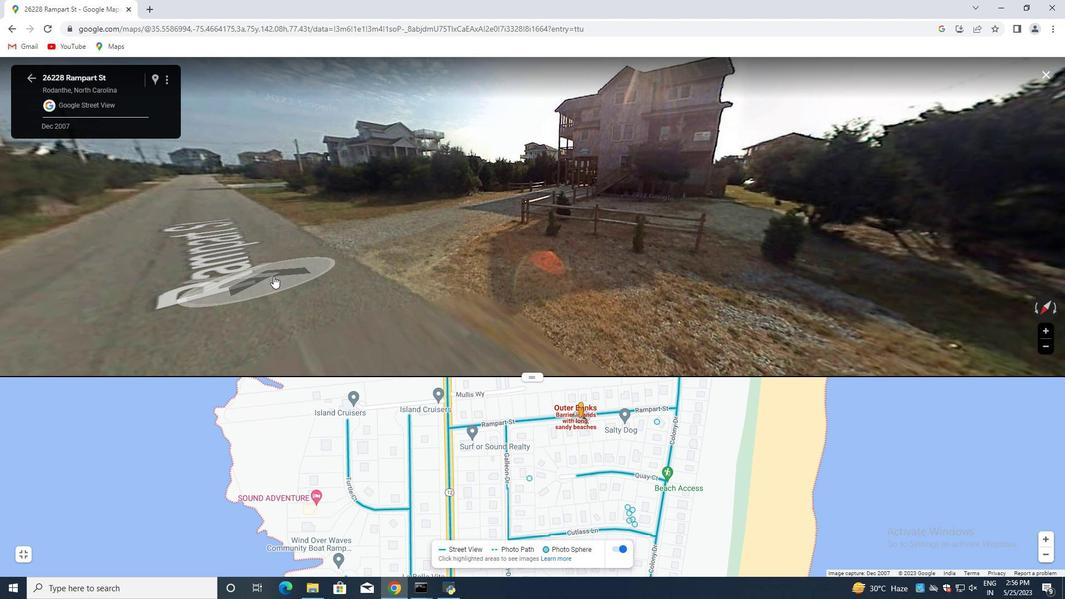 
Action: Mouse moved to (702, 184)
Screenshot: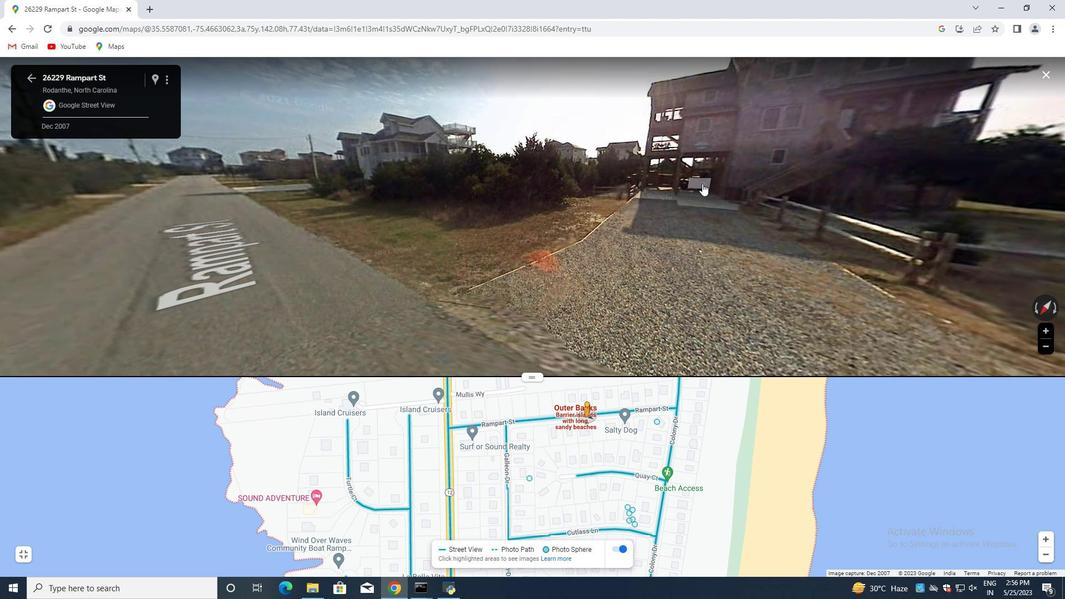 
Action: Mouse pressed left at (702, 184)
Screenshot: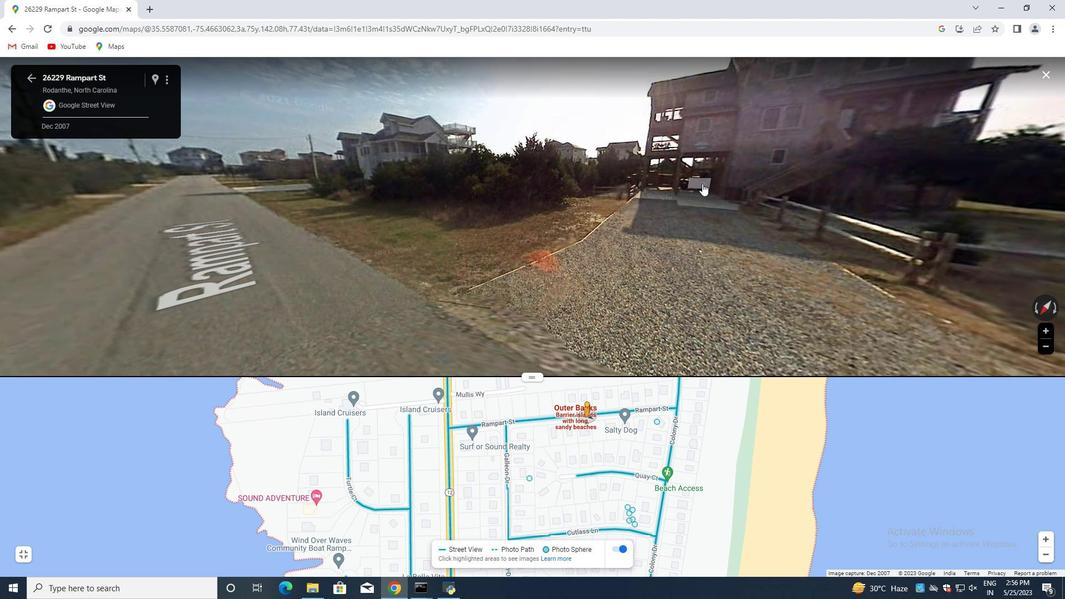 
Action: Mouse moved to (828, 120)
Screenshot: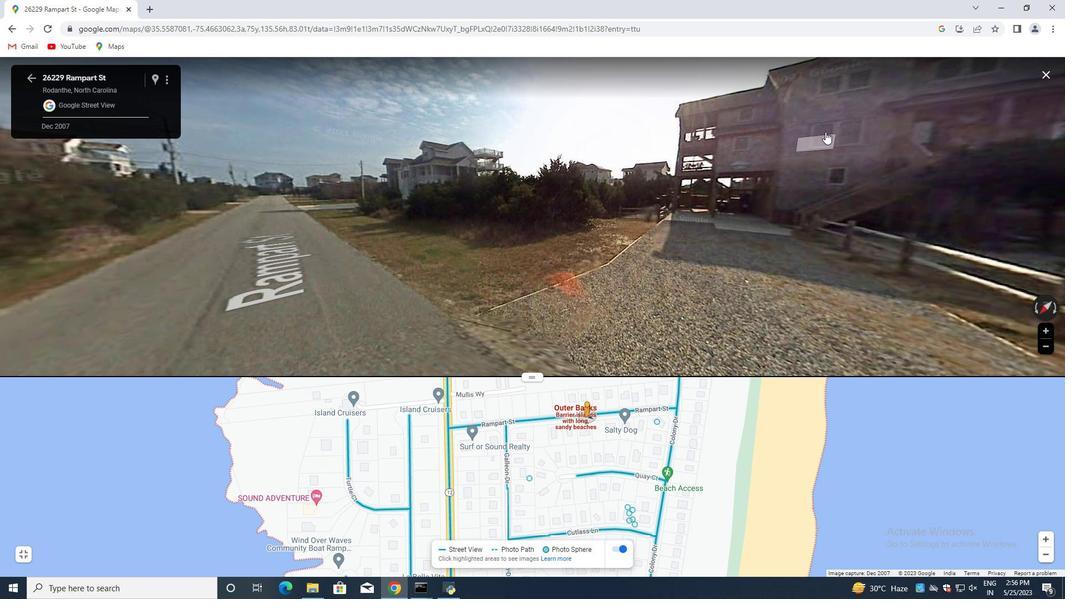 
Action: Mouse scrolled (828, 121) with delta (0, 0)
Screenshot: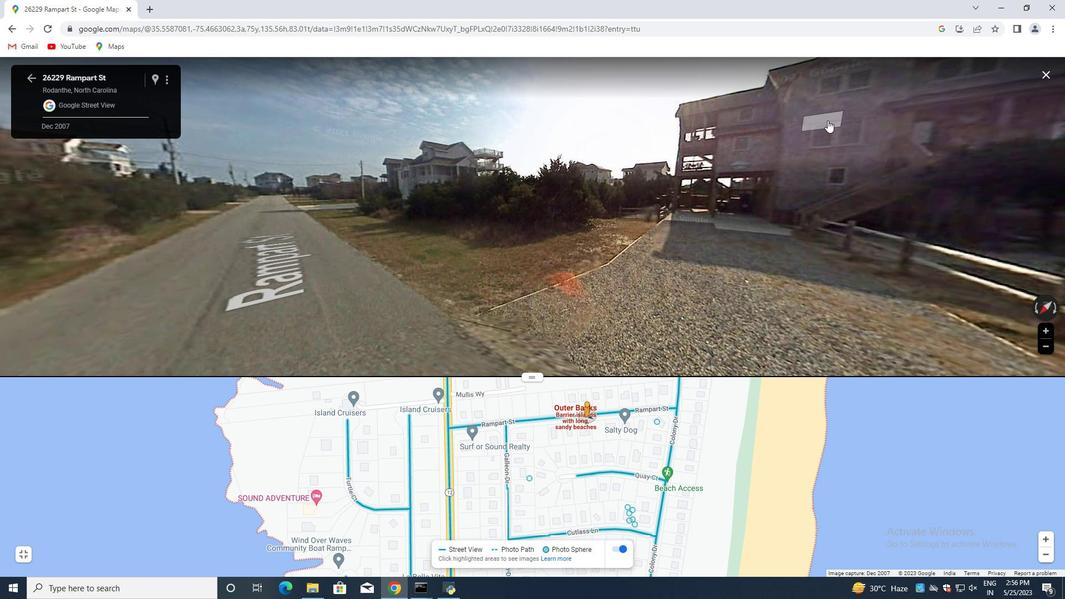 
Action: Mouse moved to (783, 131)
Screenshot: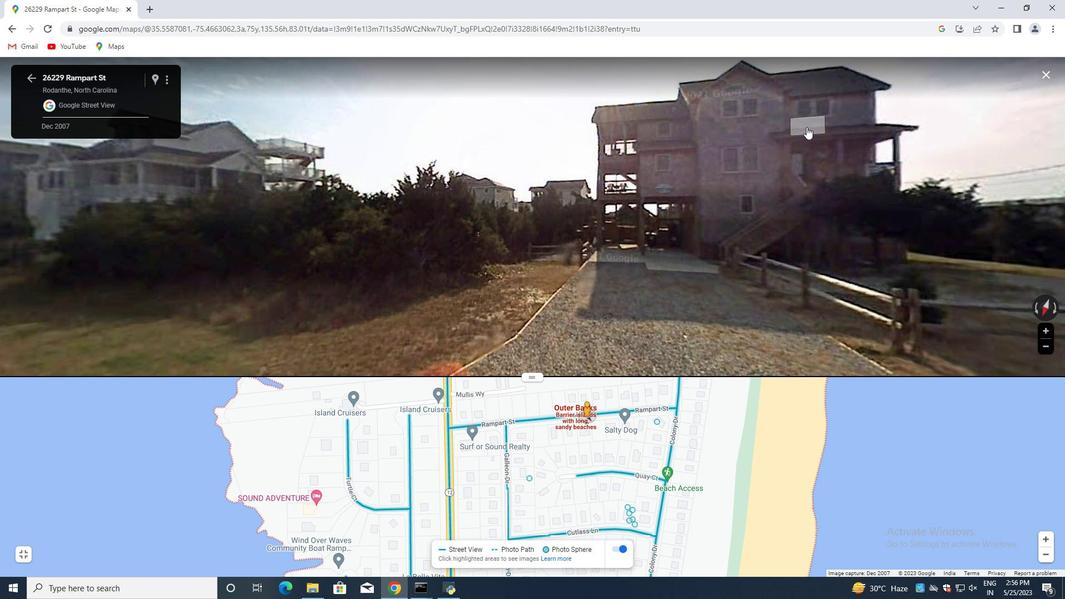 
Action: Mouse scrolled (783, 132) with delta (0, 0)
Screenshot: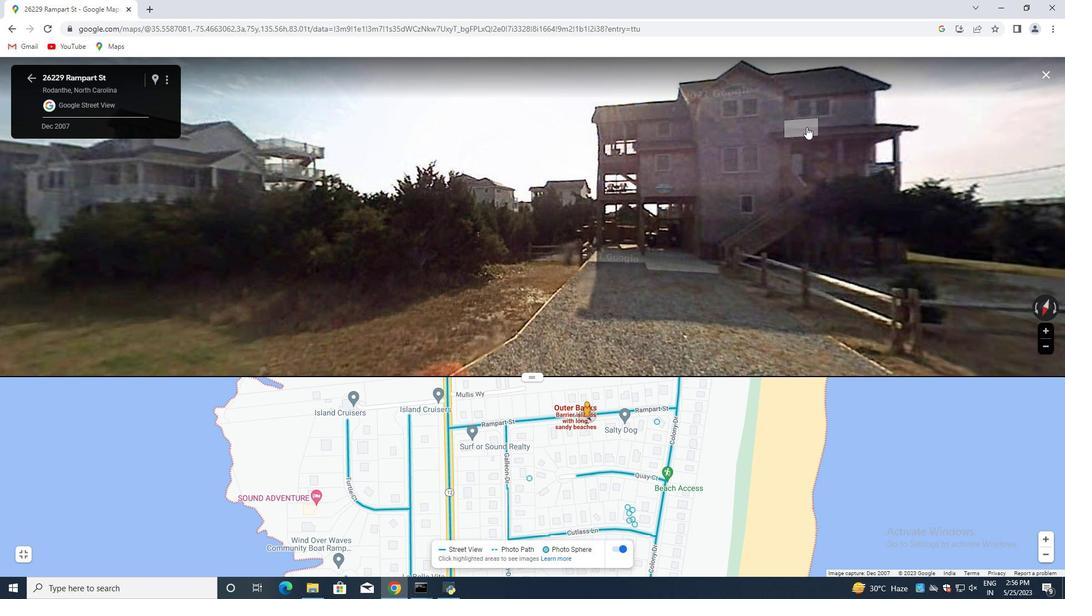 
Action: Mouse scrolled (783, 132) with delta (0, 0)
Screenshot: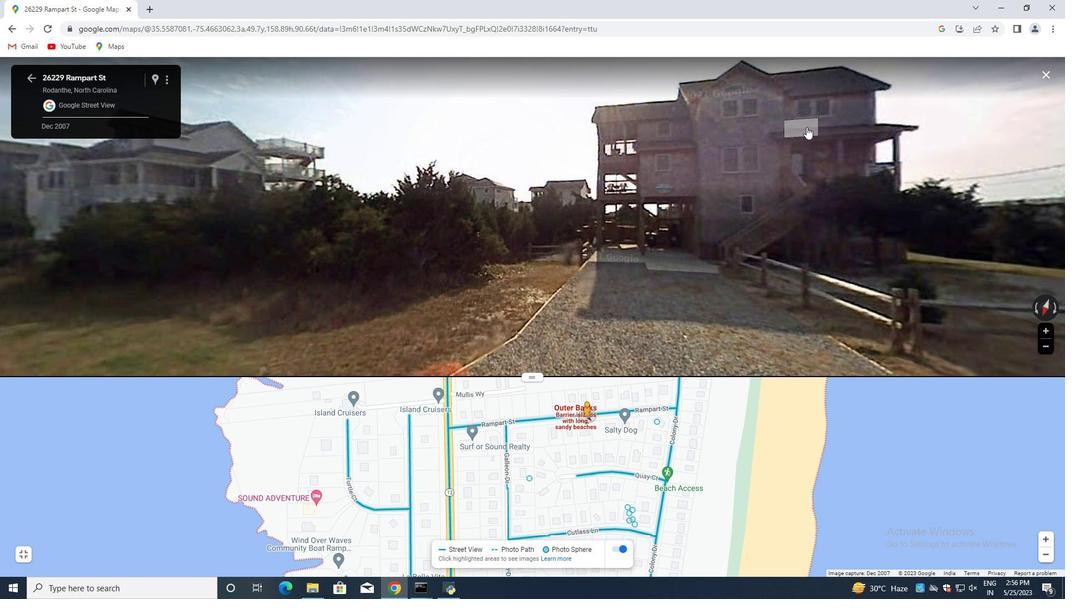 
Action: Mouse moved to (696, 139)
Screenshot: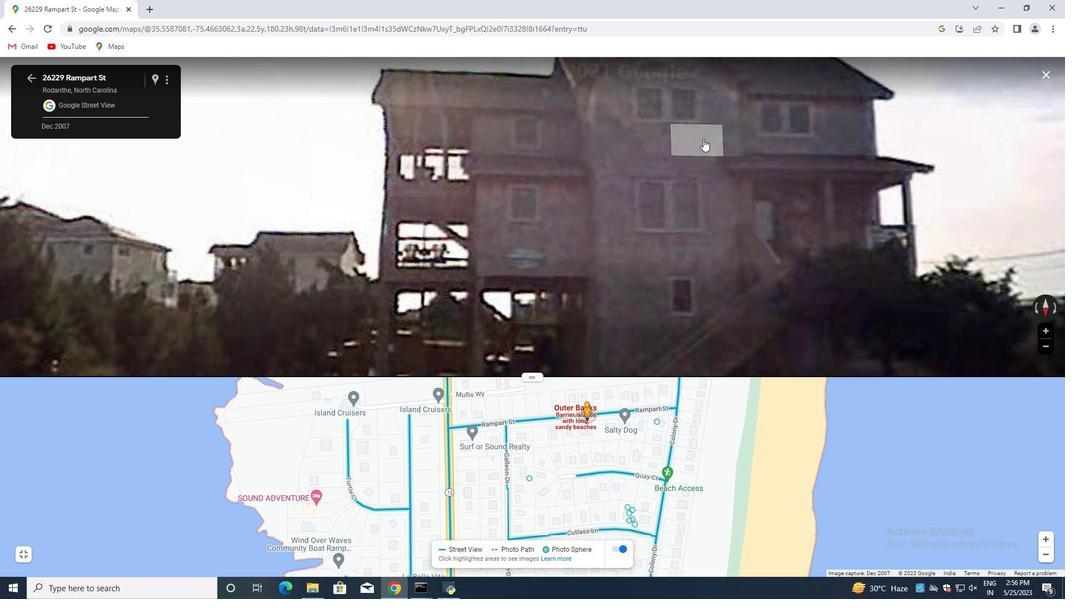 
Action: Mouse scrolled (696, 139) with delta (0, 0)
Screenshot: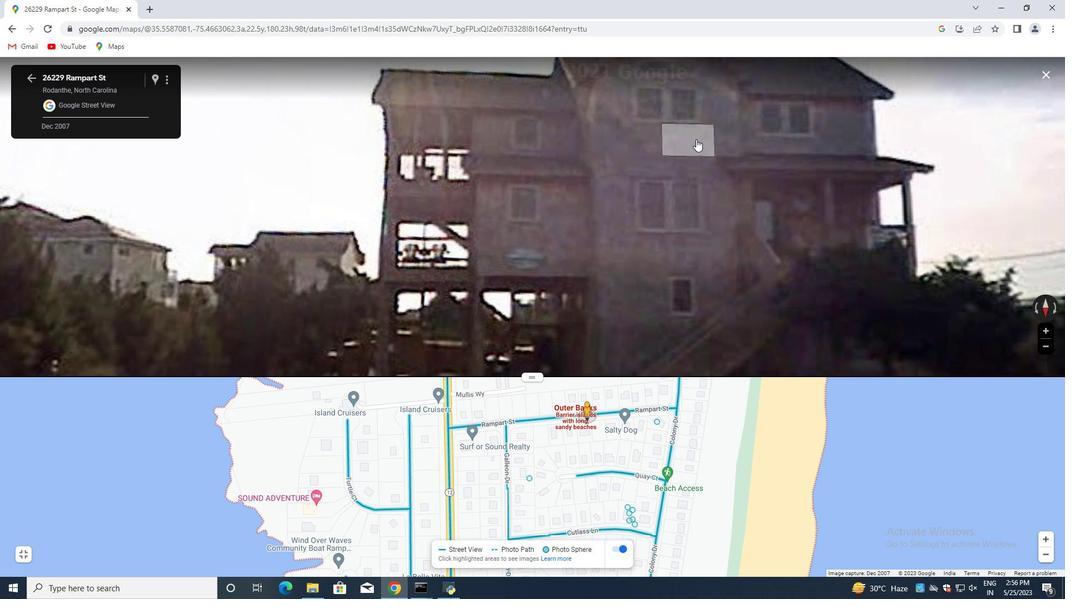 
Action: Mouse moved to (696, 139)
Screenshot: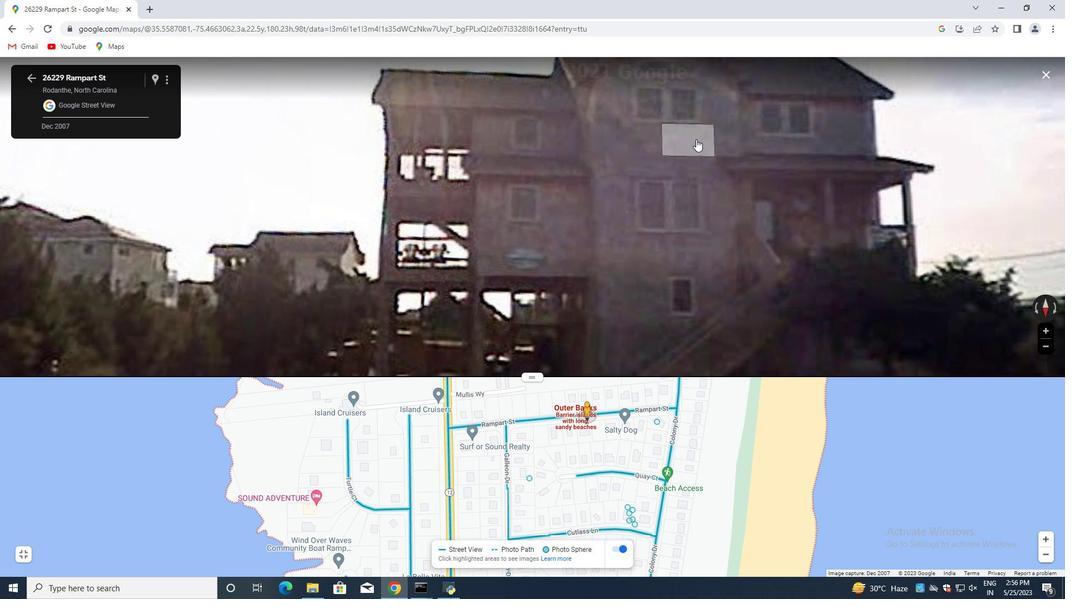 
Action: Mouse scrolled (696, 139) with delta (0, 0)
Screenshot: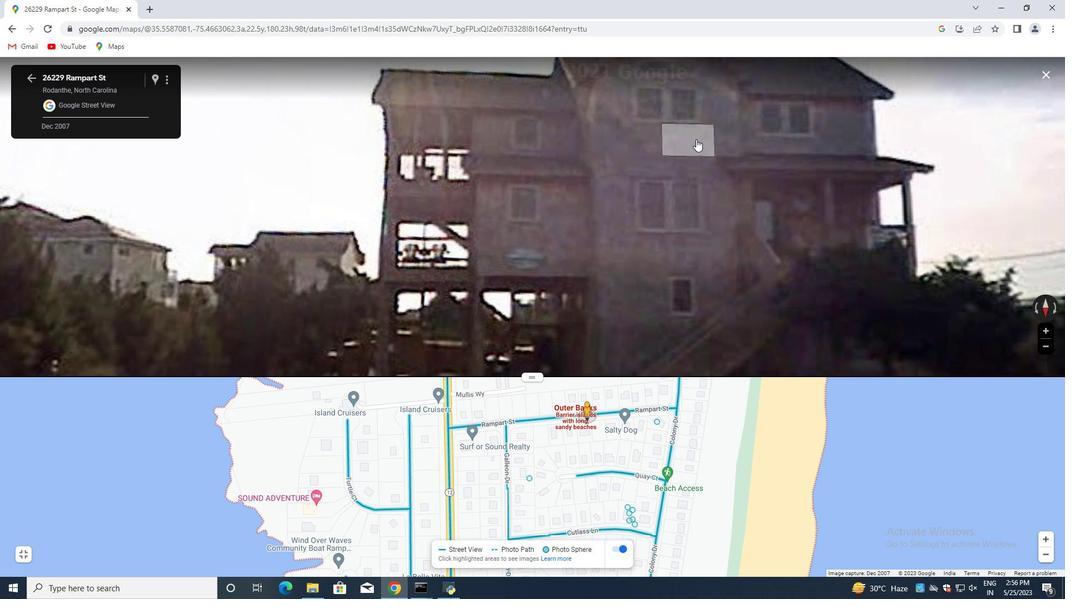 
Action: Mouse moved to (696, 140)
Screenshot: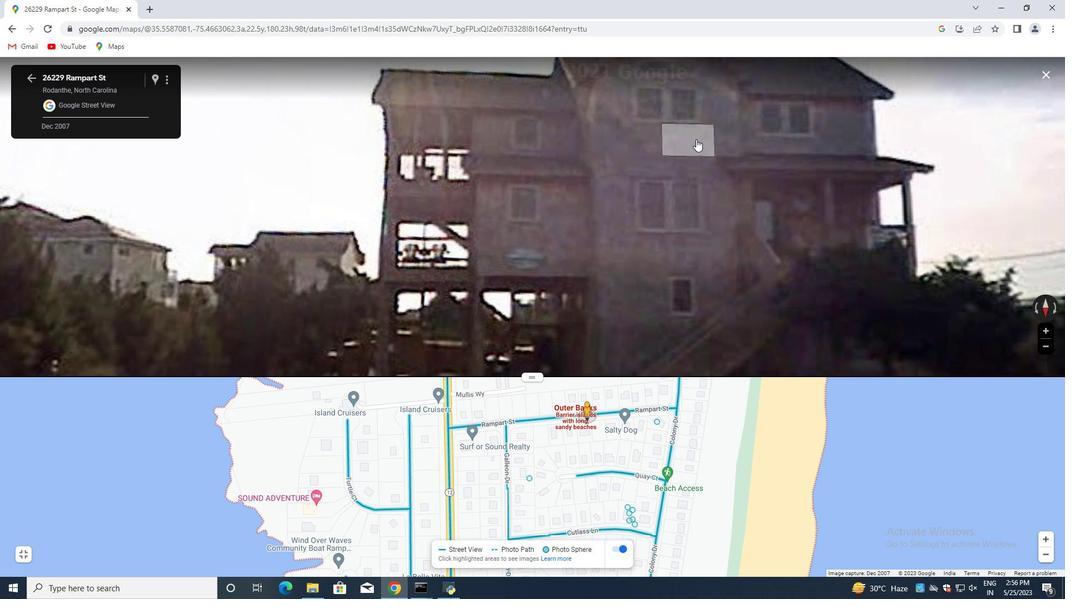 
Action: Mouse scrolled (696, 139) with delta (0, 0)
Screenshot: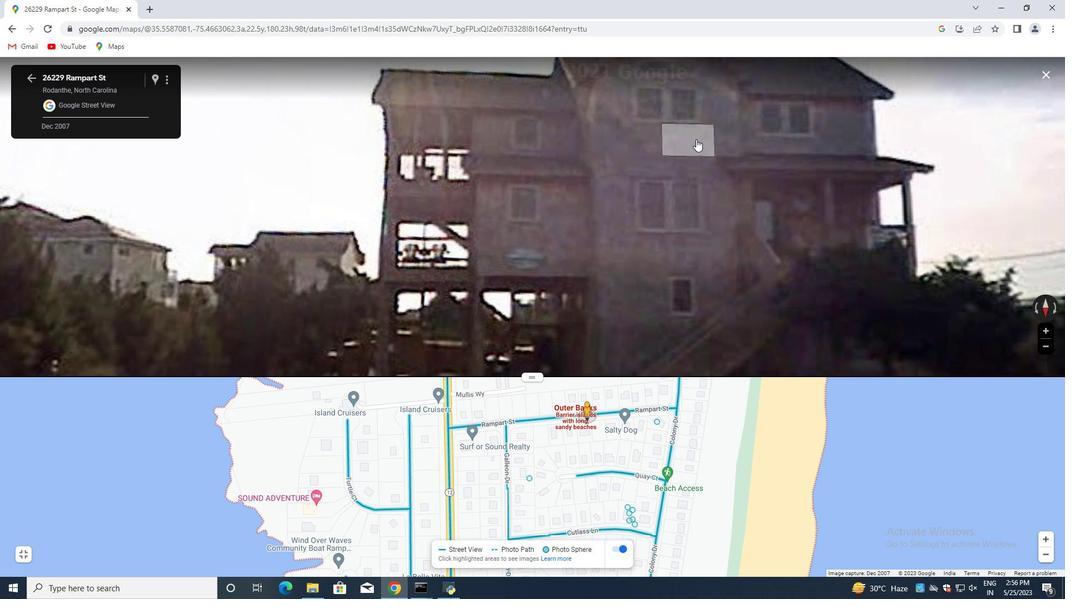 
Action: Mouse moved to (696, 140)
Screenshot: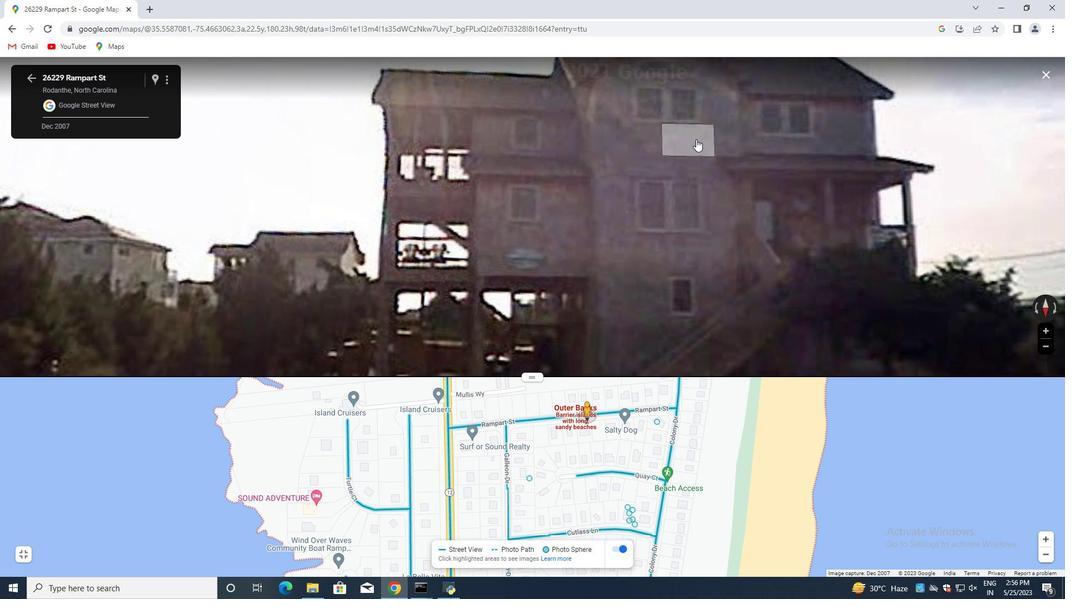 
Action: Mouse scrolled (696, 139) with delta (0, 0)
Screenshot: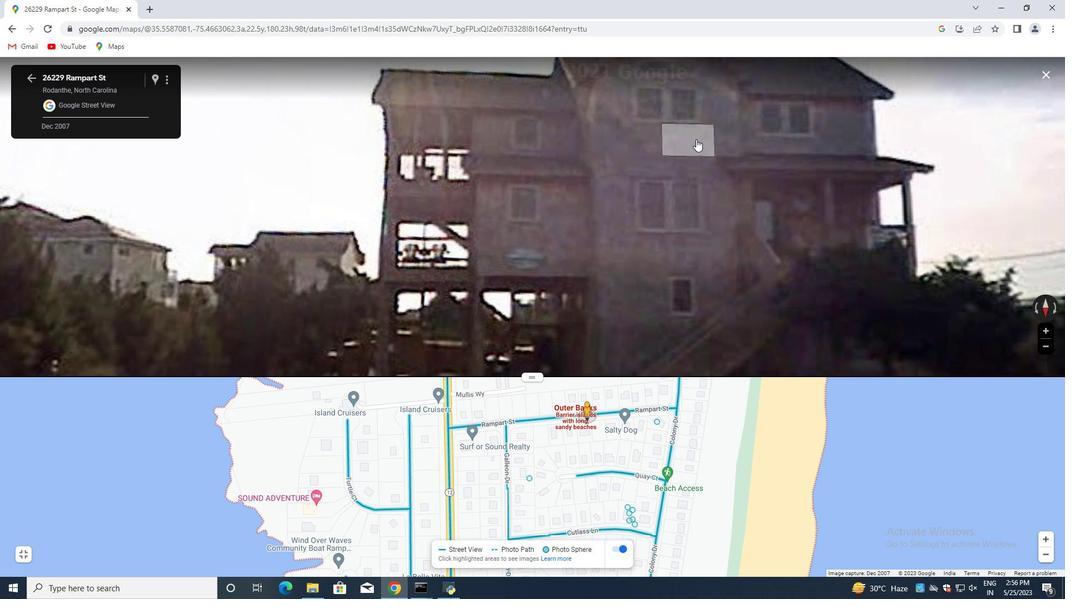 
Action: Mouse moved to (696, 141)
Screenshot: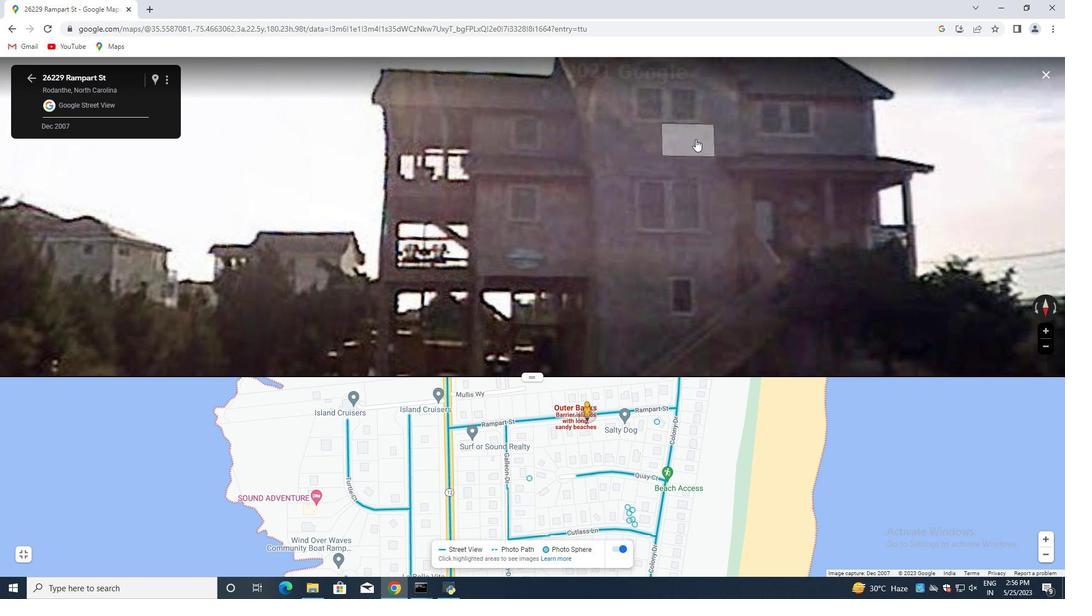 
Action: Mouse scrolled (696, 140) with delta (0, 0)
Screenshot: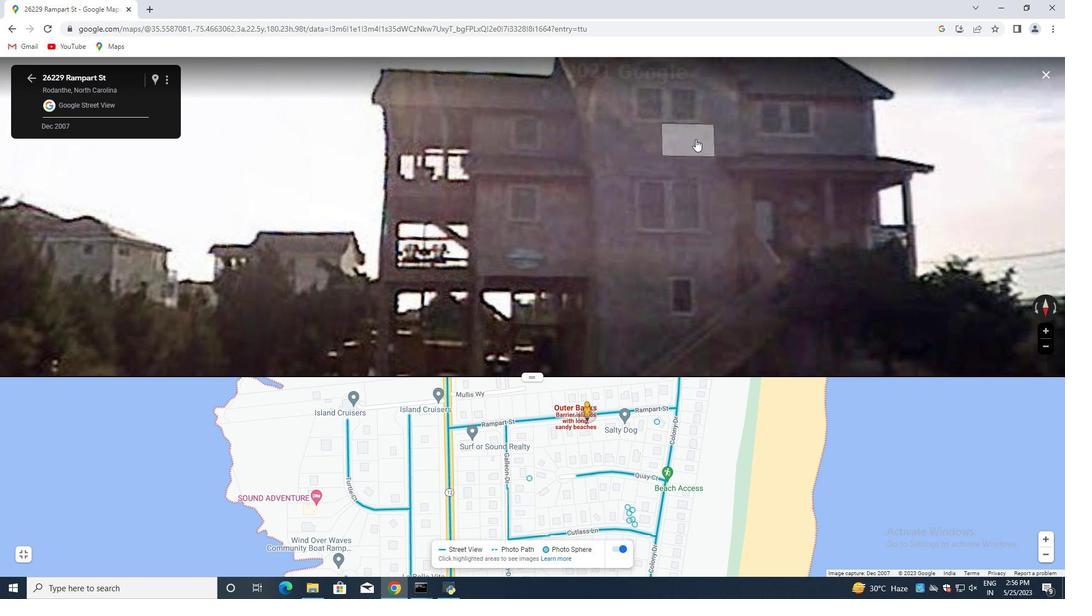 
Action: Mouse moved to (695, 146)
Screenshot: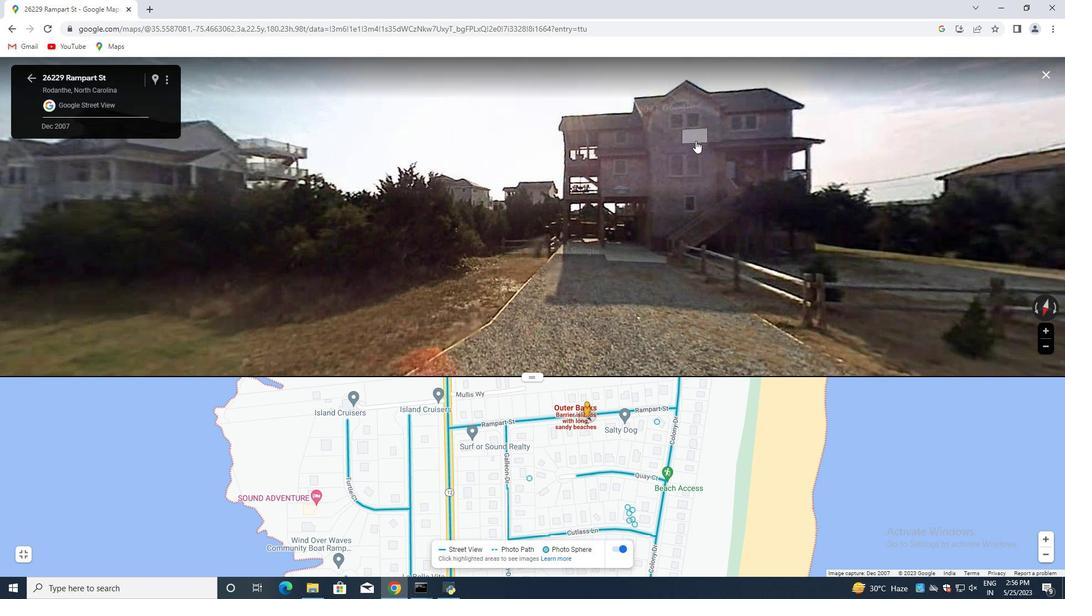 
Action: Mouse scrolled (695, 146) with delta (0, 0)
Screenshot: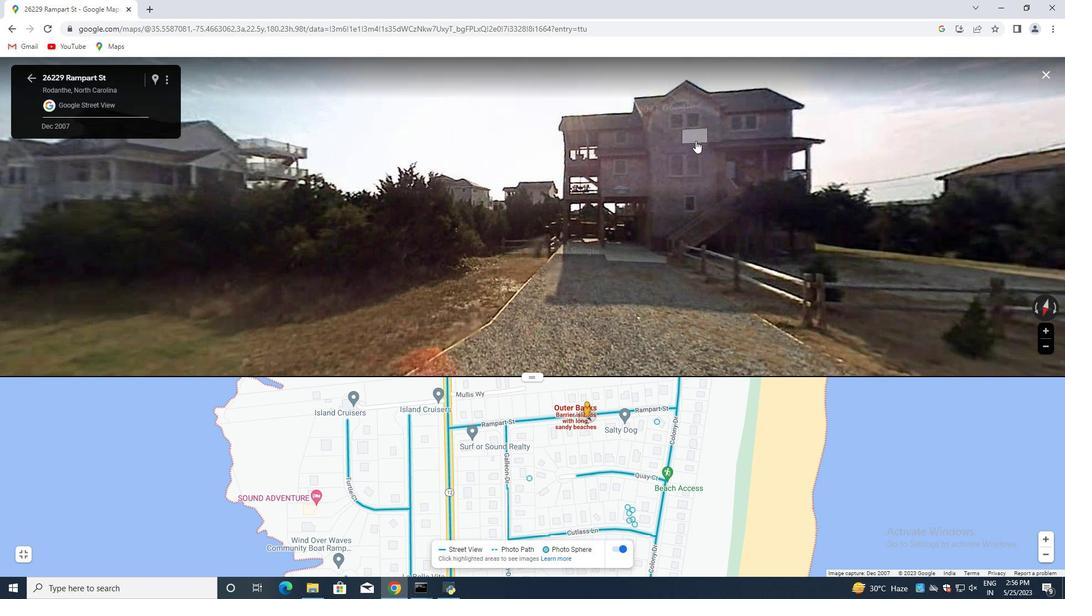 
Action: Mouse moved to (692, 151)
Screenshot: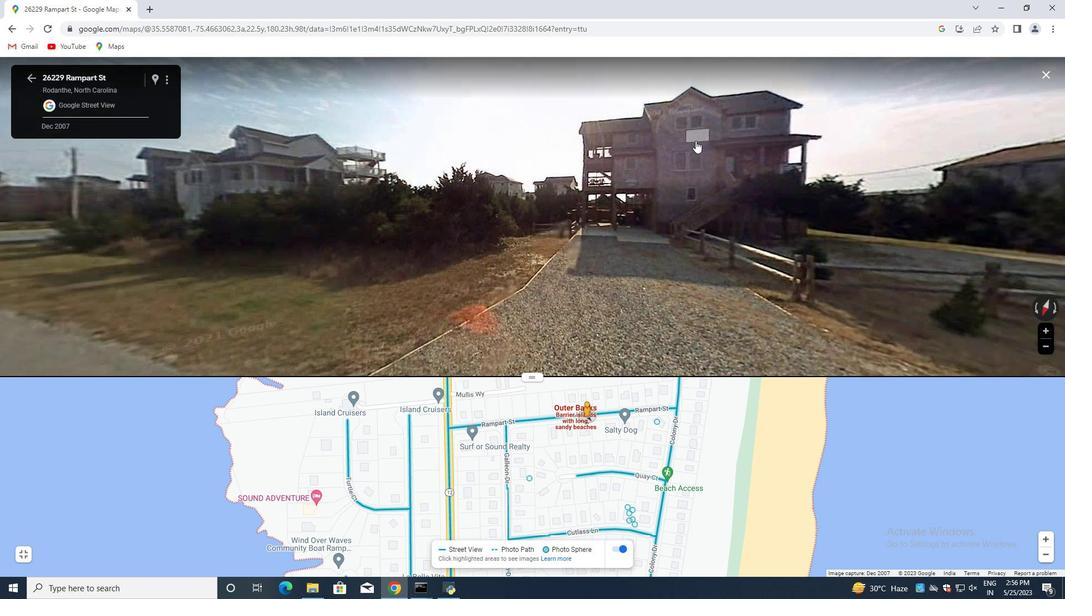 
Action: Mouse scrolled (693, 149) with delta (0, 0)
Screenshot: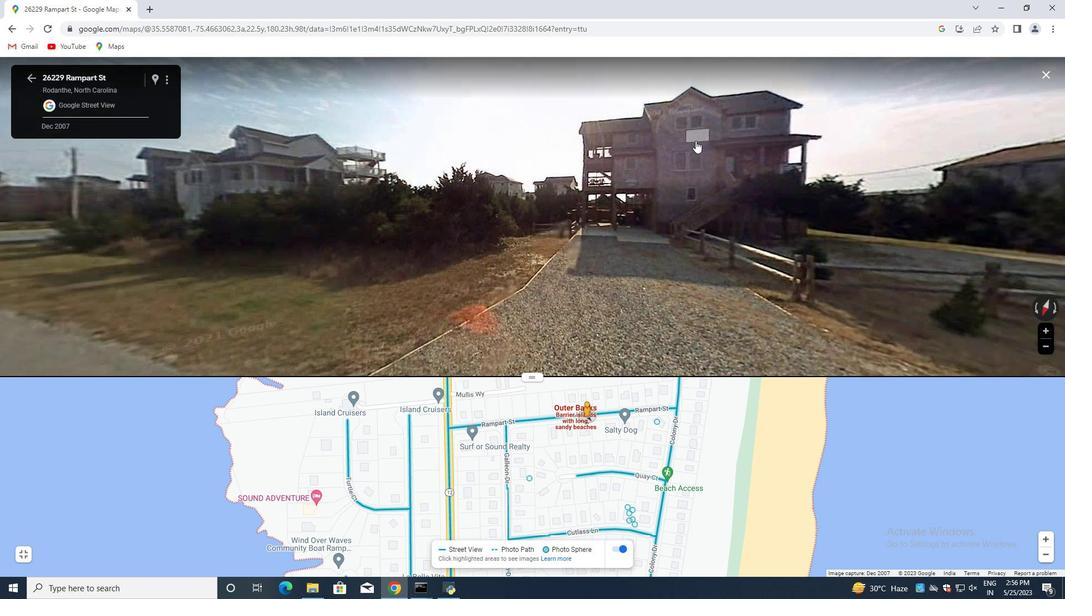 
Action: Mouse moved to (690, 154)
Screenshot: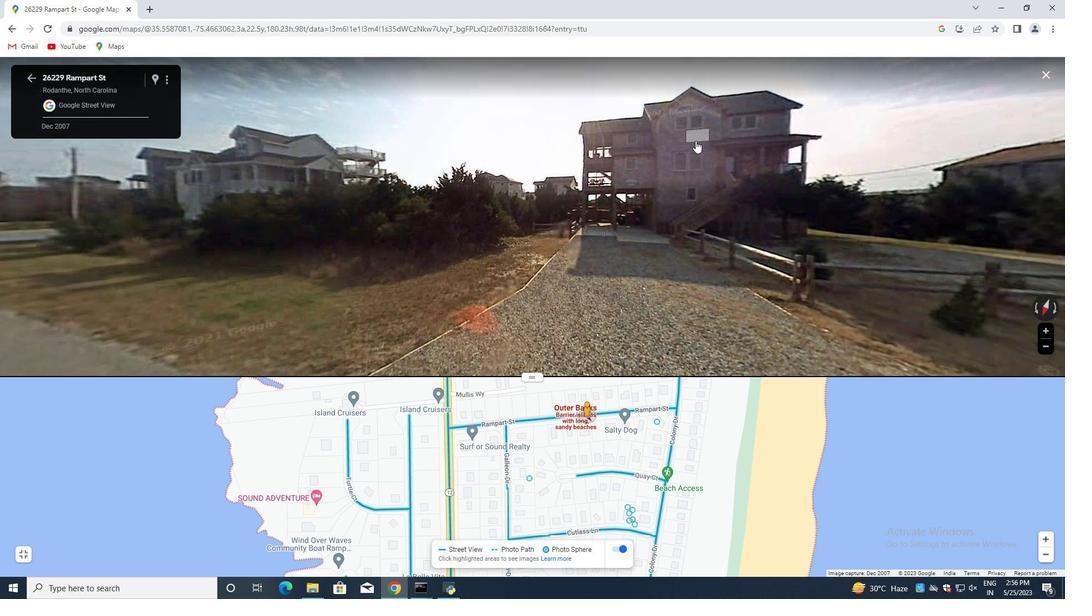 
Action: Mouse scrolled (691, 151) with delta (0, 0)
Screenshot: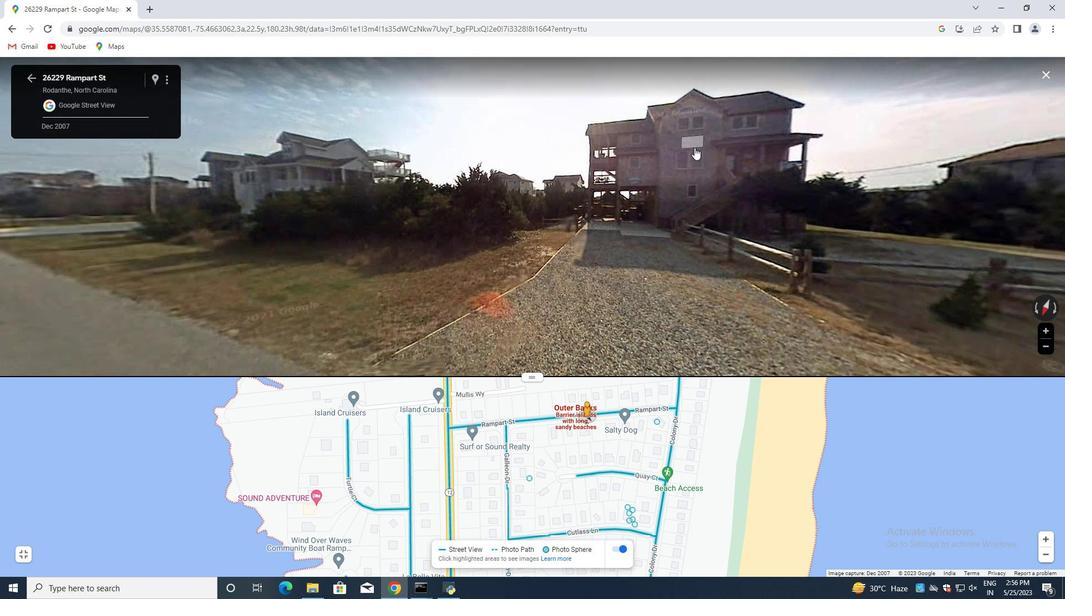
Action: Mouse moved to (683, 160)
Screenshot: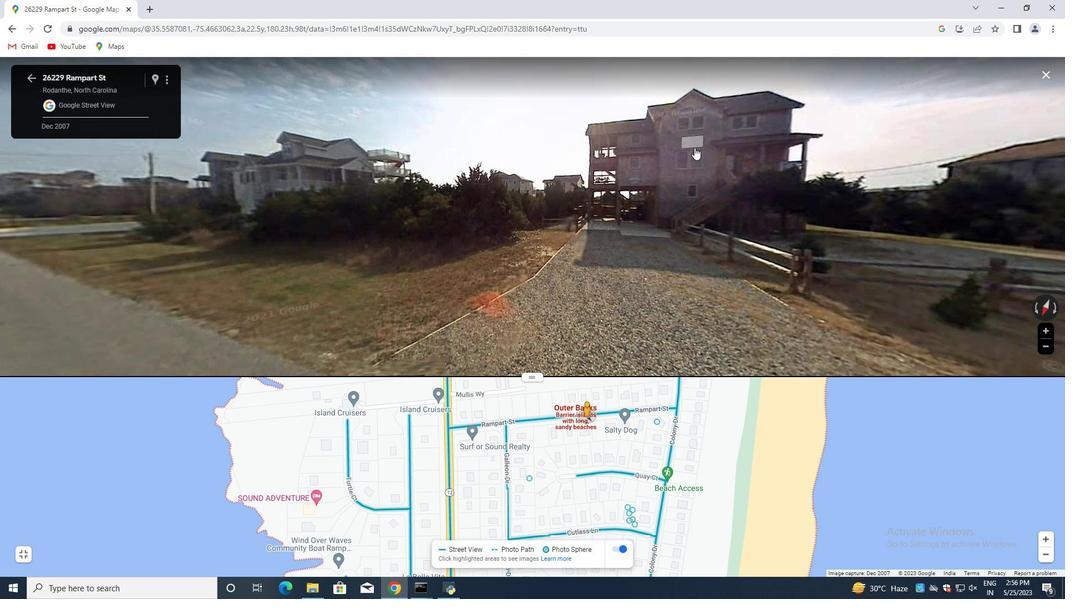 
Action: Mouse scrolled (689, 154) with delta (0, 0)
Screenshot: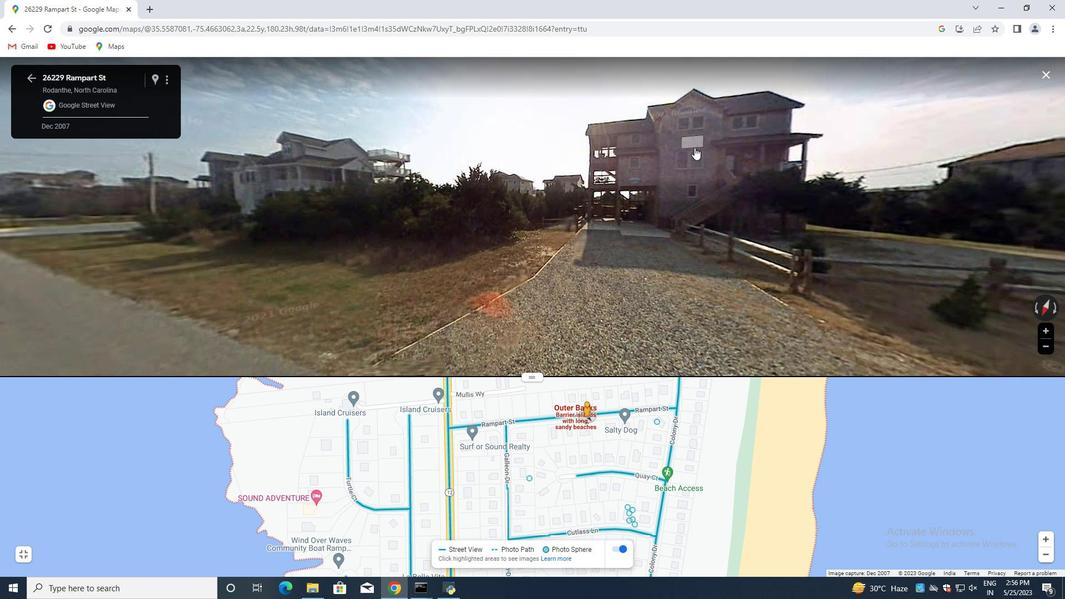
Action: Mouse moved to (683, 160)
Screenshot: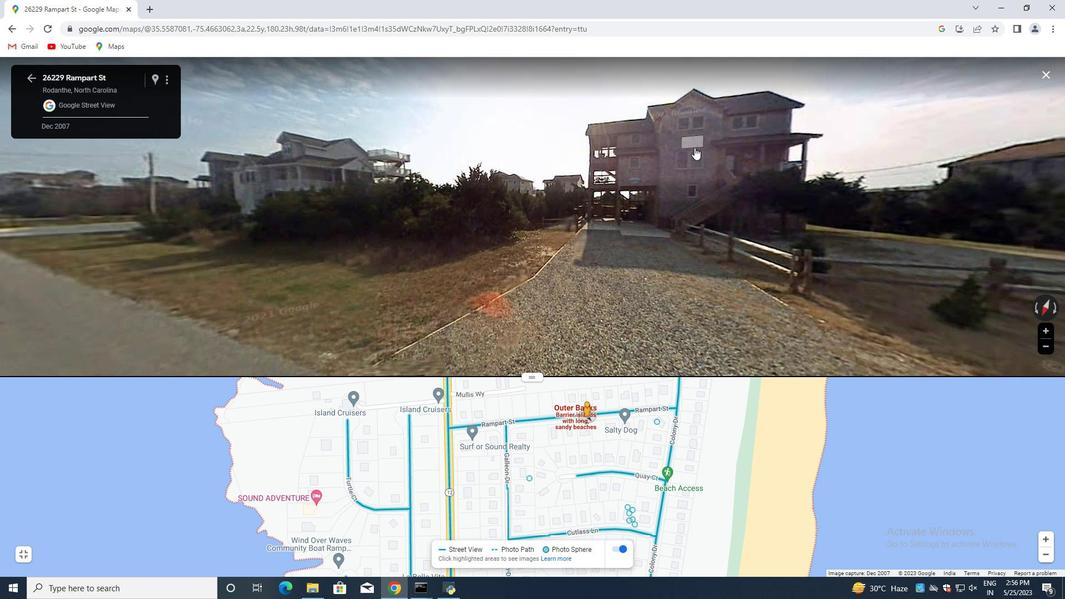 
Action: Mouse scrolled (685, 159) with delta (0, 0)
Screenshot: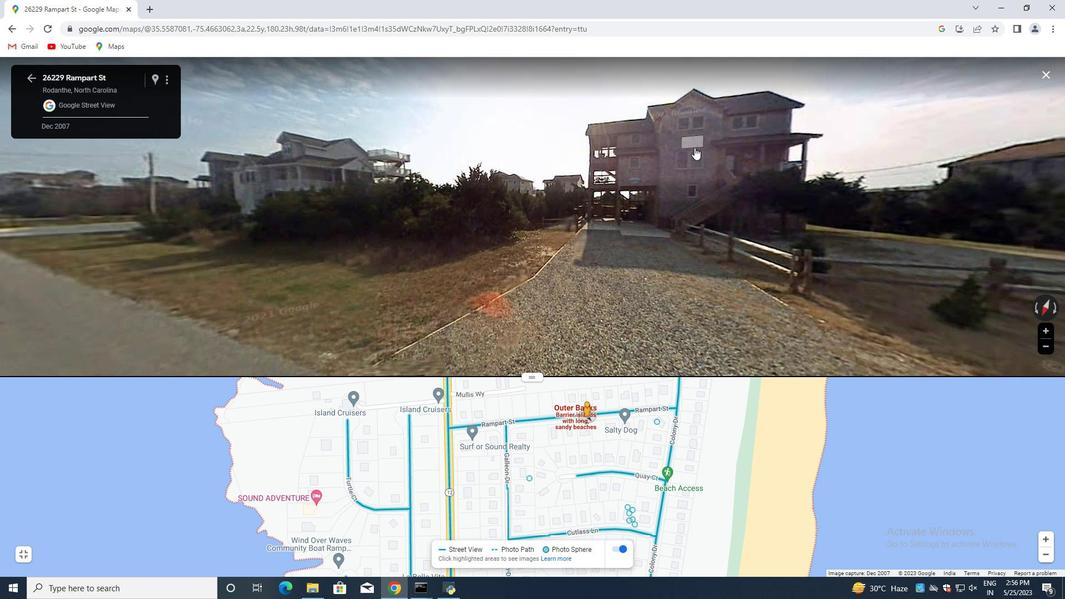 
Action: Mouse moved to (682, 160)
Screenshot: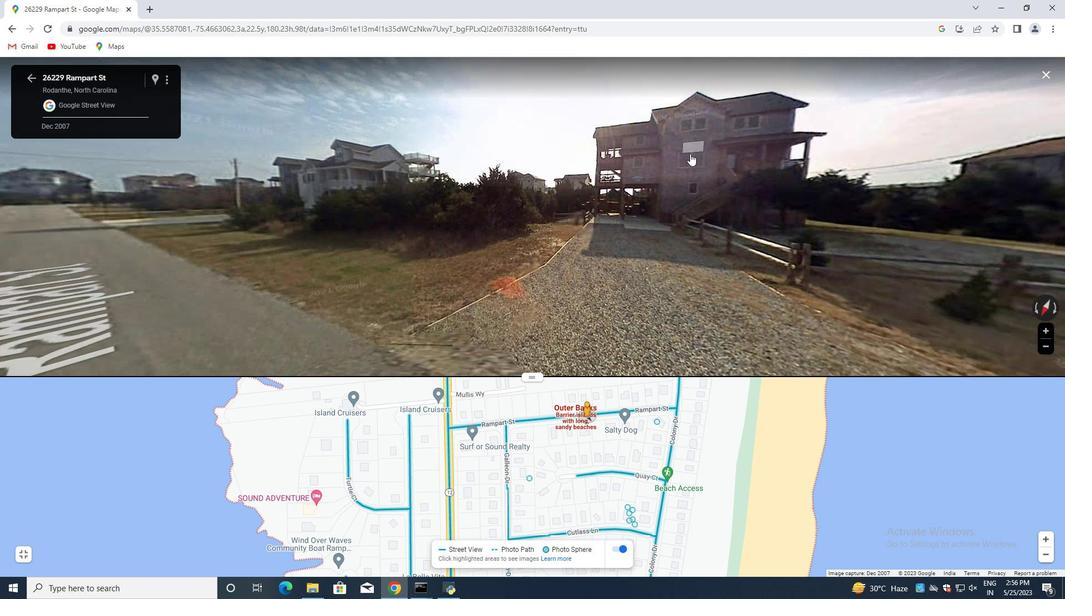 
Action: Mouse scrolled (683, 159) with delta (0, 0)
Screenshot: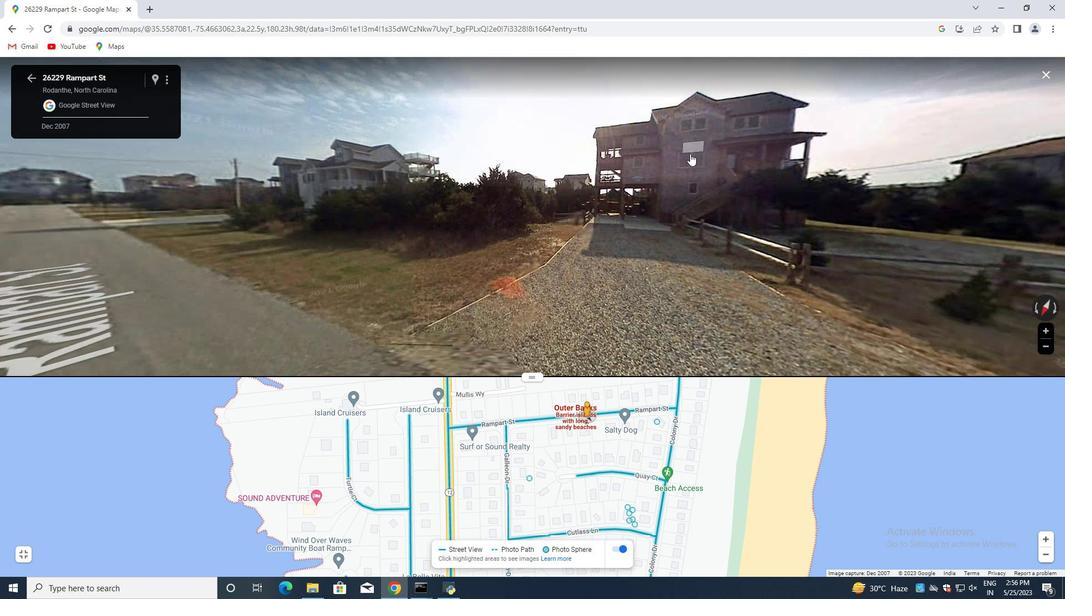 
Action: Mouse moved to (210, 246)
Screenshot: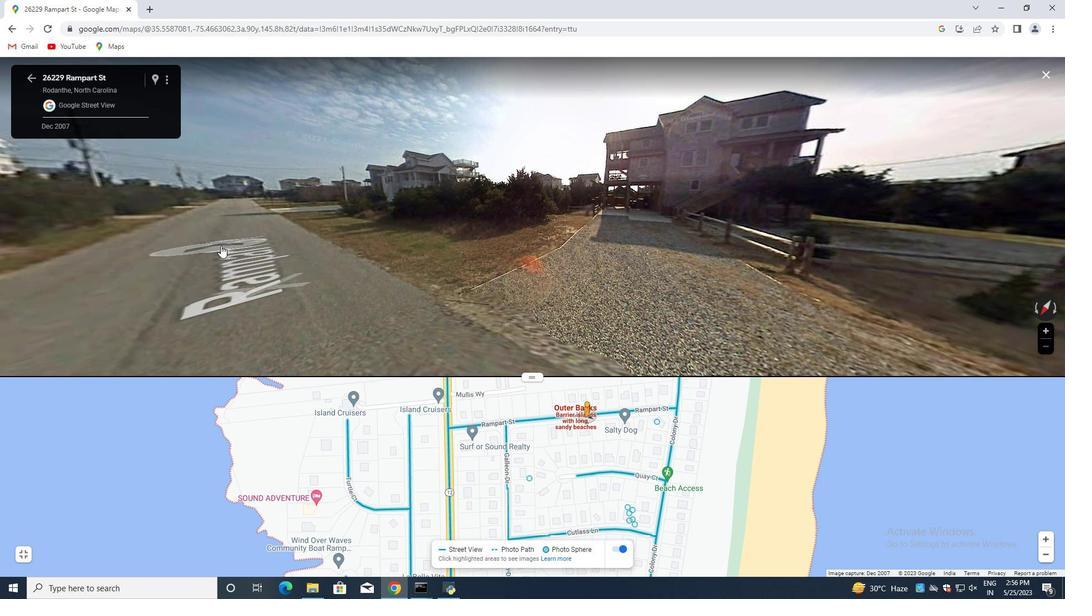 
Action: Mouse pressed left at (210, 246)
Screenshot: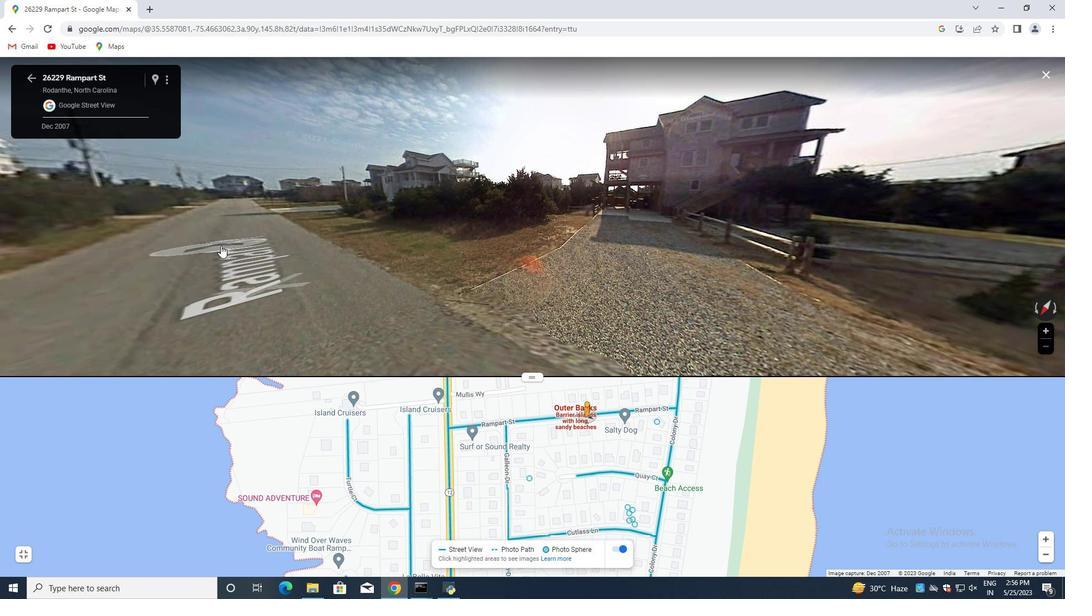 
Action: Mouse moved to (211, 245)
Screenshot: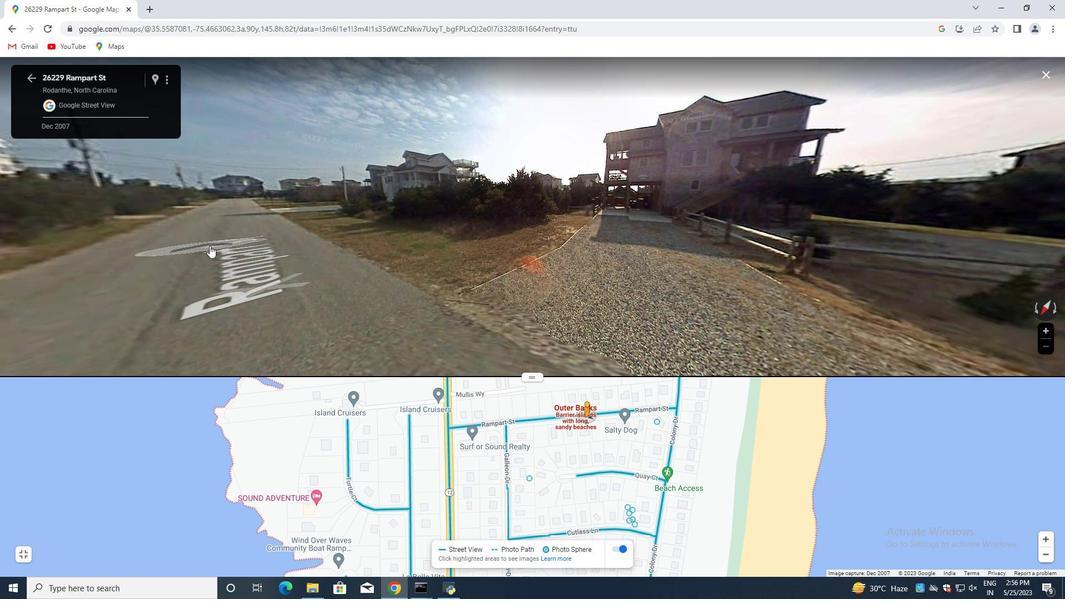 
Action: Mouse pressed left at (211, 245)
Screenshot: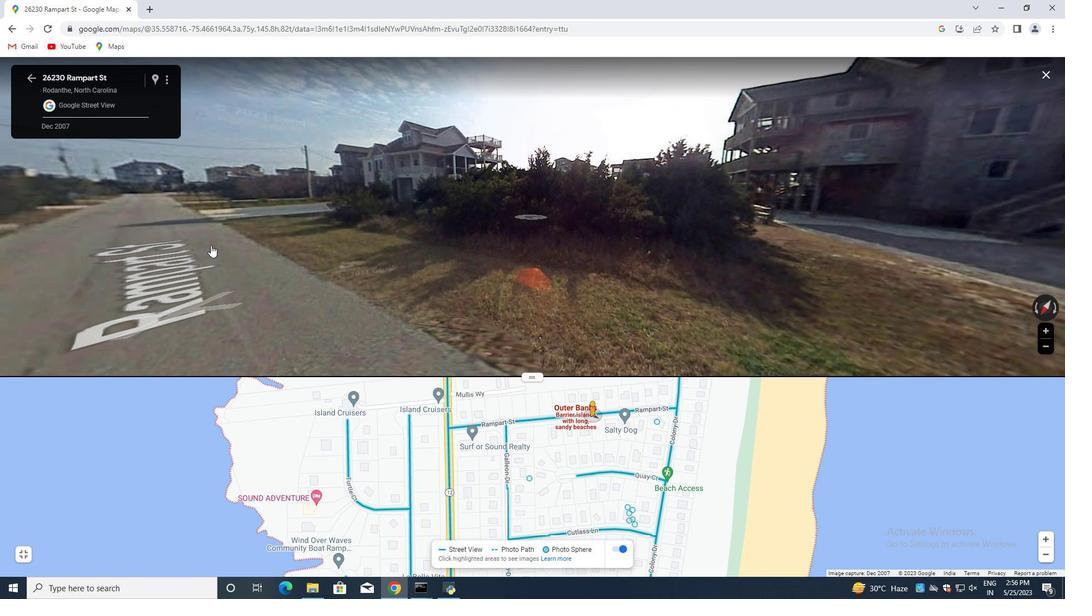 
Action: Mouse moved to (368, 187)
Screenshot: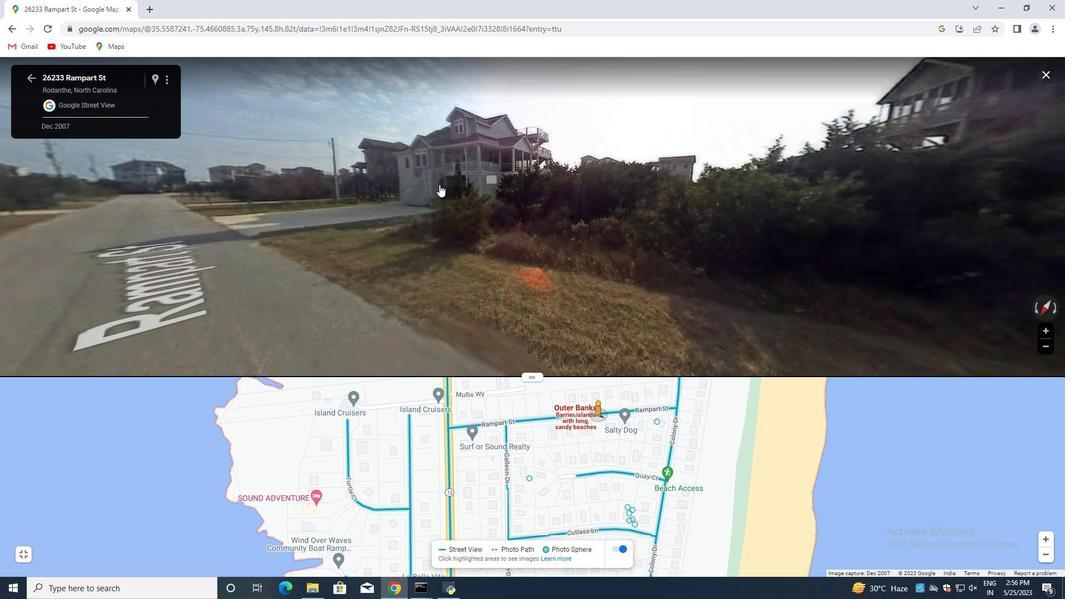 
Action: Mouse pressed left at (368, 187)
Screenshot: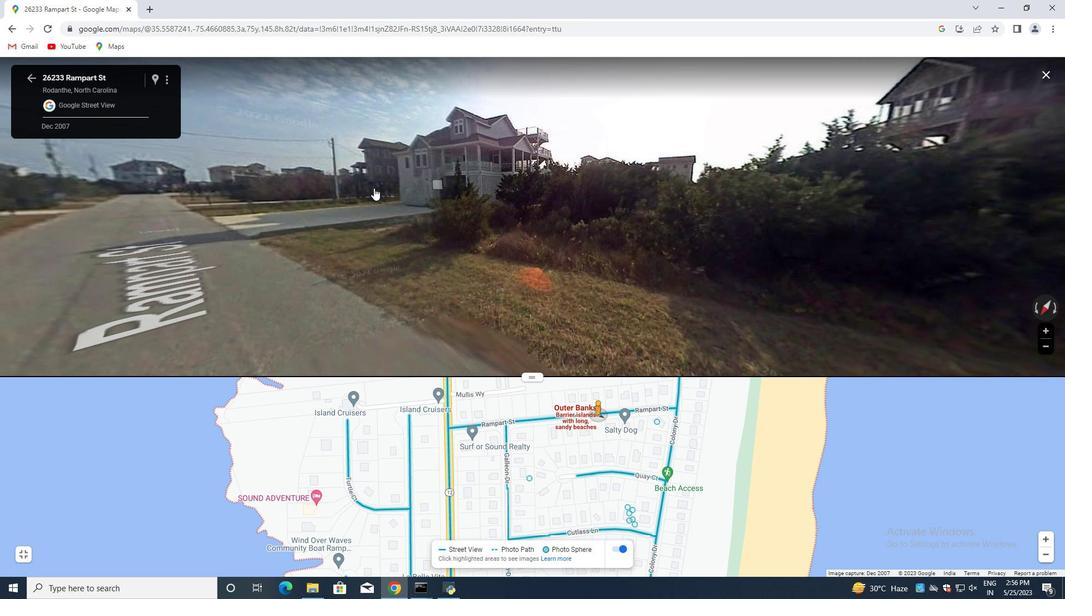 
Action: Mouse moved to (427, 215)
